 Task: Make a video documenting your progress on a personal goal or project, sharing the milestones and lessons learned along the way.
Action: Mouse moved to (95, 151)
Screenshot: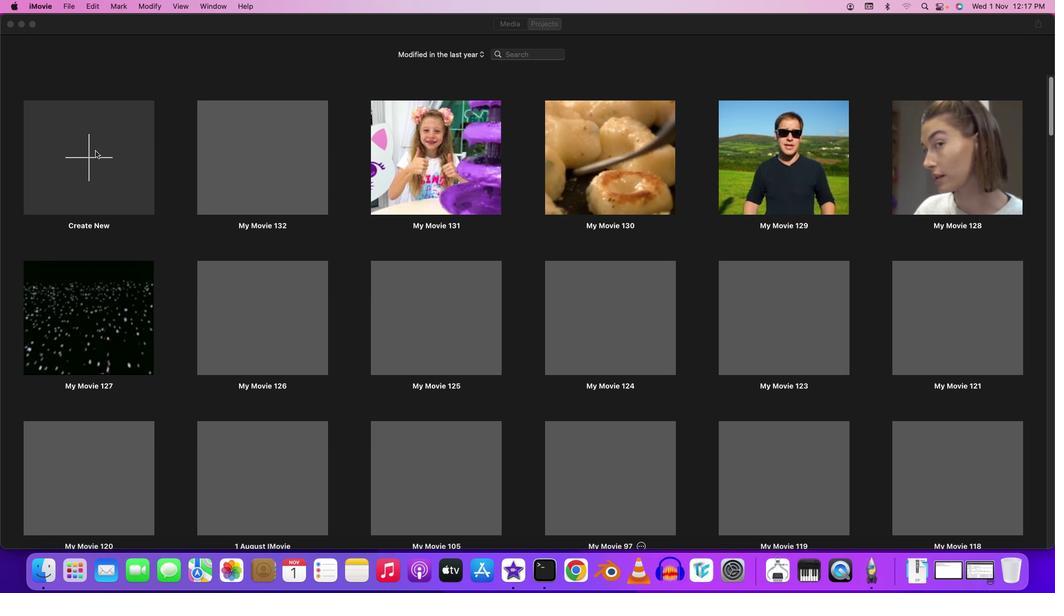 
Action: Mouse pressed left at (95, 151)
Screenshot: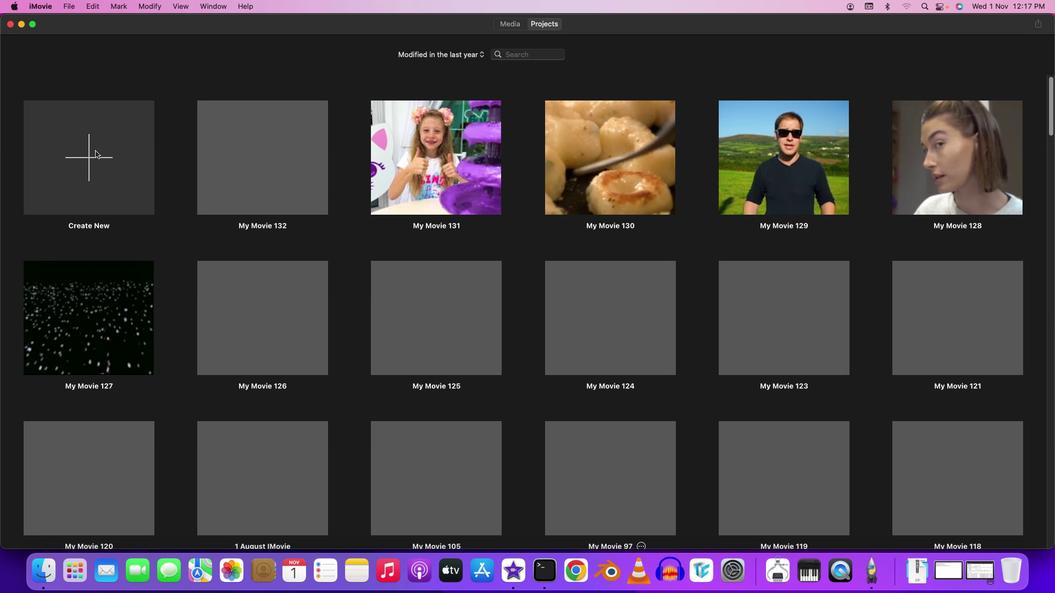 
Action: Mouse pressed left at (95, 151)
Screenshot: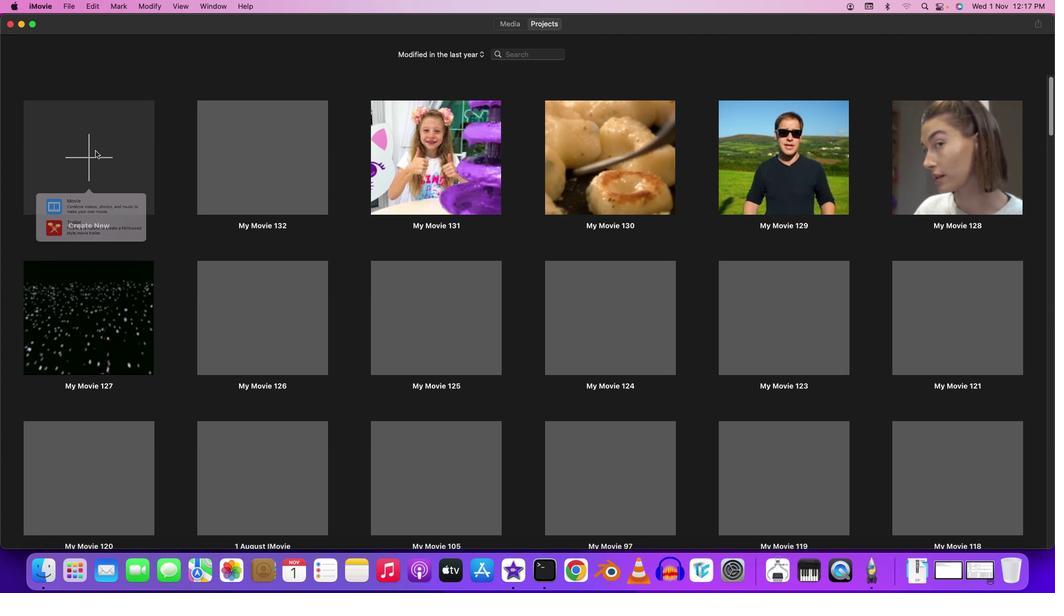 
Action: Mouse moved to (105, 215)
Screenshot: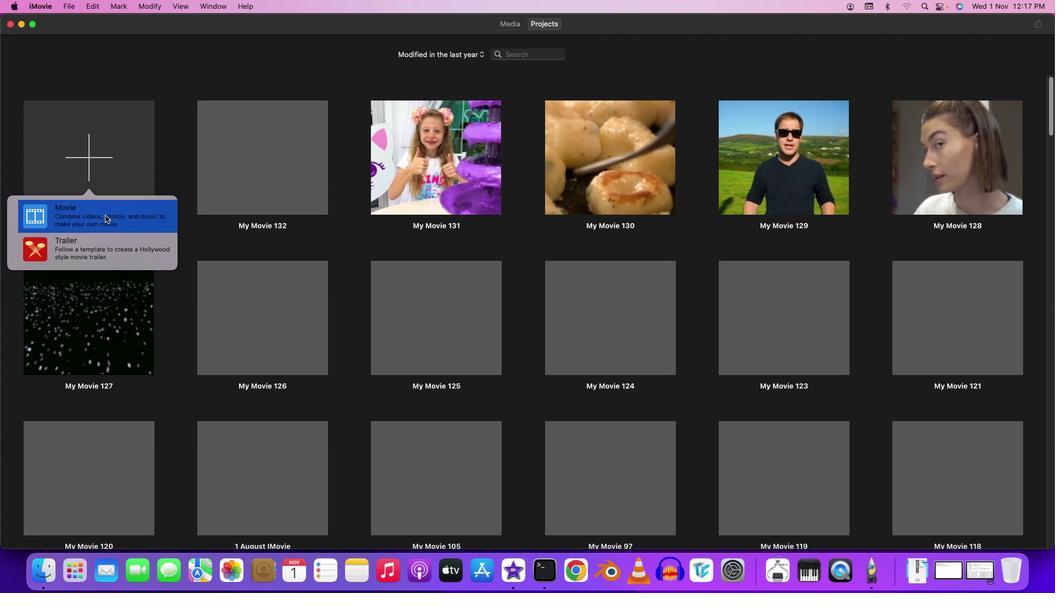 
Action: Mouse pressed left at (105, 215)
Screenshot: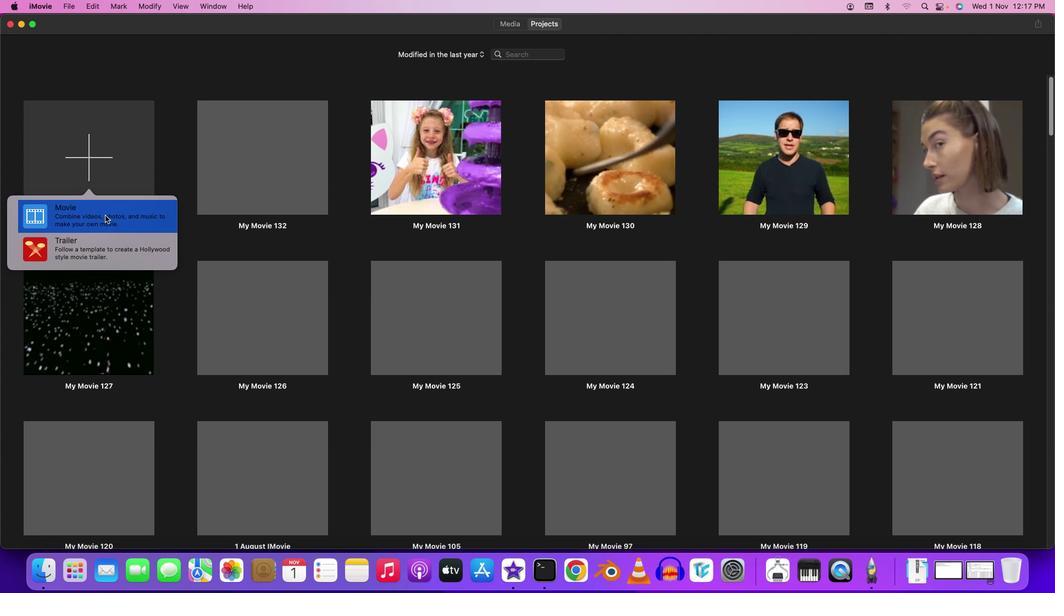 
Action: Mouse moved to (48, 80)
Screenshot: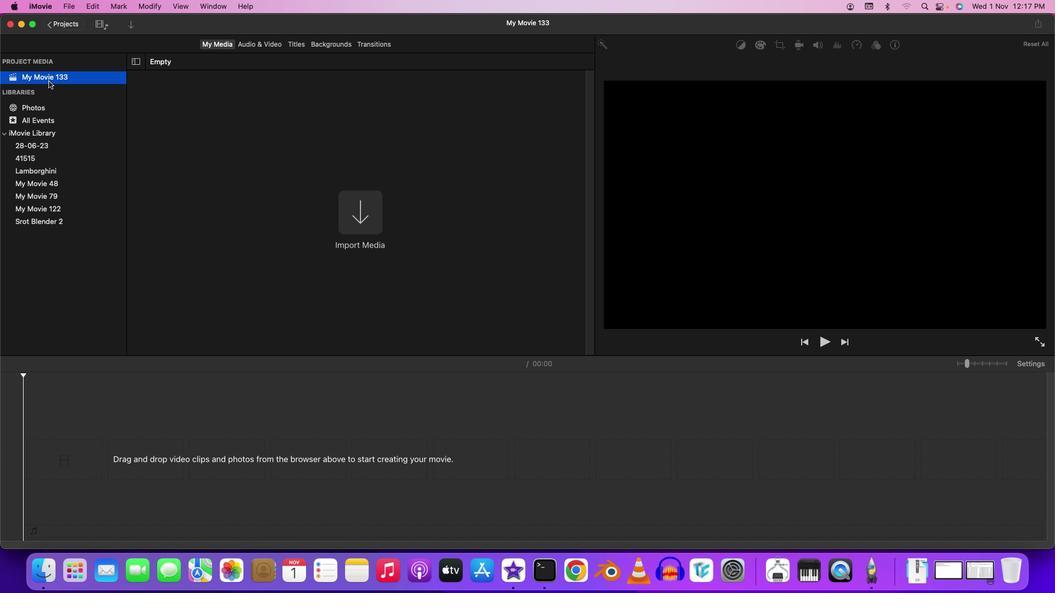 
Action: Mouse pressed left at (48, 80)
Screenshot: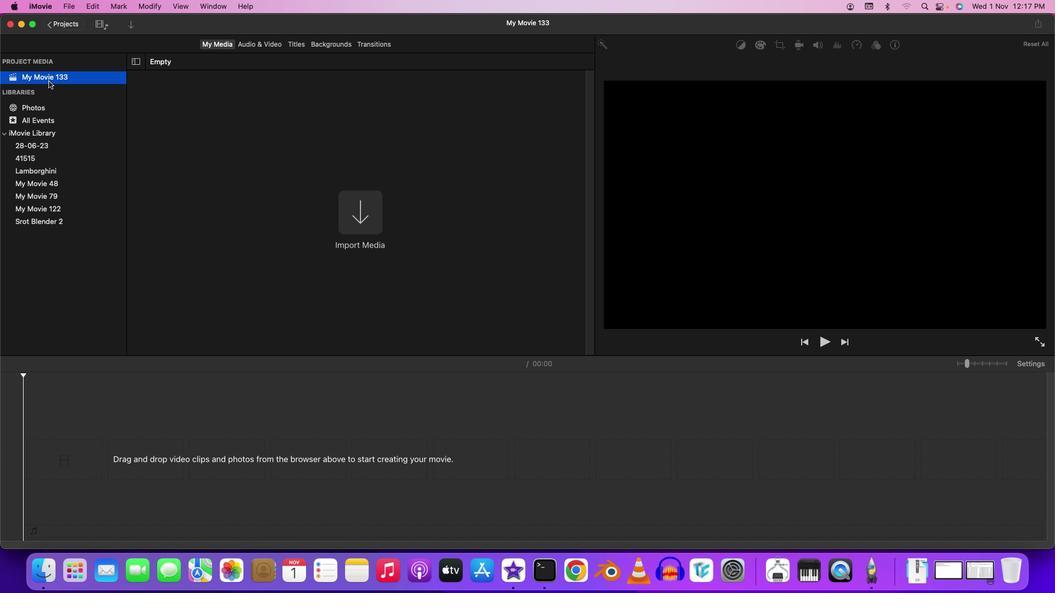 
Action: Mouse moved to (354, 223)
Screenshot: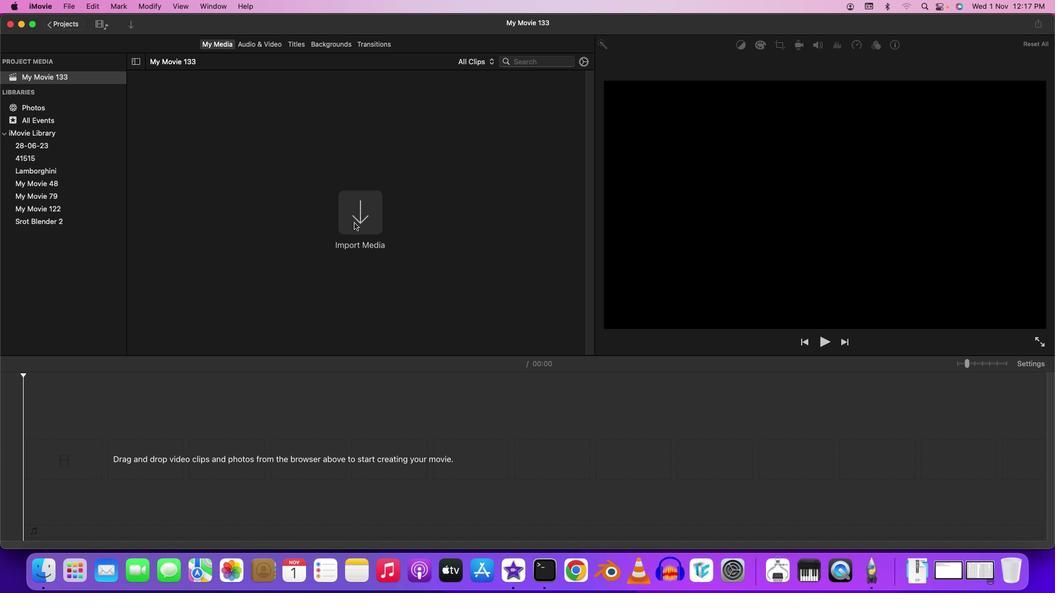 
Action: Mouse pressed left at (354, 223)
Screenshot: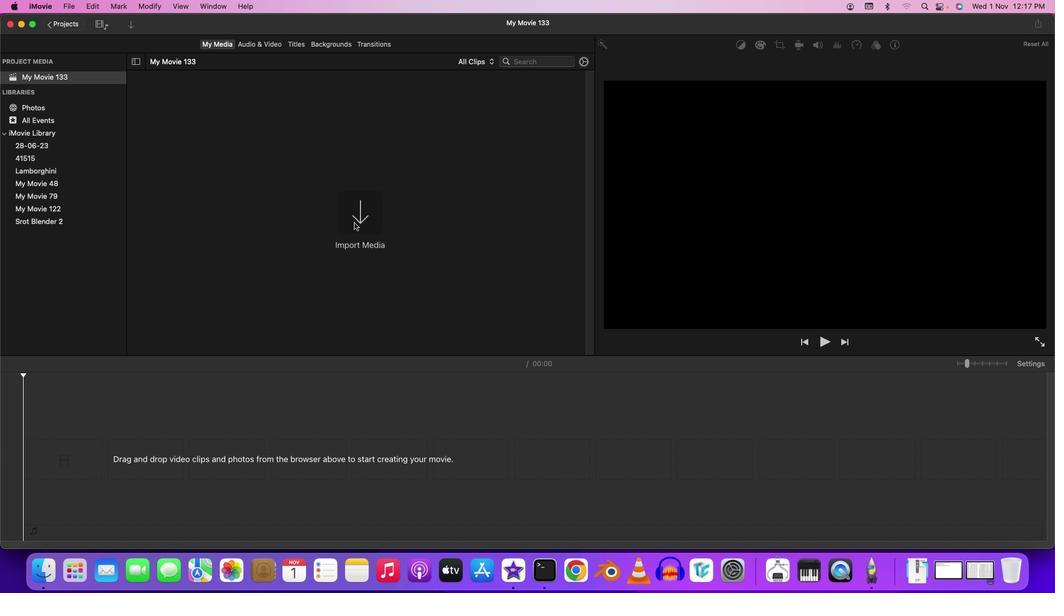 
Action: Mouse moved to (39, 155)
Screenshot: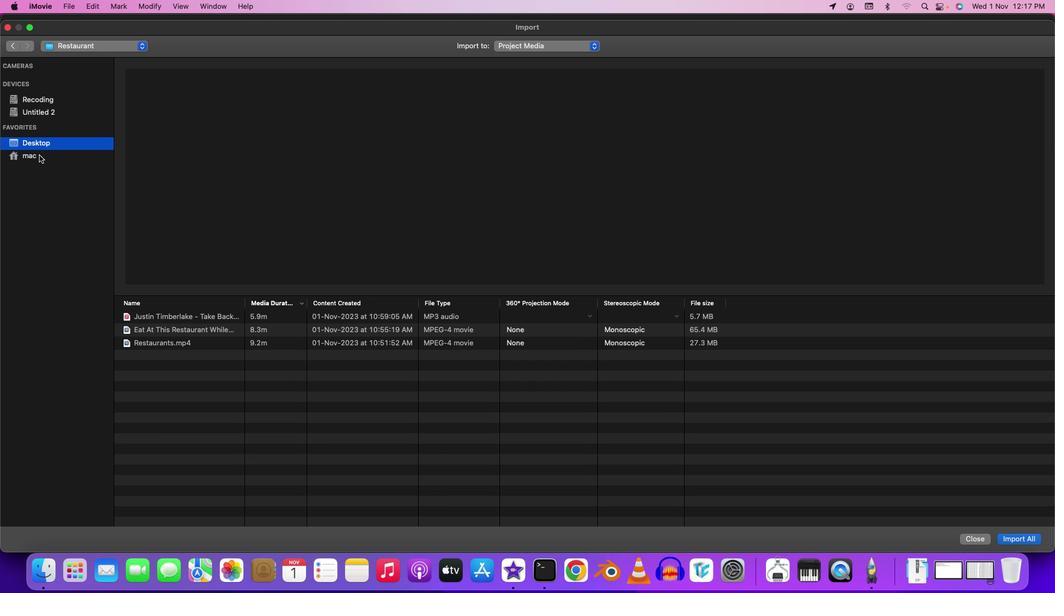
Action: Mouse pressed left at (39, 155)
Screenshot: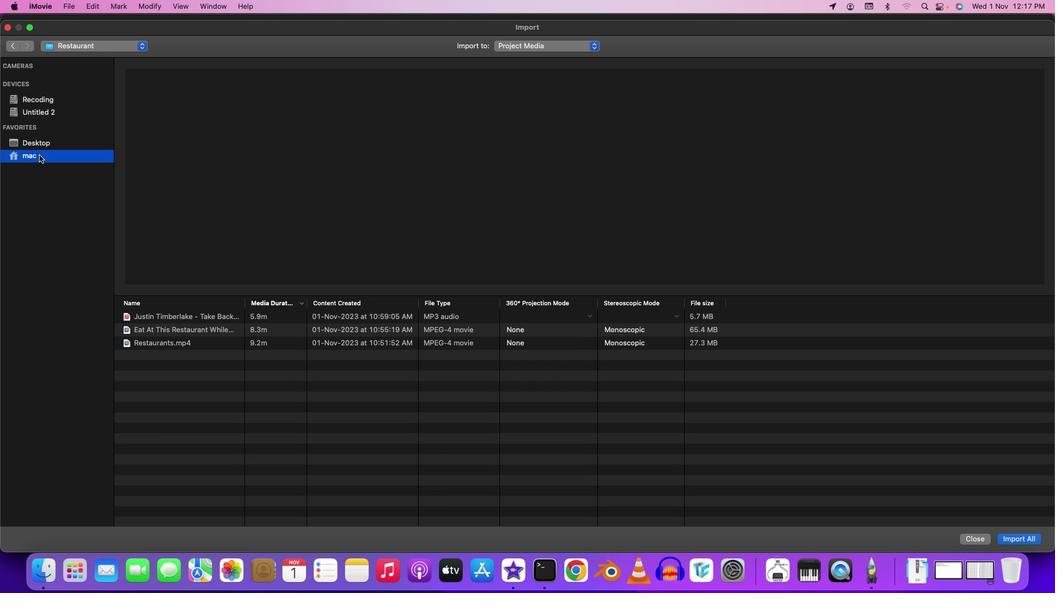
Action: Mouse moved to (40, 142)
Screenshot: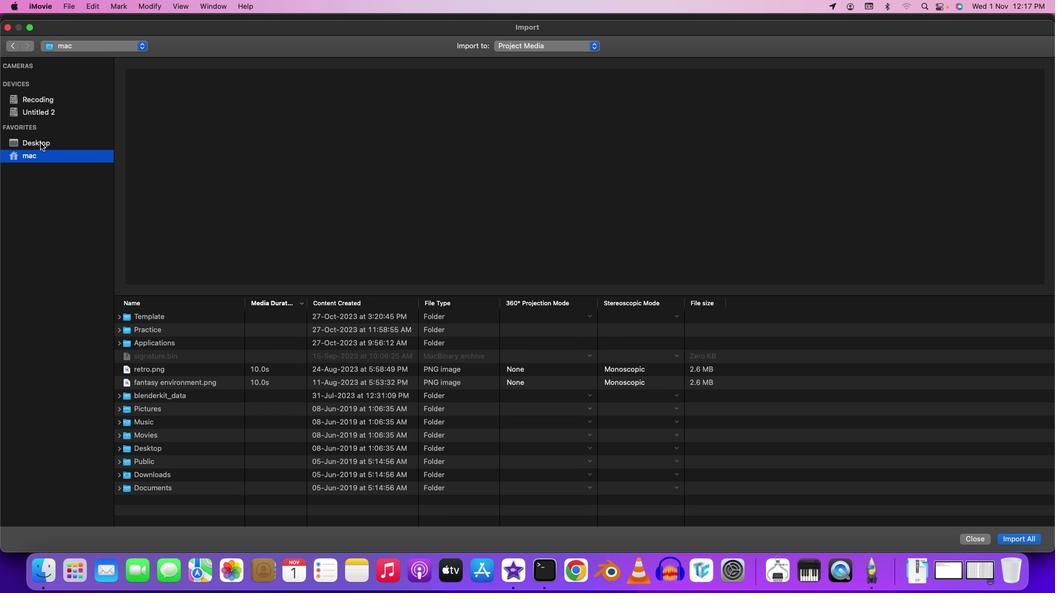 
Action: Mouse pressed left at (40, 142)
Screenshot: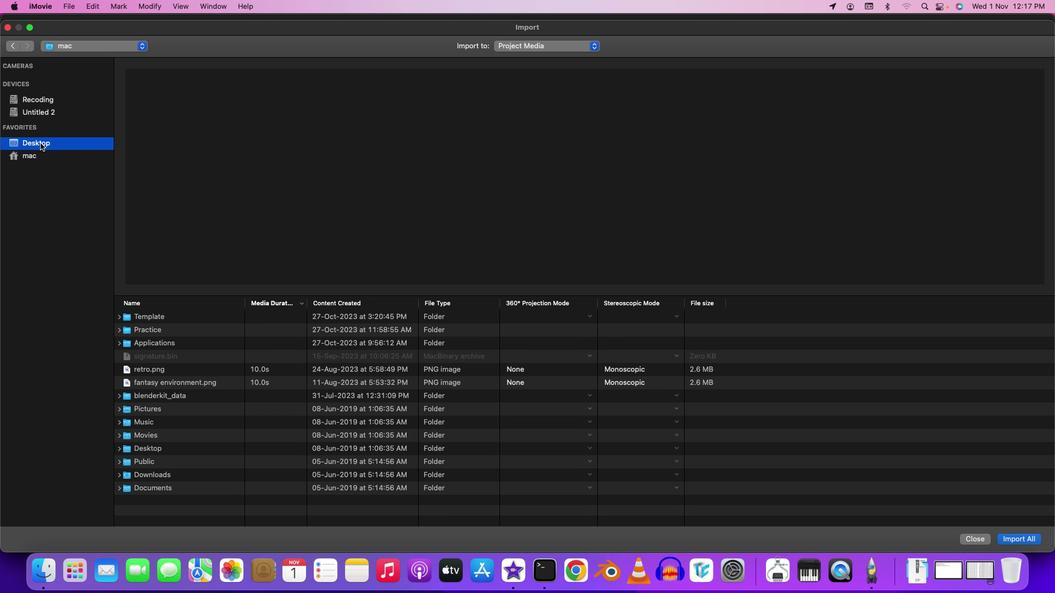 
Action: Mouse moved to (162, 327)
Screenshot: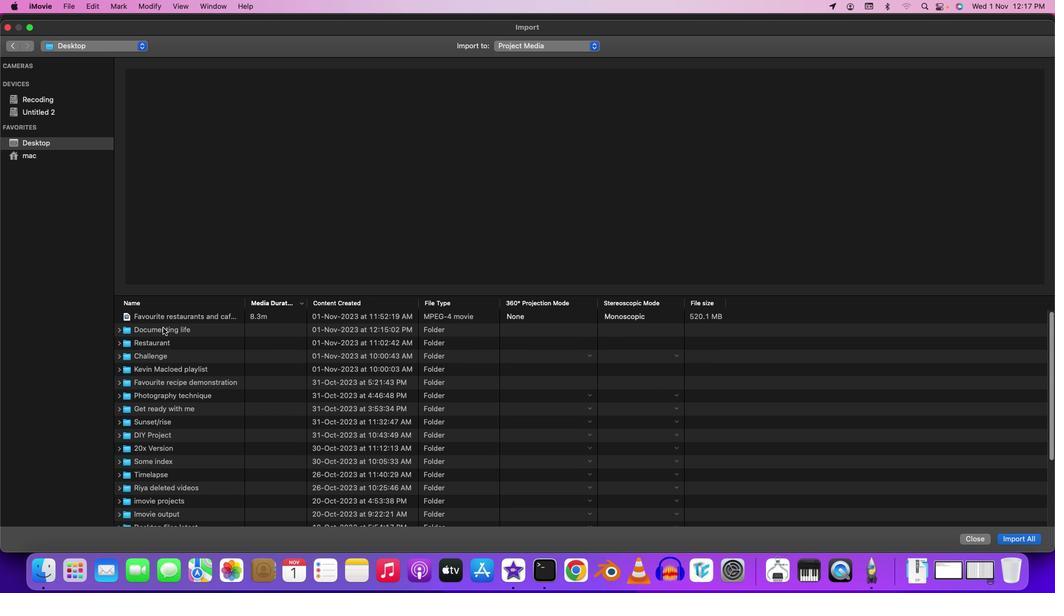 
Action: Mouse pressed left at (162, 327)
Screenshot: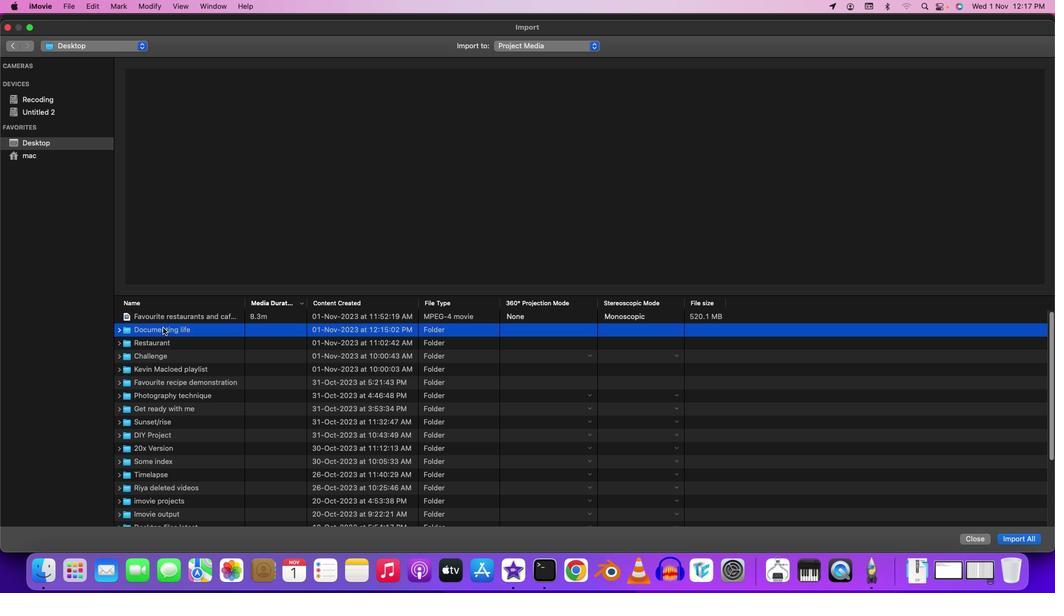 
Action: Mouse pressed left at (162, 327)
Screenshot: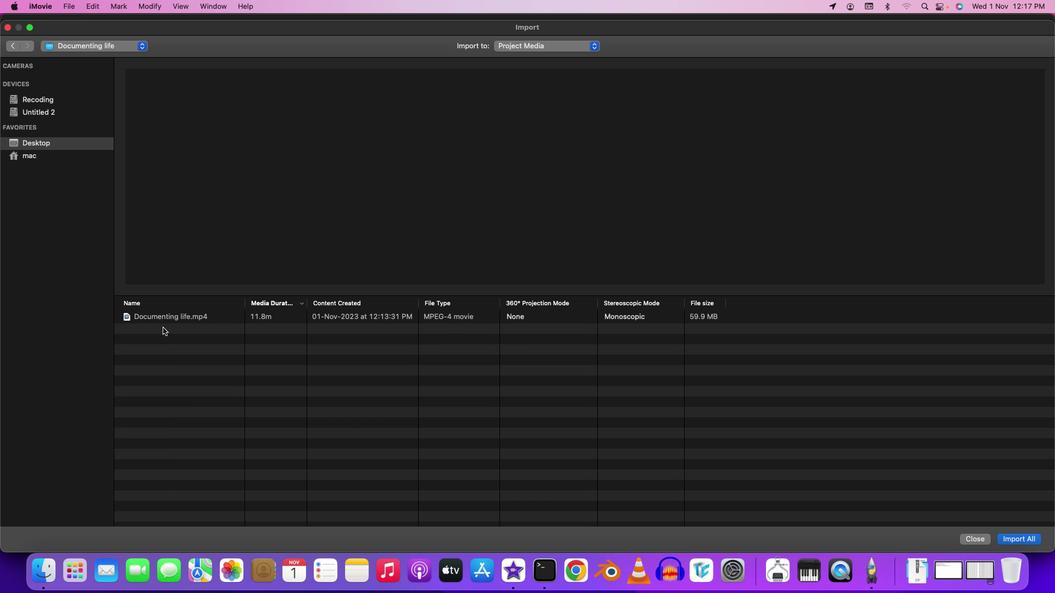 
Action: Mouse moved to (164, 319)
Screenshot: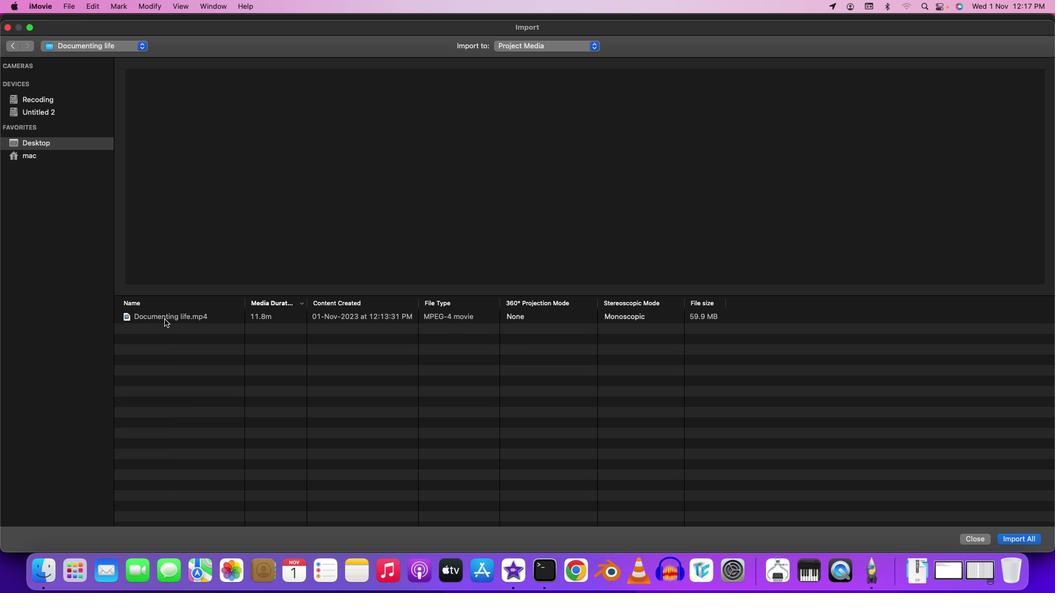 
Action: Mouse pressed left at (164, 319)
Screenshot: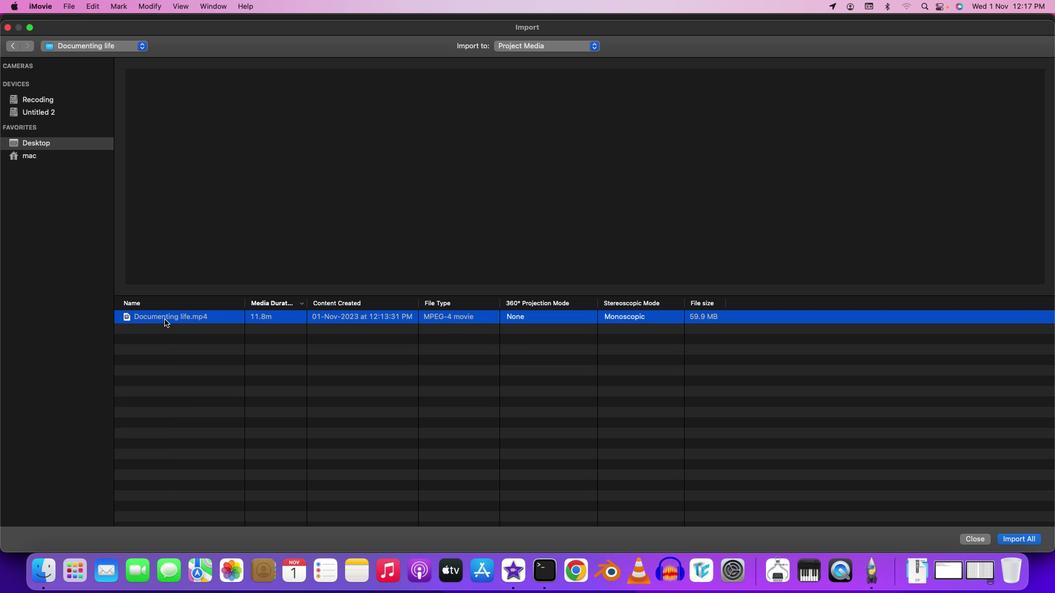 
Action: Mouse pressed left at (164, 319)
Screenshot: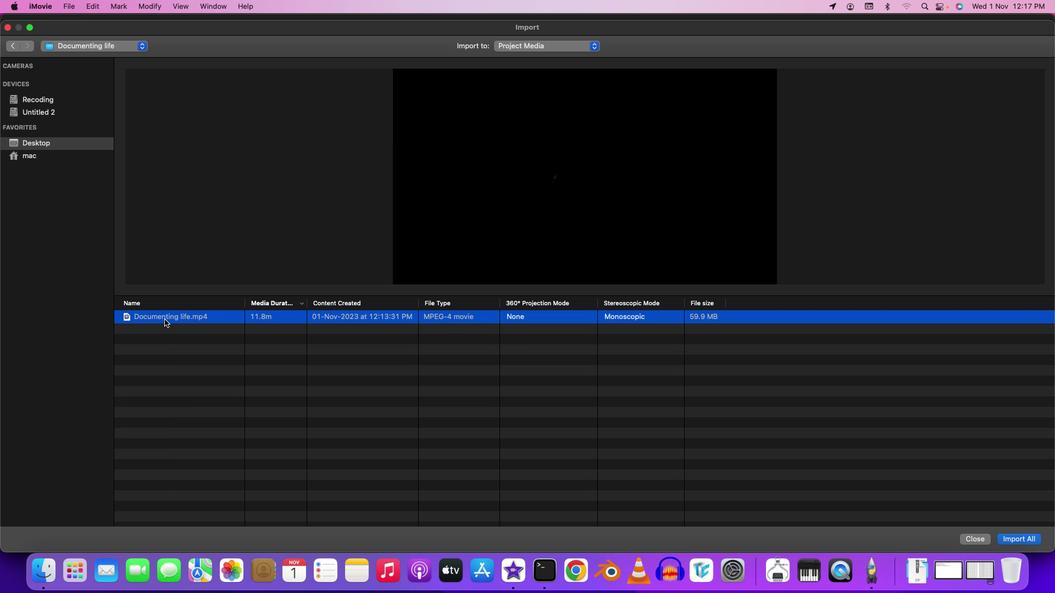 
Action: Mouse moved to (186, 105)
Screenshot: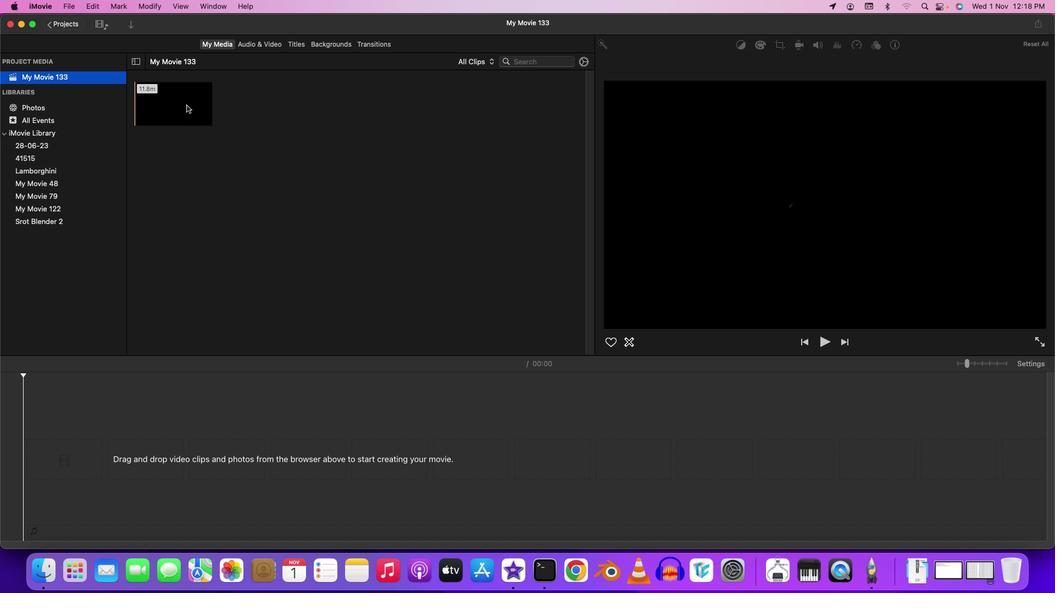 
Action: Mouse pressed left at (186, 105)
Screenshot: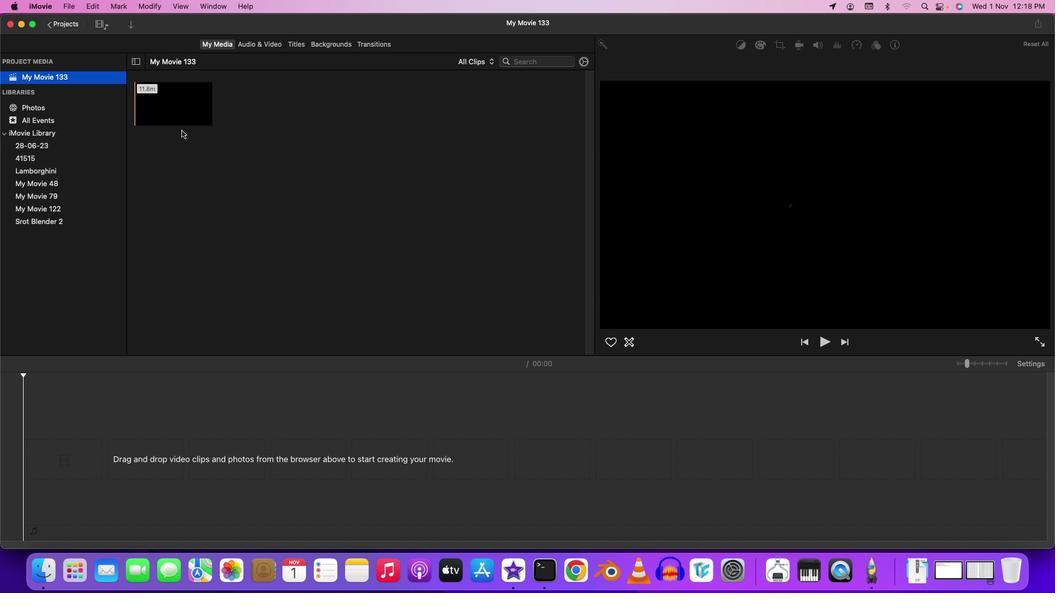 
Action: Mouse moved to (35, 415)
Screenshot: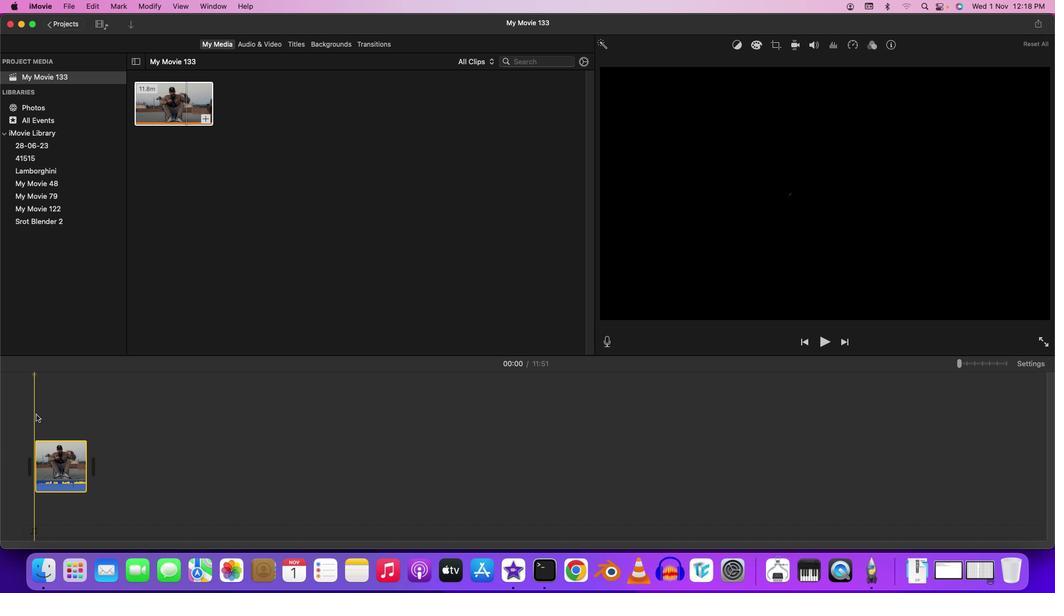 
Action: Mouse pressed left at (35, 415)
Screenshot: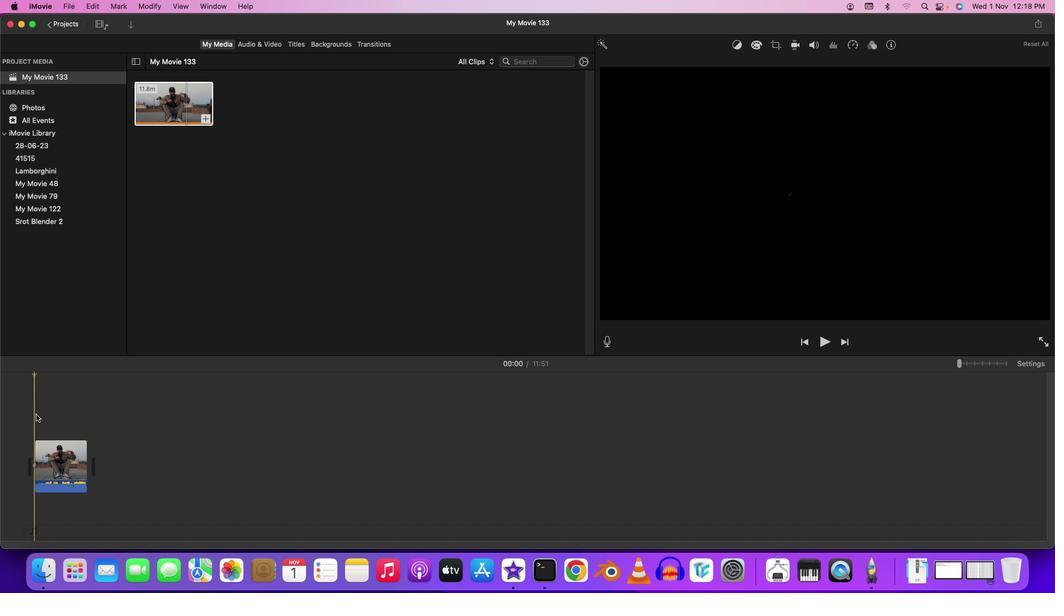 
Action: Key pressed Key.spaceKey.space
Screenshot: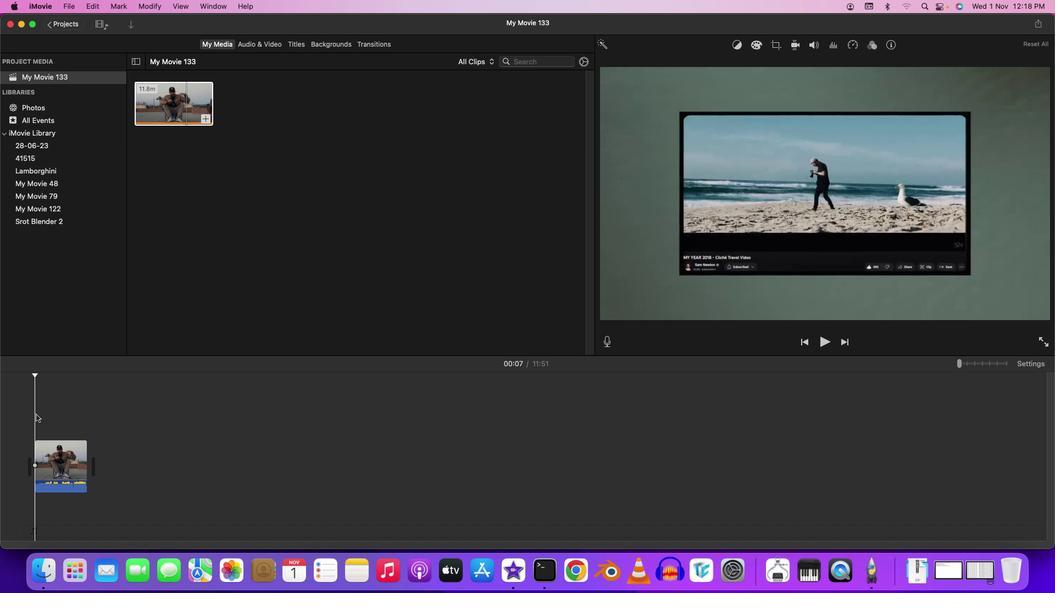 
Action: Mouse moved to (34, 429)
Screenshot: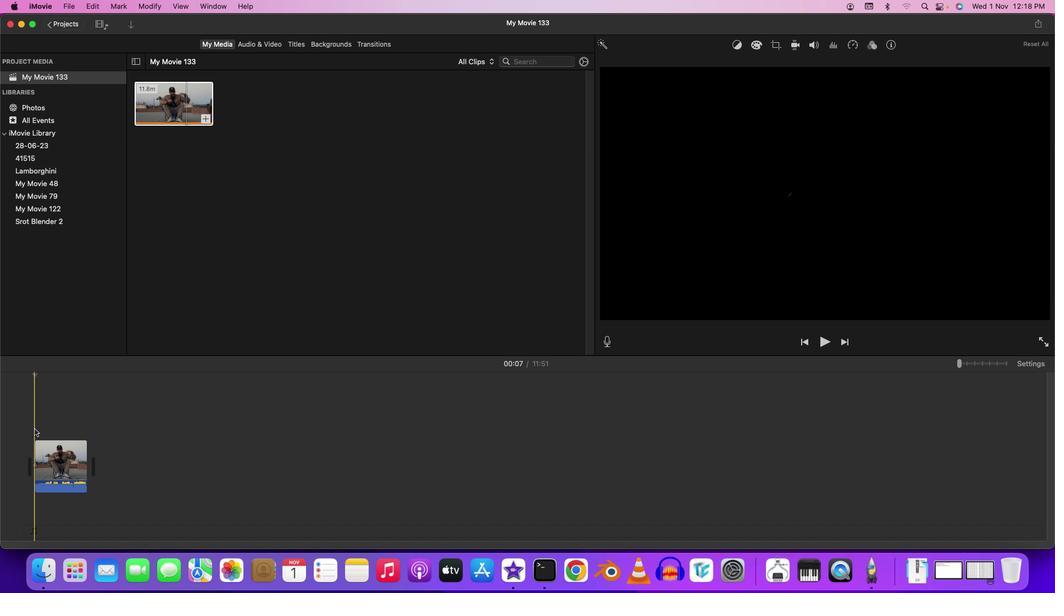 
Action: Mouse pressed left at (34, 429)
Screenshot: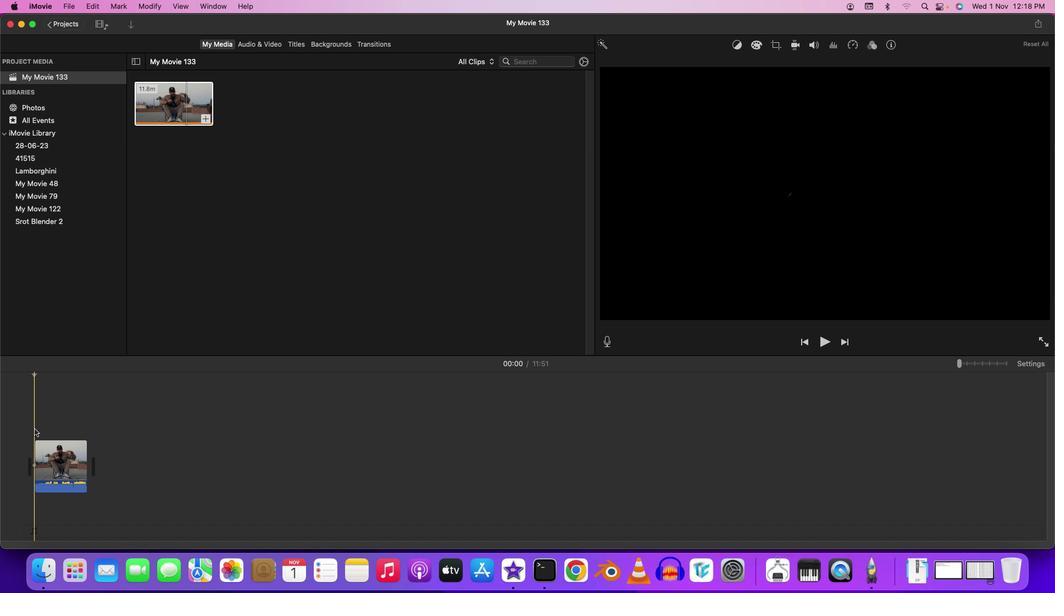 
Action: Mouse moved to (963, 364)
Screenshot: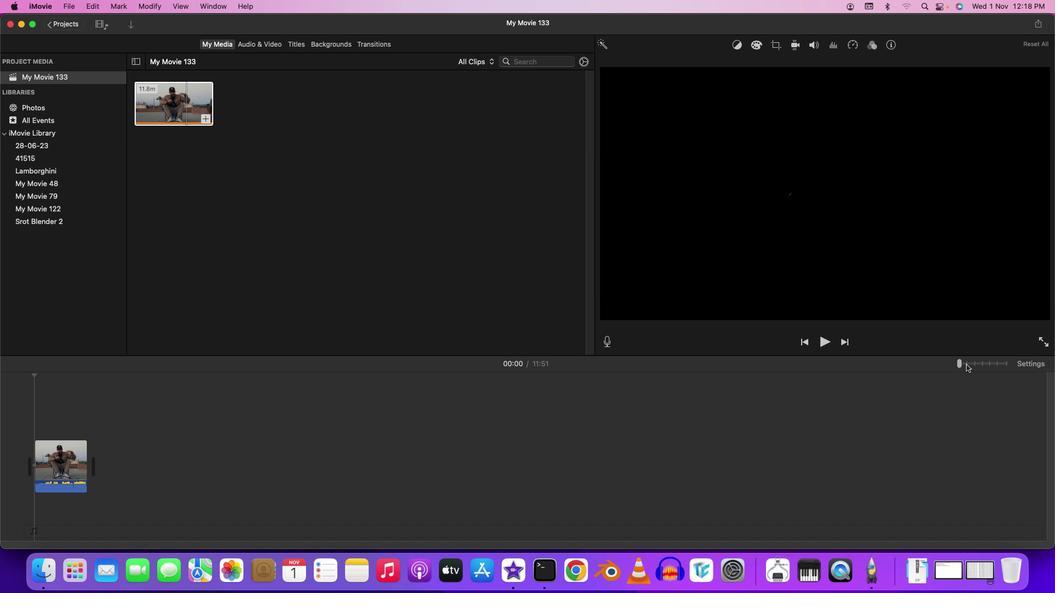 
Action: Mouse pressed left at (963, 364)
Screenshot: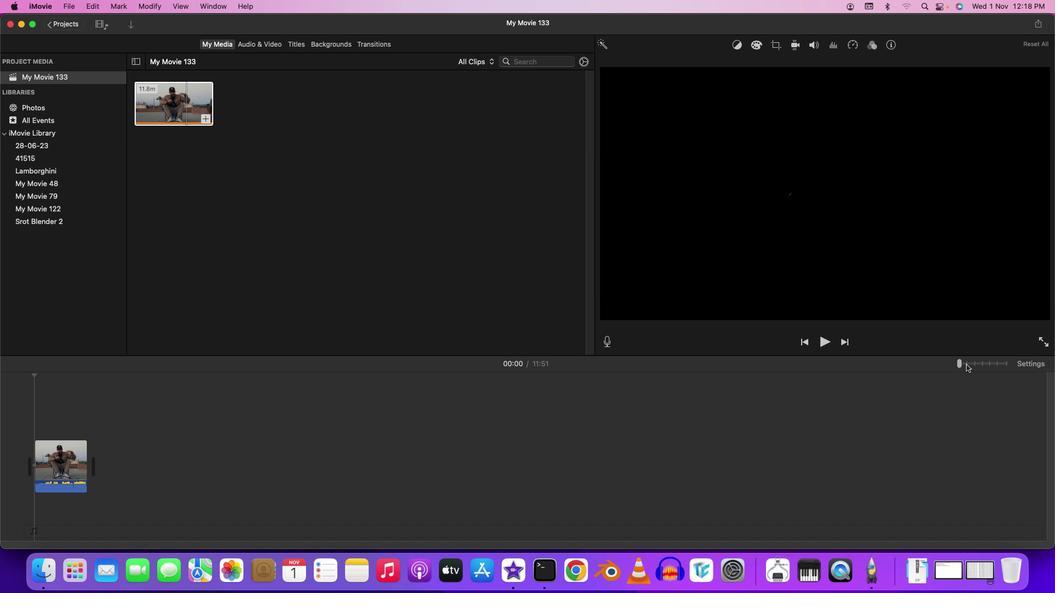 
Action: Mouse moved to (351, 44)
Screenshot: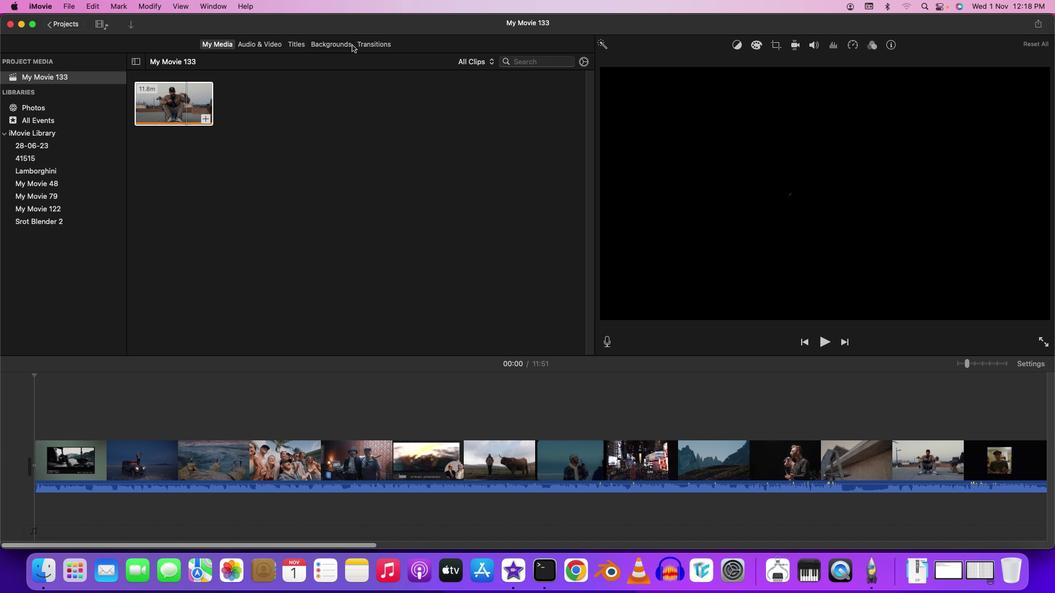 
Action: Mouse pressed left at (351, 44)
Screenshot: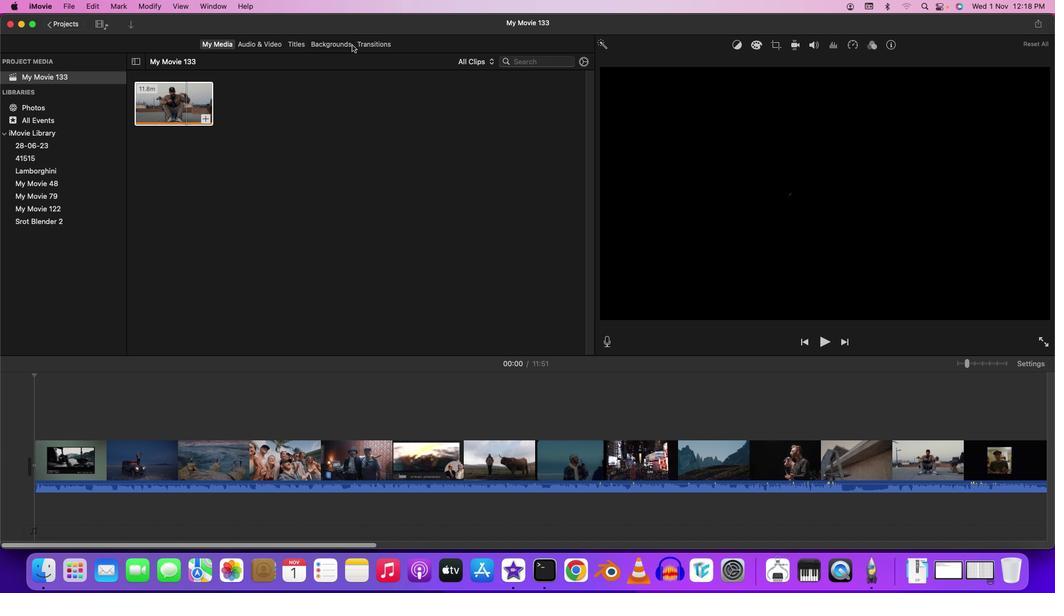 
Action: Mouse moved to (293, 98)
Screenshot: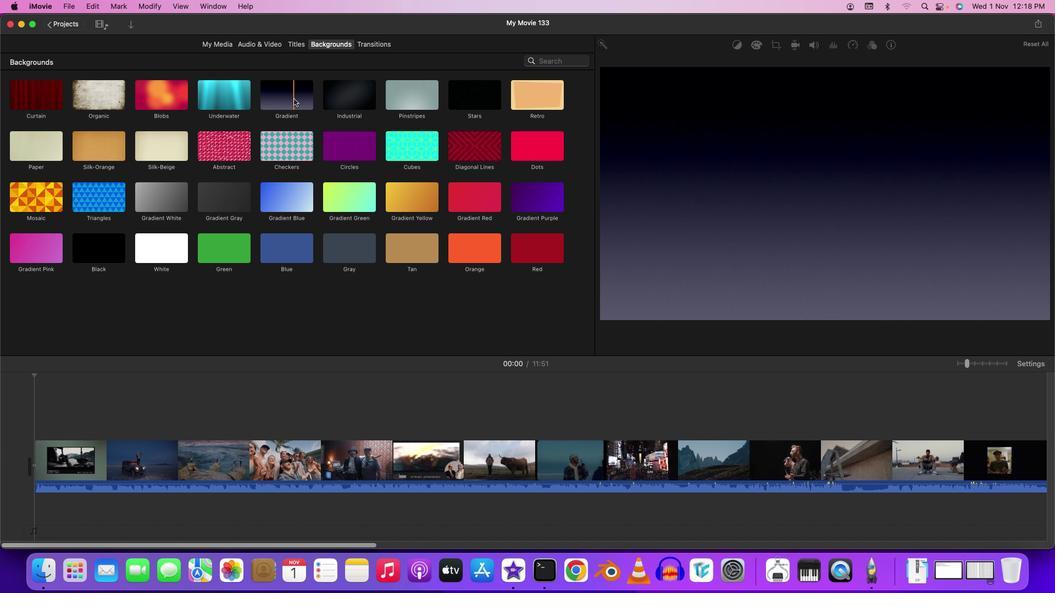 
Action: Mouse pressed left at (293, 98)
Screenshot: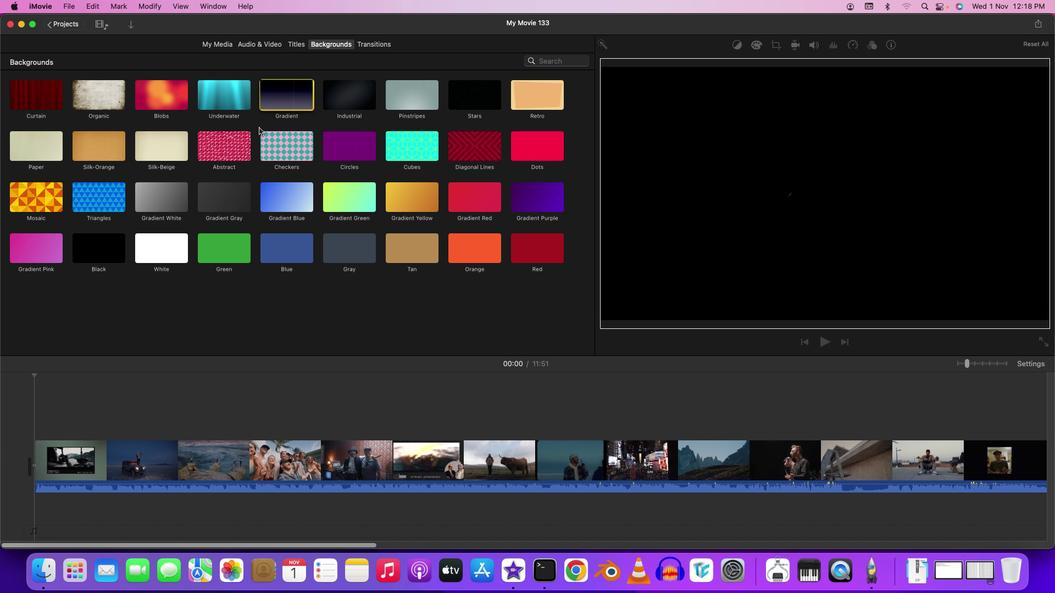 
Action: Mouse moved to (300, 44)
Screenshot: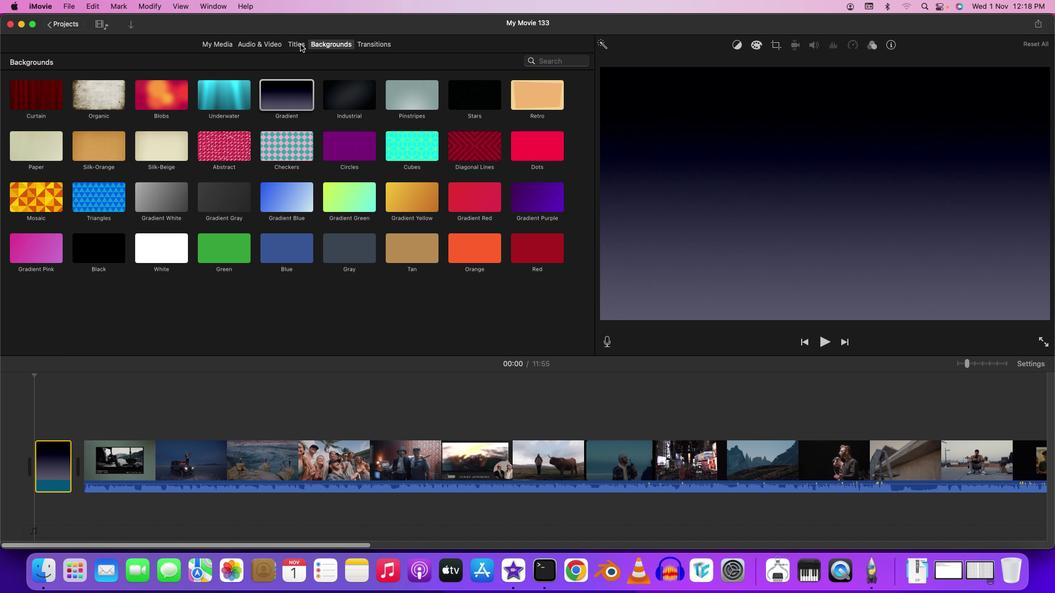 
Action: Mouse pressed left at (300, 44)
Screenshot: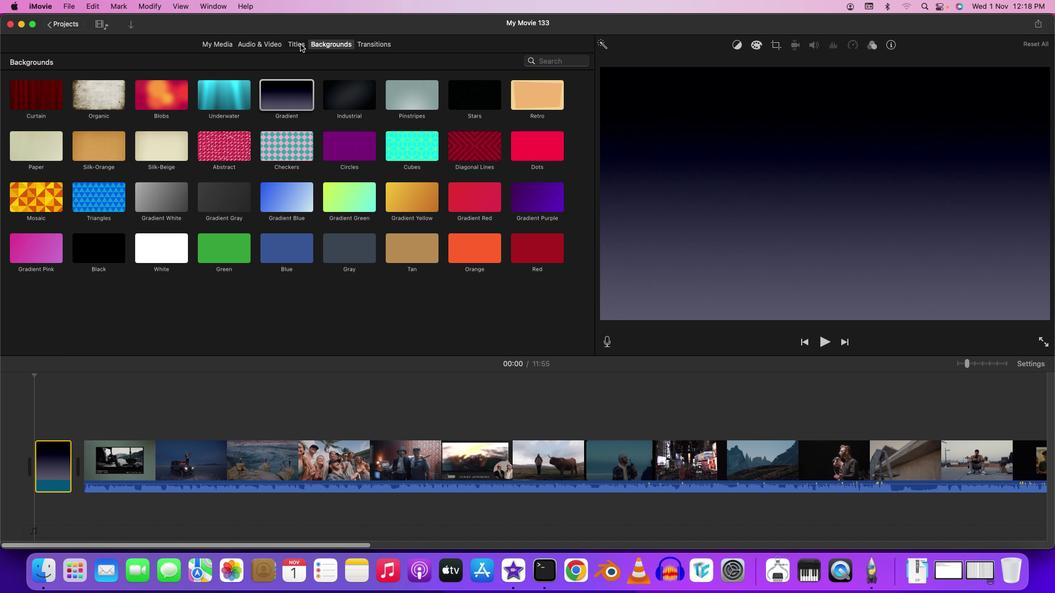 
Action: Mouse moved to (540, 125)
Screenshot: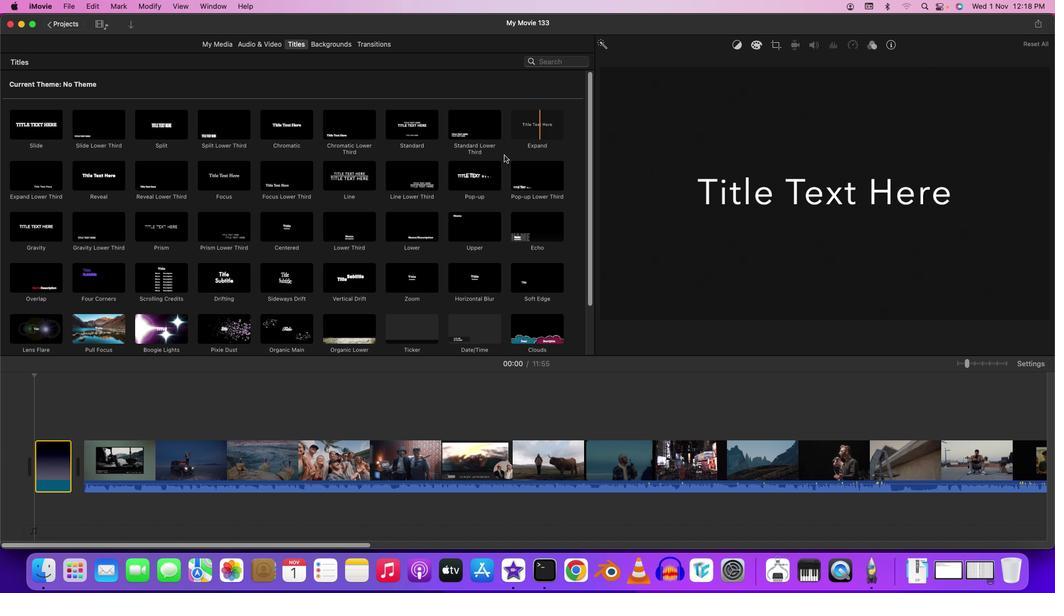 
Action: Mouse pressed left at (540, 125)
Screenshot: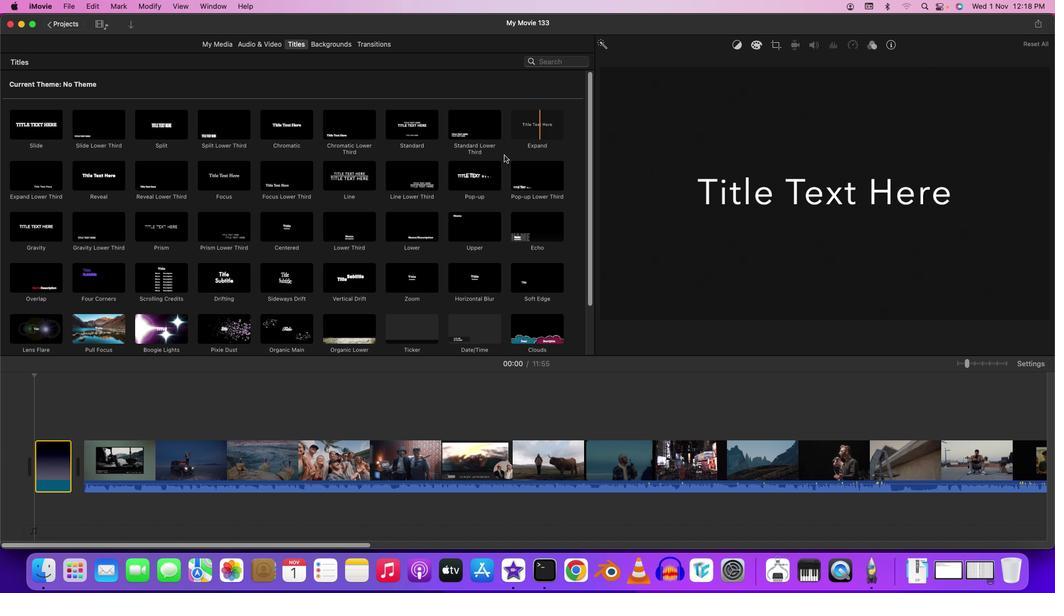 
Action: Mouse moved to (70, 431)
Screenshot: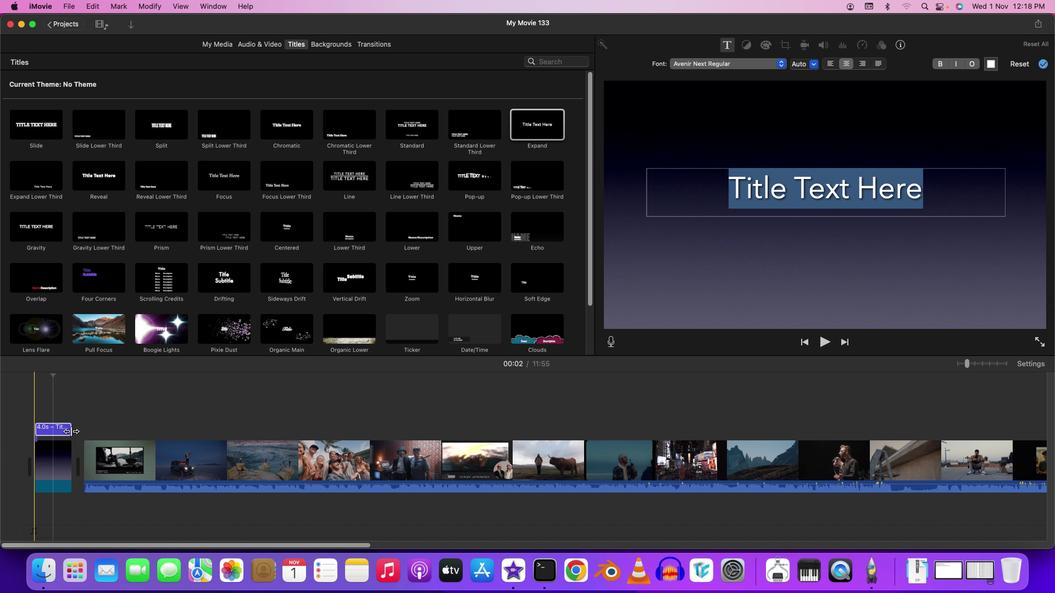 
Action: Mouse pressed left at (70, 431)
Screenshot: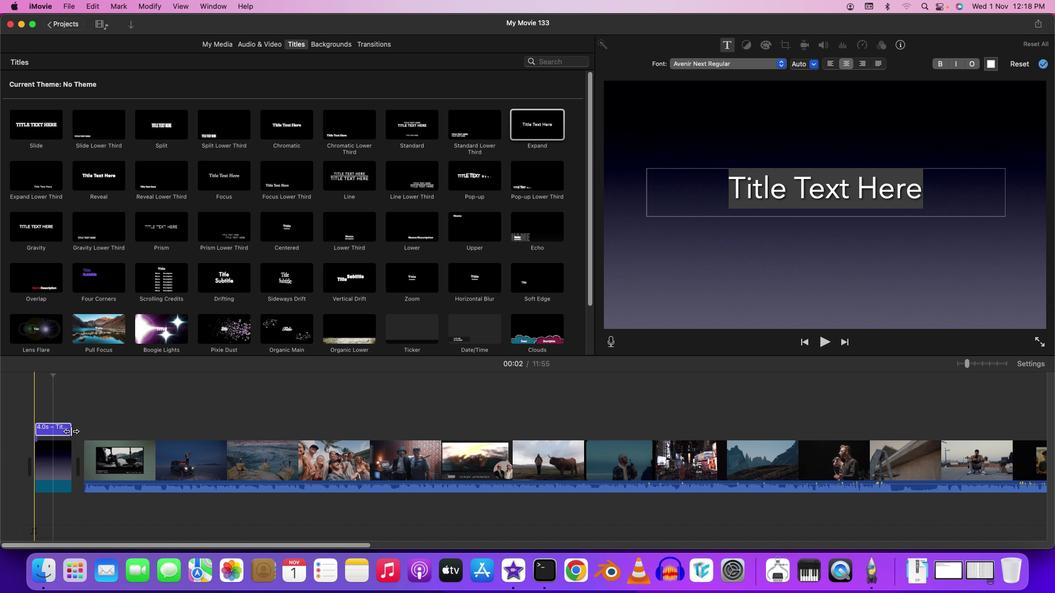 
Action: Mouse moved to (931, 191)
Screenshot: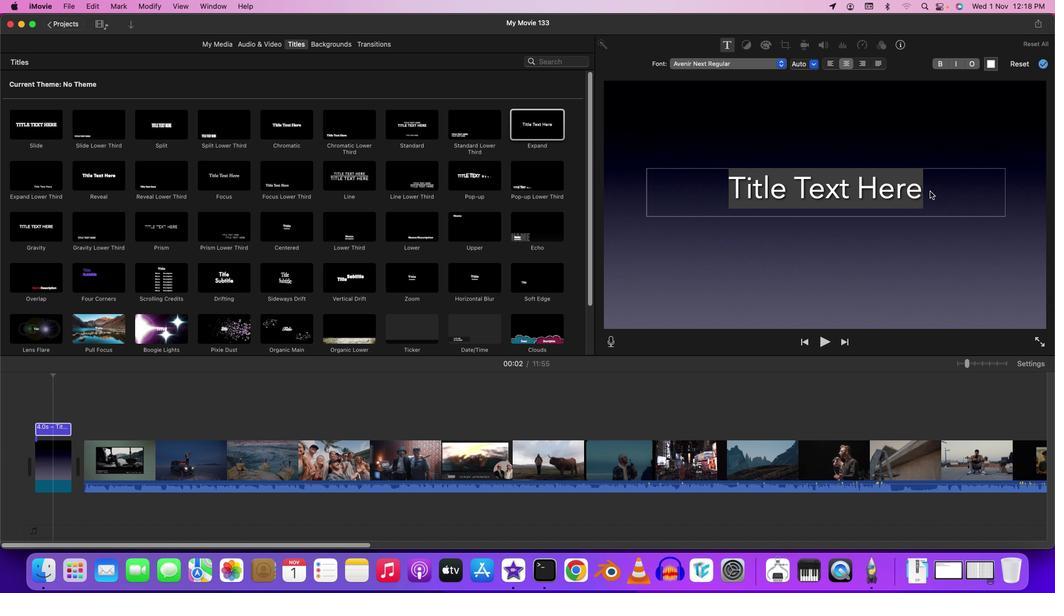 
Action: Key pressed Key.backspace
Screenshot: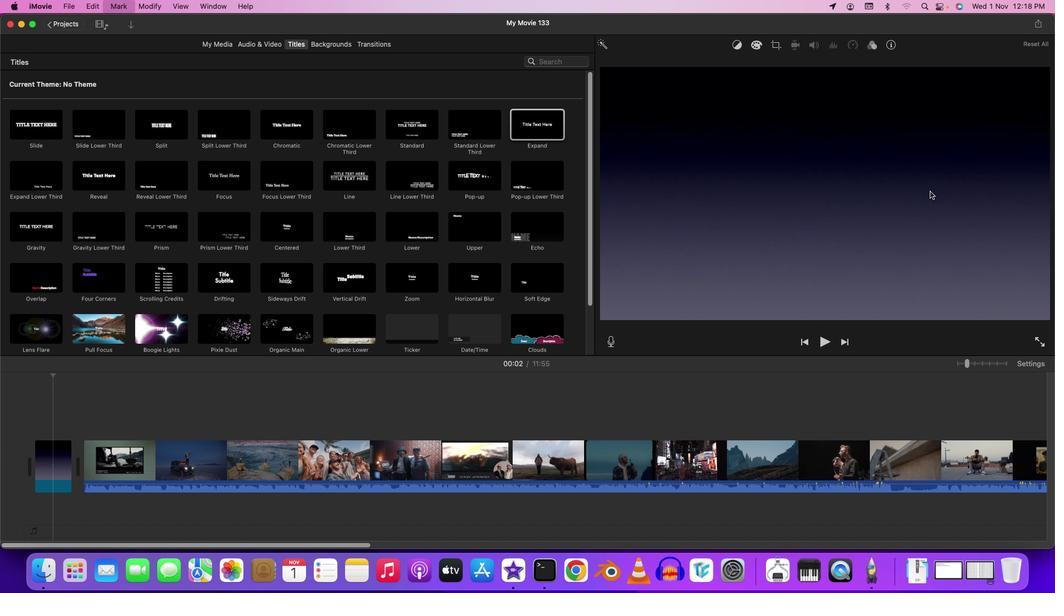 
Action: Mouse moved to (545, 121)
Screenshot: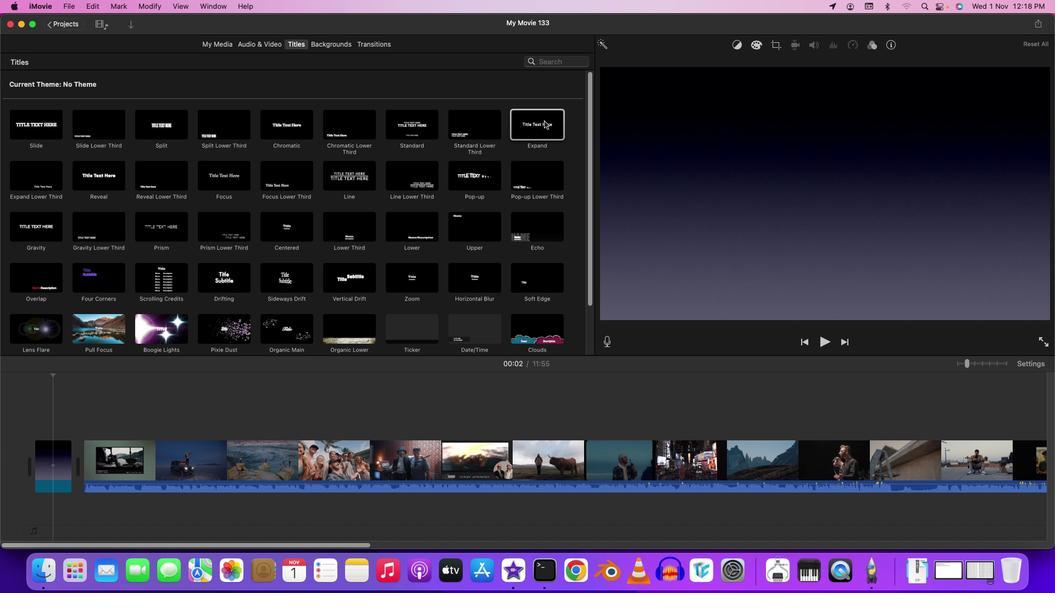 
Action: Mouse pressed left at (545, 121)
Screenshot: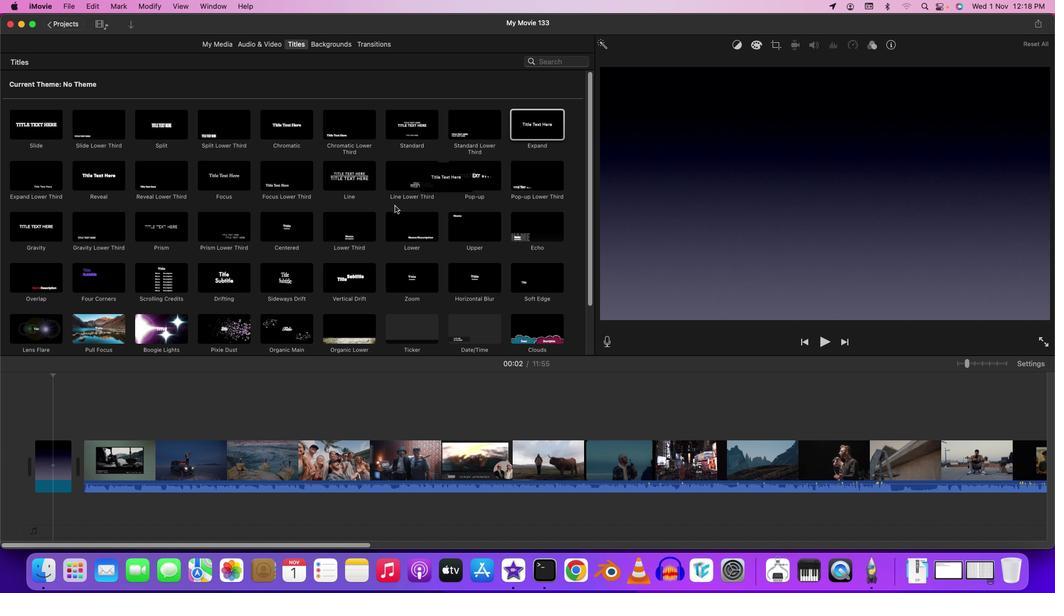 
Action: Mouse moved to (65, 430)
Screenshot: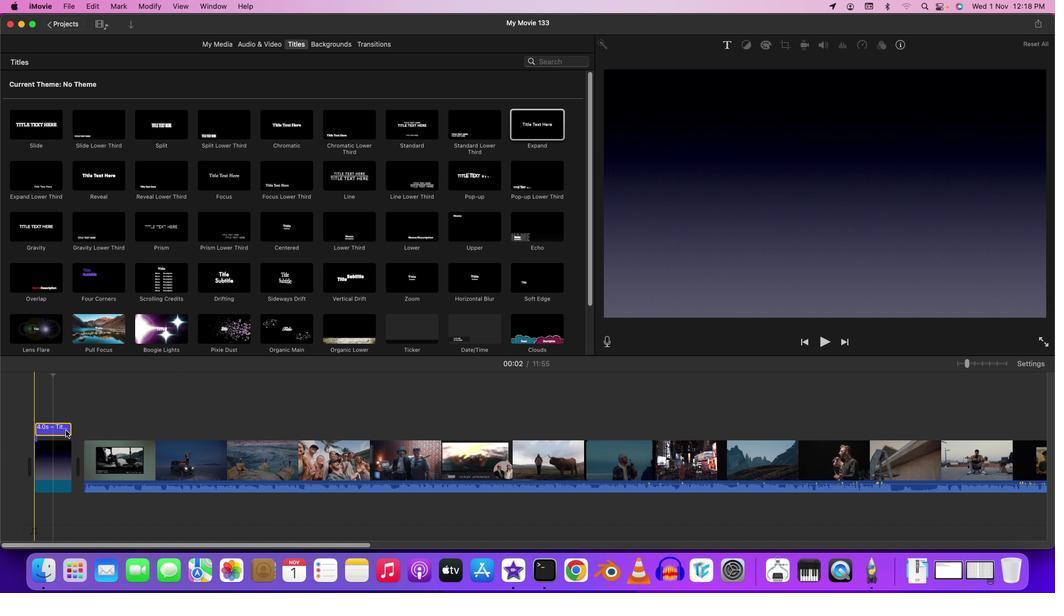 
Action: Mouse pressed left at (65, 430)
Screenshot: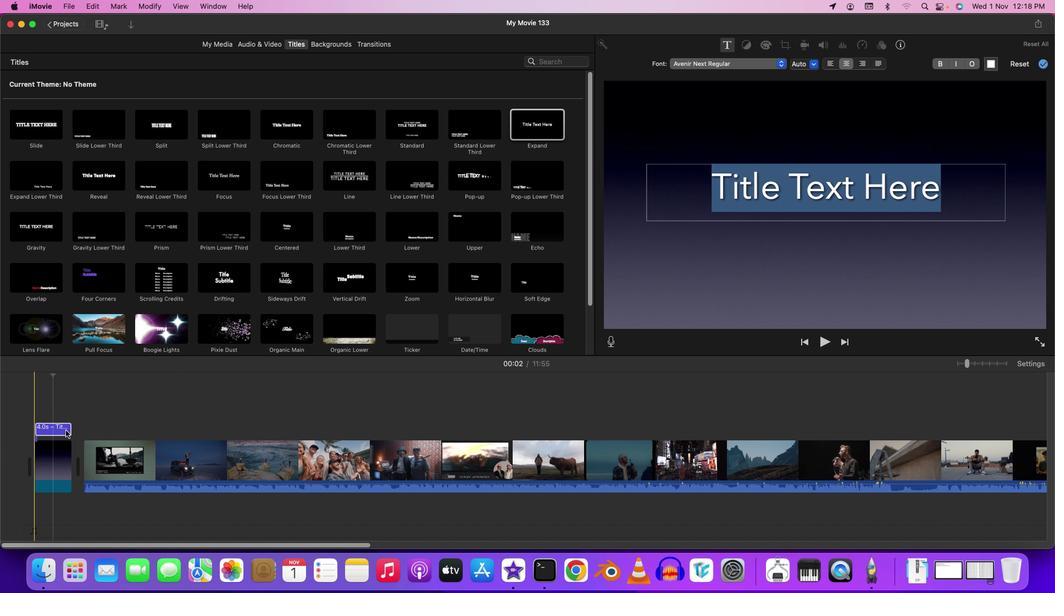 
Action: Mouse pressed left at (65, 430)
Screenshot: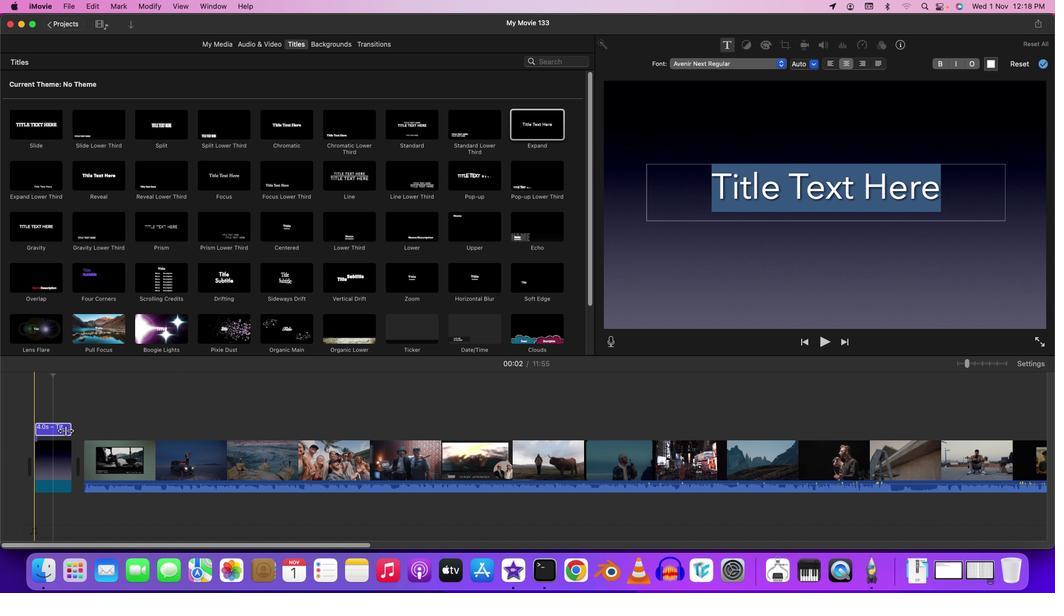 
Action: Mouse moved to (952, 172)
Screenshot: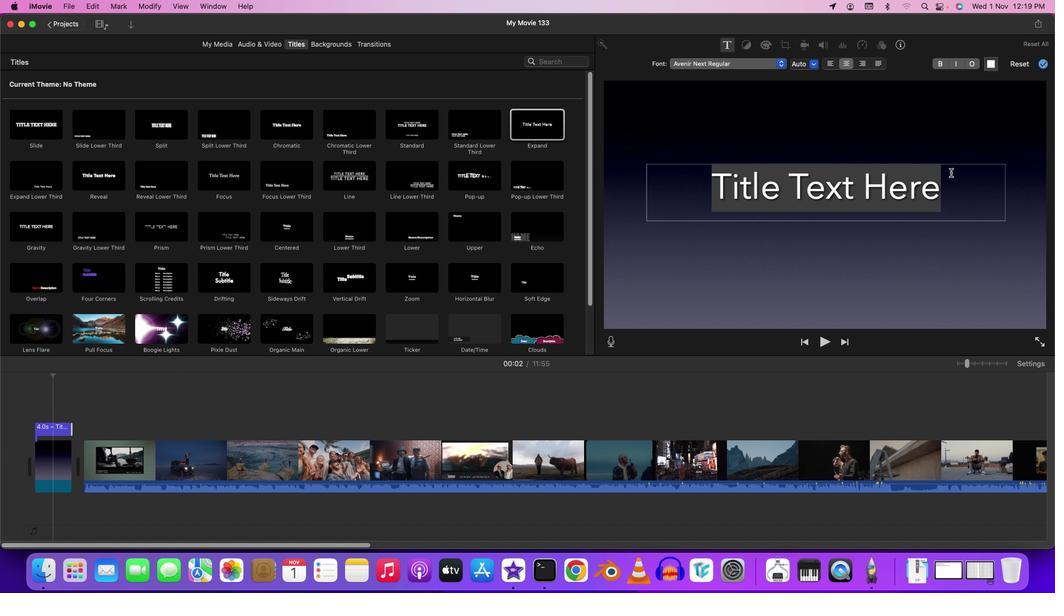 
Action: Mouse pressed left at (952, 172)
Screenshot: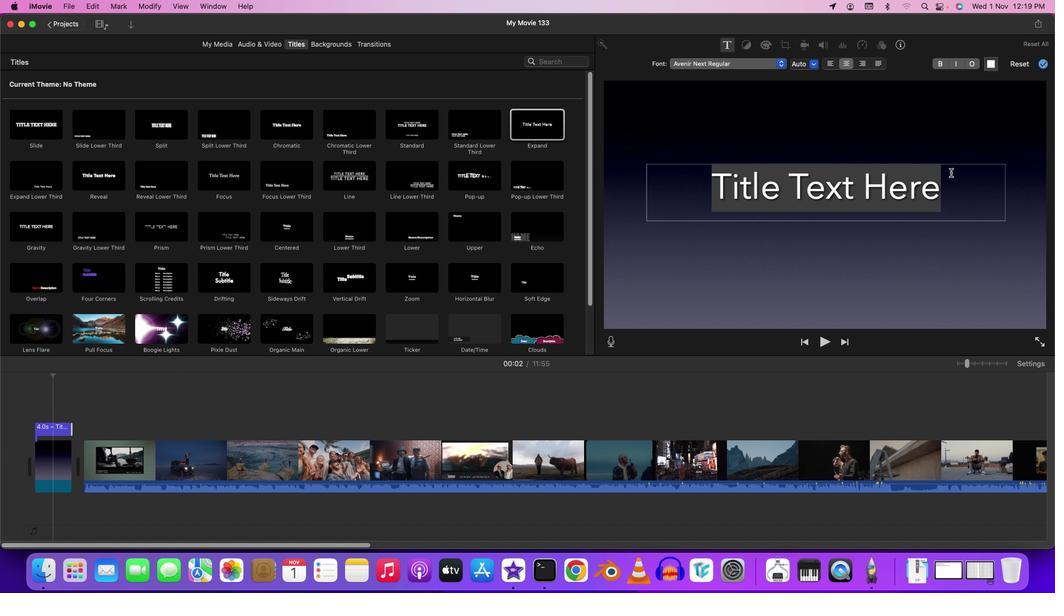 
Action: Mouse moved to (951, 180)
Screenshot: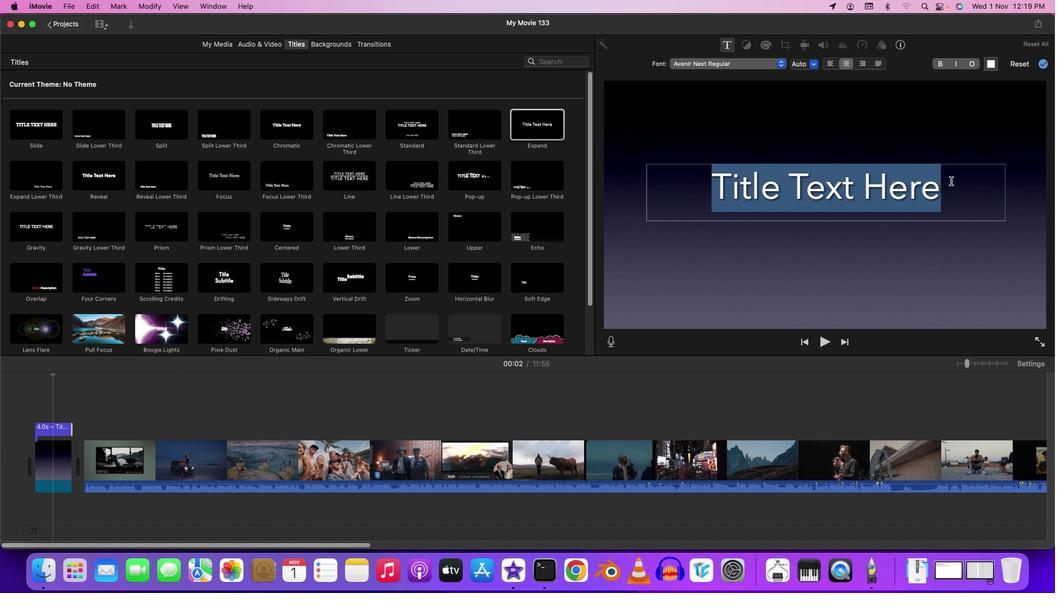 
Action: Key pressed Key.backspaceKey.shift'D''o''c''u''m''e''n''t''i''n''g'Key.spaceKey.shift'P''e''r''s''o''n''a''l'Key.space'g''o'Key.backspaceKey.backspace'l''i''f''e''/''g''o''a''l'Key.leftKey.leftKey.leftKey.leftKey.leftKey.leftKey.leftKey.leftKey.leftKey.leftKey.enter
Screenshot: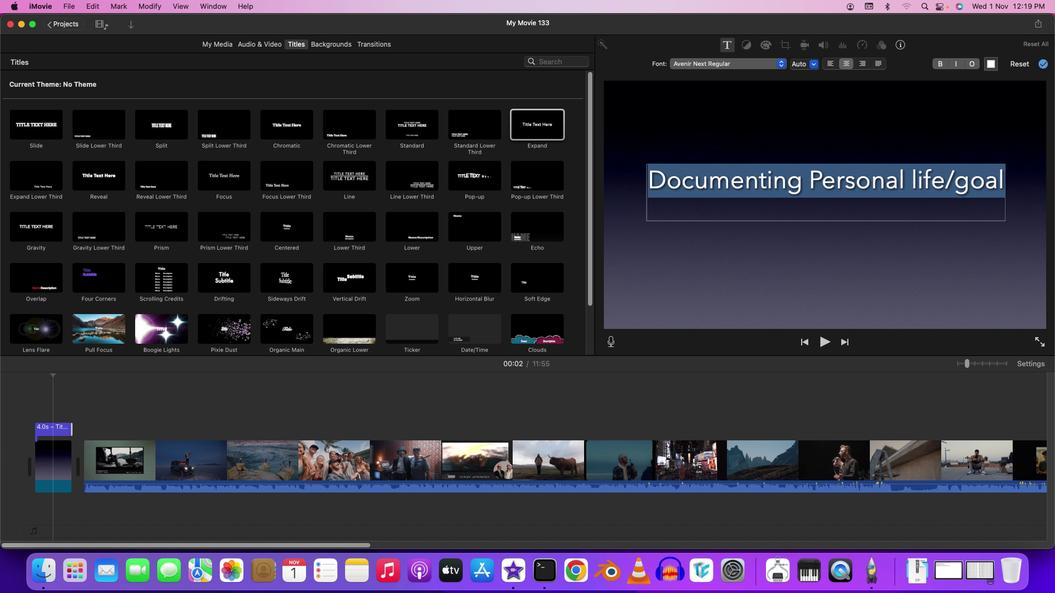 
Action: Mouse moved to (994, 210)
Screenshot: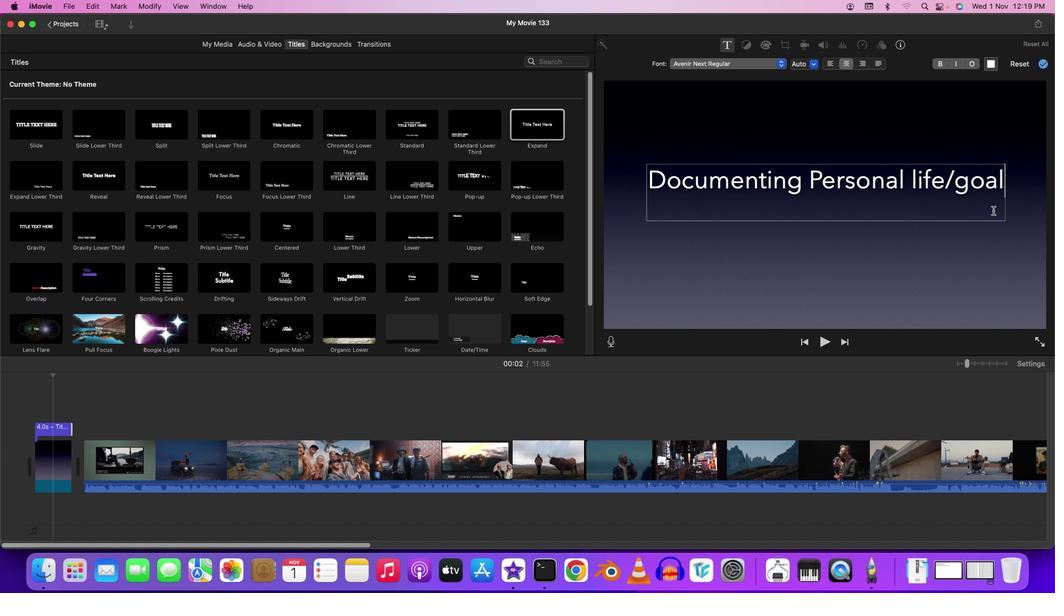 
Action: Mouse pressed left at (994, 210)
Screenshot: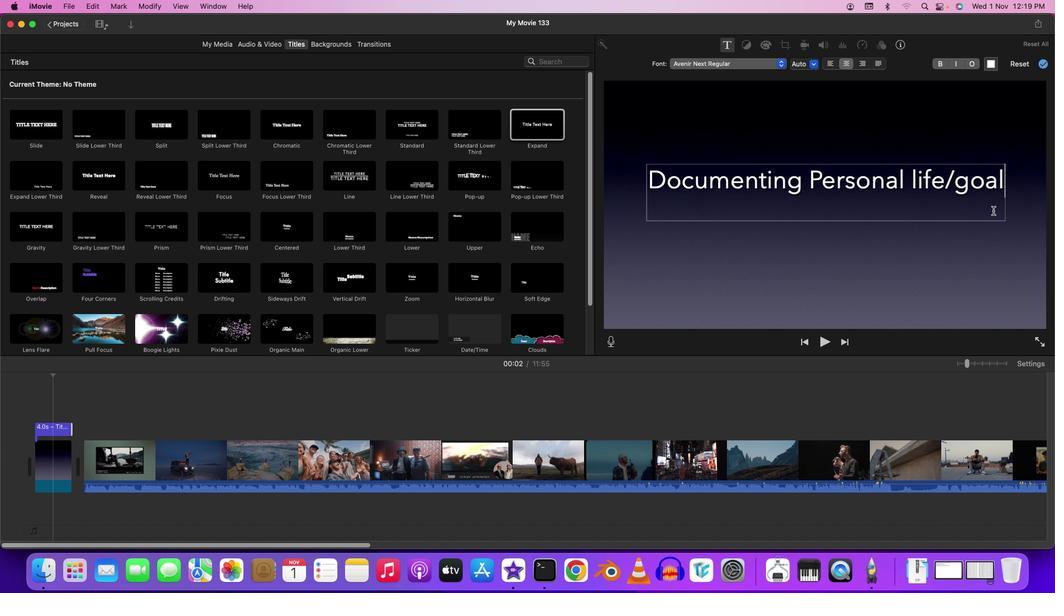 
Action: Mouse moved to (991, 67)
Screenshot: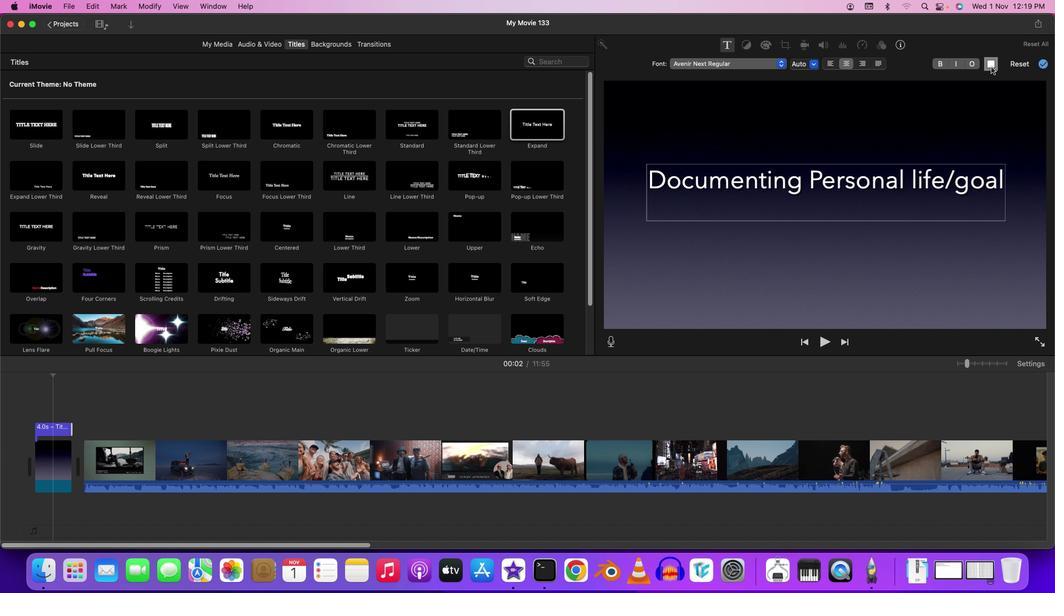 
Action: Mouse pressed left at (991, 67)
Screenshot: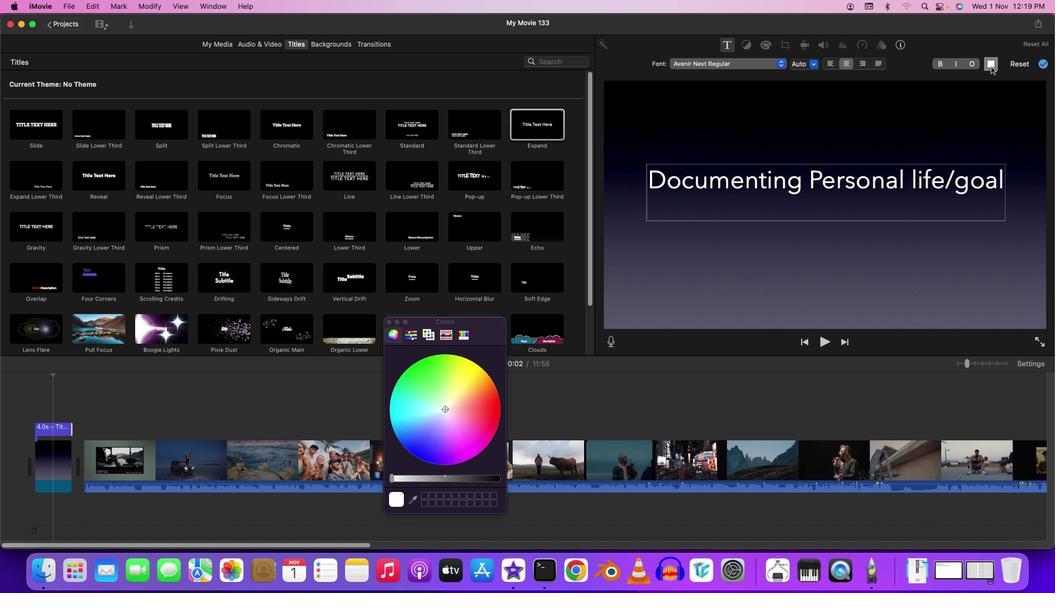 
Action: Mouse moved to (447, 410)
Screenshot: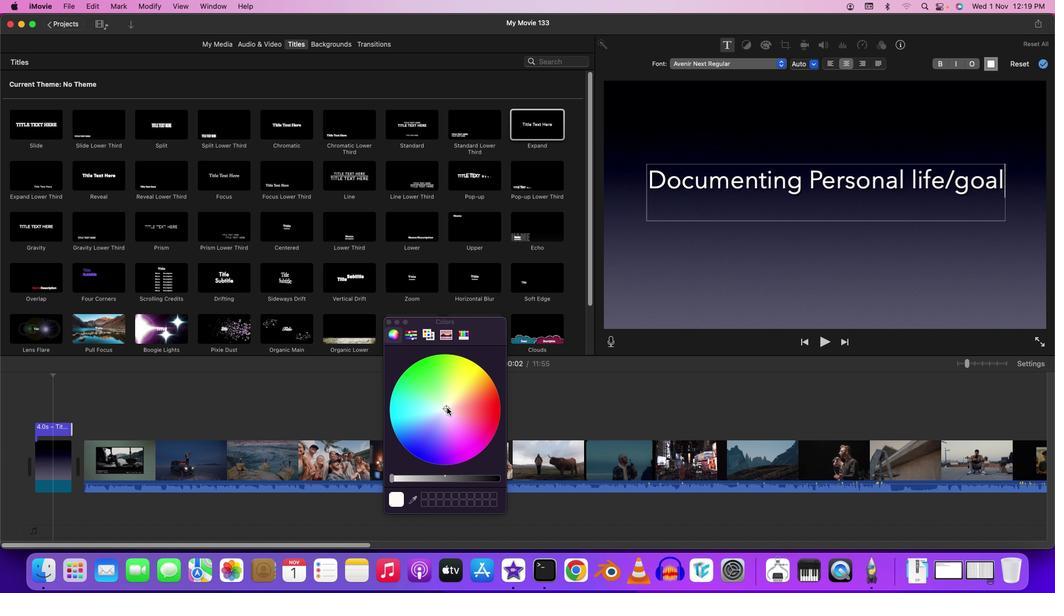 
Action: Mouse pressed left at (447, 410)
Screenshot: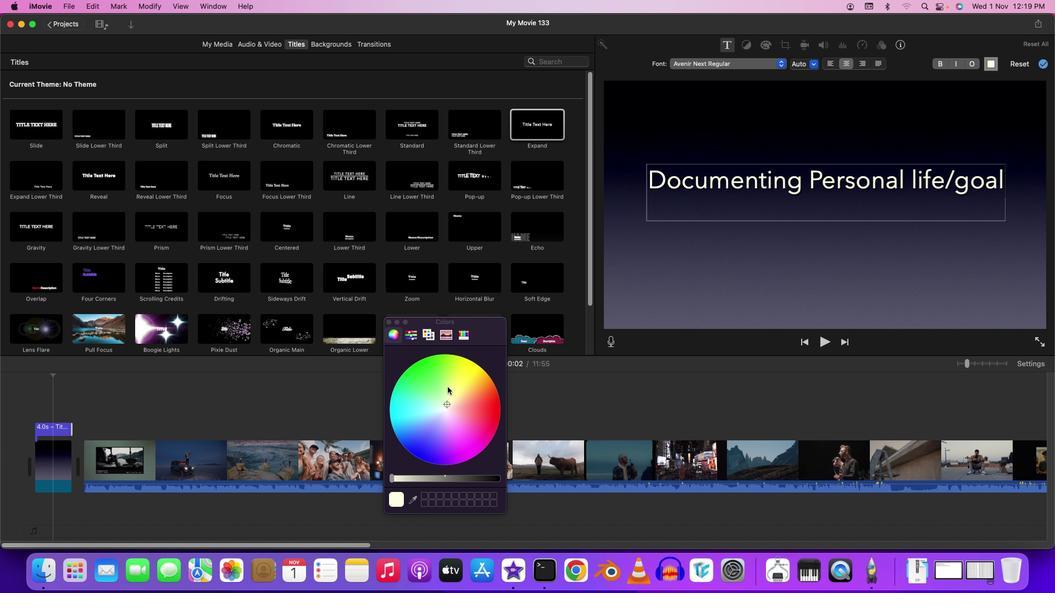 
Action: Mouse moved to (388, 323)
Screenshot: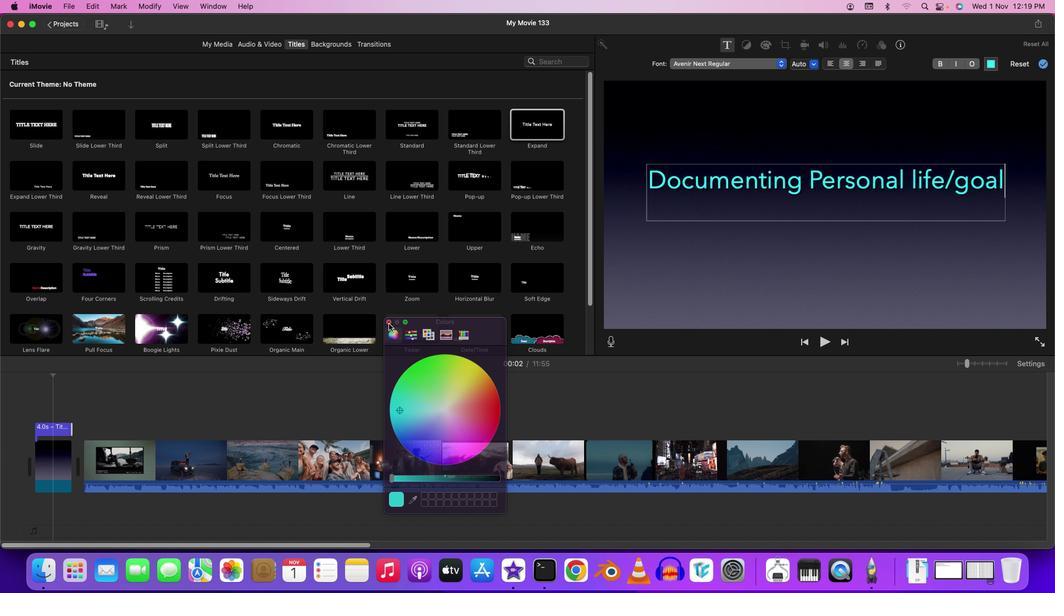 
Action: Mouse pressed left at (388, 323)
Screenshot: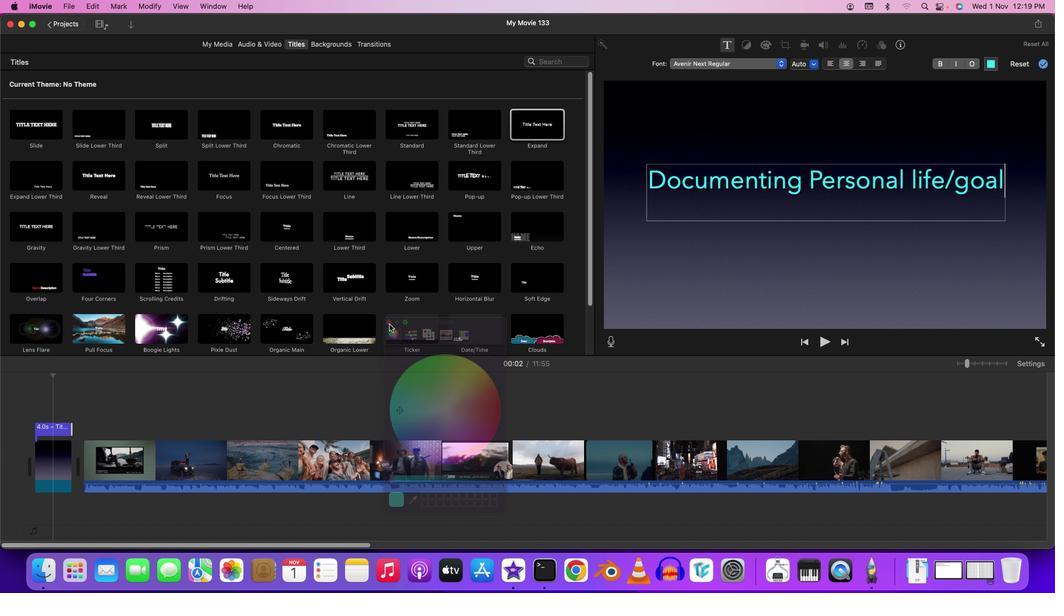 
Action: Mouse moved to (917, 177)
Screenshot: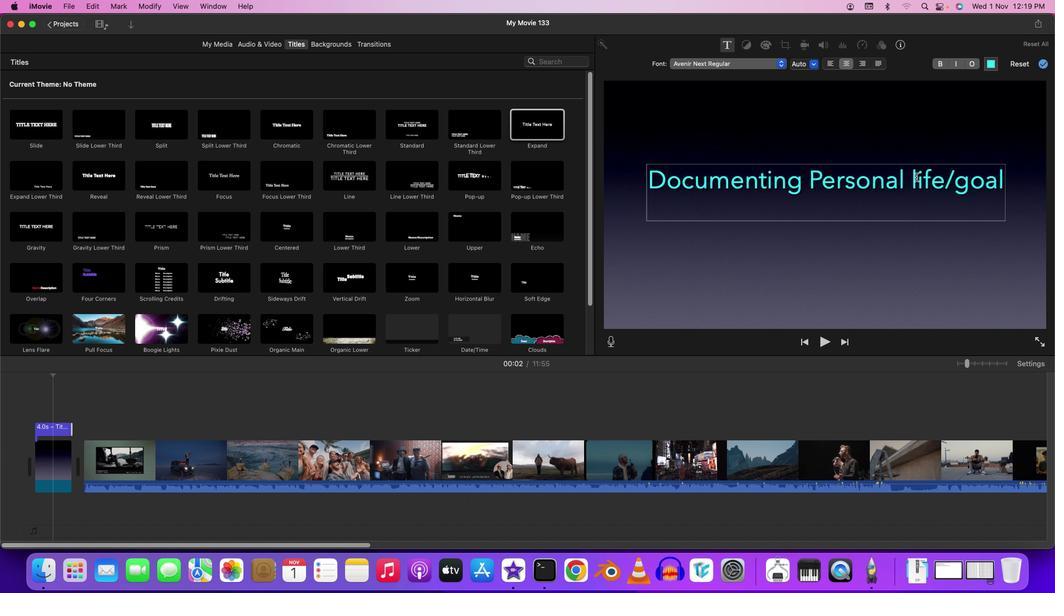 
Action: Mouse pressed left at (917, 177)
Screenshot: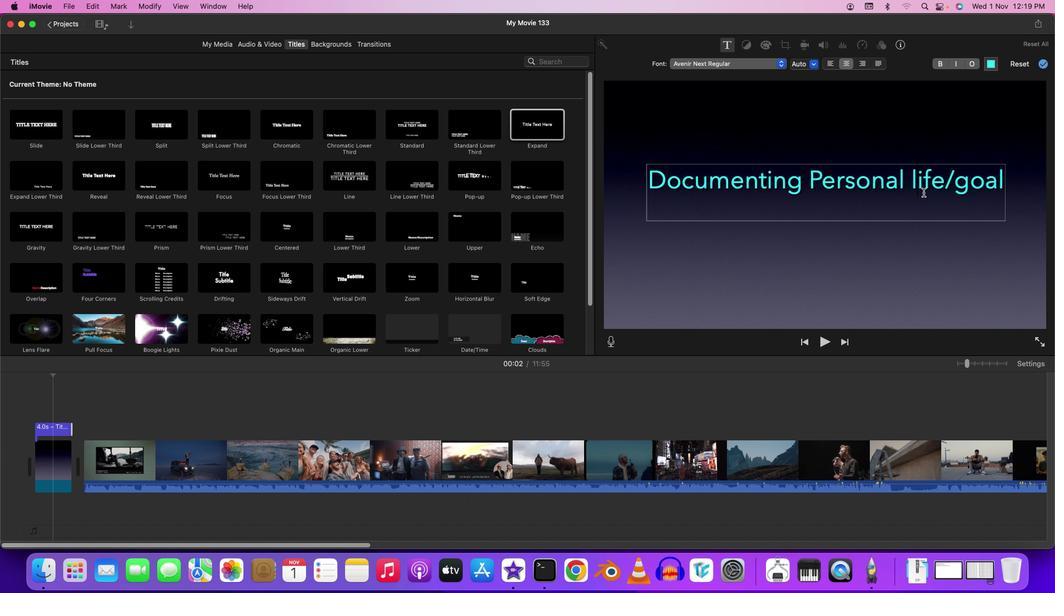 
Action: Mouse moved to (925, 195)
Screenshot: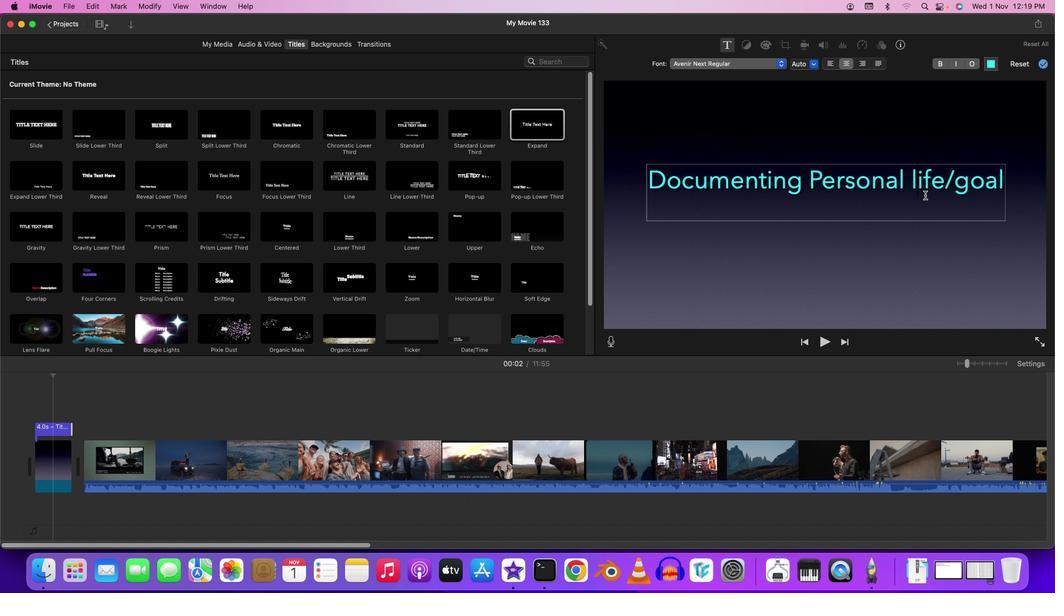
Action: Key pressed Key.backspaceKey.shift'L'
Screenshot: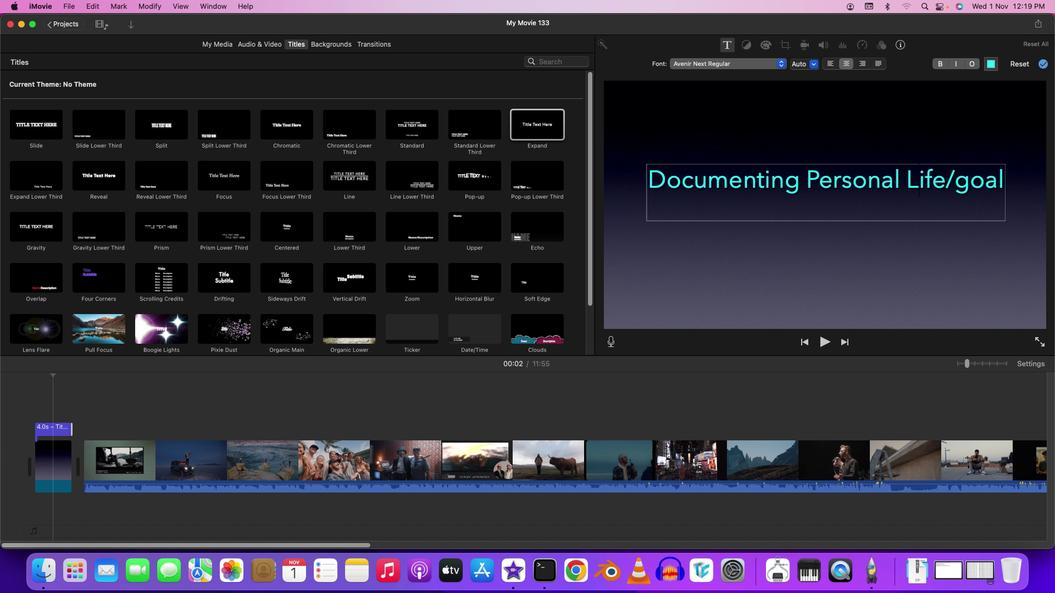 
Action: Mouse moved to (970, 187)
Screenshot: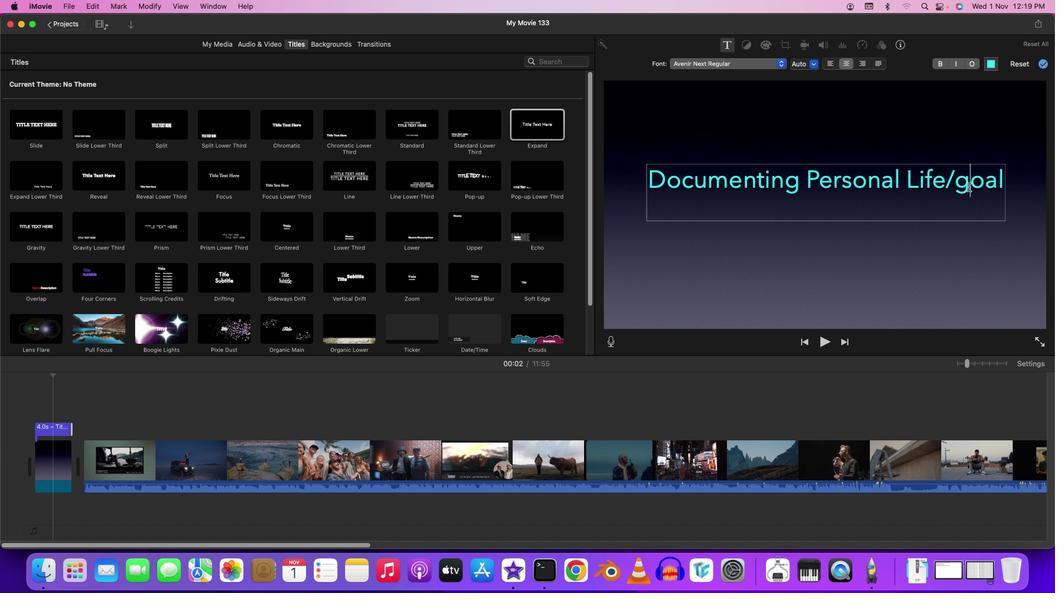 
Action: Mouse pressed left at (970, 187)
Screenshot: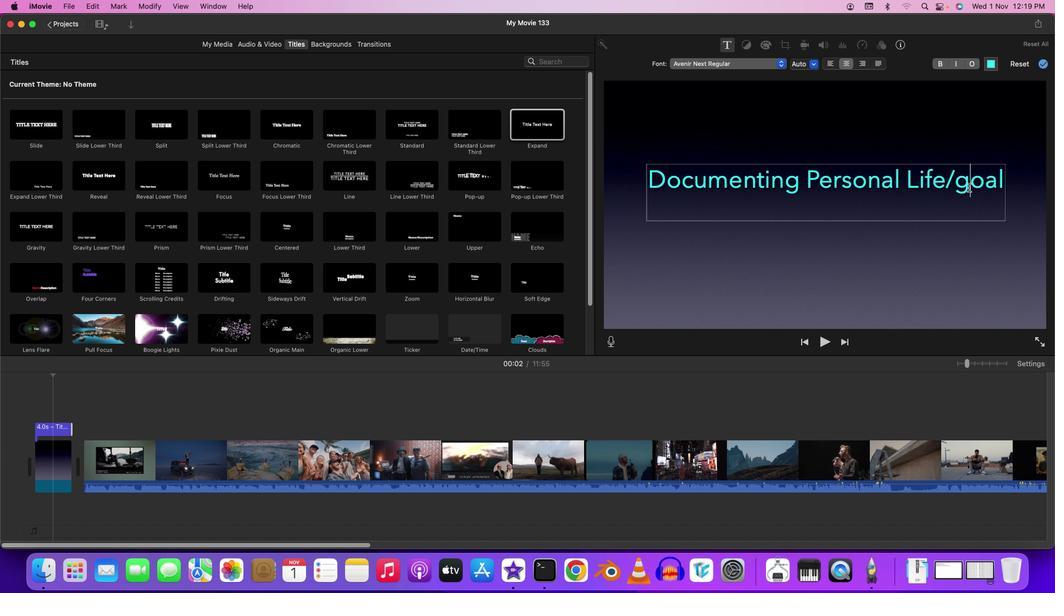 
Action: Mouse moved to (969, 189)
Screenshot: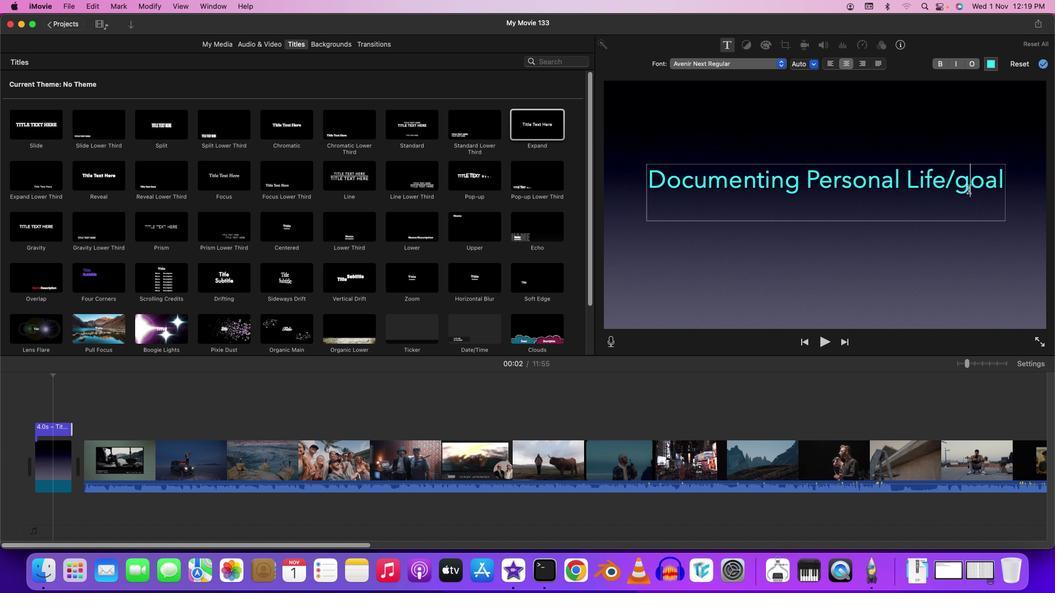 
Action: Key pressed Key.backspaceKey.shift'G'
Screenshot: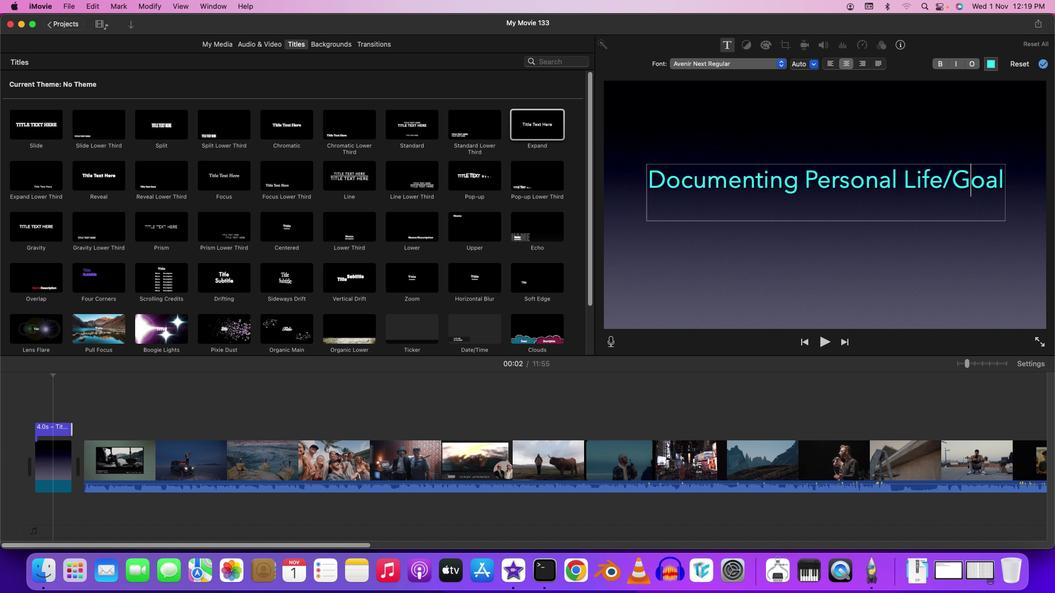 
Action: Mouse moved to (972, 229)
Screenshot: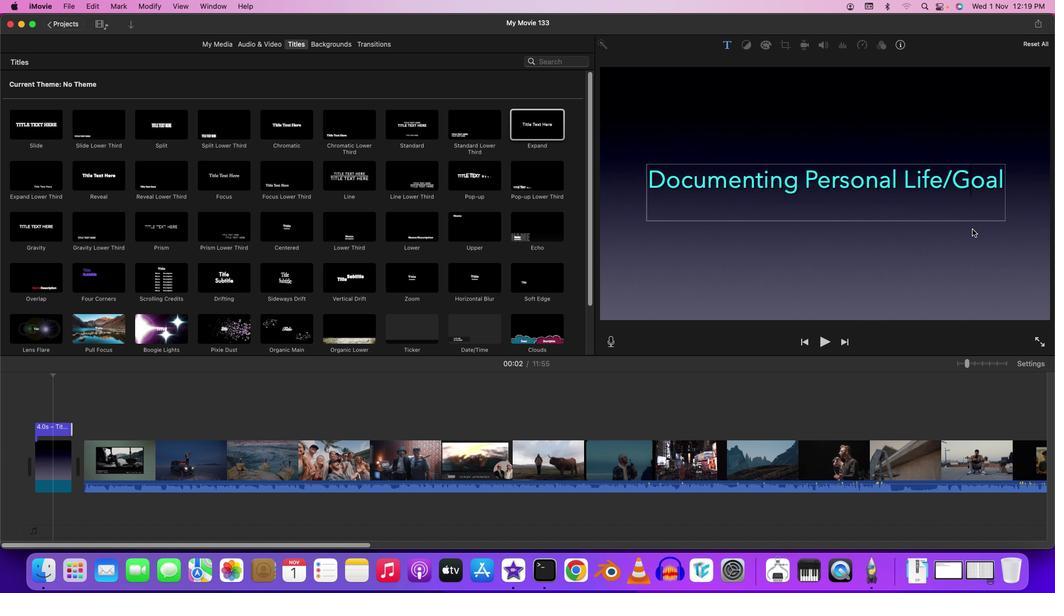 
Action: Mouse pressed left at (972, 229)
Screenshot: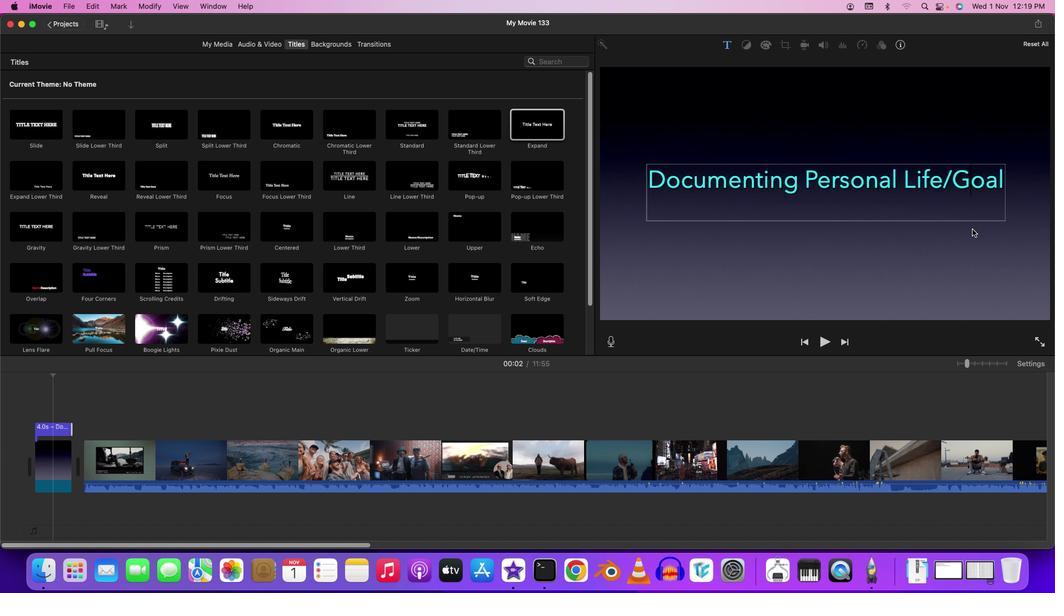 
Action: Mouse moved to (972, 230)
Screenshot: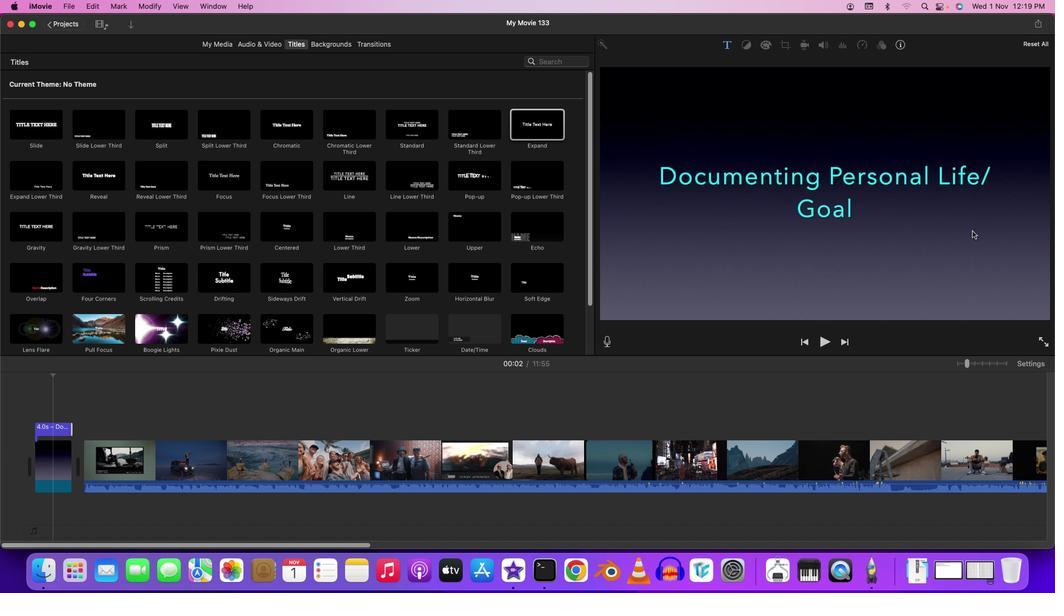 
Action: Mouse pressed left at (972, 230)
Screenshot: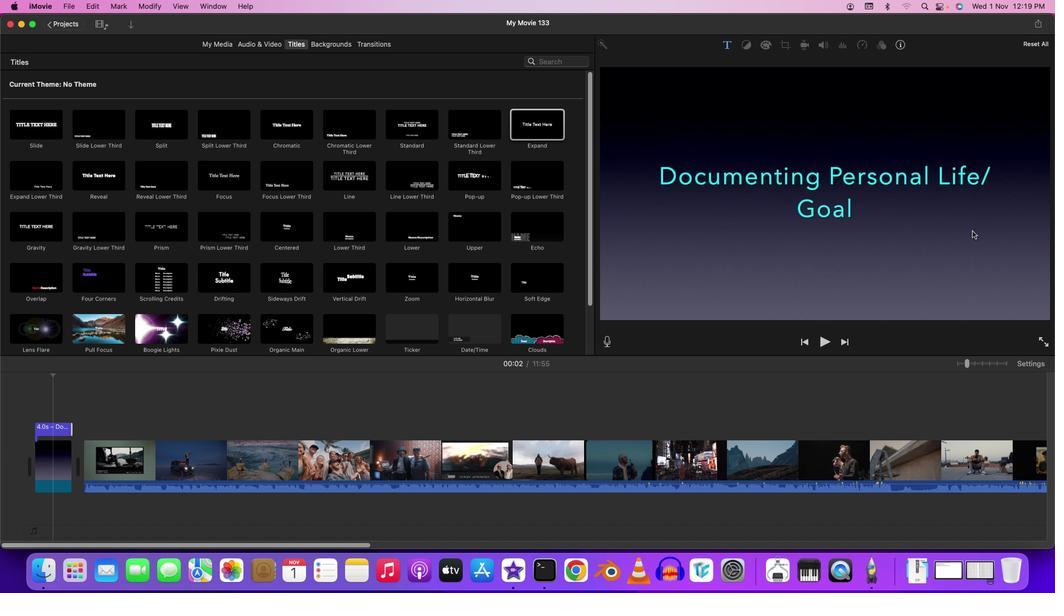 
Action: Mouse moved to (51, 376)
Screenshot: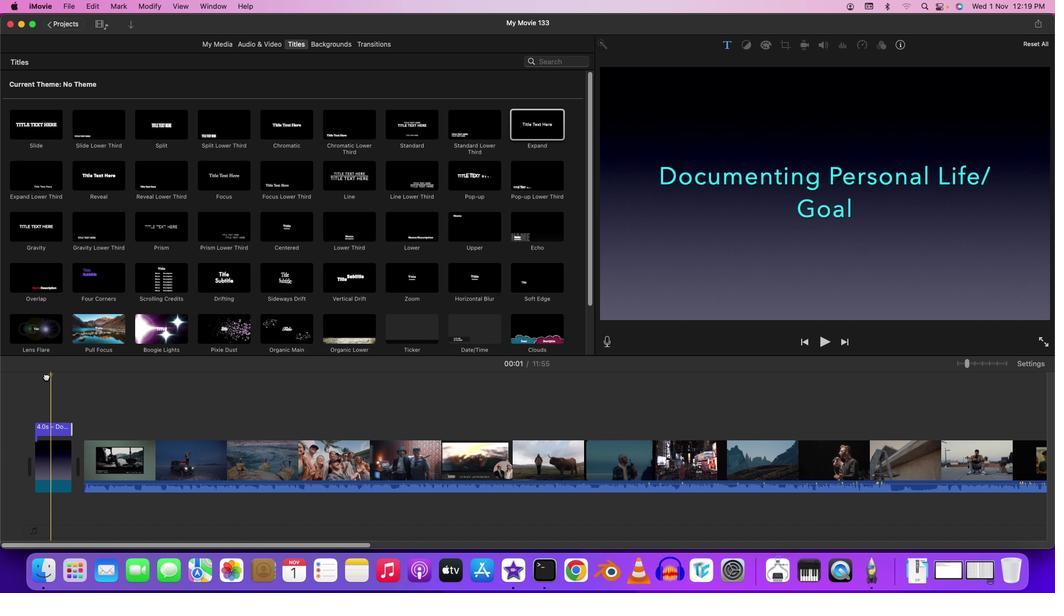 
Action: Mouse pressed left at (51, 376)
Screenshot: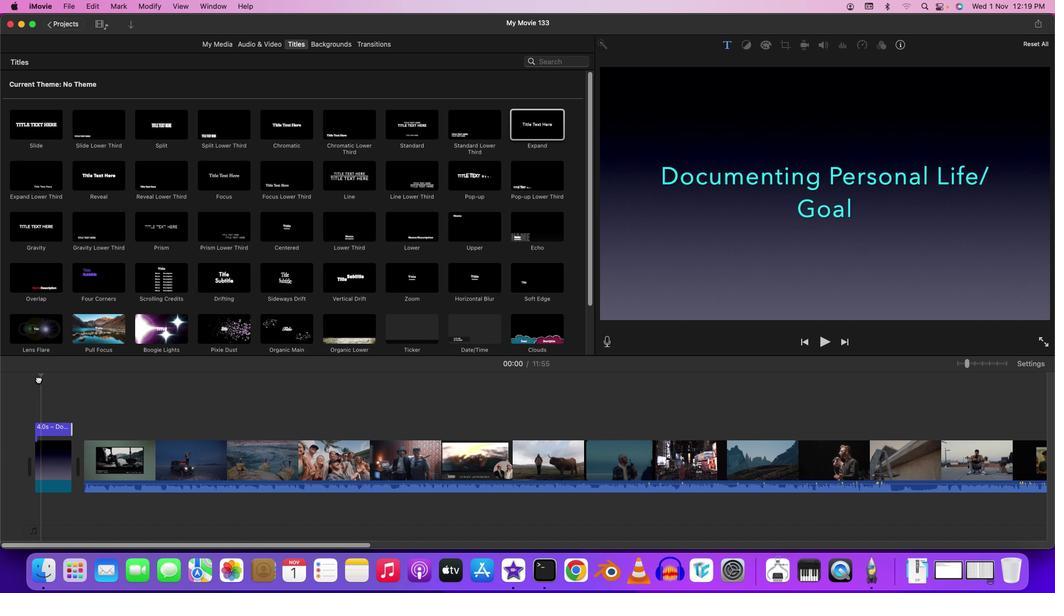 
Action: Mouse moved to (32, 381)
Screenshot: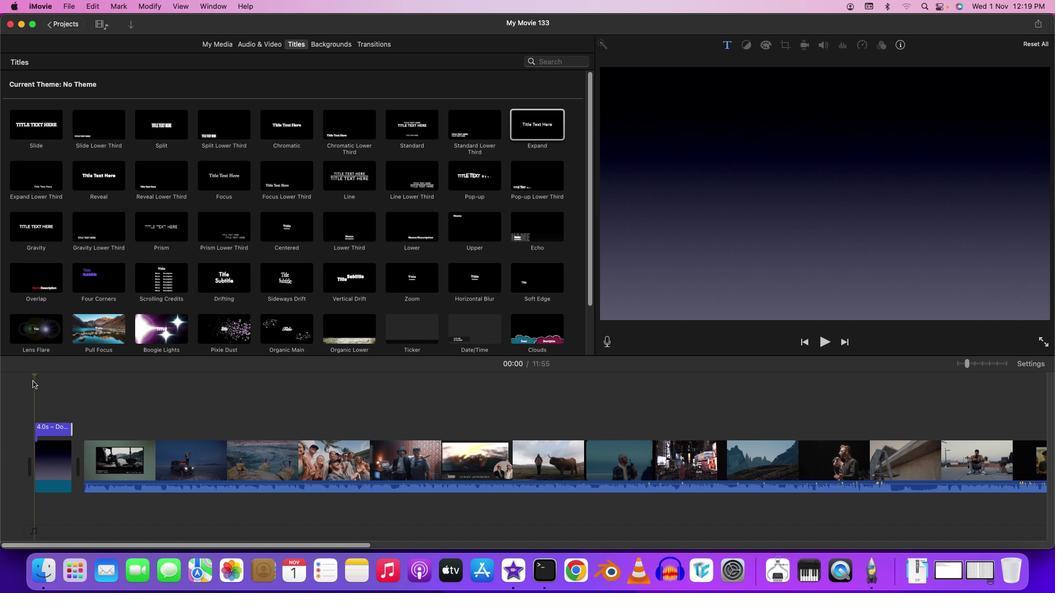 
Action: Key pressed Key.spaceKey.space
Screenshot: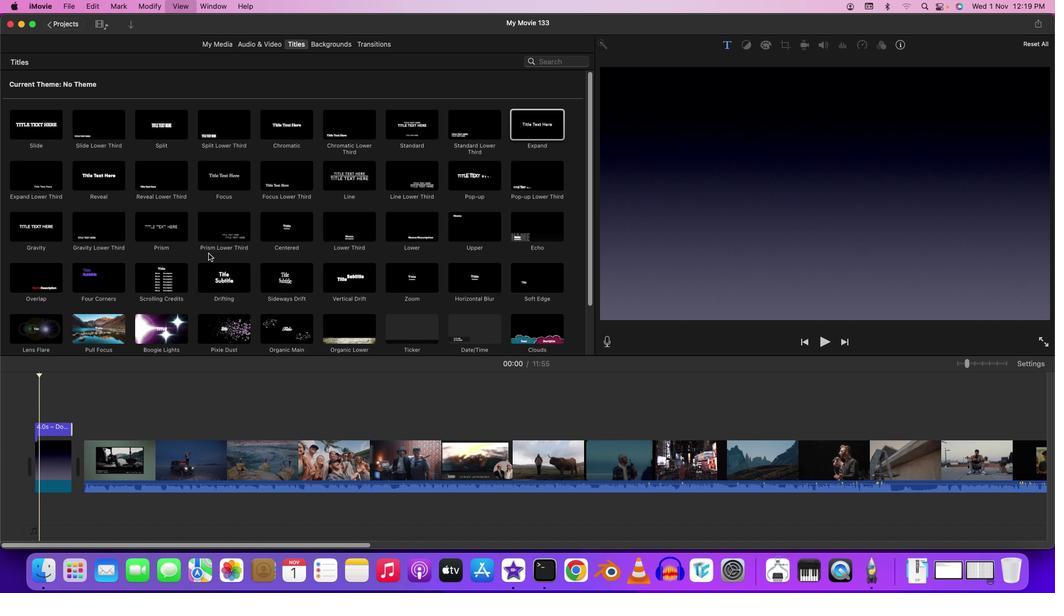 
Action: Mouse moved to (370, 43)
Screenshot: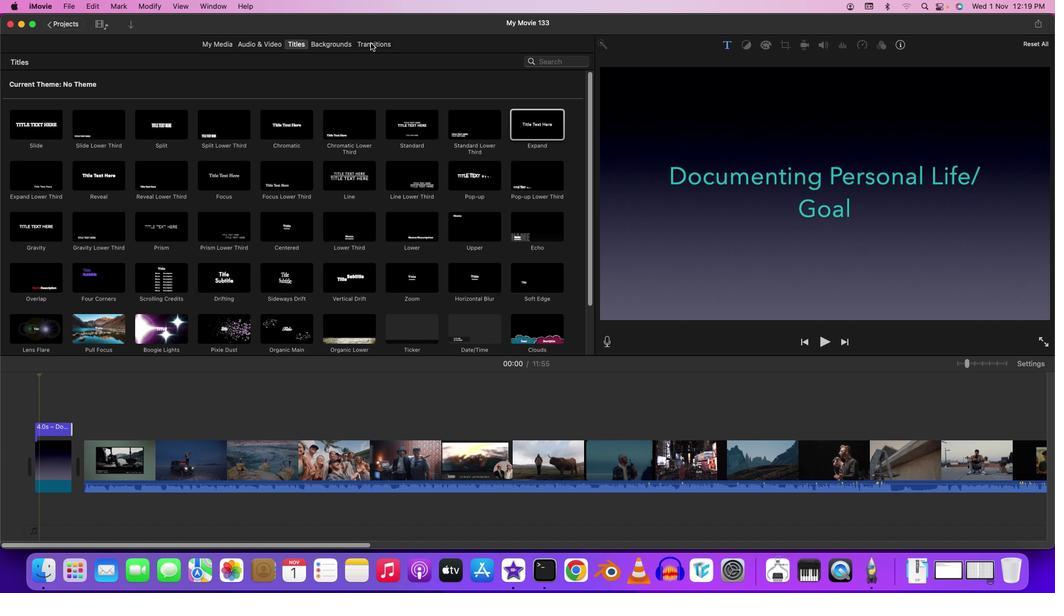 
Action: Mouse pressed left at (370, 43)
Screenshot: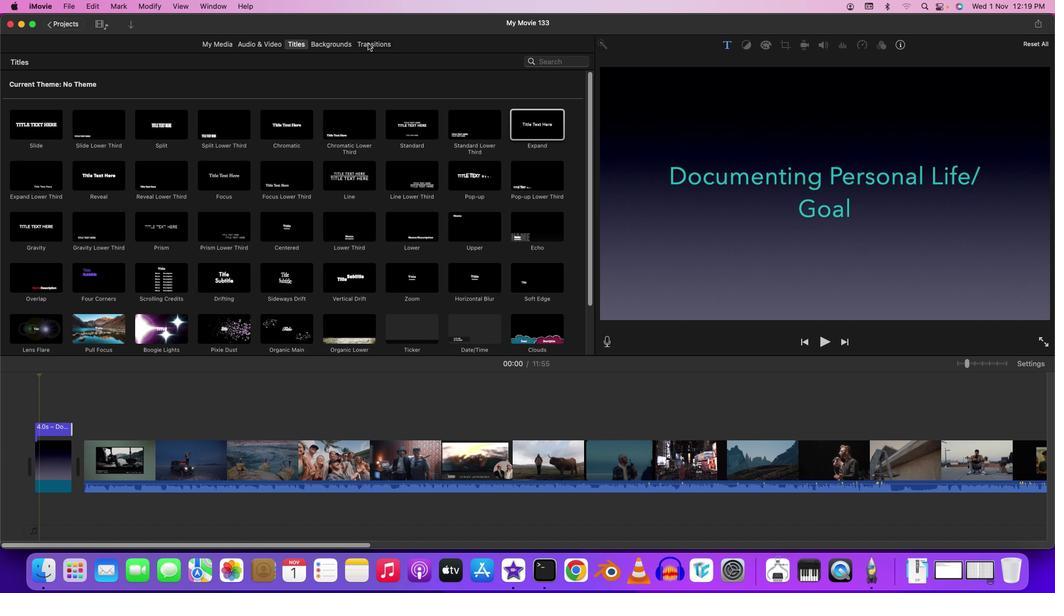 
Action: Mouse moved to (101, 127)
Screenshot: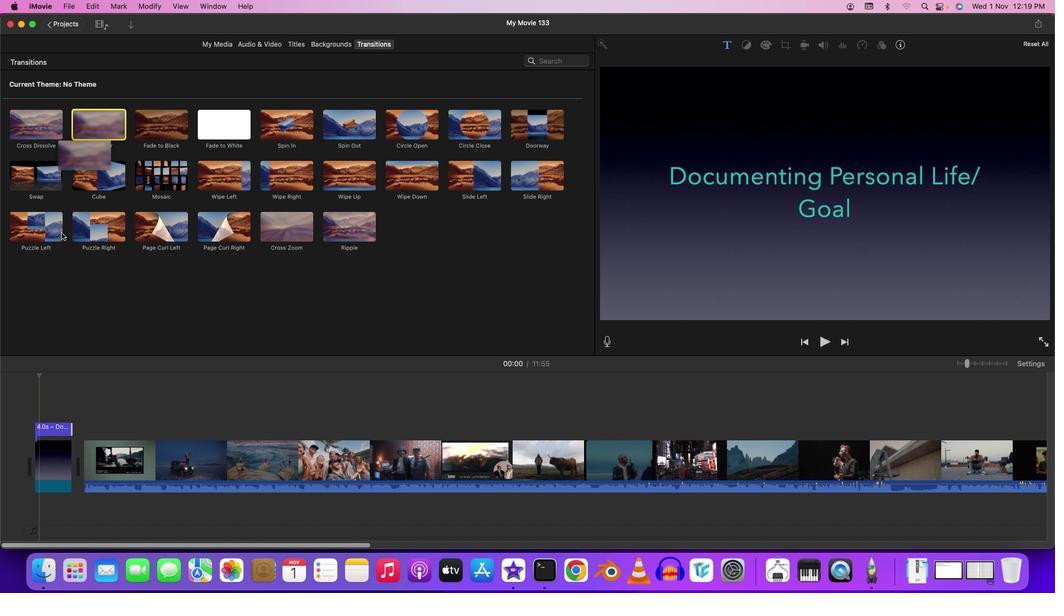 
Action: Mouse pressed left at (101, 127)
Screenshot: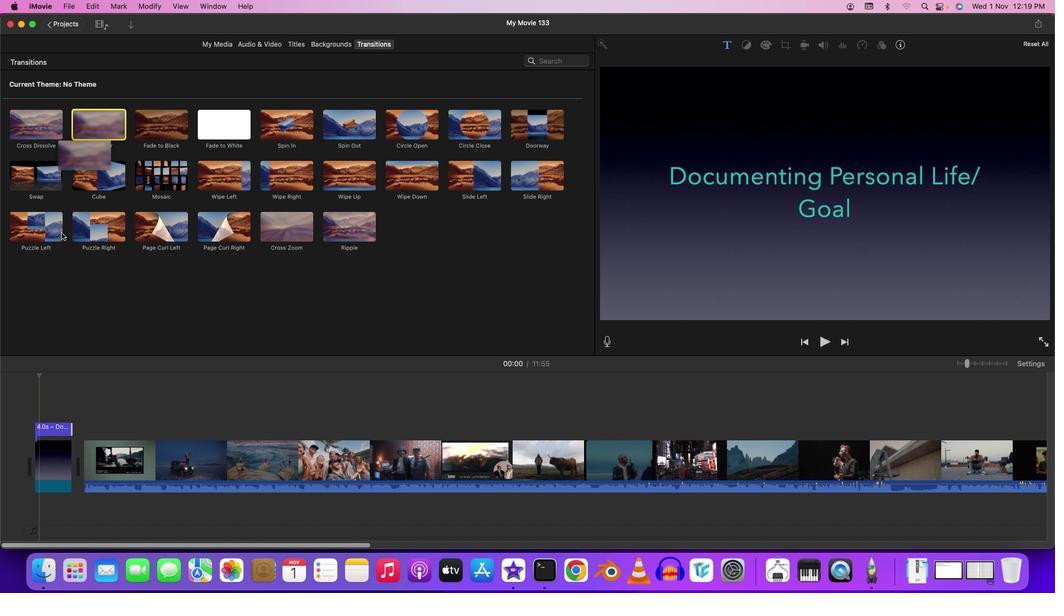 
Action: Mouse moved to (20, 404)
Screenshot: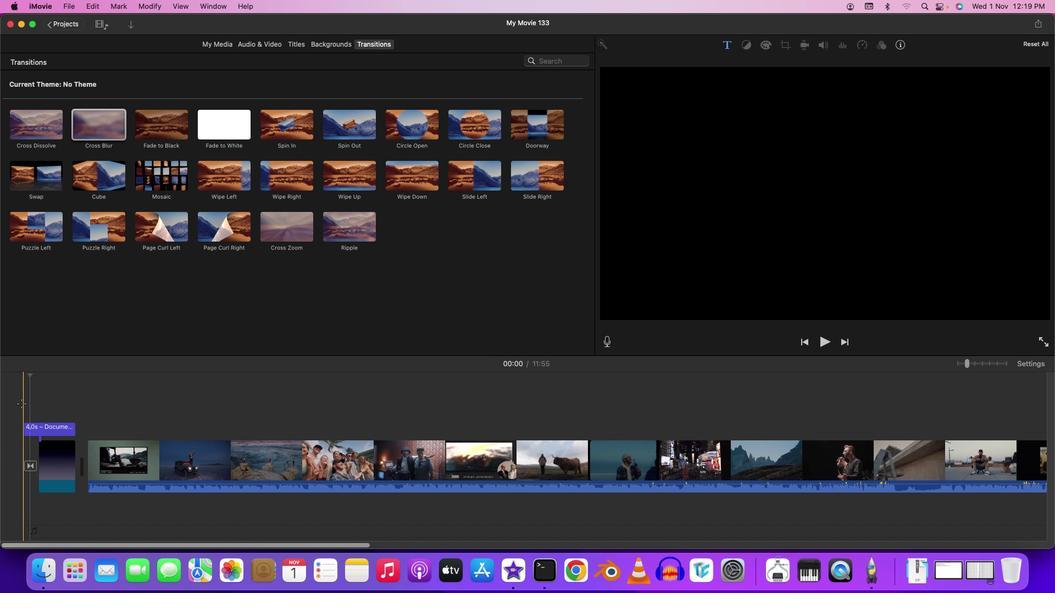
Action: Mouse pressed left at (20, 404)
Screenshot: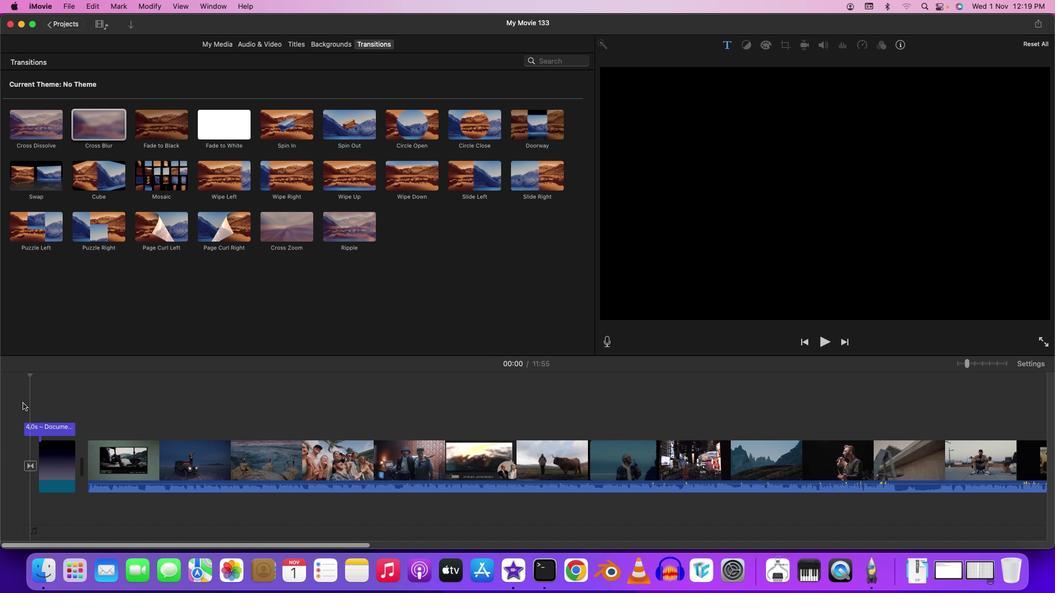 
Action: Mouse moved to (23, 403)
Screenshot: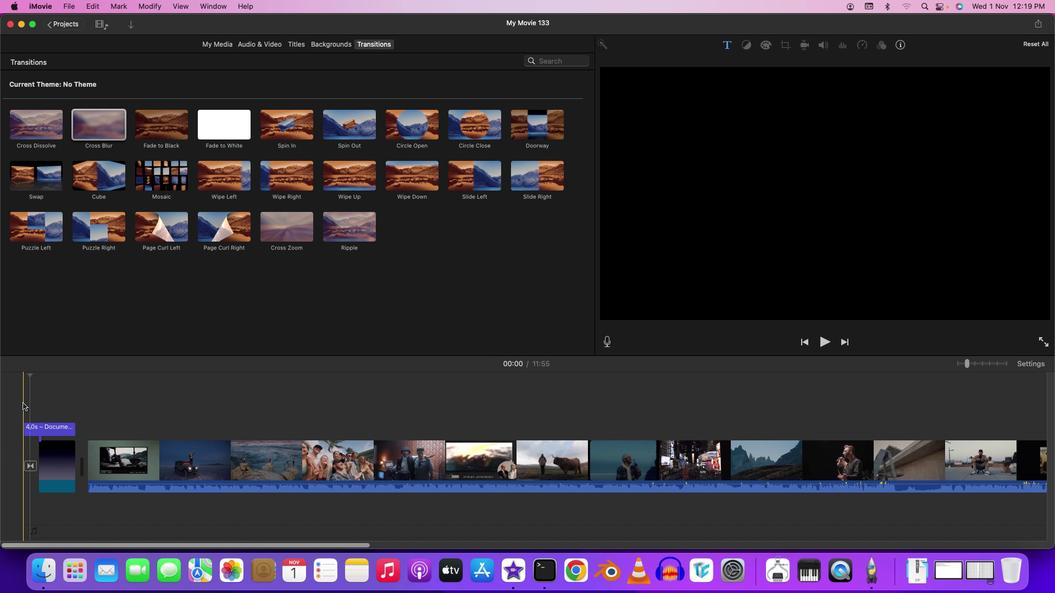 
Action: Key pressed Key.spaceKey.space
Screenshot: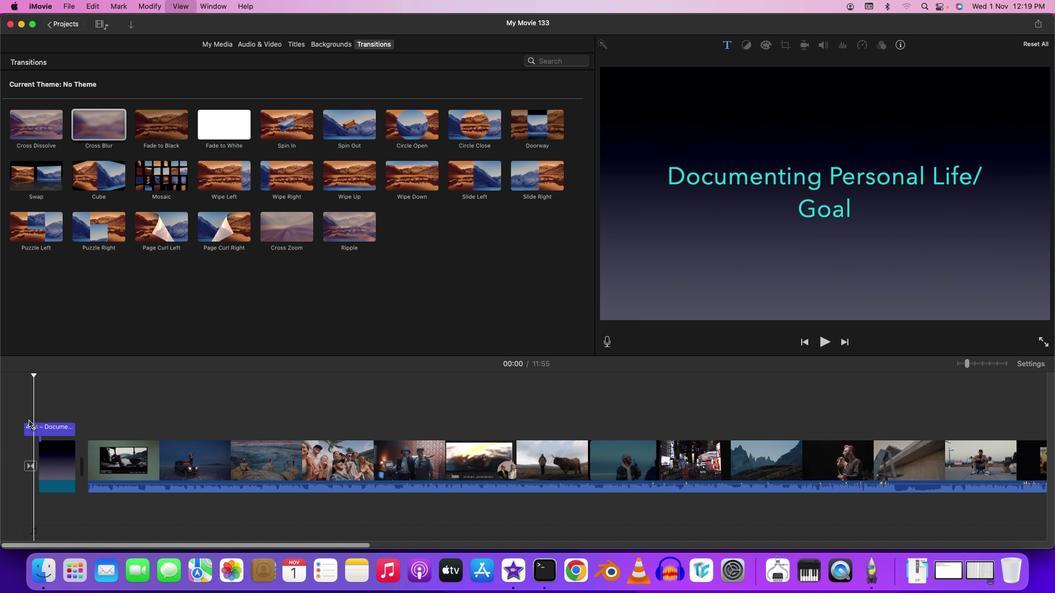 
Action: Mouse moved to (42, 433)
Screenshot: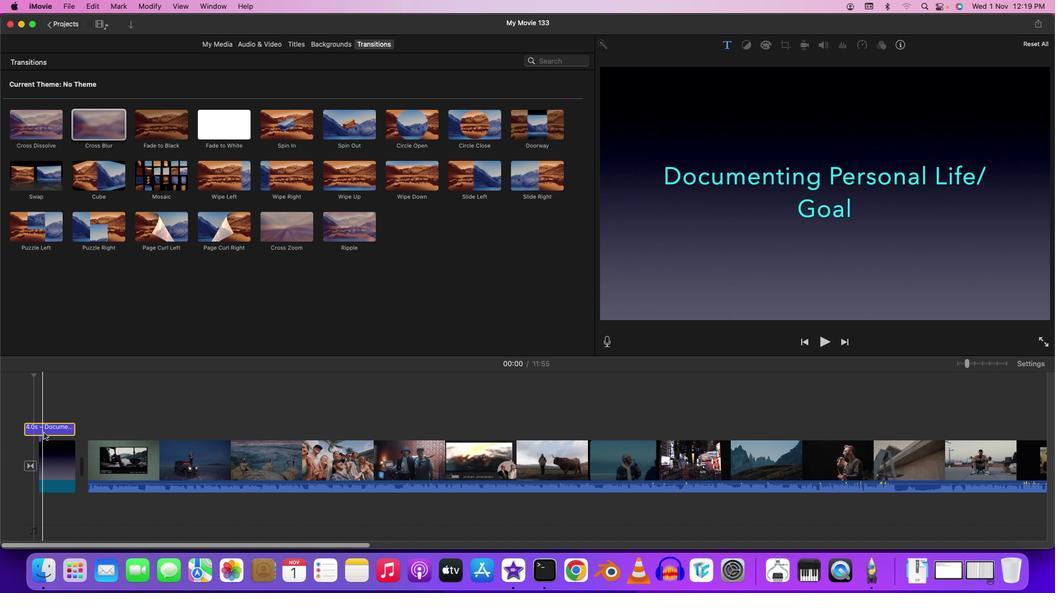 
Action: Mouse pressed left at (42, 433)
Screenshot: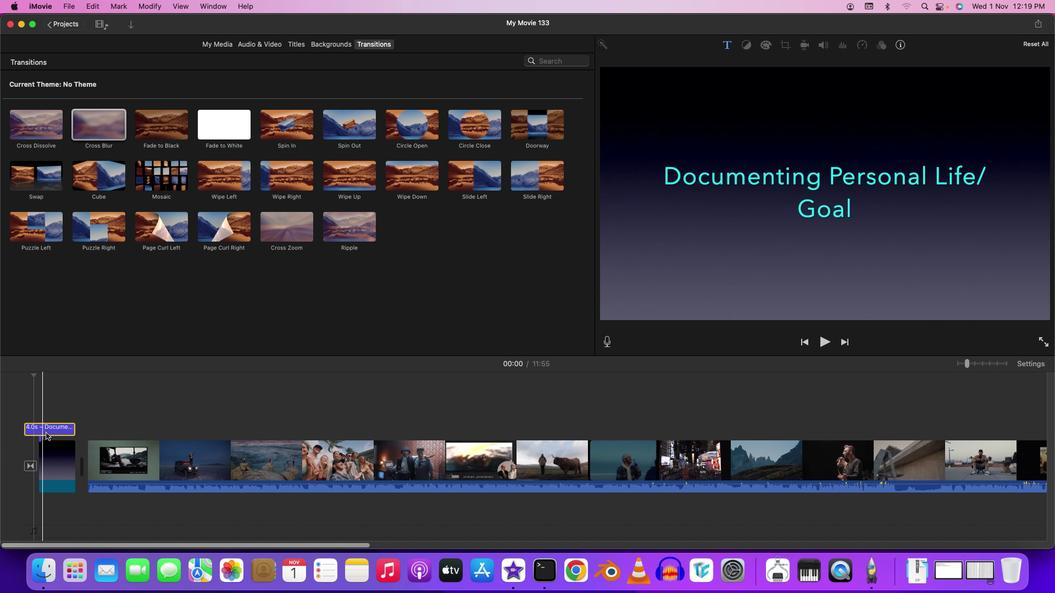 
Action: Mouse moved to (34, 430)
Screenshot: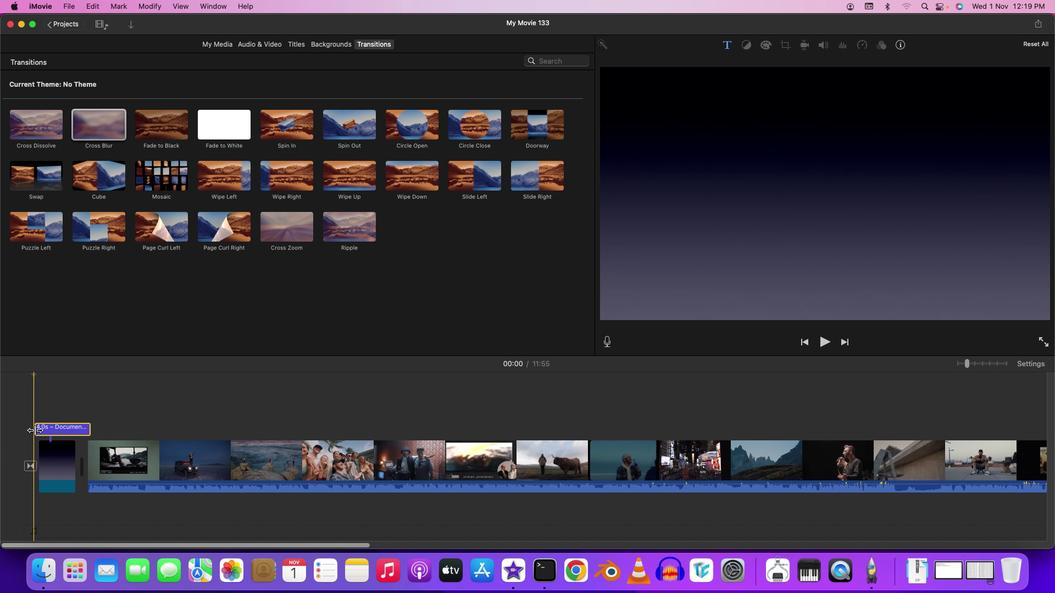 
Action: Mouse pressed left at (34, 430)
Screenshot: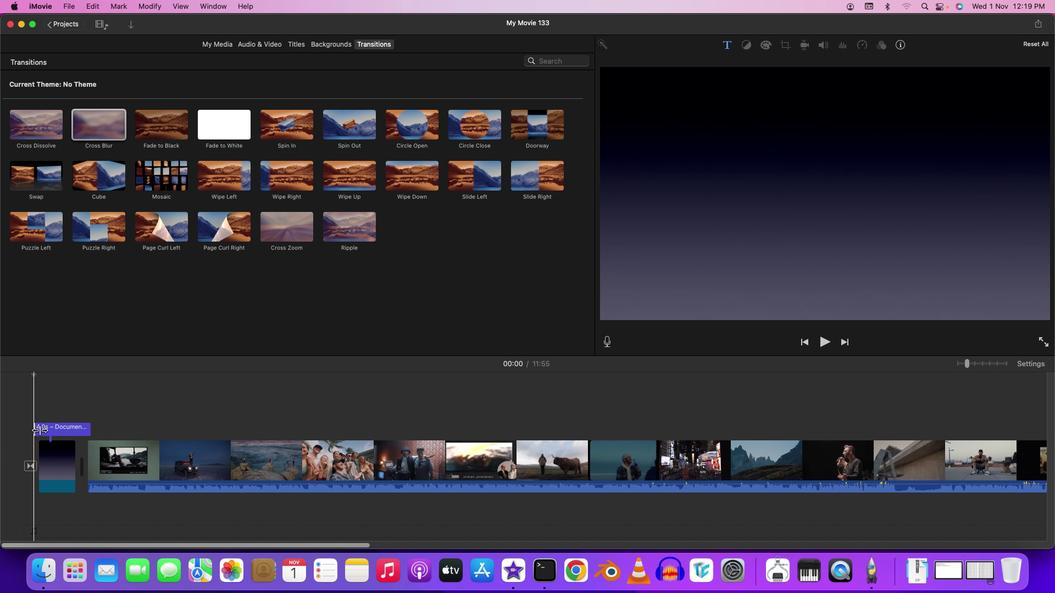 
Action: Mouse moved to (63, 431)
Screenshot: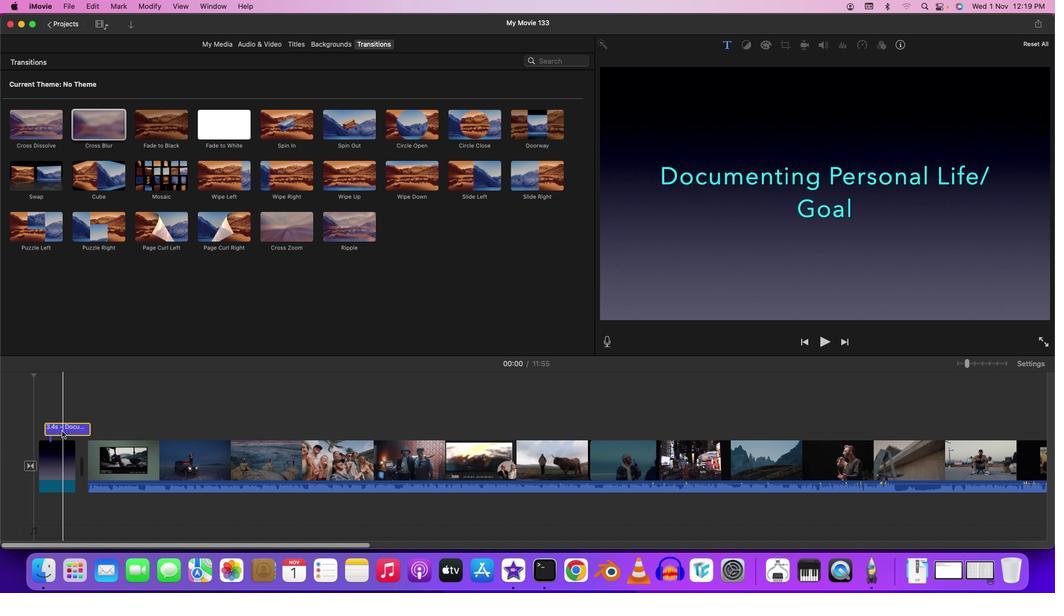 
Action: Mouse pressed left at (63, 431)
Screenshot: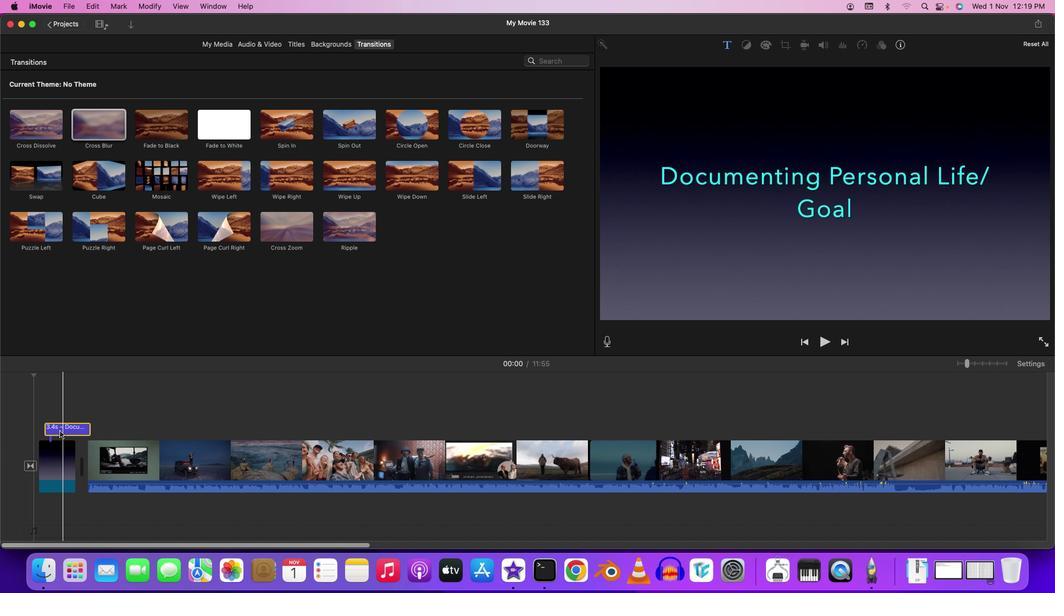 
Action: Mouse moved to (29, 415)
Screenshot: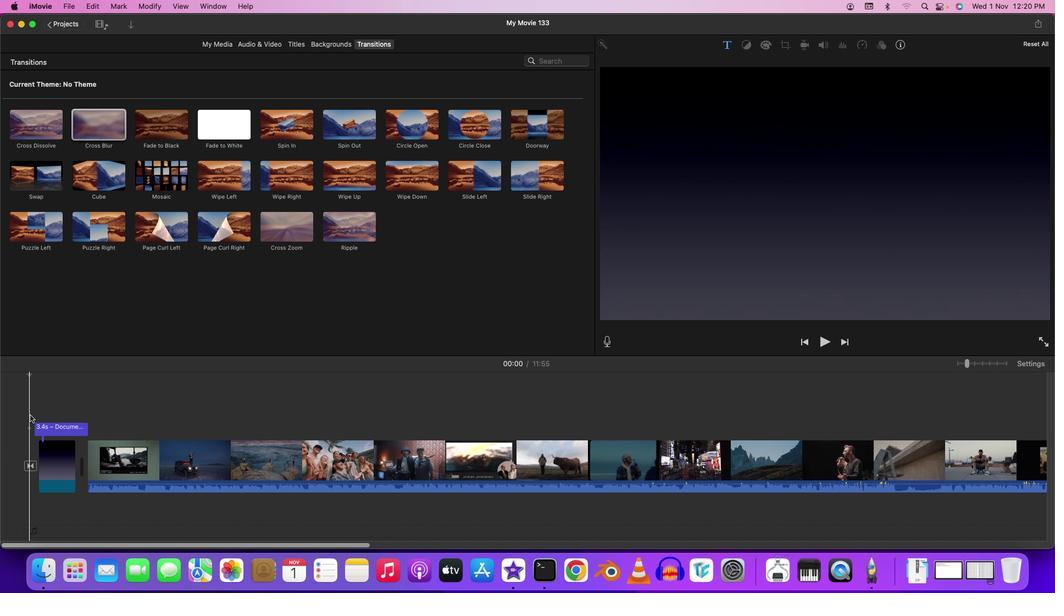 
Action: Mouse pressed left at (29, 415)
Screenshot: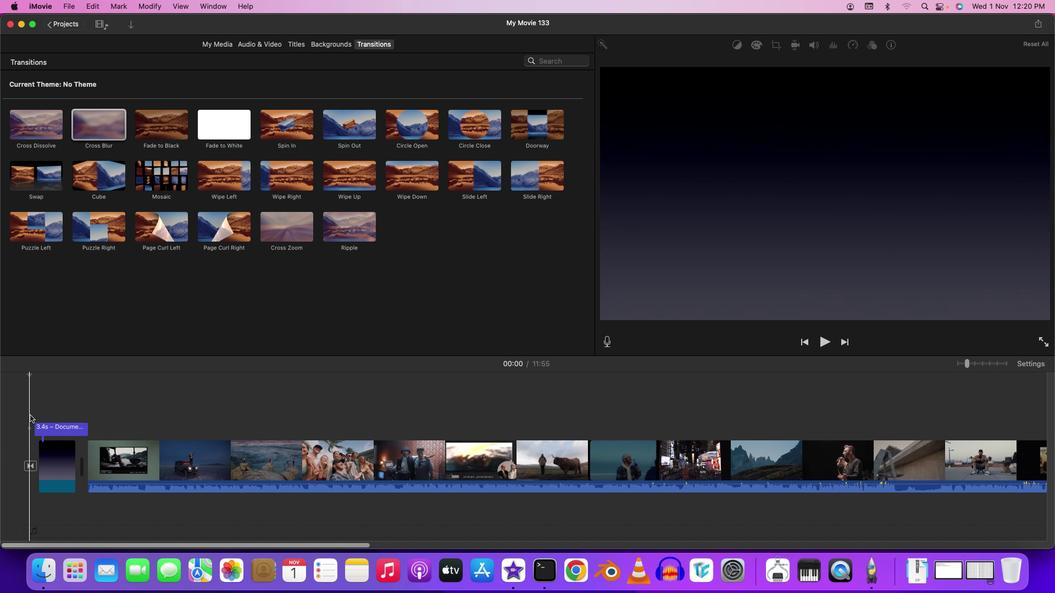 
Action: Key pressed Key.spaceKey.space
Screenshot: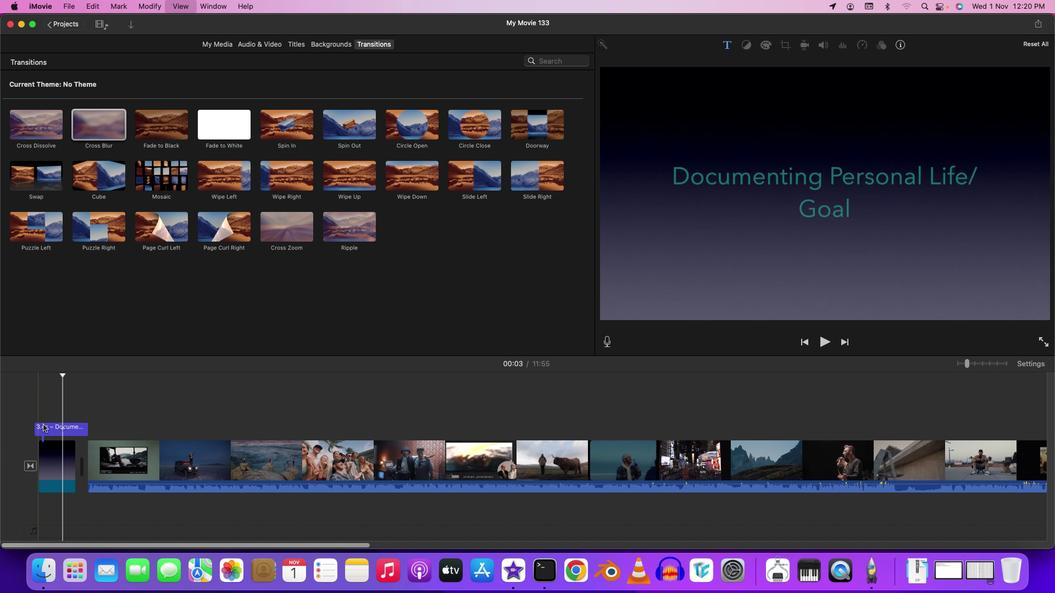 
Action: Mouse moved to (51, 430)
Screenshot: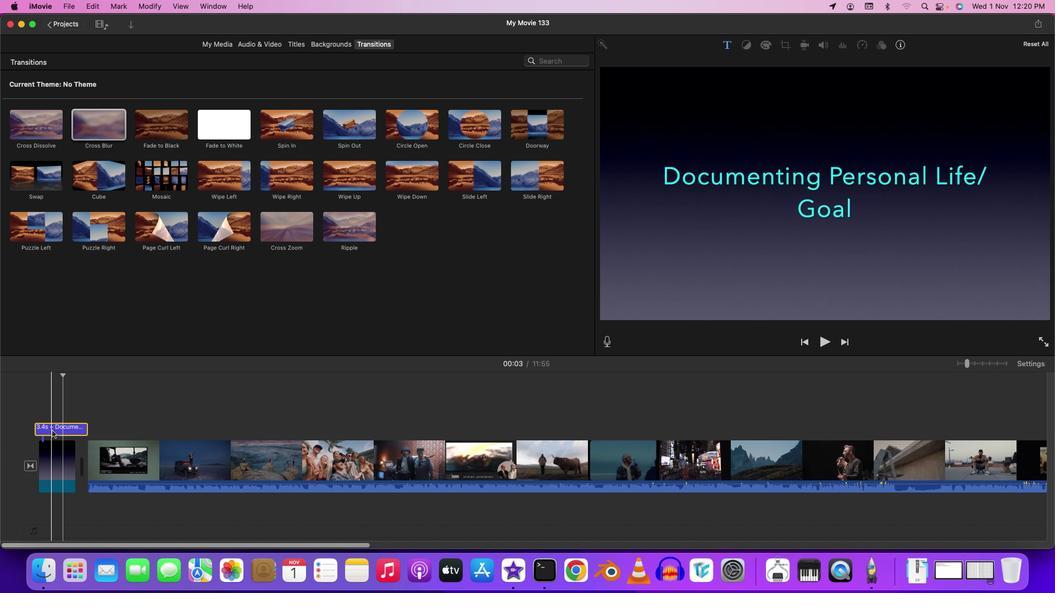 
Action: Mouse pressed left at (51, 430)
Screenshot: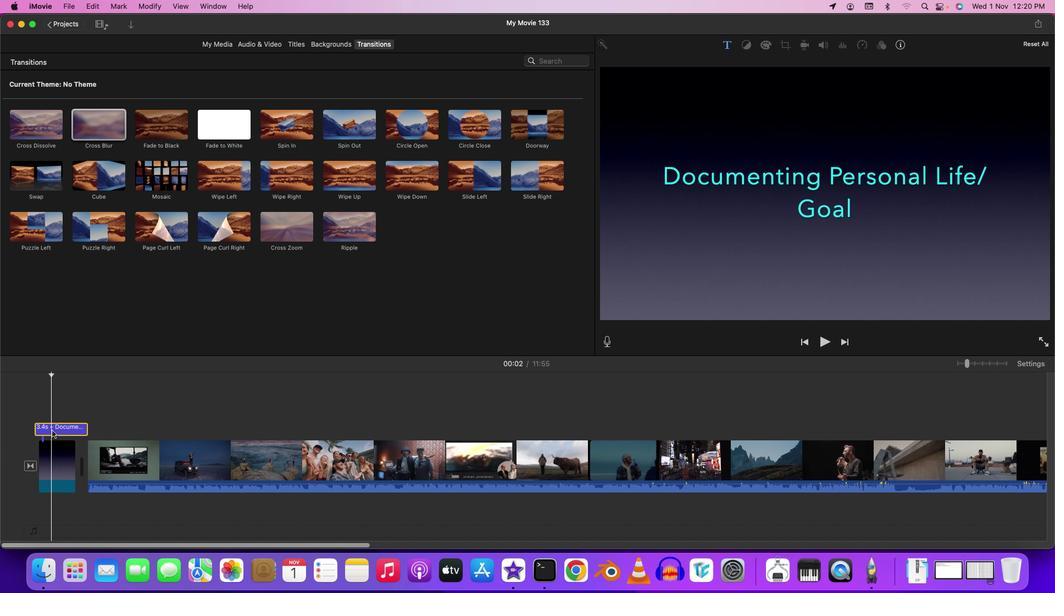 
Action: Mouse moved to (33, 406)
Screenshot: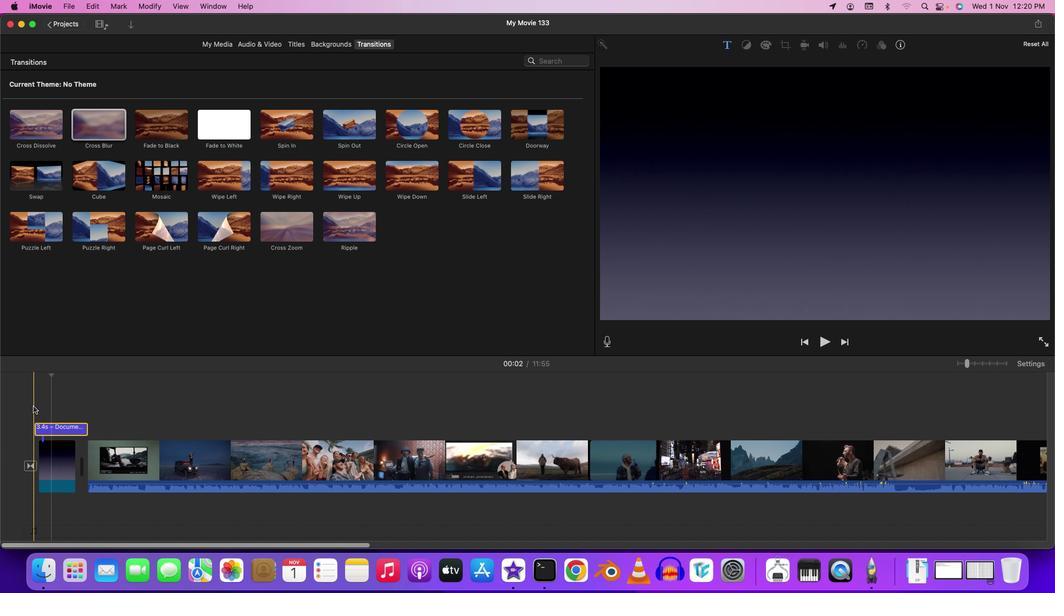 
Action: Mouse pressed left at (33, 406)
Screenshot: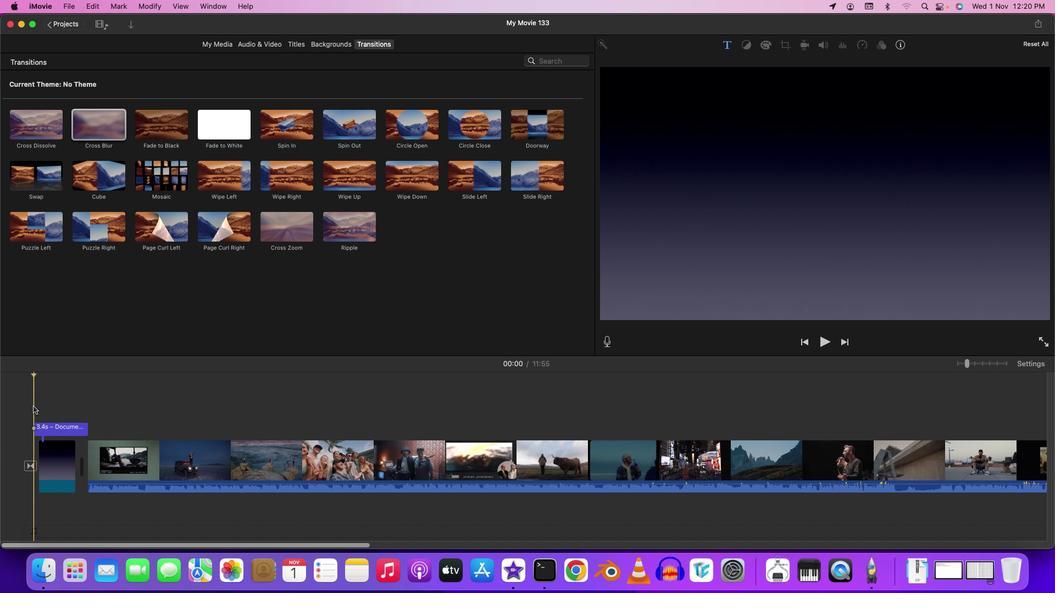 
Action: Key pressed Key.spaceKey.space
Screenshot: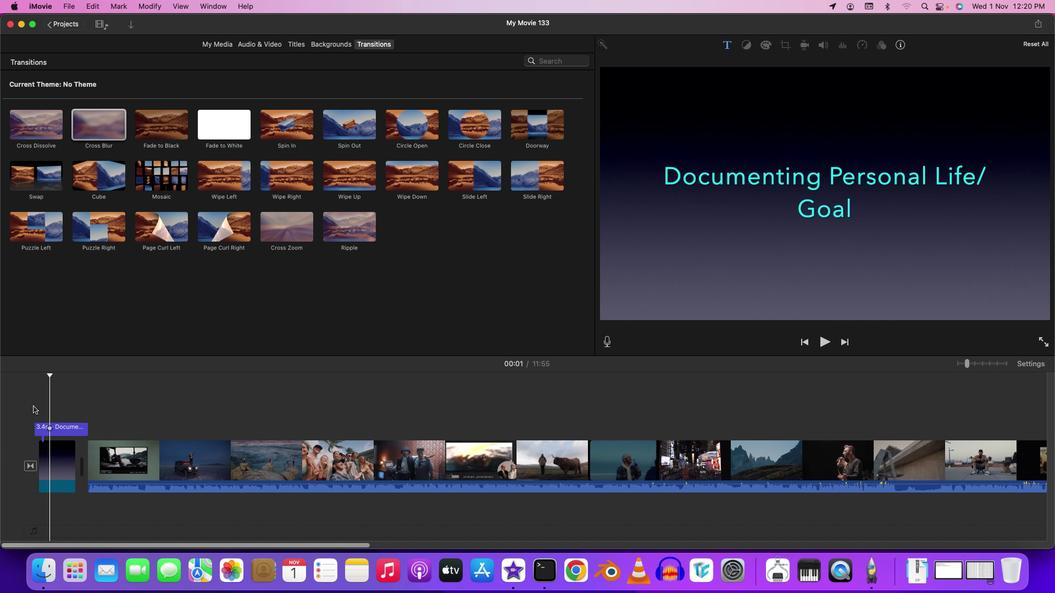 
Action: Mouse moved to (35, 412)
Screenshot: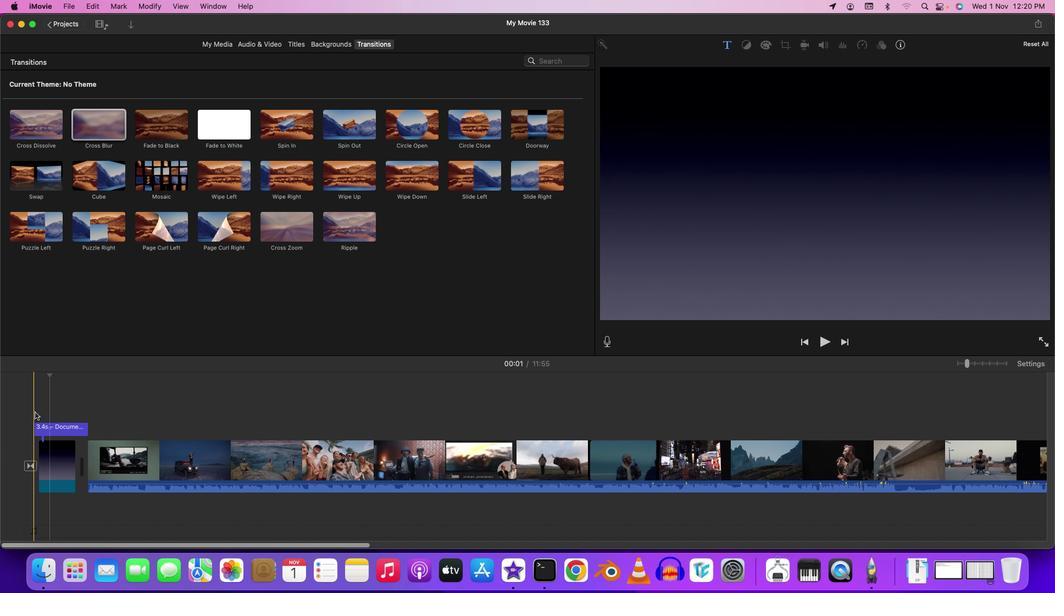 
Action: Mouse pressed left at (35, 412)
Screenshot: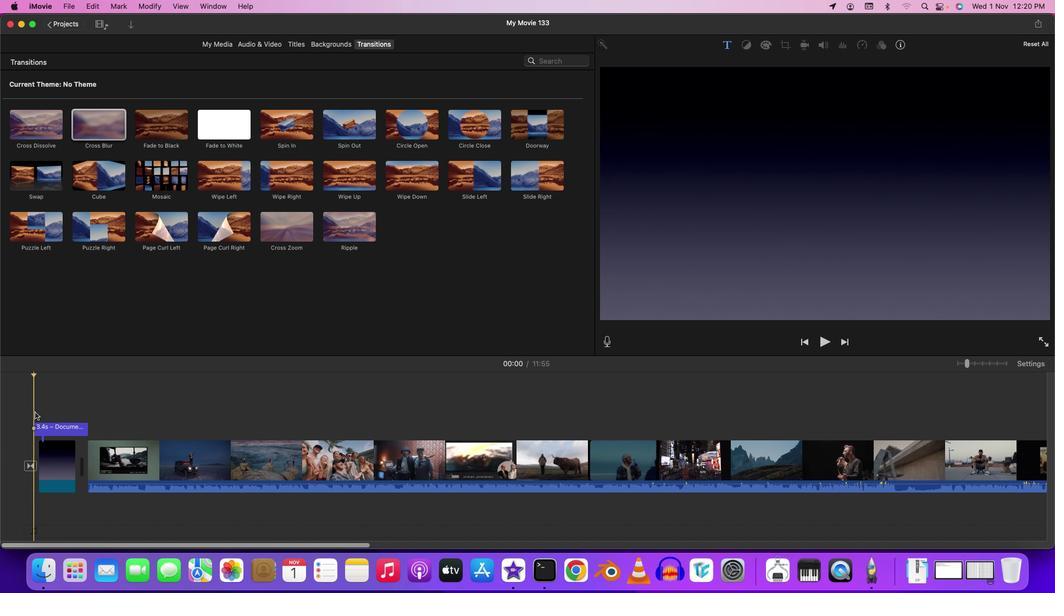 
Action: Mouse moved to (34, 412)
Screenshot: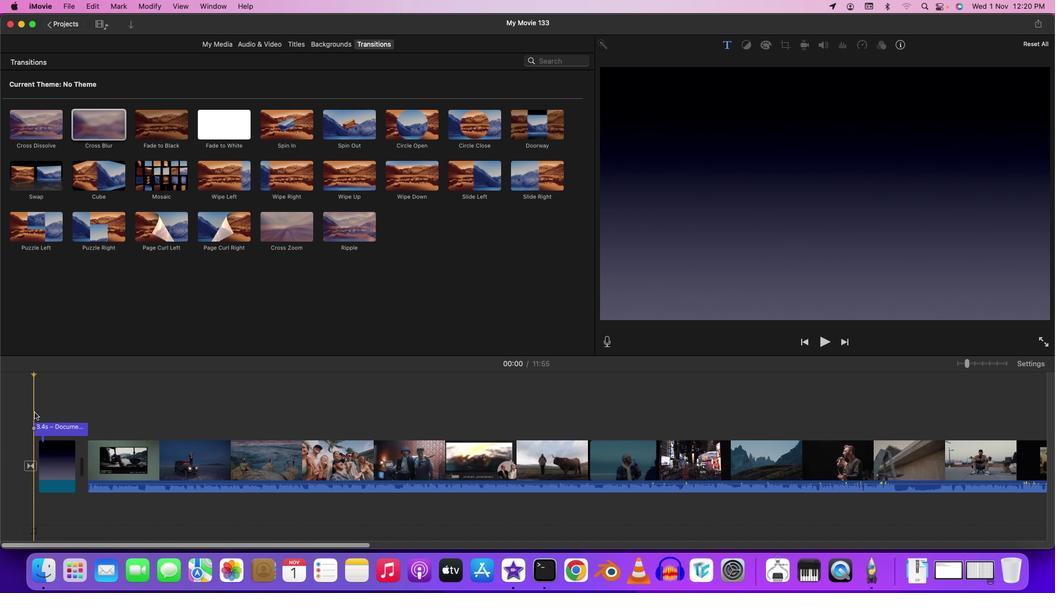 
Action: Key pressed Key.space
Screenshot: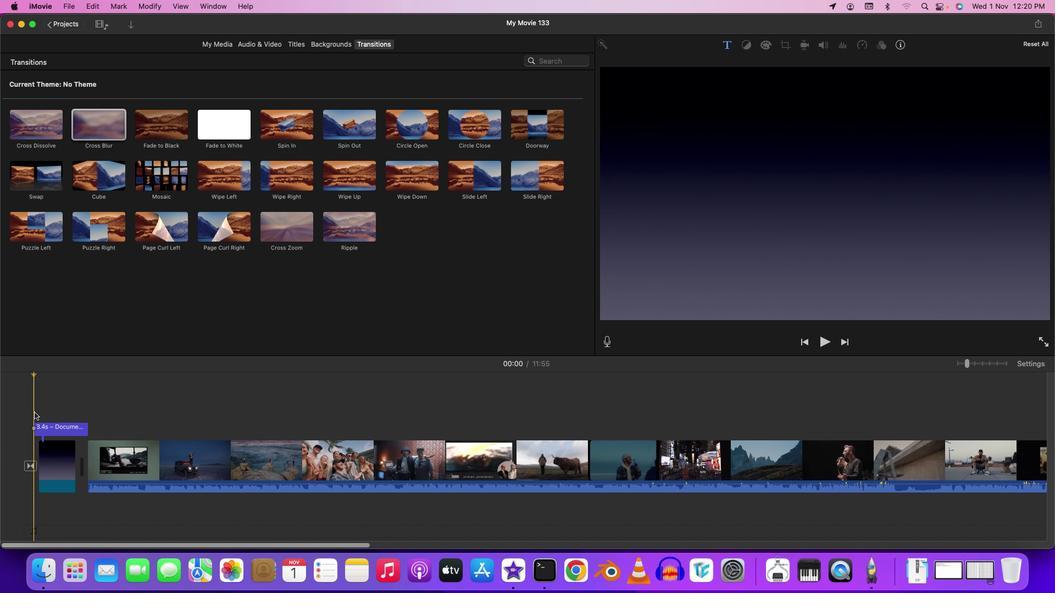 
Action: Mouse moved to (119, 321)
Screenshot: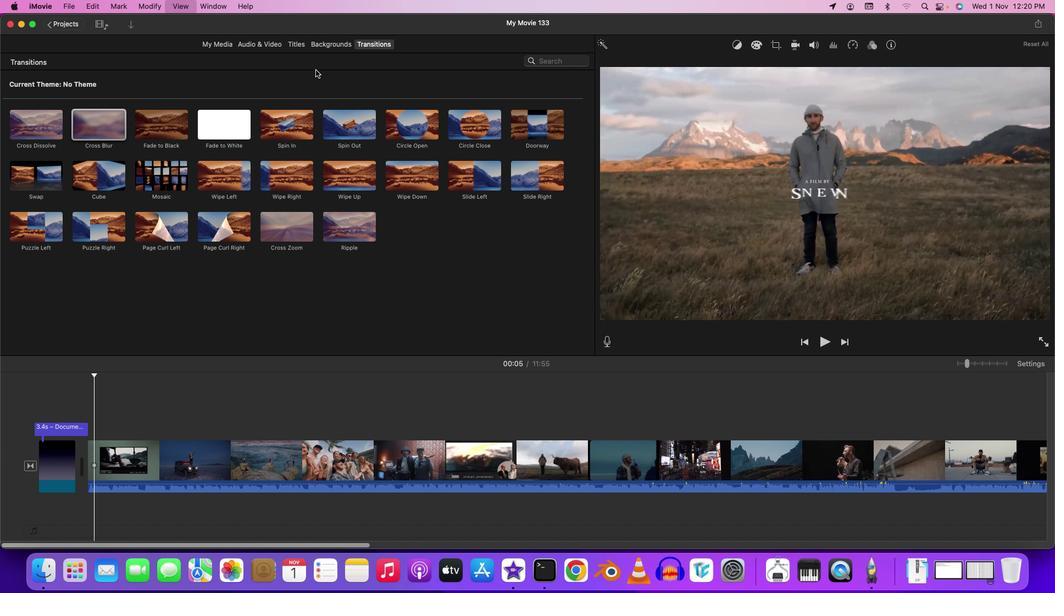 
Action: Key pressed Key.space
Screenshot: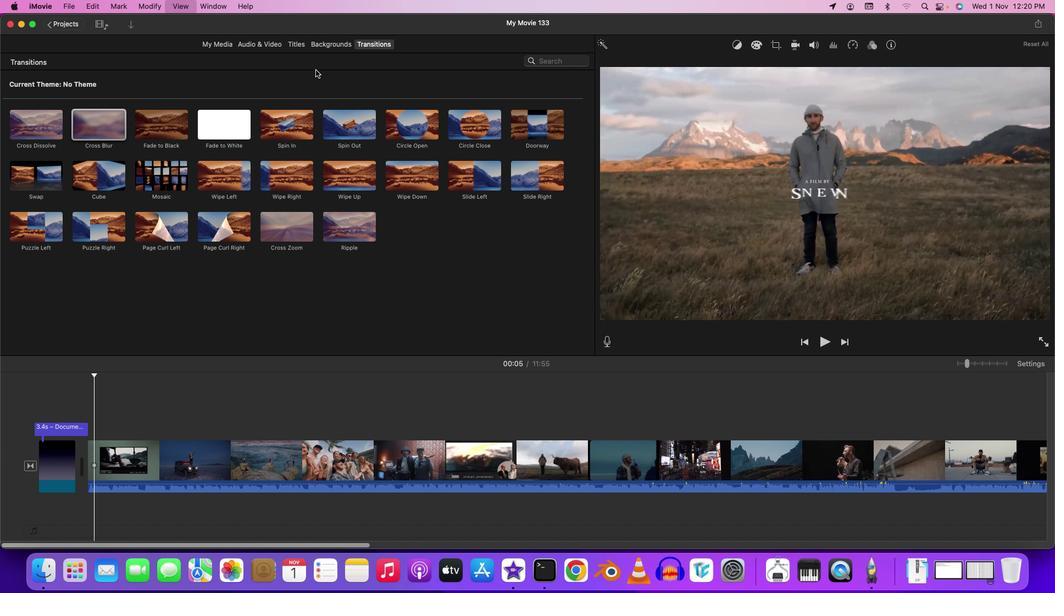 
Action: Mouse moved to (105, 122)
Screenshot: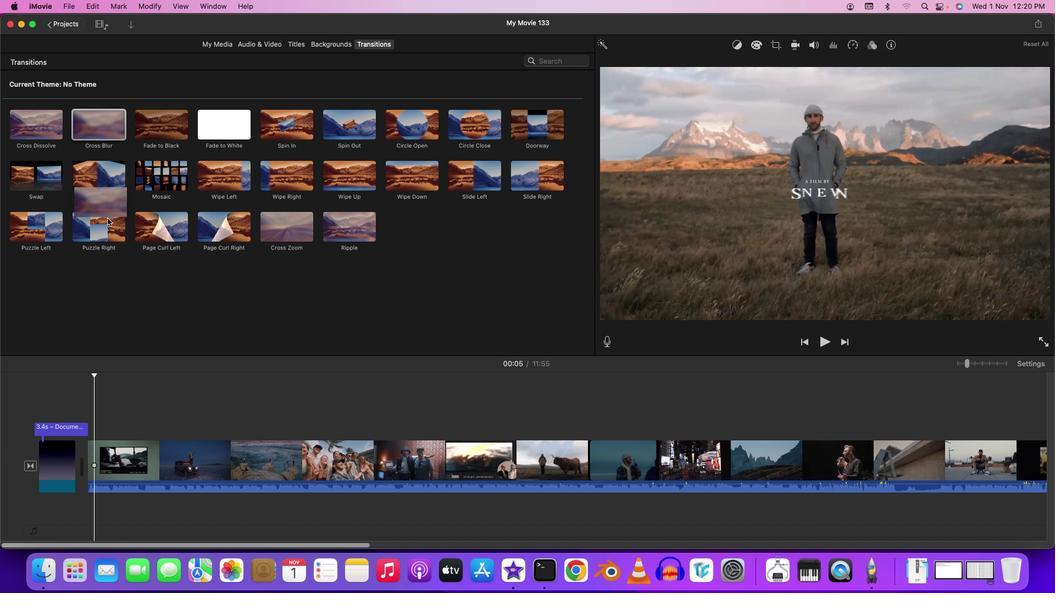 
Action: Mouse pressed left at (105, 122)
Screenshot: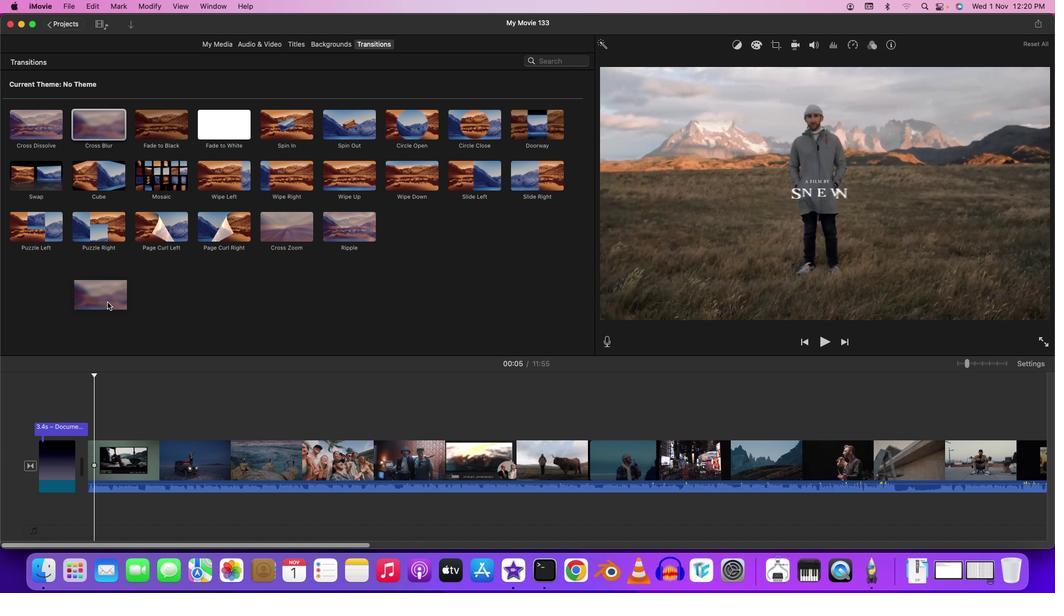 
Action: Mouse moved to (69, 406)
Screenshot: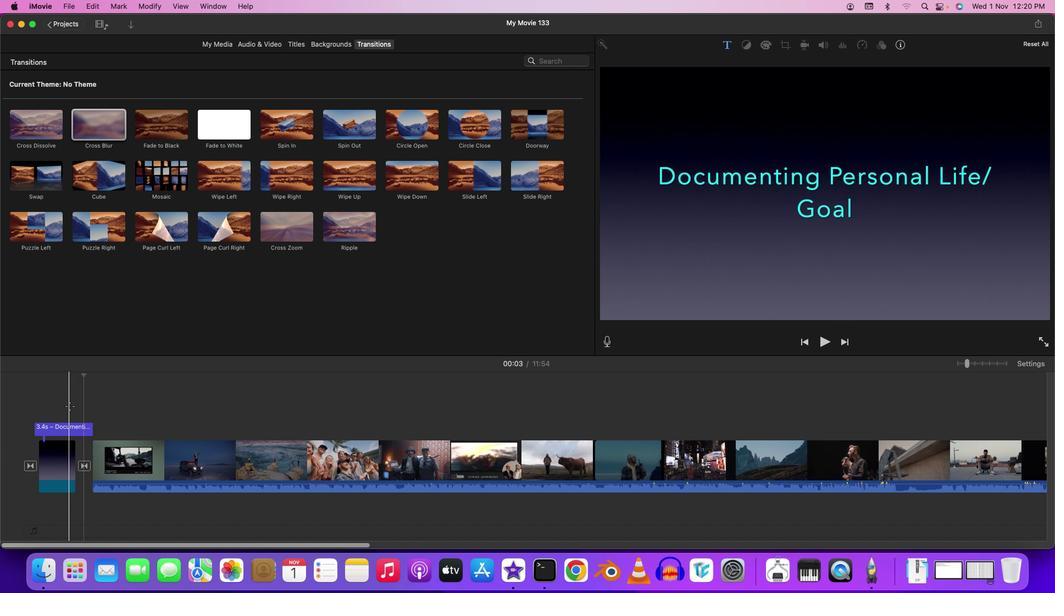 
Action: Mouse pressed left at (69, 406)
Screenshot: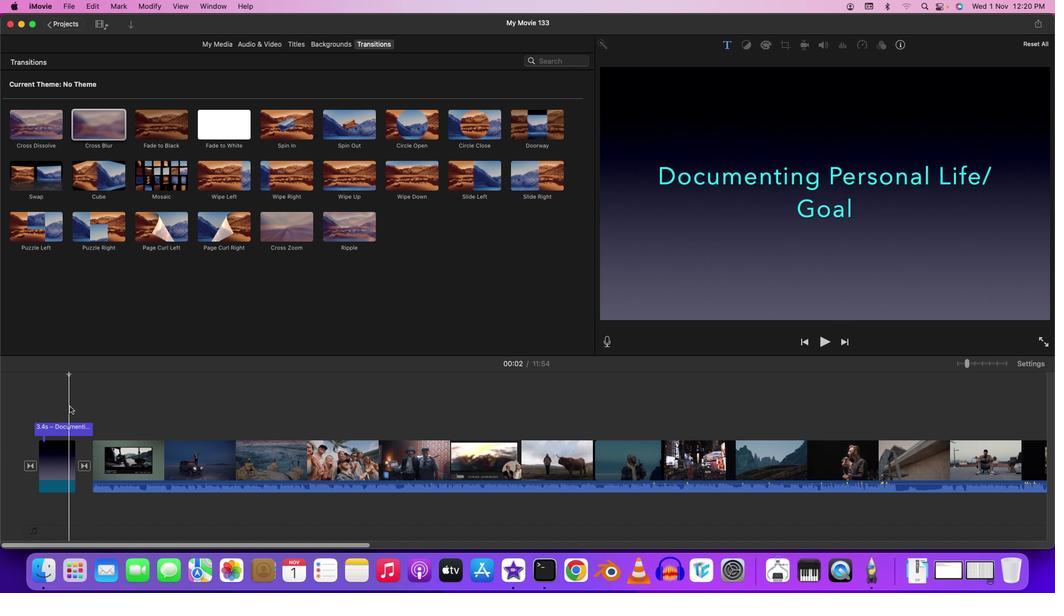 
Action: Key pressed Key.space
Screenshot: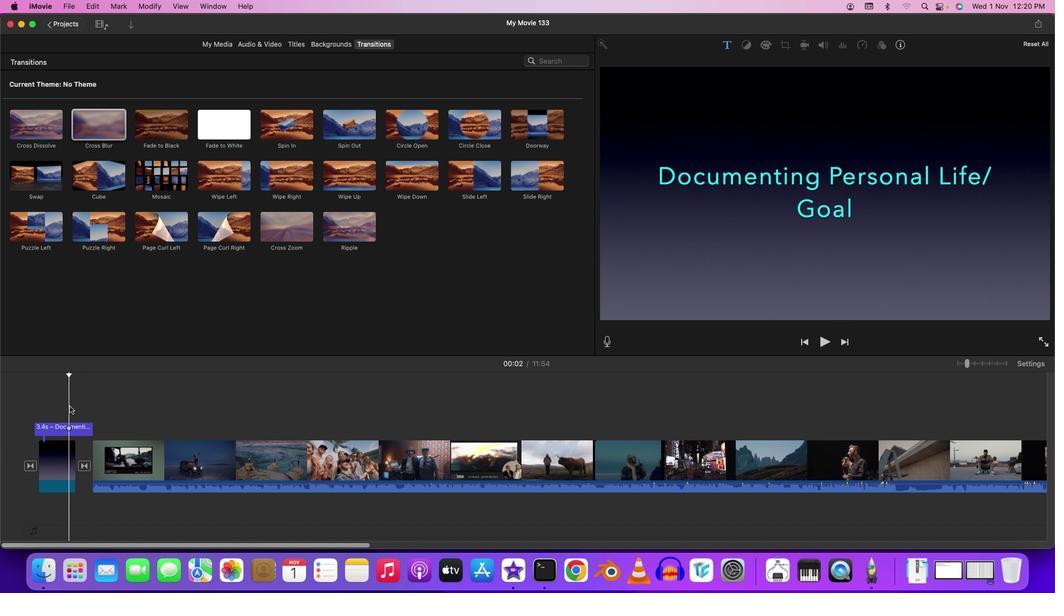 
Action: Mouse moved to (68, 406)
Screenshot: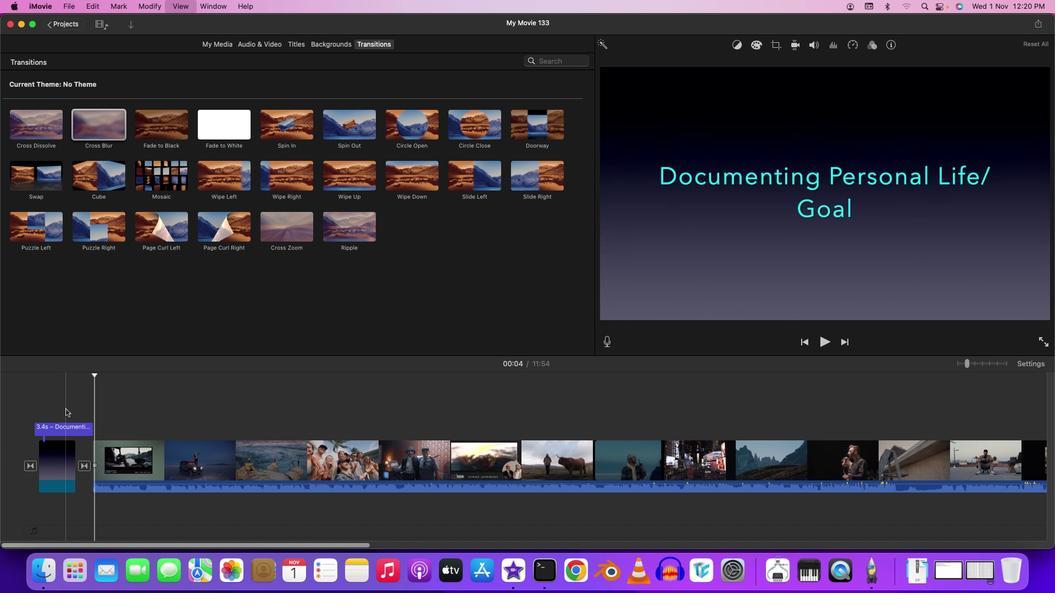 
Action: Key pressed Key.space
Screenshot: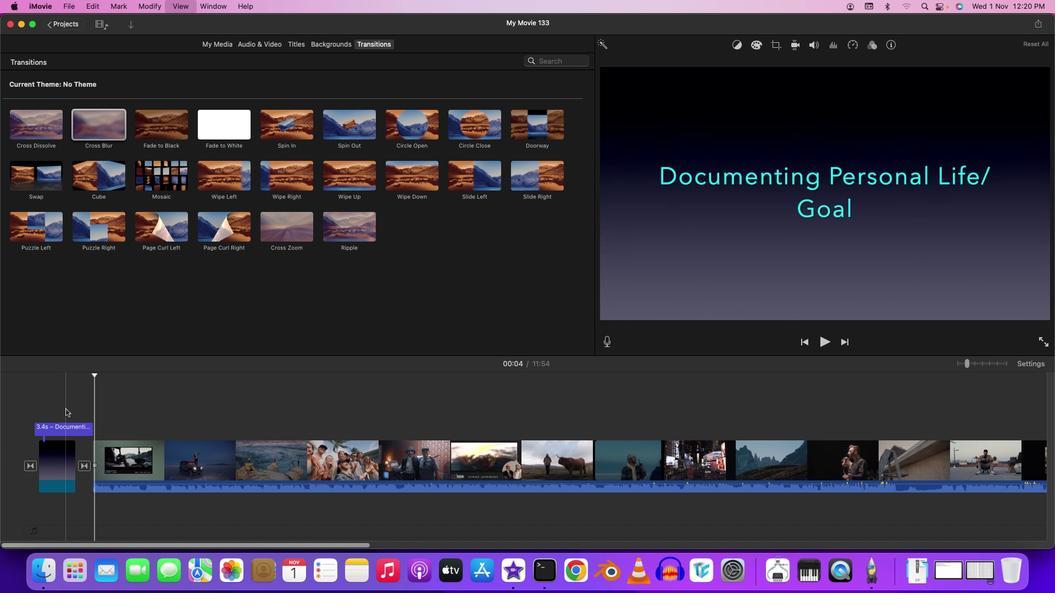 
Action: Mouse moved to (90, 430)
Screenshot: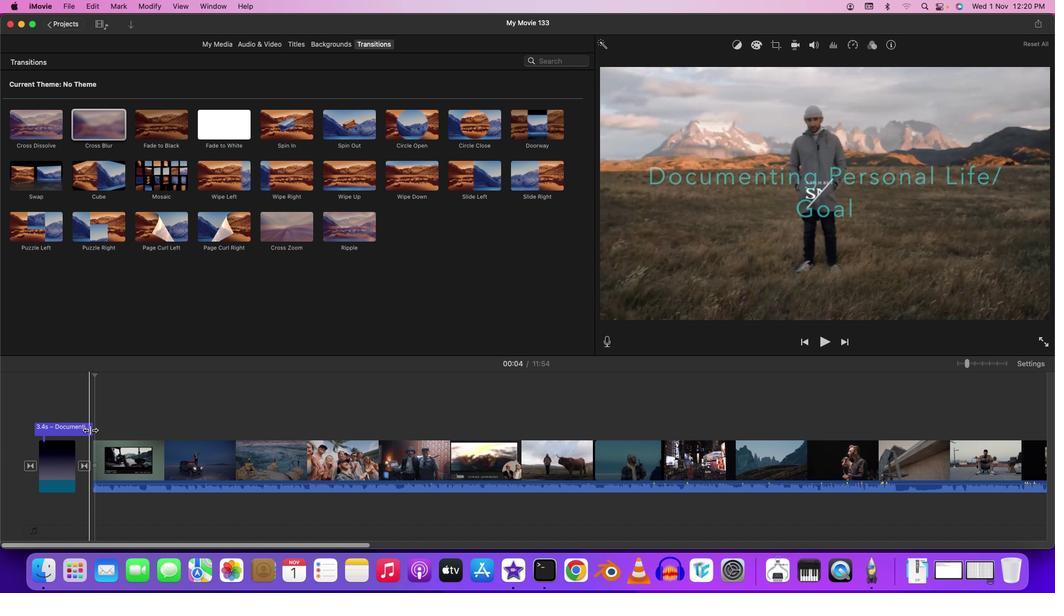 
Action: Mouse pressed left at (90, 430)
Screenshot: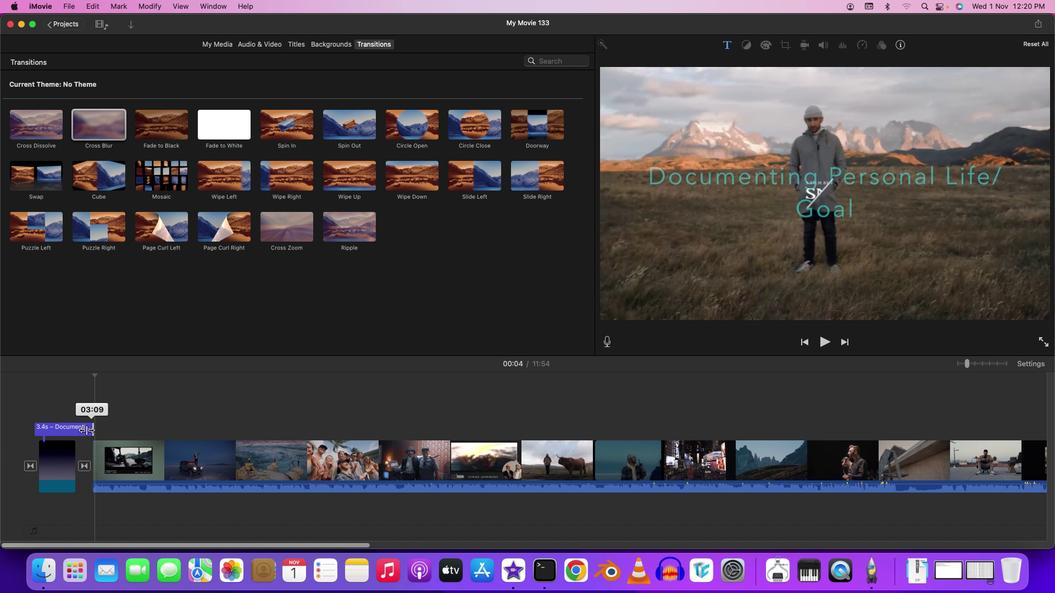
Action: Mouse moved to (21, 406)
Screenshot: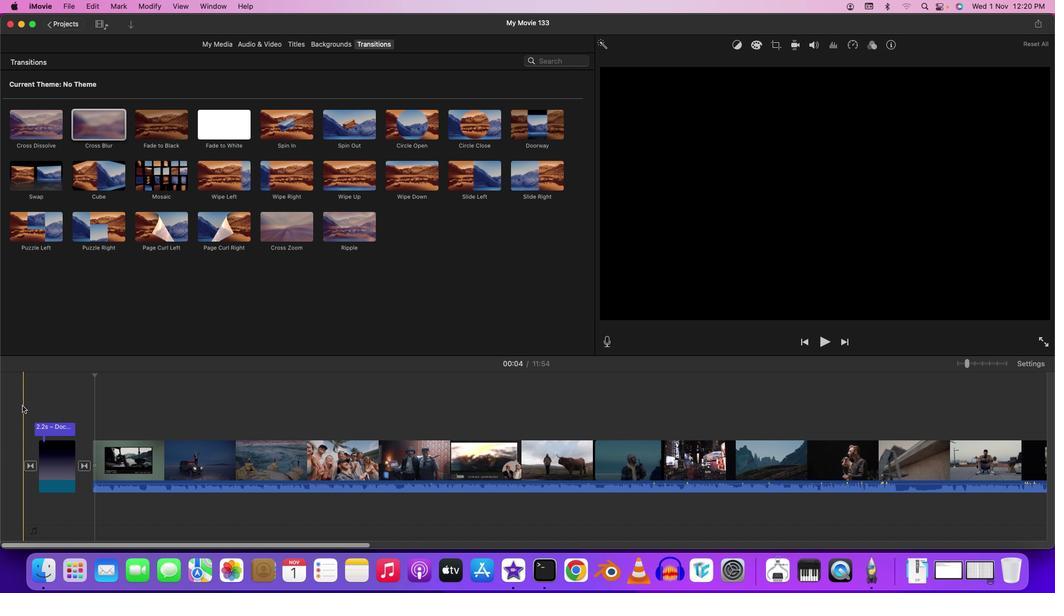 
Action: Mouse pressed left at (21, 406)
Screenshot: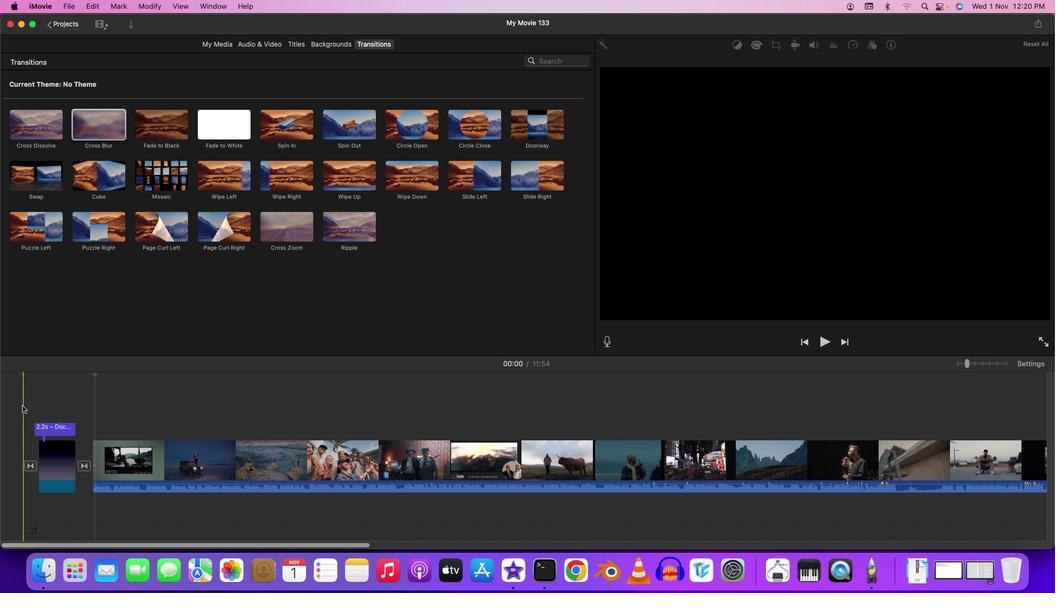 
Action: Mouse moved to (22, 406)
Screenshot: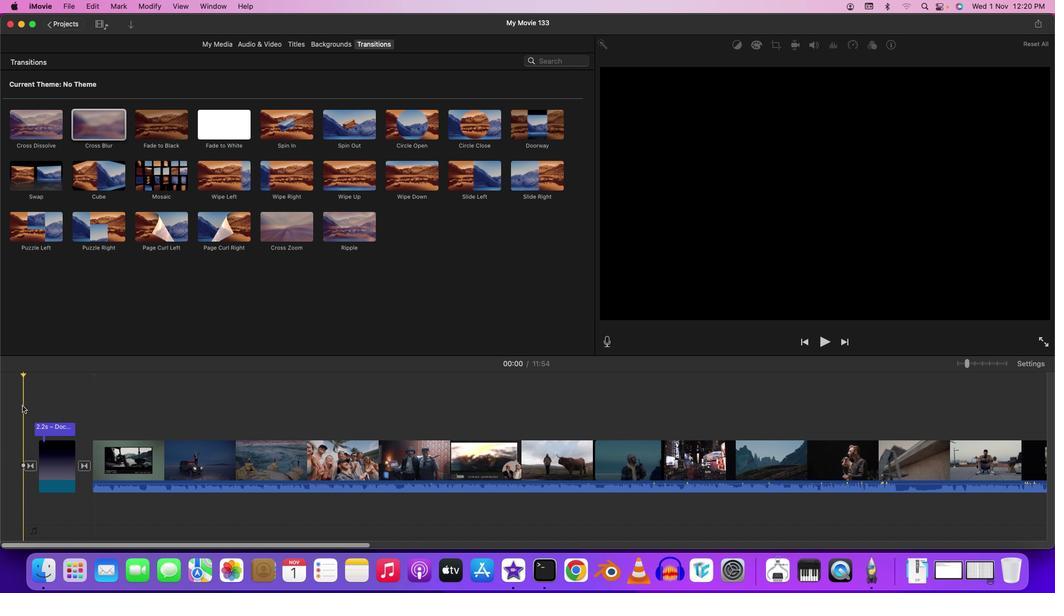 
Action: Key pressed Key.spaceKey.space
Screenshot: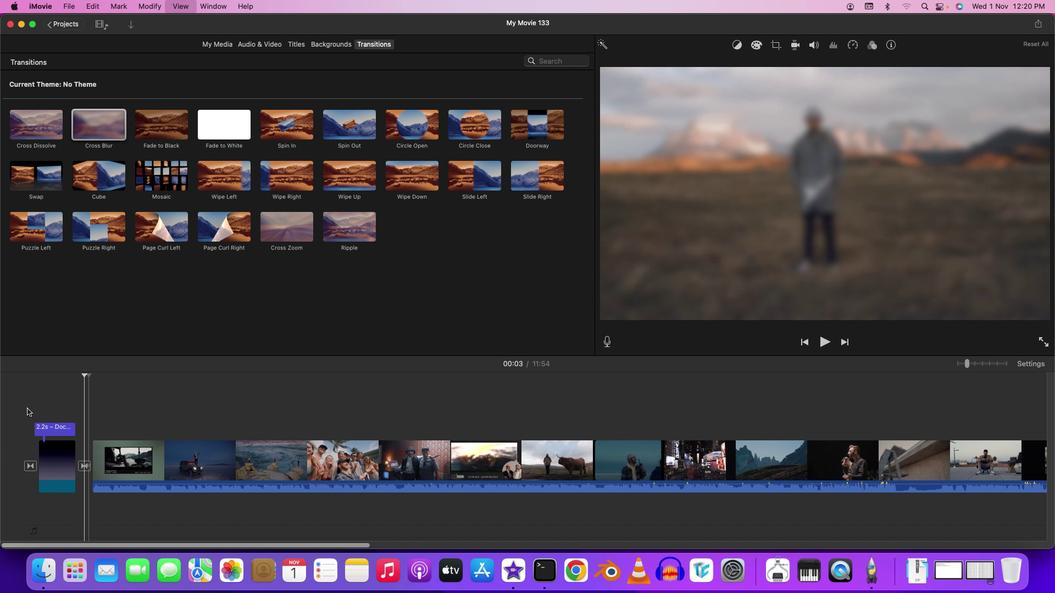 
Action: Mouse moved to (58, 428)
Screenshot: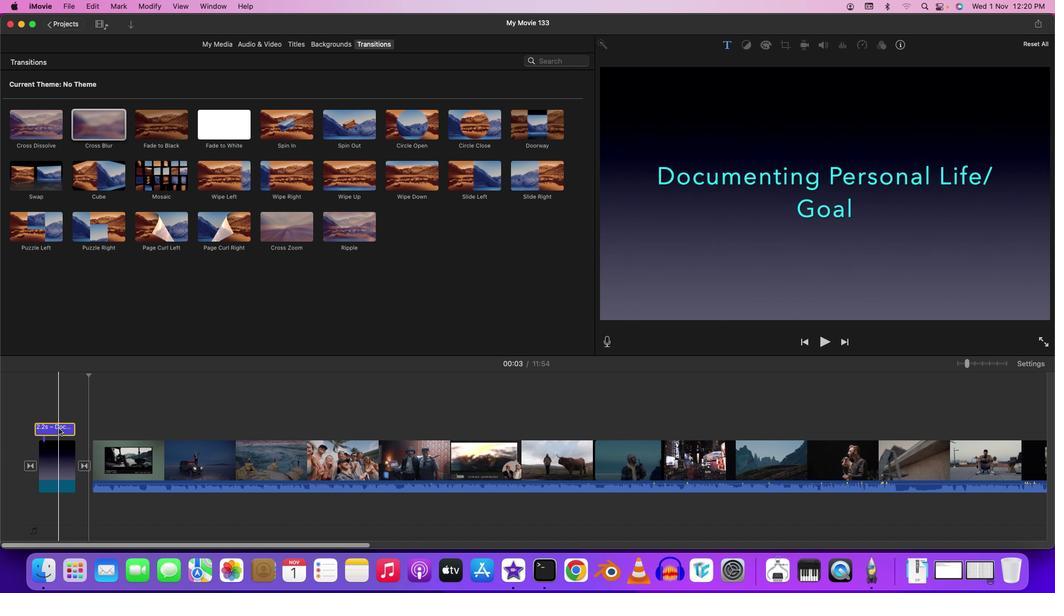 
Action: Mouse pressed left at (58, 428)
Screenshot: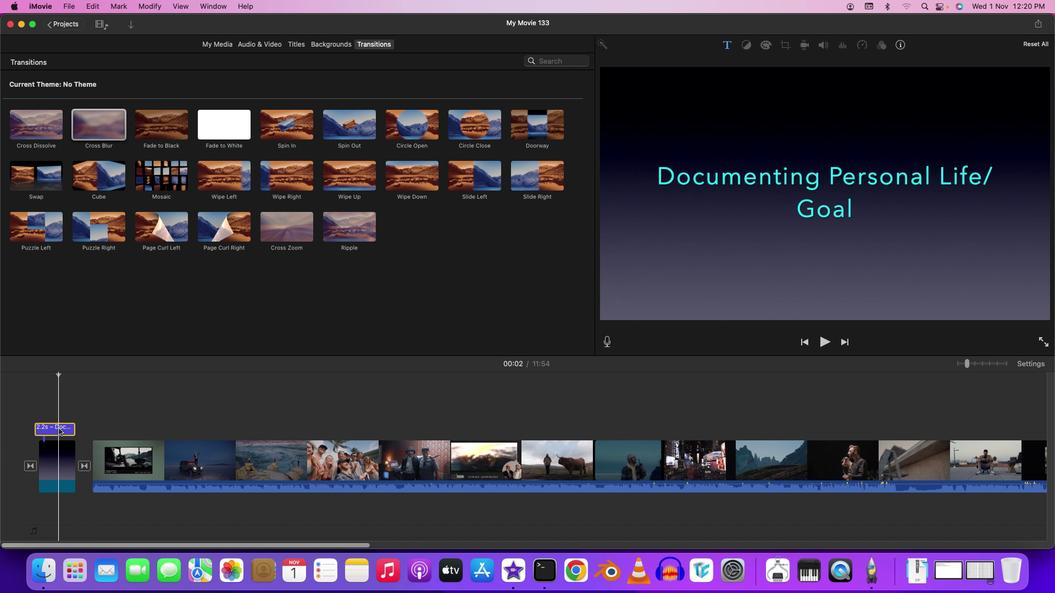
Action: Mouse moved to (60, 426)
Screenshot: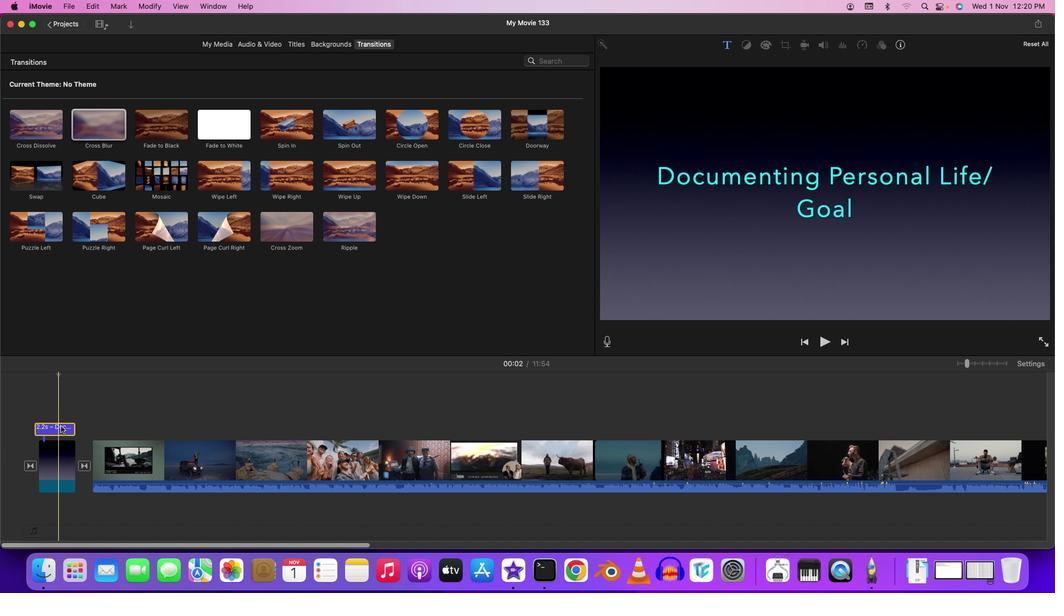 
Action: Mouse pressed left at (60, 426)
Screenshot: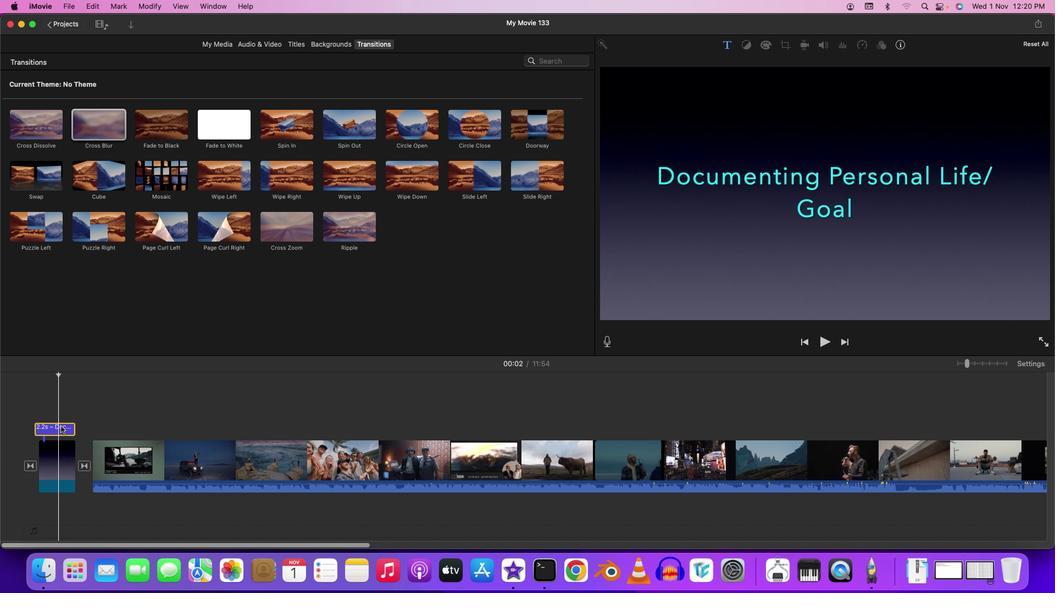 
Action: Mouse pressed left at (60, 426)
Screenshot: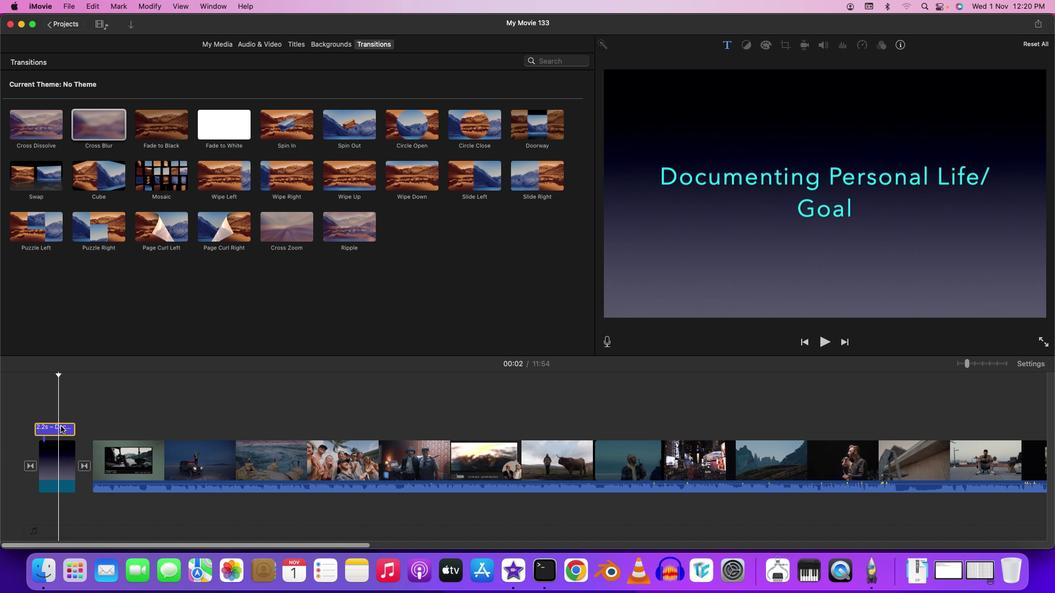 
Action: Mouse moved to (898, 181)
Screenshot: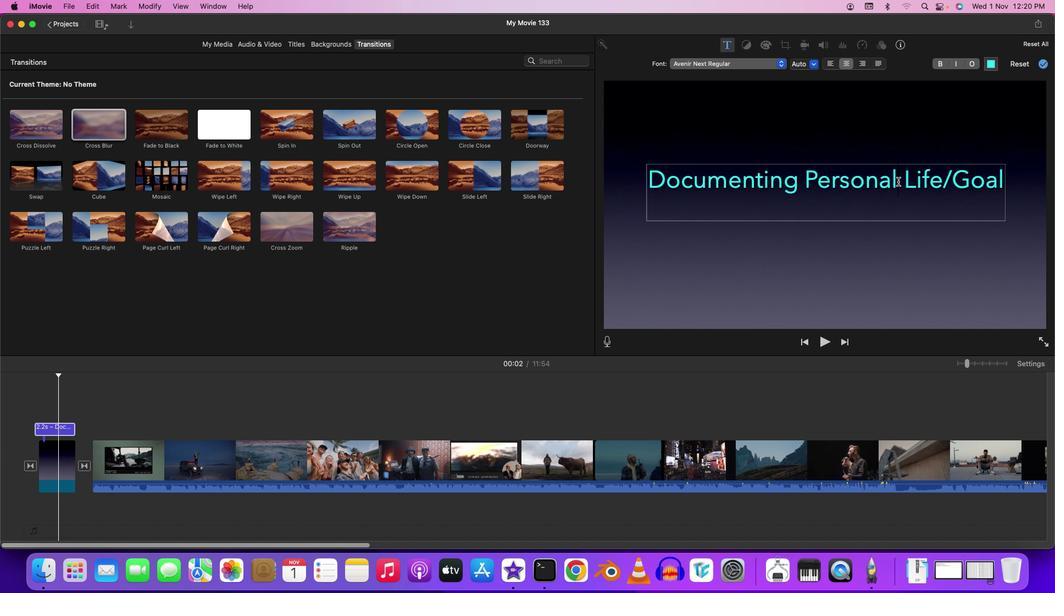 
Action: Mouse pressed left at (898, 181)
Screenshot: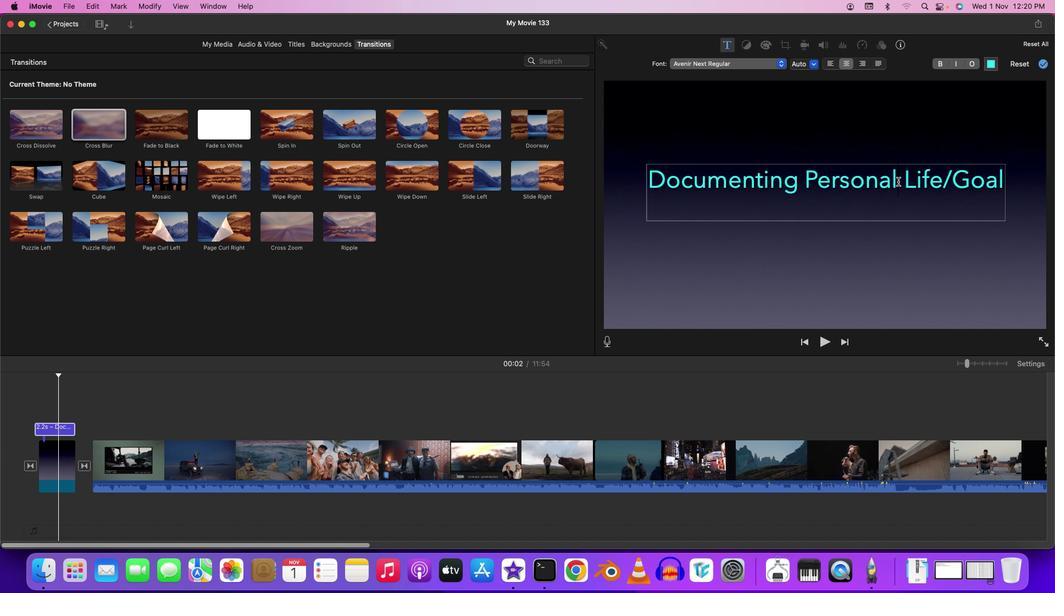 
Action: Key pressed Key.backspaceKey.backspaceKey.backspaceKey.backspaceKey.backspaceKey.backspaceKey.backspaceKey.backspaceKey.backspaceKey.backspace'g'
Screenshot: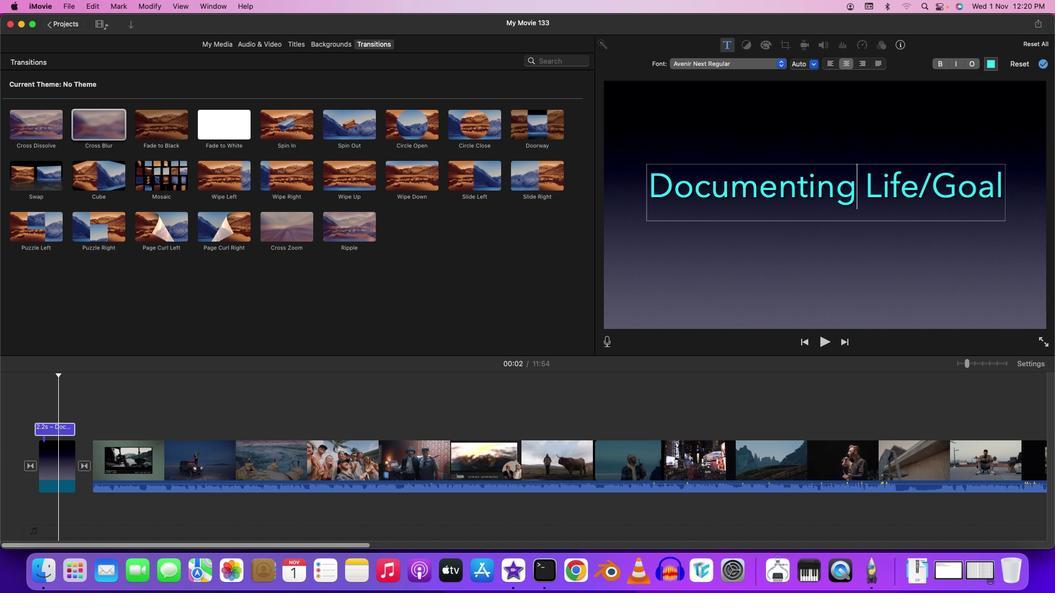 
Action: Mouse moved to (815, 61)
Screenshot: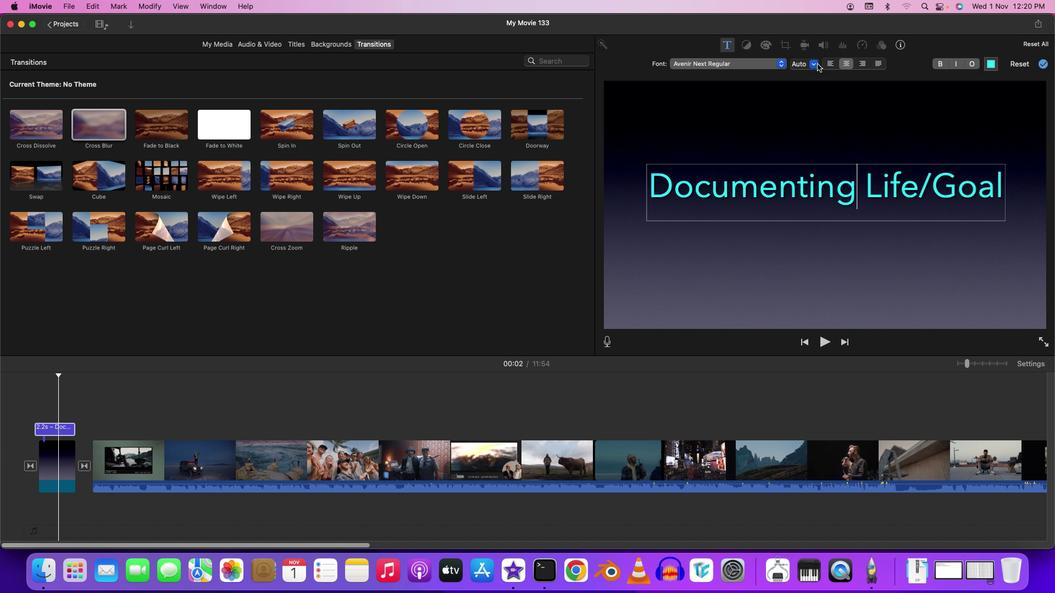 
Action: Mouse pressed left at (815, 61)
Screenshot: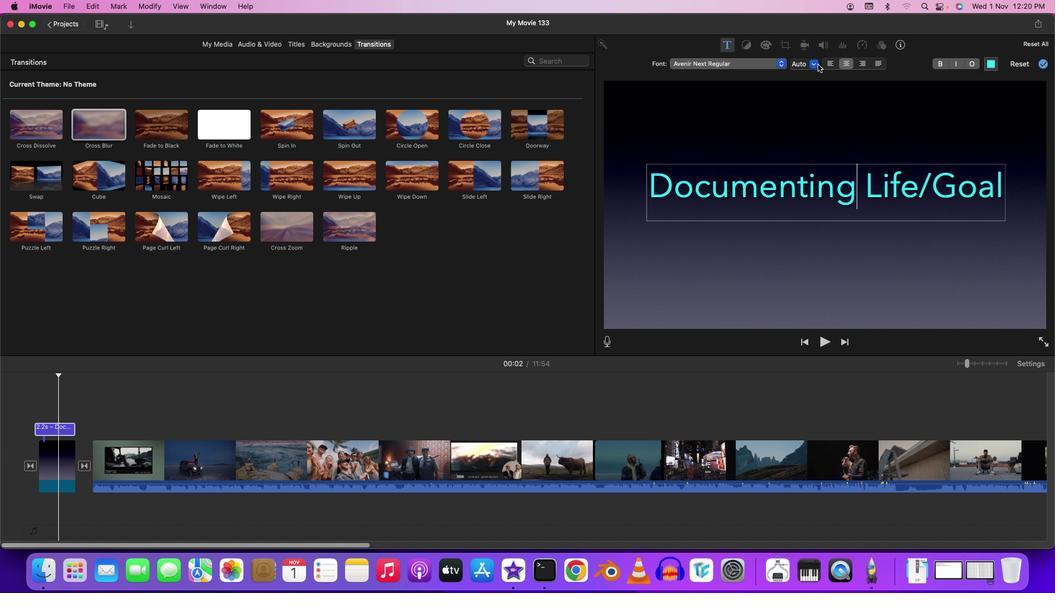 
Action: Mouse moved to (802, 102)
Screenshot: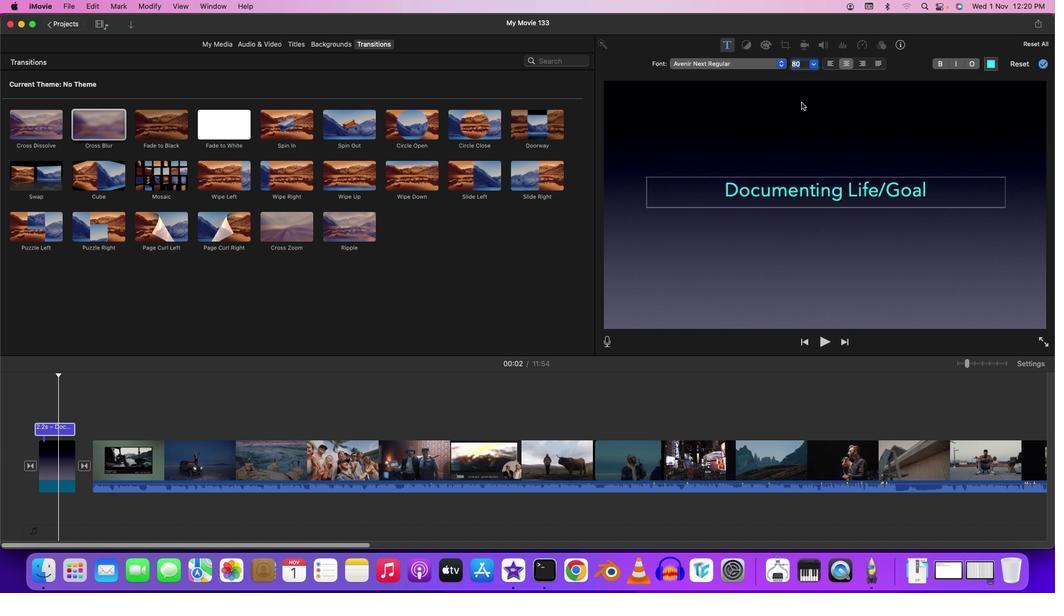 
Action: Mouse pressed left at (802, 102)
Screenshot: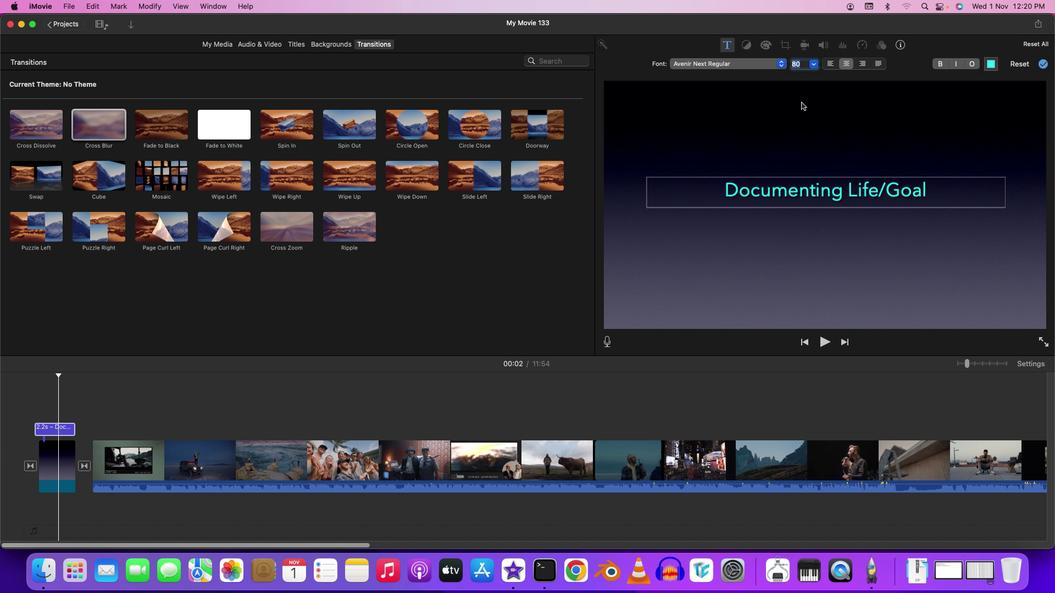 
Action: Mouse moved to (812, 65)
Screenshot: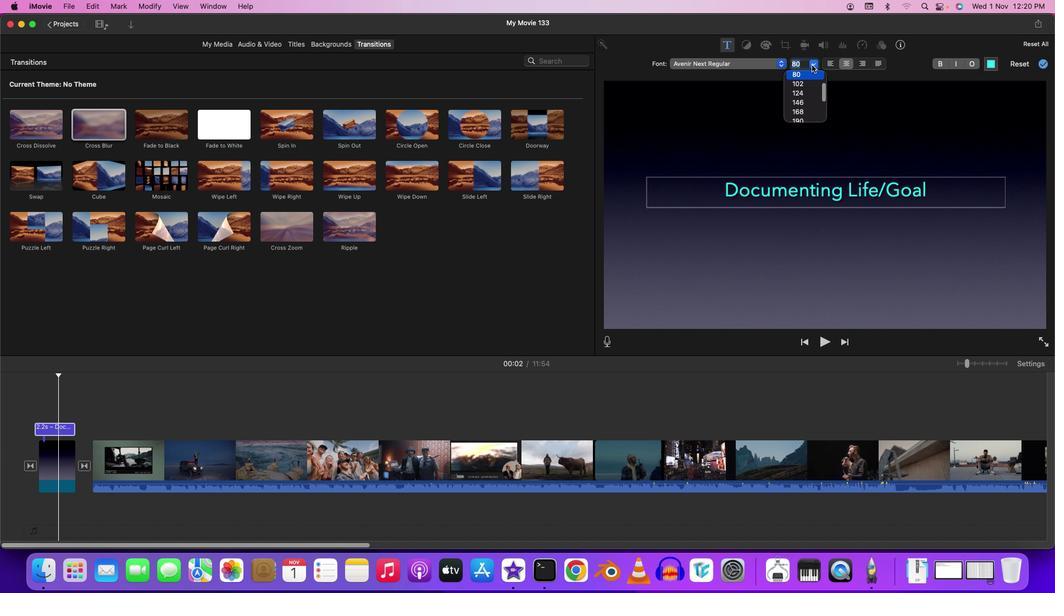 
Action: Mouse pressed left at (812, 65)
Screenshot: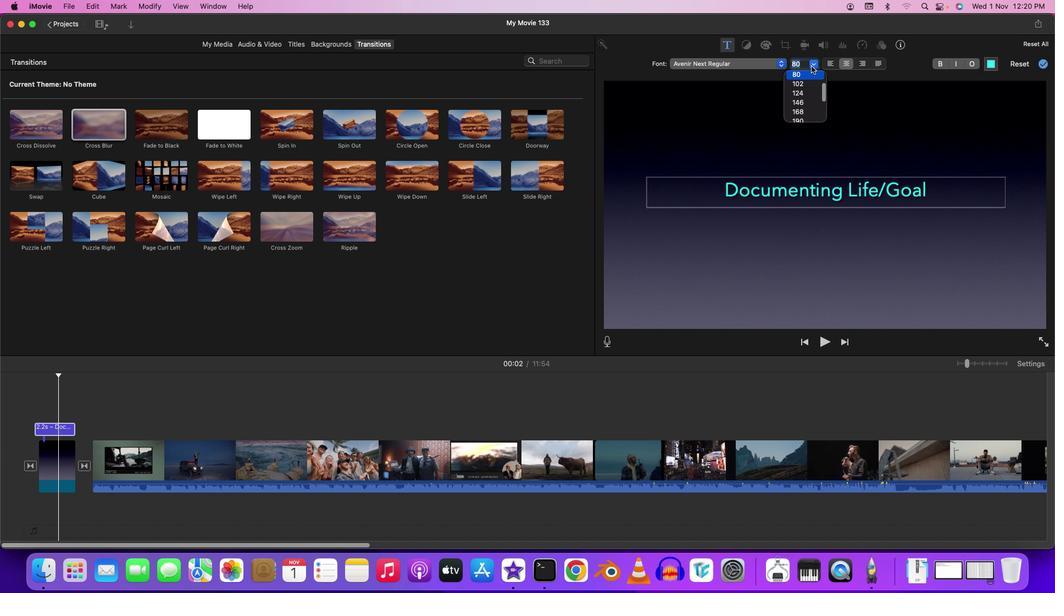 
Action: Mouse moved to (803, 84)
Screenshot: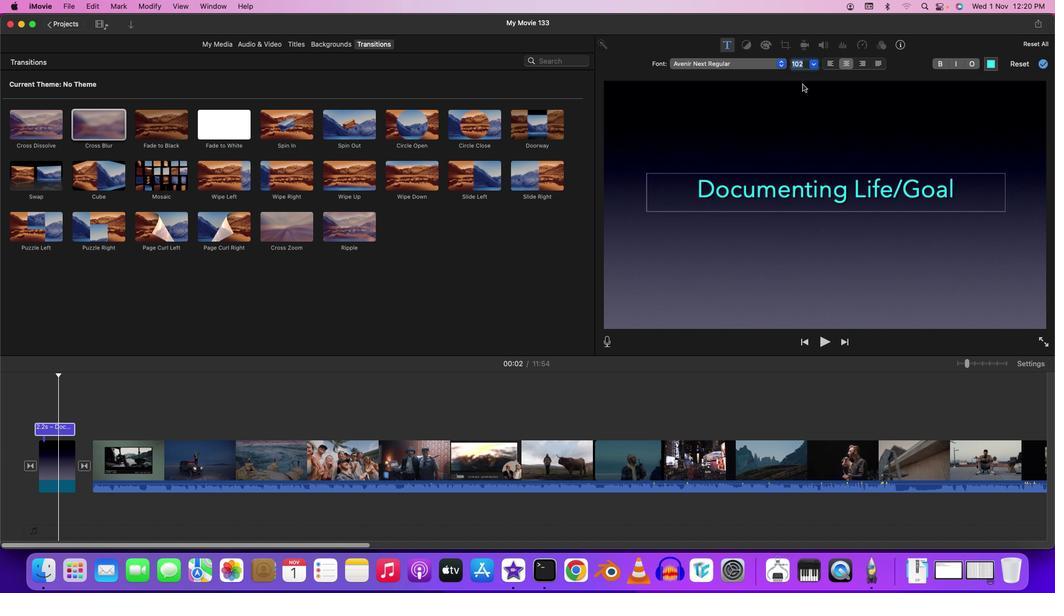 
Action: Mouse pressed left at (803, 84)
Screenshot: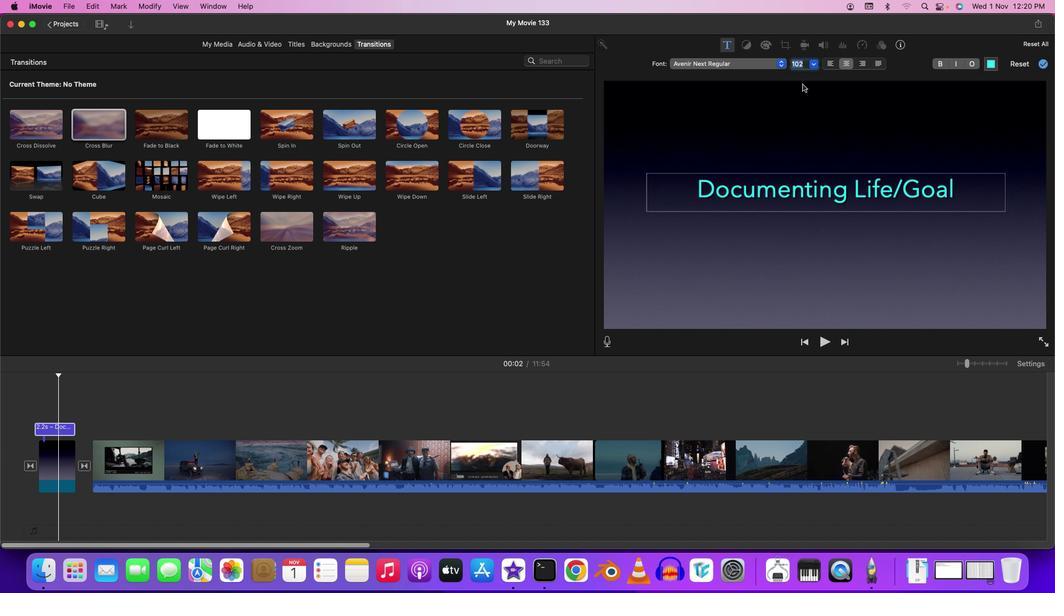 
Action: Mouse moved to (818, 240)
Screenshot: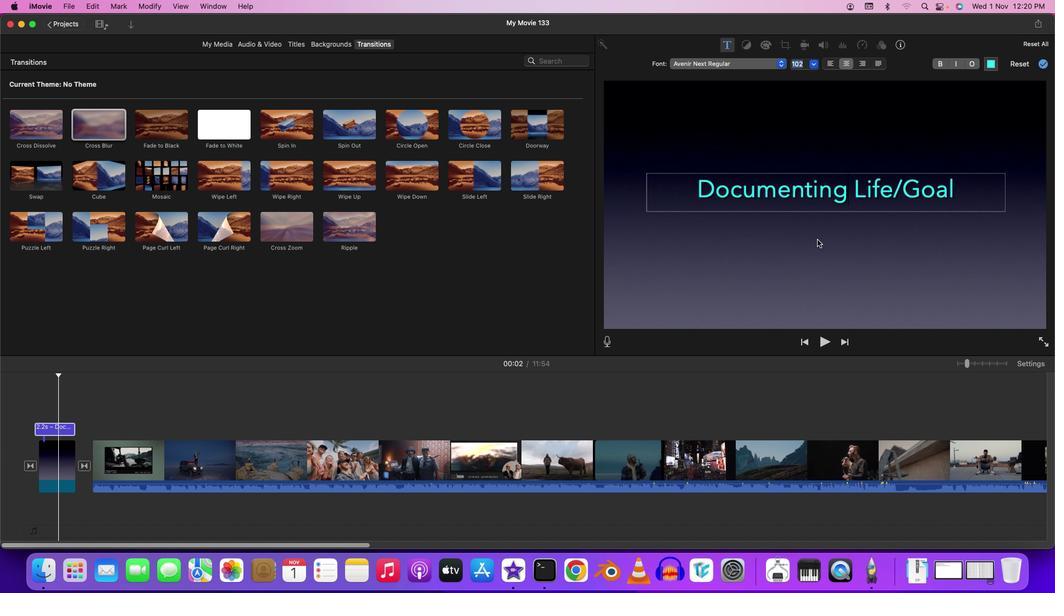 
Action: Mouse pressed left at (818, 240)
Screenshot: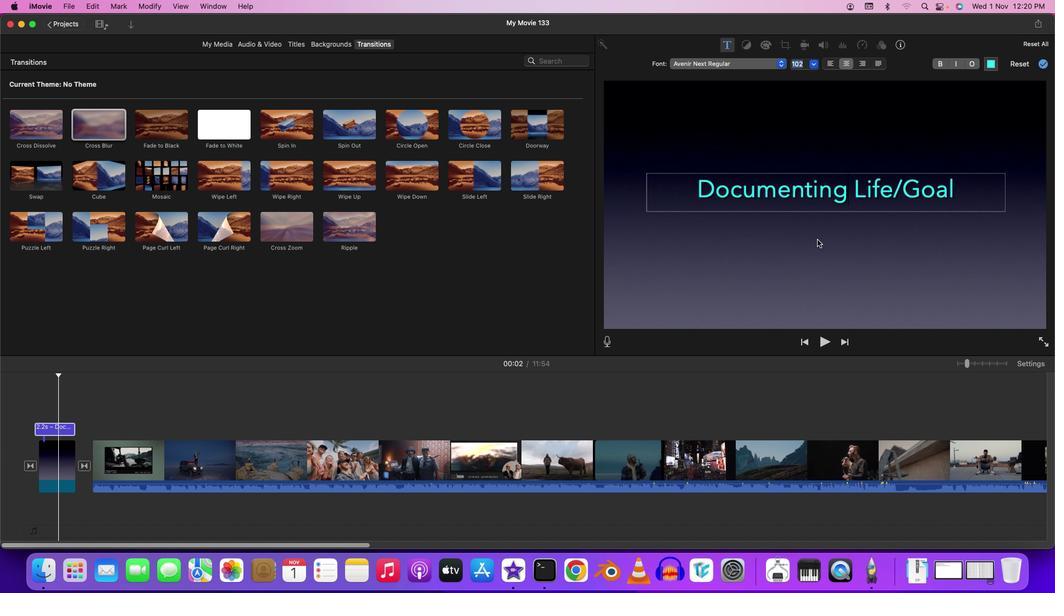 
Action: Mouse moved to (823, 239)
Screenshot: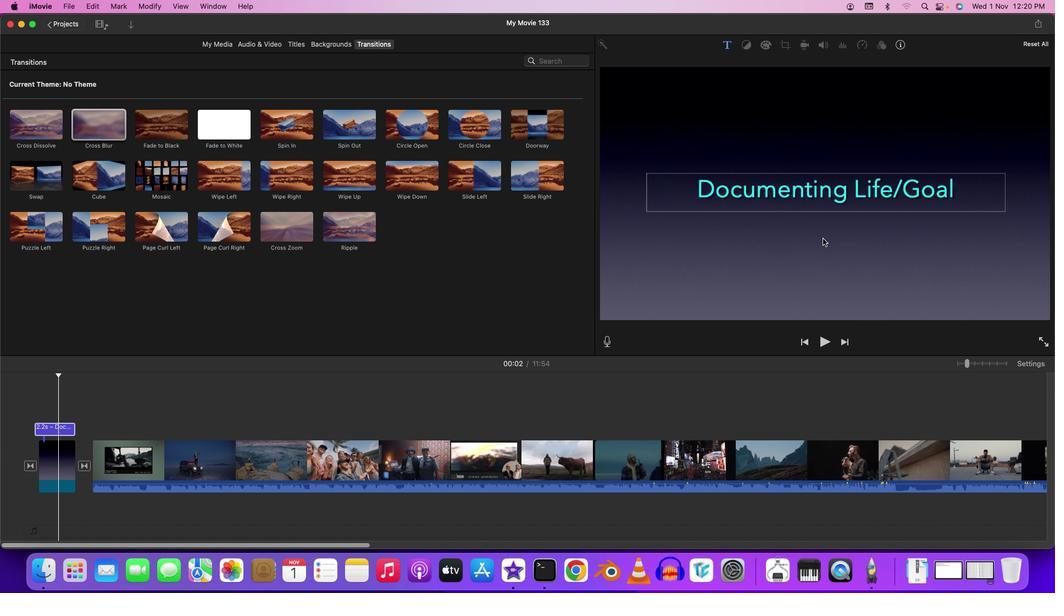 
Action: Mouse pressed left at (823, 239)
Screenshot: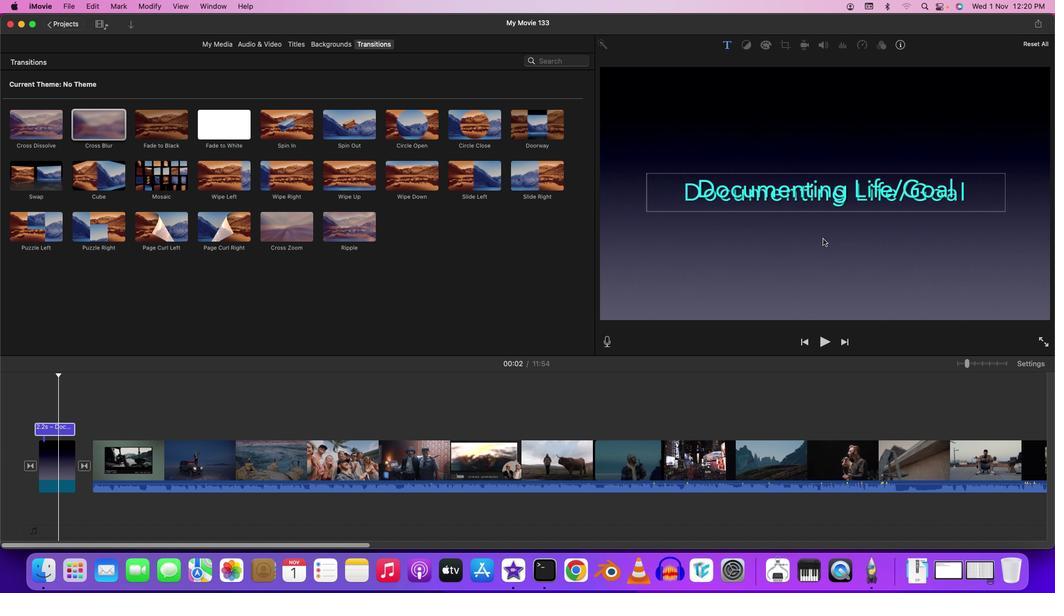 
Action: Mouse moved to (57, 376)
Screenshot: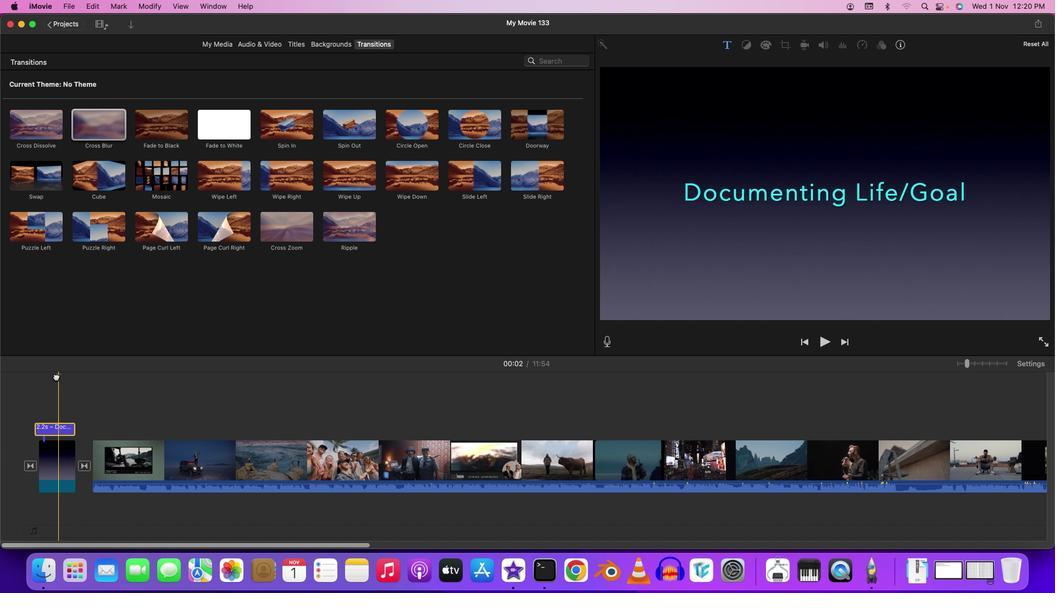 
Action: Mouse pressed left at (57, 376)
Screenshot: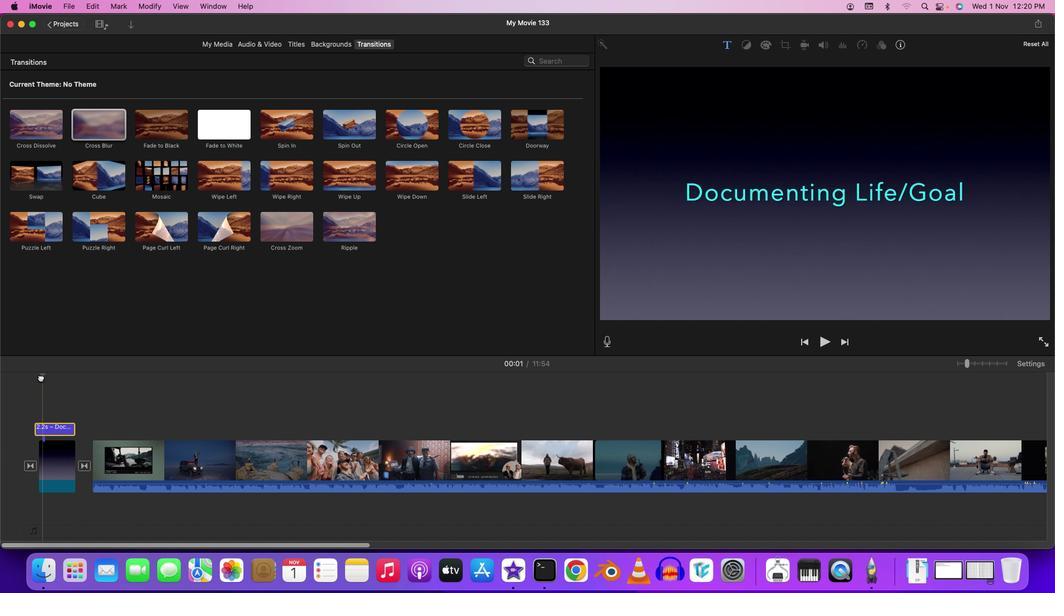 
Action: Mouse moved to (31, 379)
Screenshot: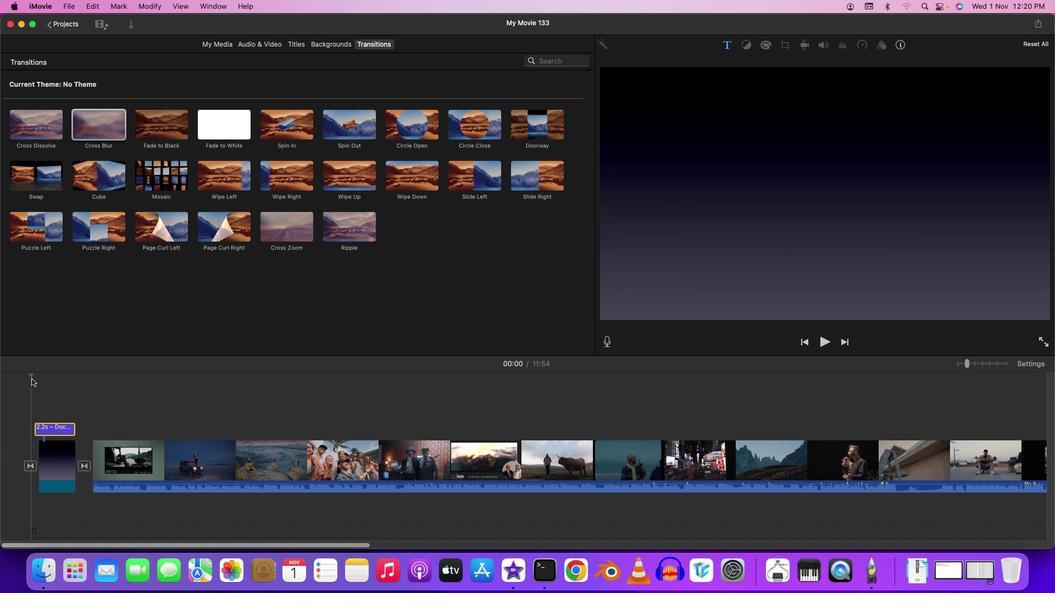 
Action: Mouse pressed left at (31, 379)
Screenshot: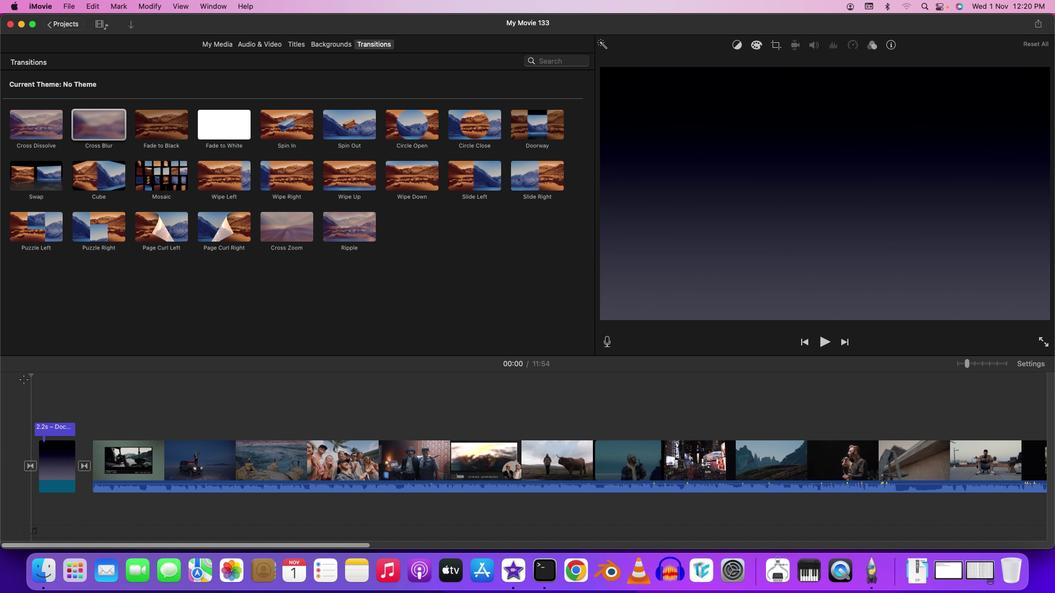 
Action: Mouse moved to (29, 375)
Screenshot: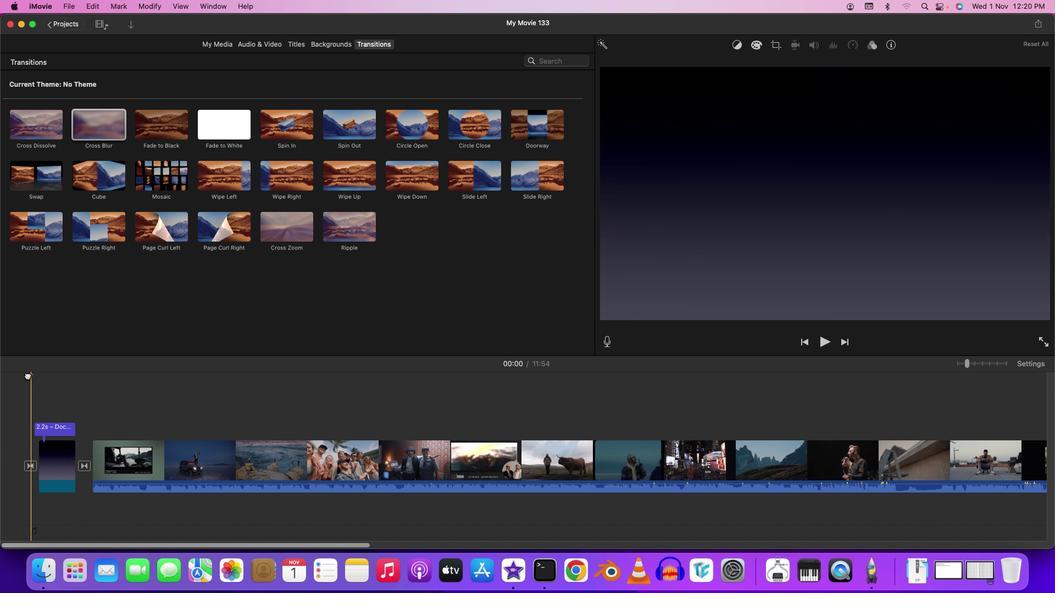 
Action: Mouse pressed left at (29, 375)
Screenshot: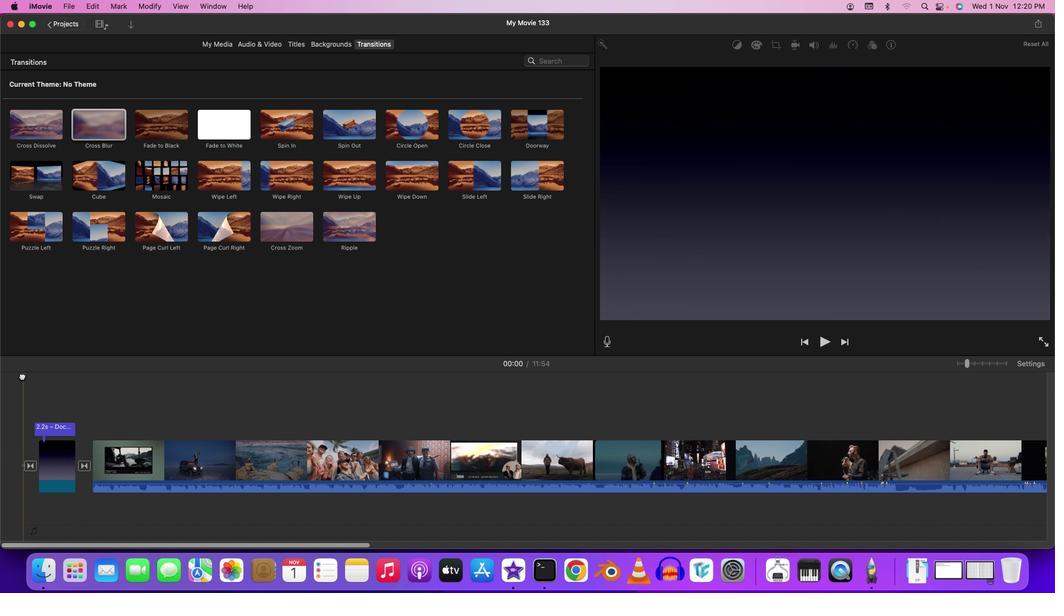 
Action: Mouse moved to (21, 376)
Screenshot: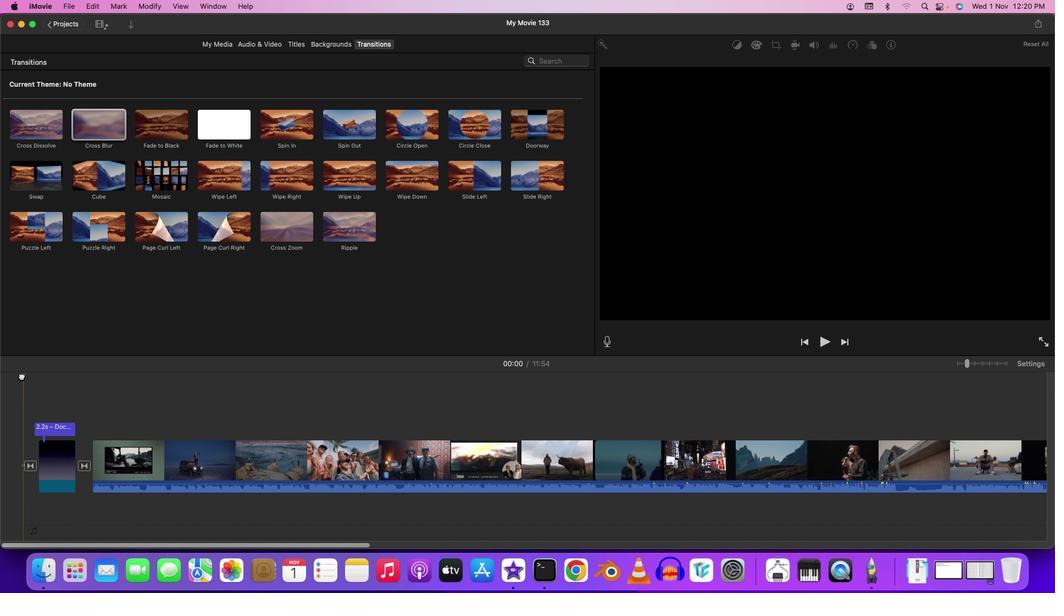 
Action: Key pressed Key.space
Screenshot: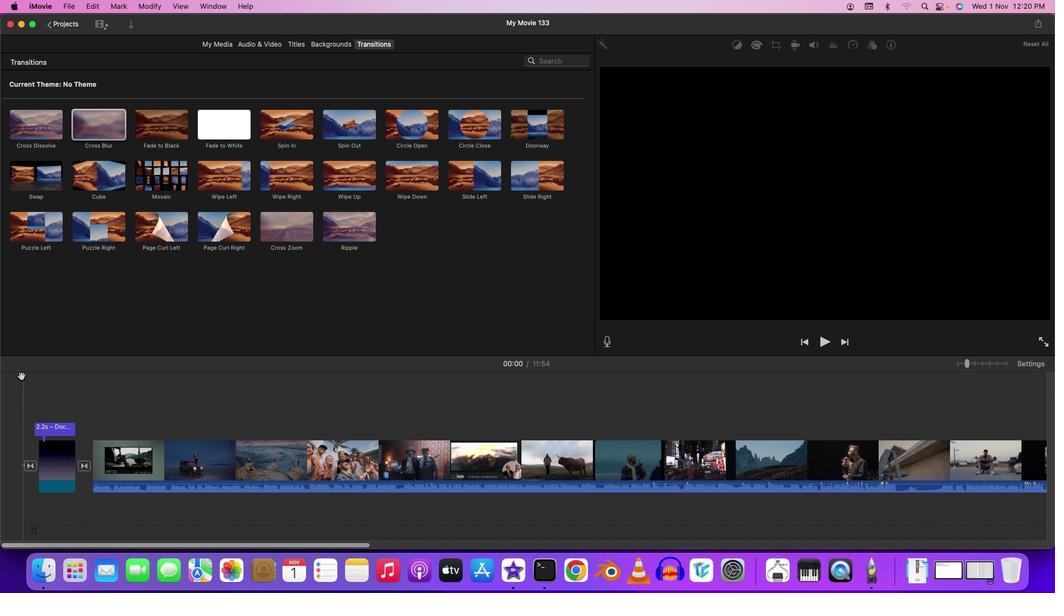 
Action: Mouse moved to (287, 545)
Screenshot: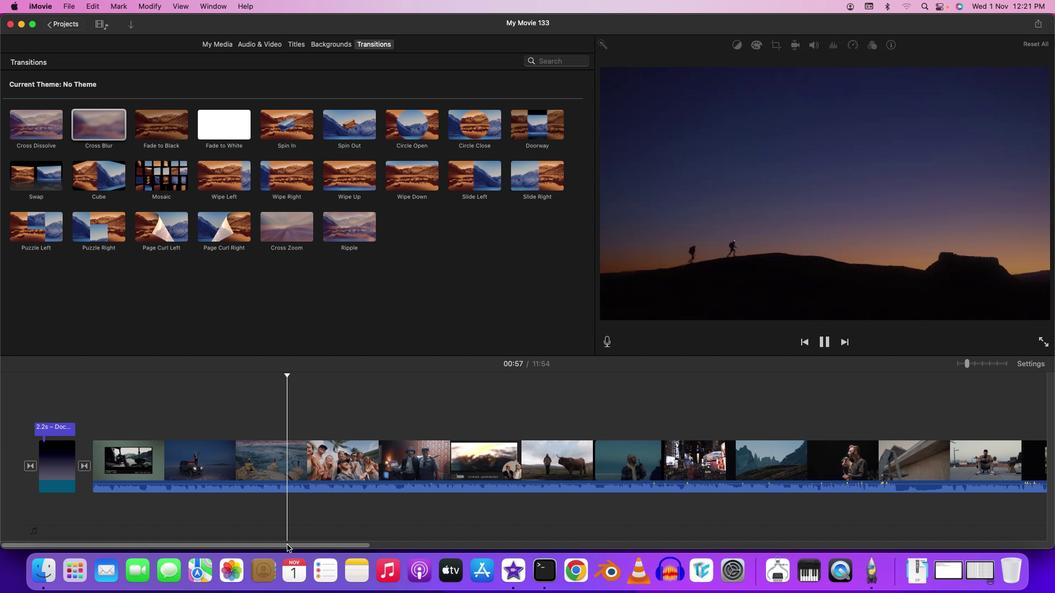 
Action: Mouse pressed left at (287, 545)
Screenshot: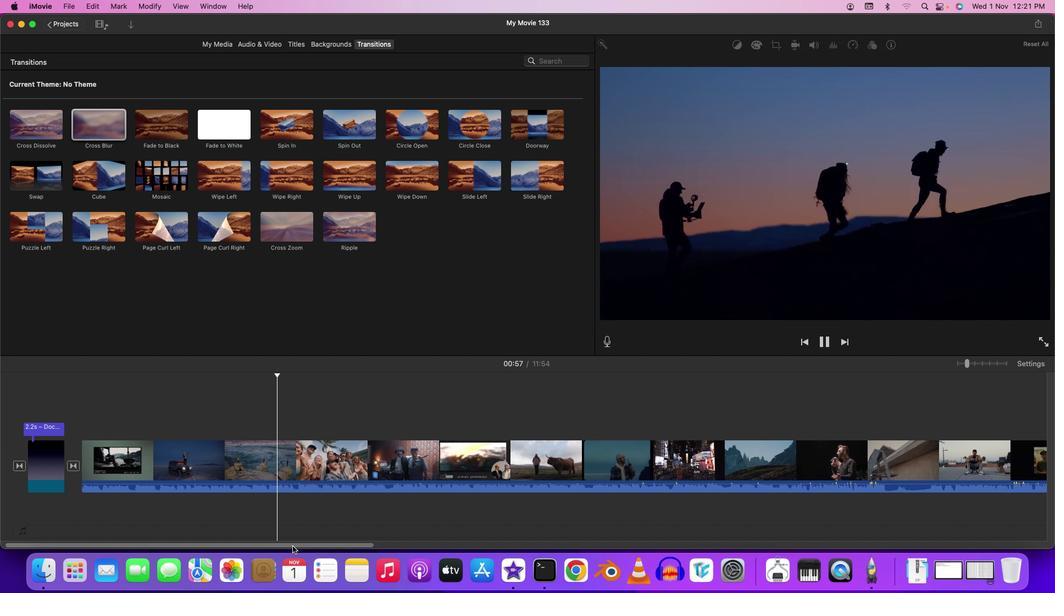
Action: Mouse moved to (321, 414)
Screenshot: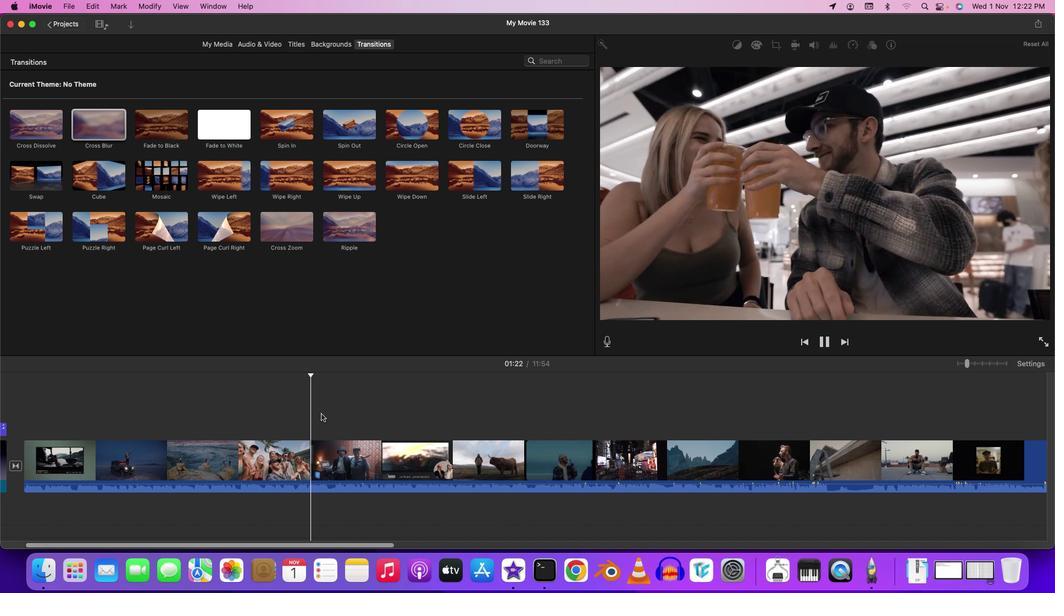 
Action: Mouse pressed left at (321, 414)
Screenshot: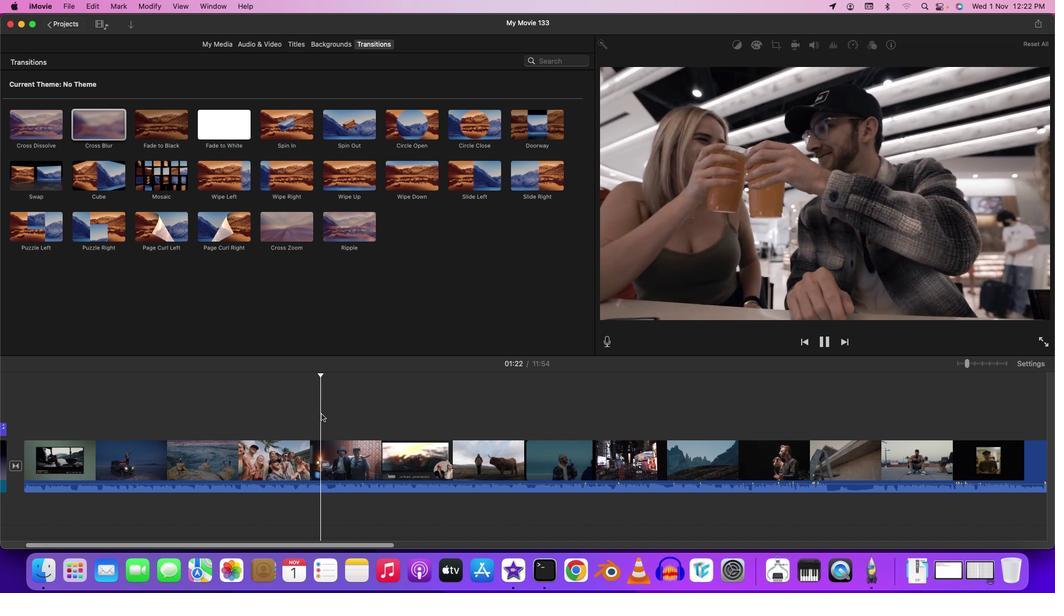 
Action: Mouse moved to (412, 418)
Screenshot: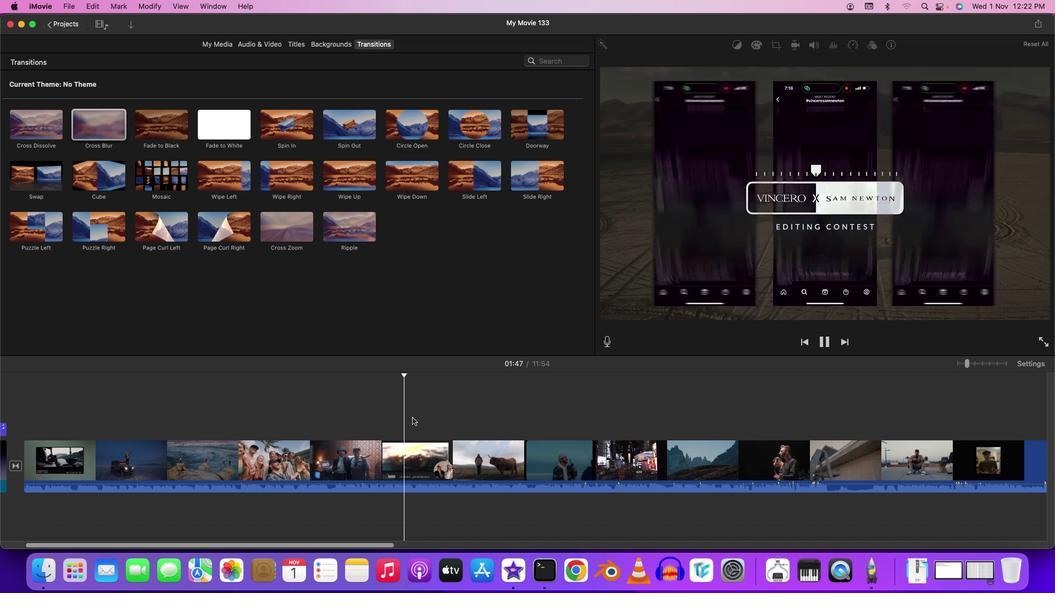 
Action: Mouse pressed left at (412, 418)
Screenshot: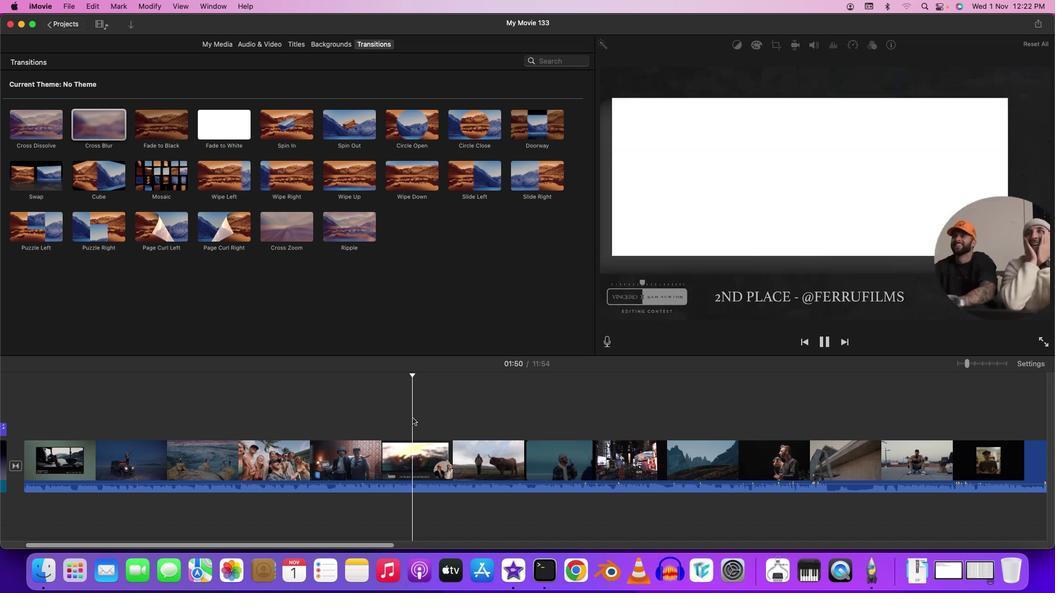
Action: Mouse moved to (425, 419)
Screenshot: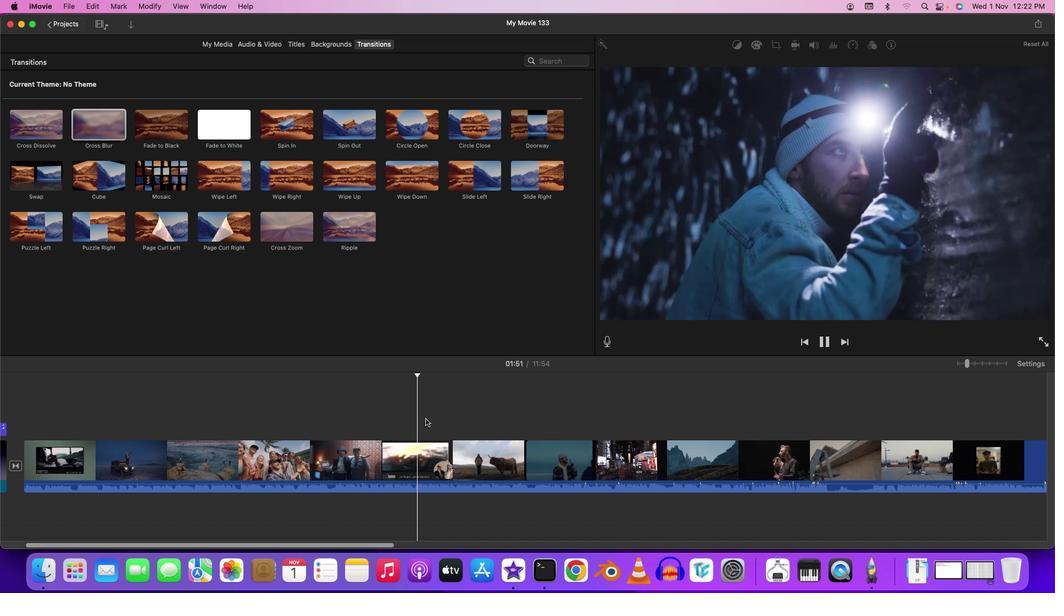 
Action: Mouse pressed left at (425, 419)
Screenshot: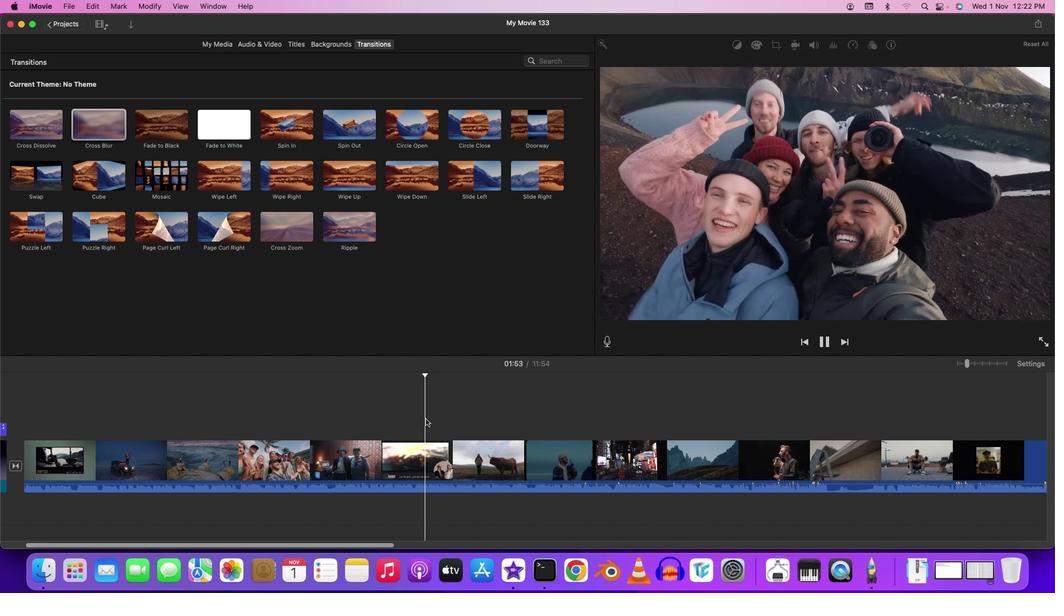
Action: Mouse moved to (434, 419)
Screenshot: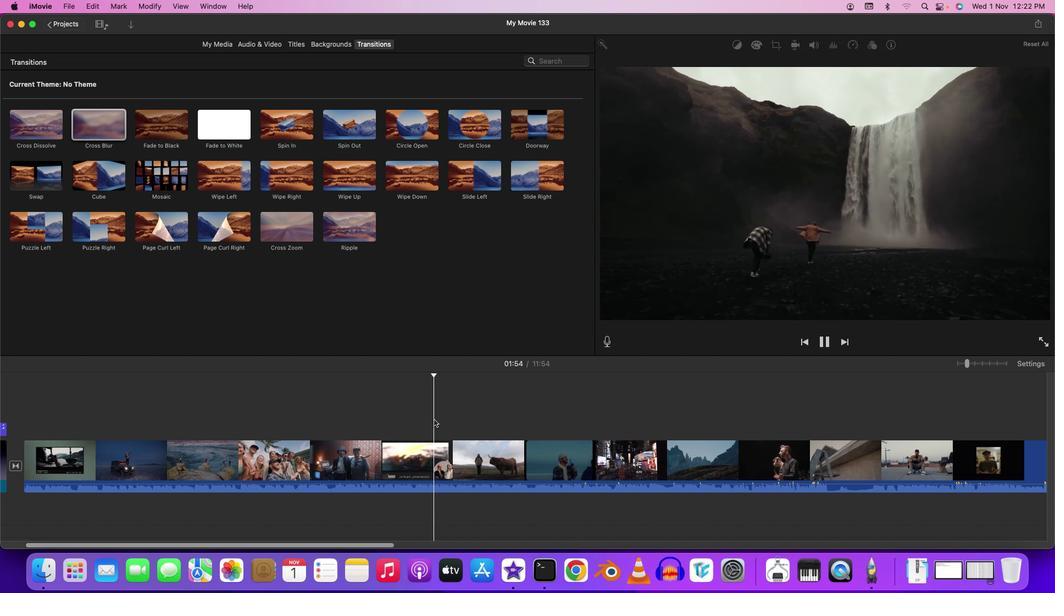 
Action: Mouse pressed left at (434, 419)
Screenshot: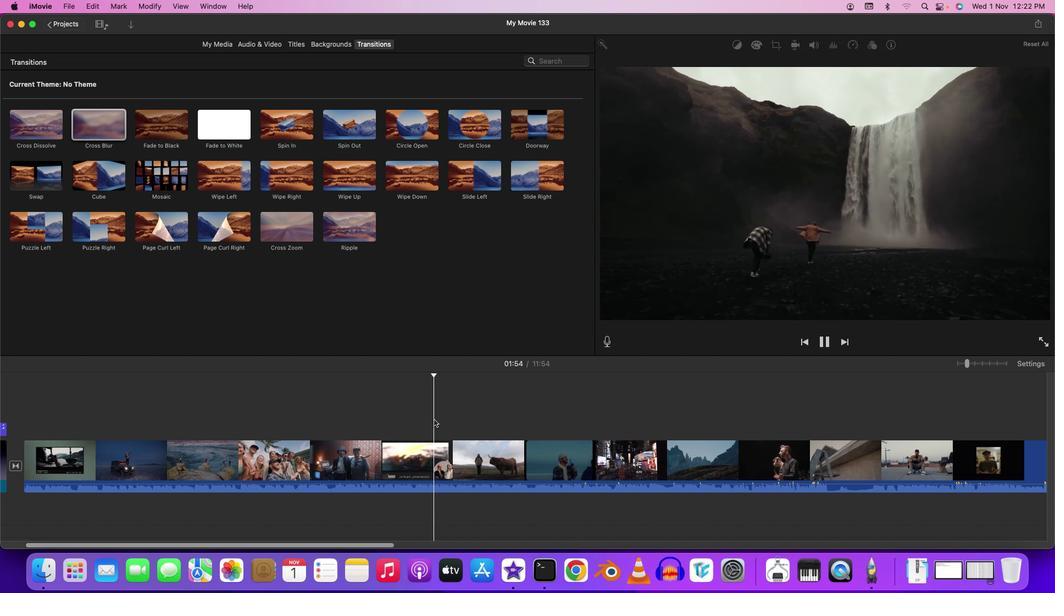 
Action: Mouse moved to (446, 418)
Screenshot: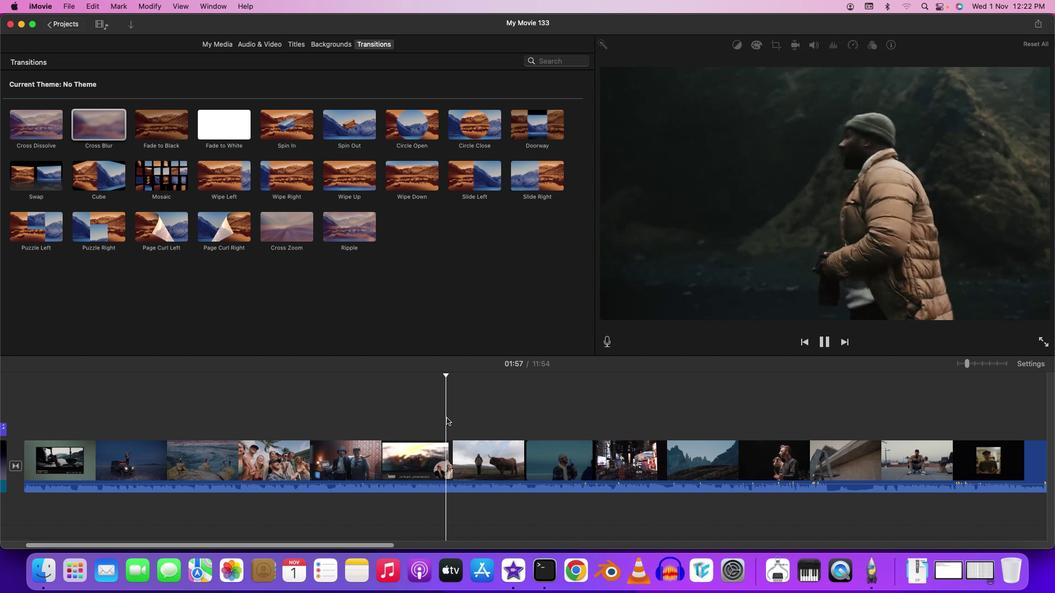 
Action: Mouse pressed left at (446, 418)
Screenshot: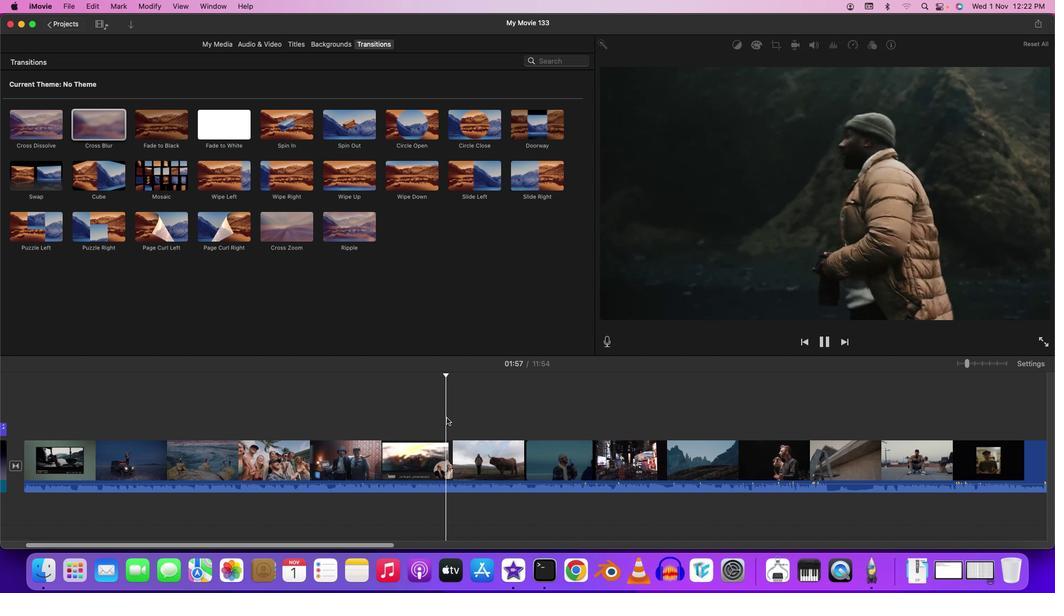 
Action: Mouse moved to (521, 416)
Screenshot: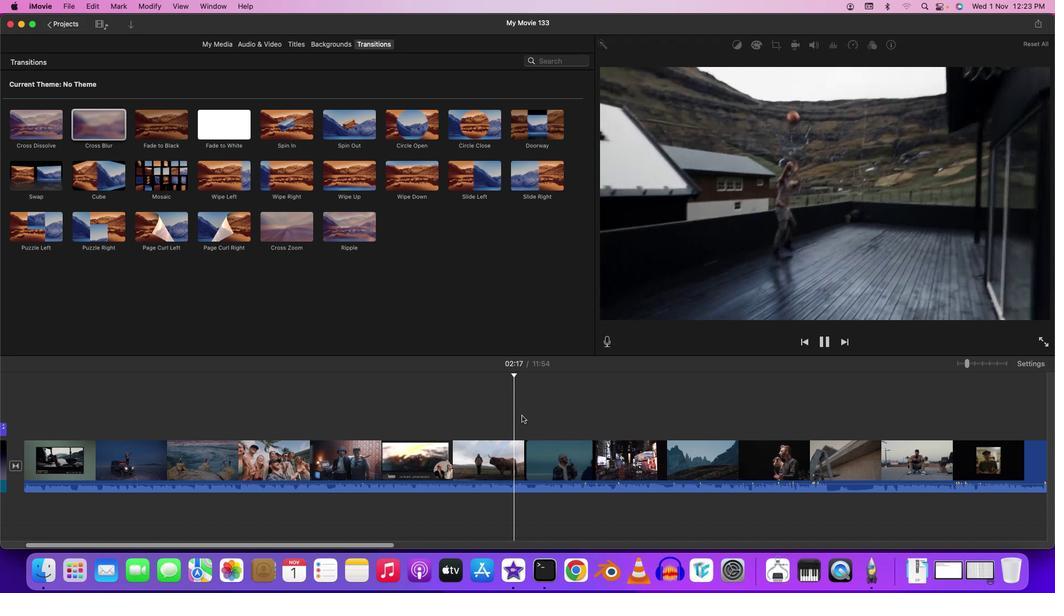 
Action: Mouse pressed left at (521, 416)
Screenshot: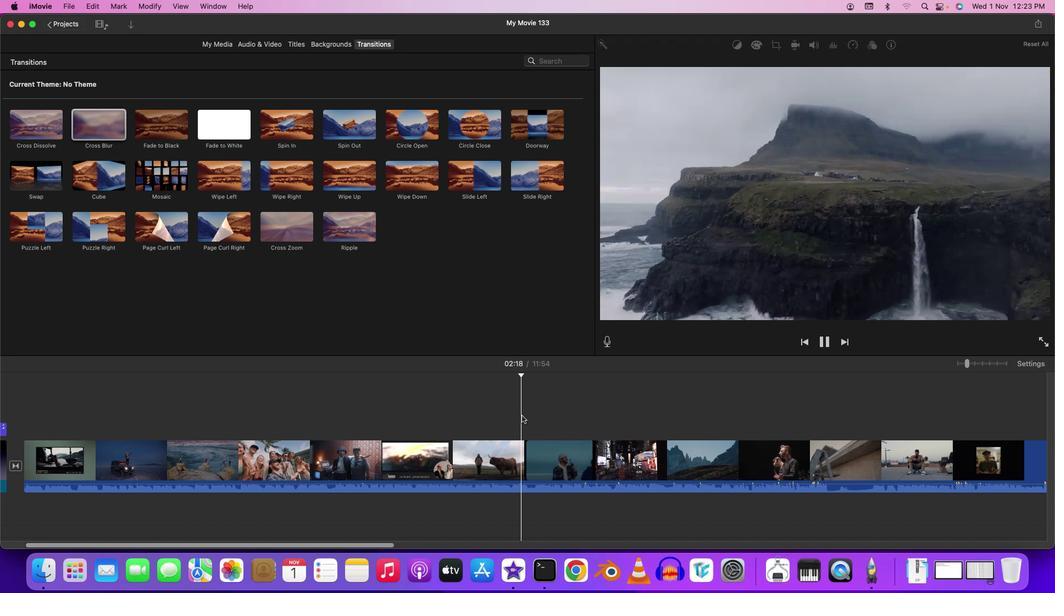 
Action: Mouse moved to (529, 418)
Screenshot: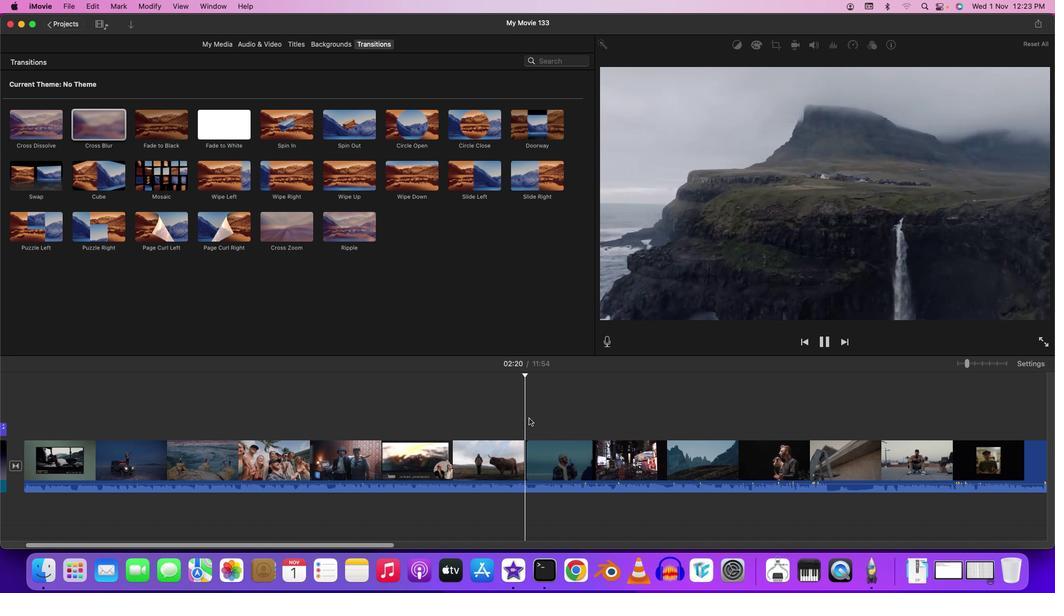 
Action: Mouse pressed left at (529, 418)
Screenshot: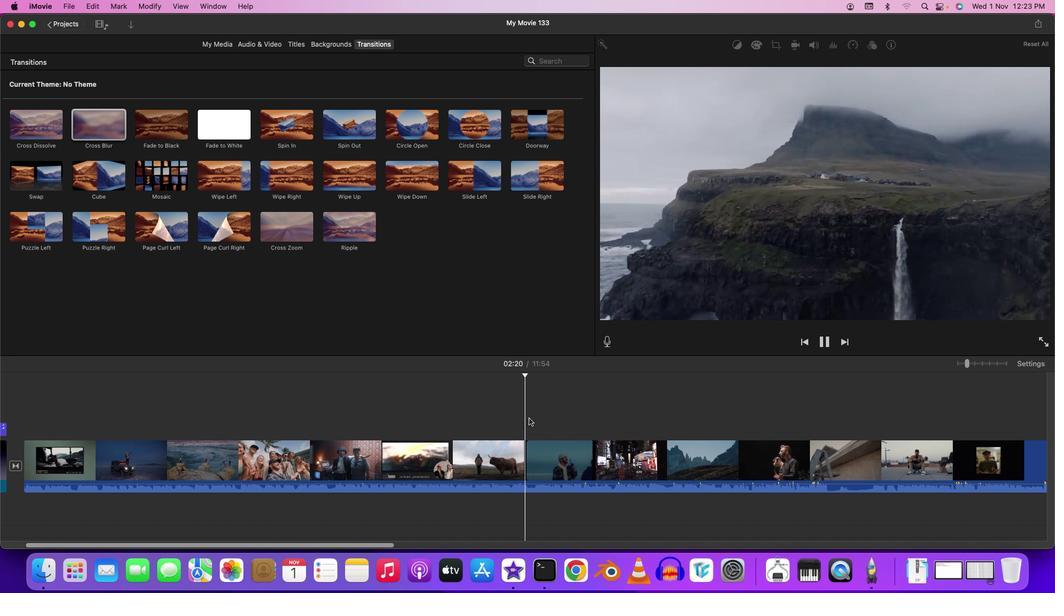 
Action: Mouse moved to (535, 417)
Screenshot: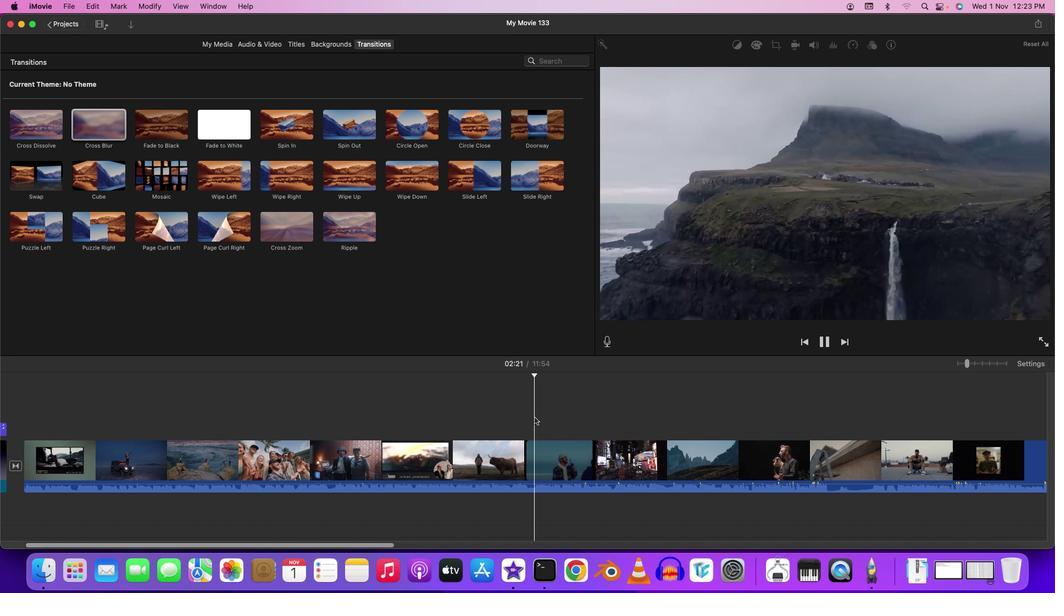 
Action: Mouse pressed left at (535, 417)
Screenshot: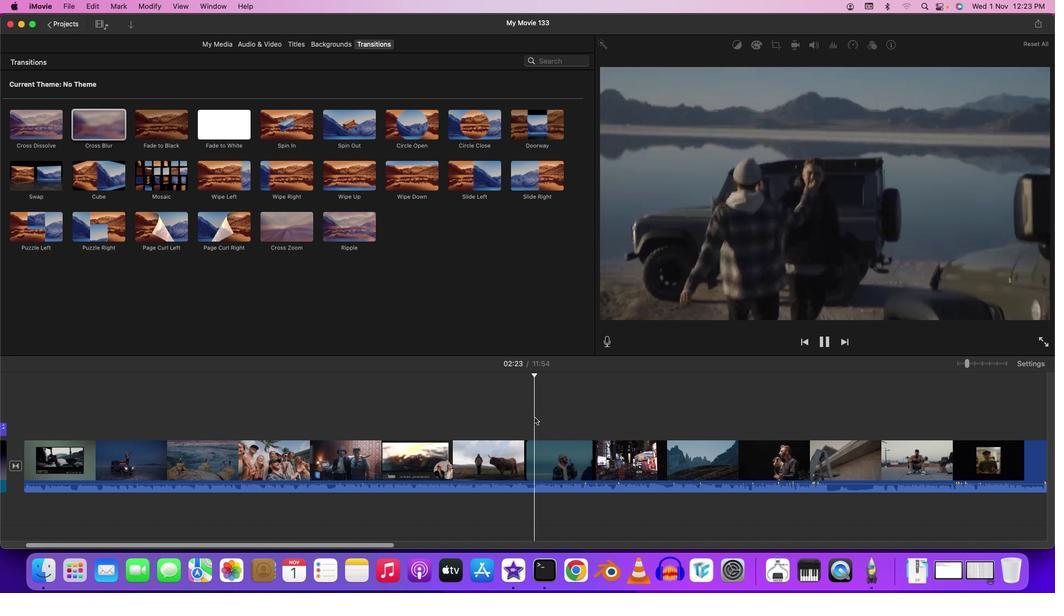 
Action: Mouse moved to (545, 416)
Screenshot: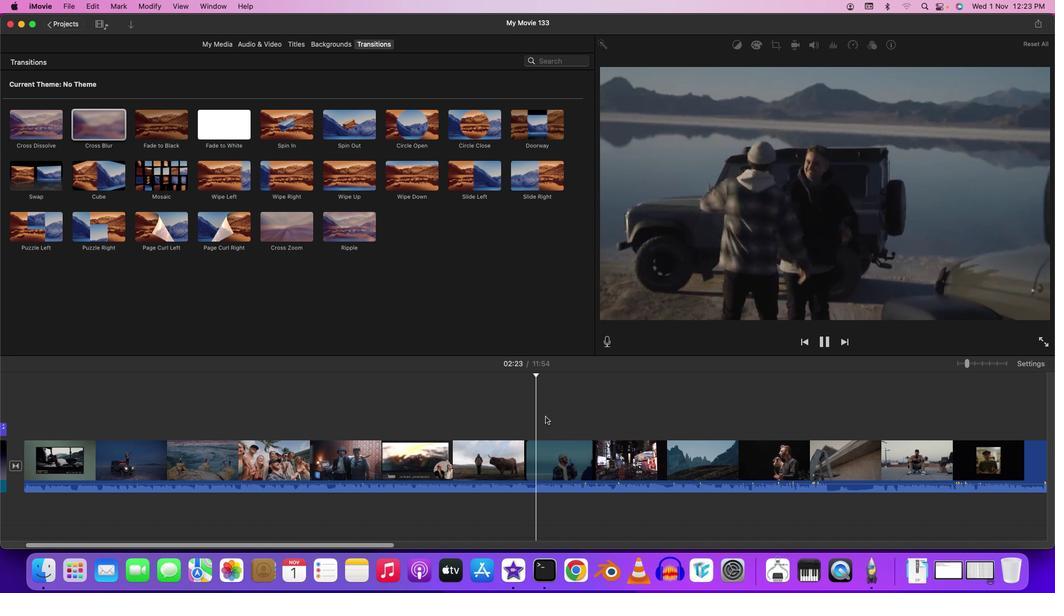 
Action: Mouse pressed left at (545, 416)
Screenshot: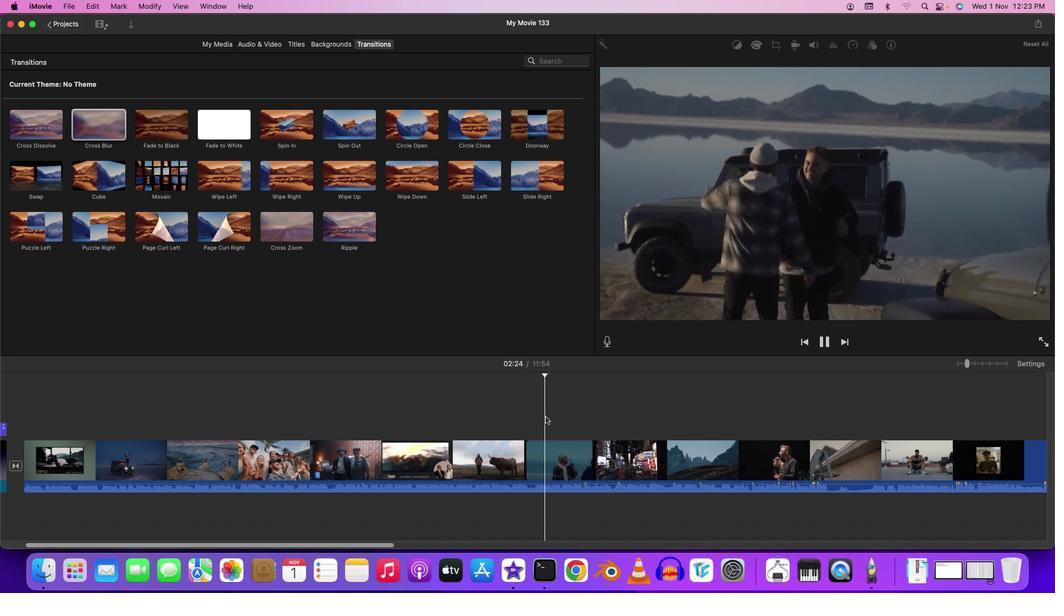 
Action: Mouse moved to (552, 416)
Screenshot: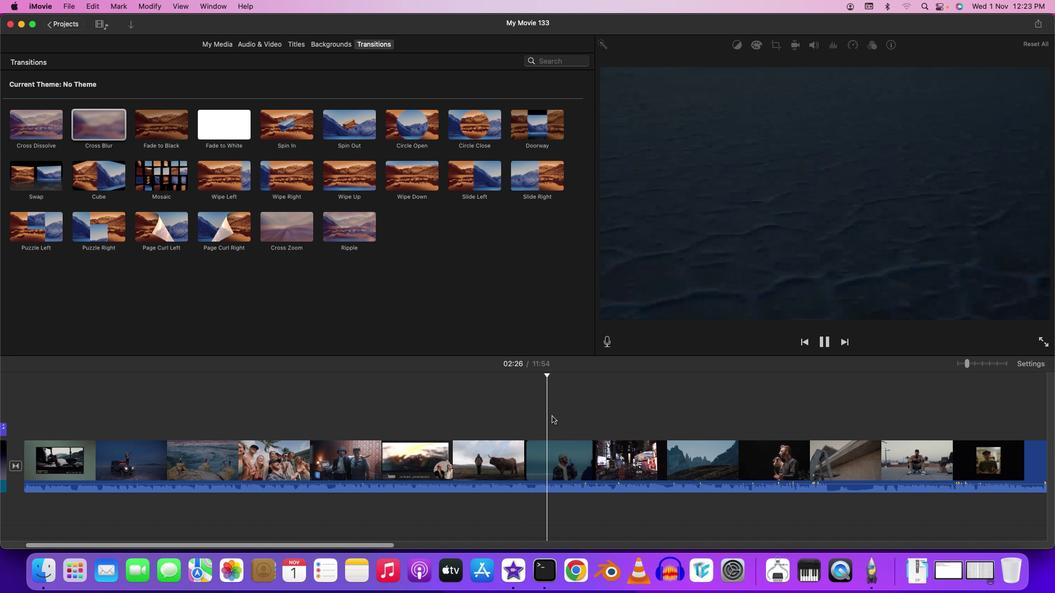 
Action: Mouse pressed left at (552, 416)
Screenshot: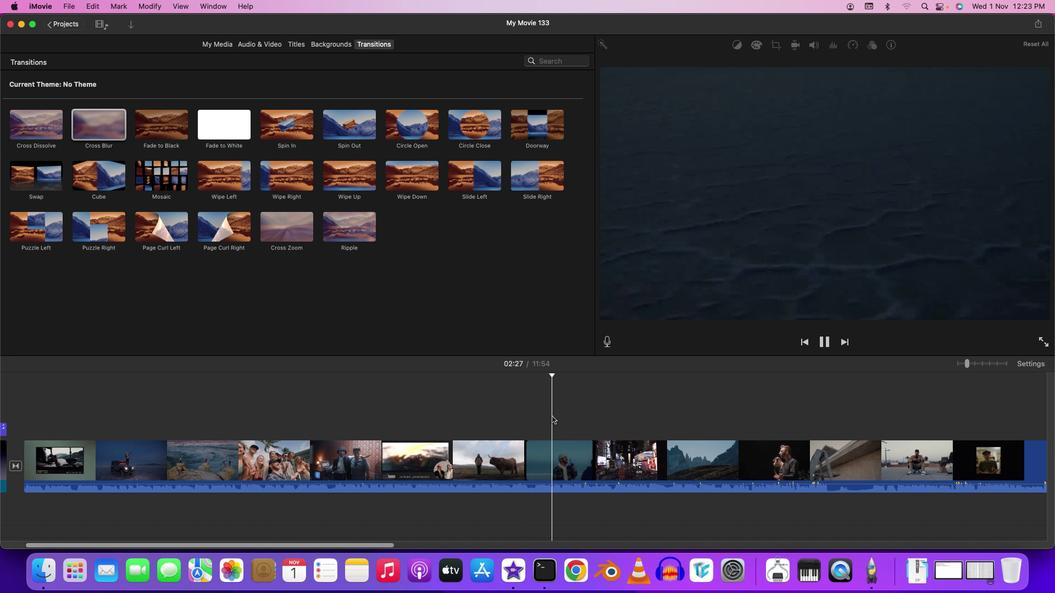 
Action: Mouse moved to (375, 545)
Screenshot: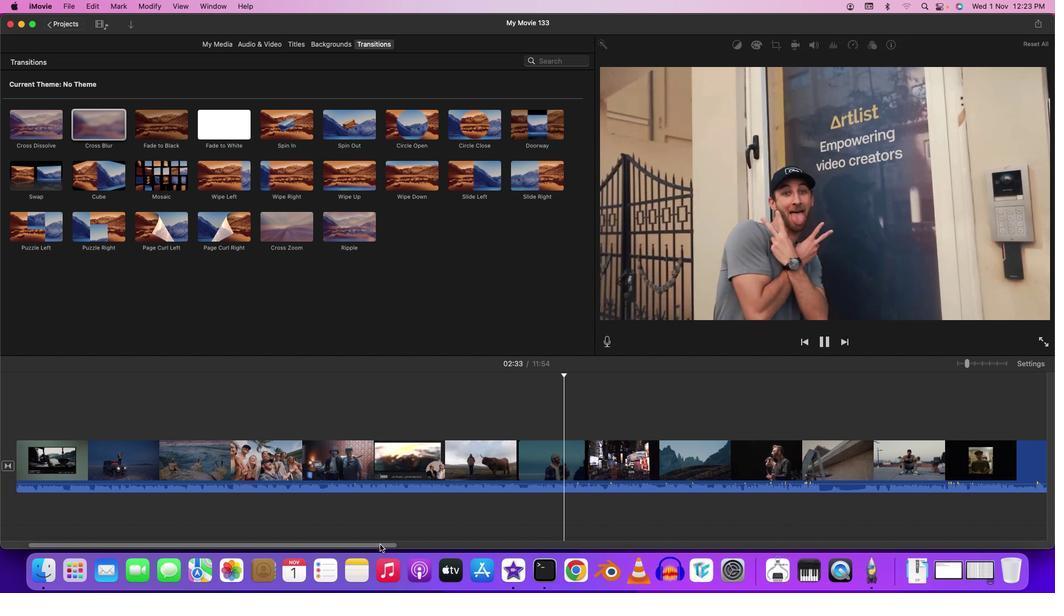 
Action: Mouse pressed left at (375, 545)
Screenshot: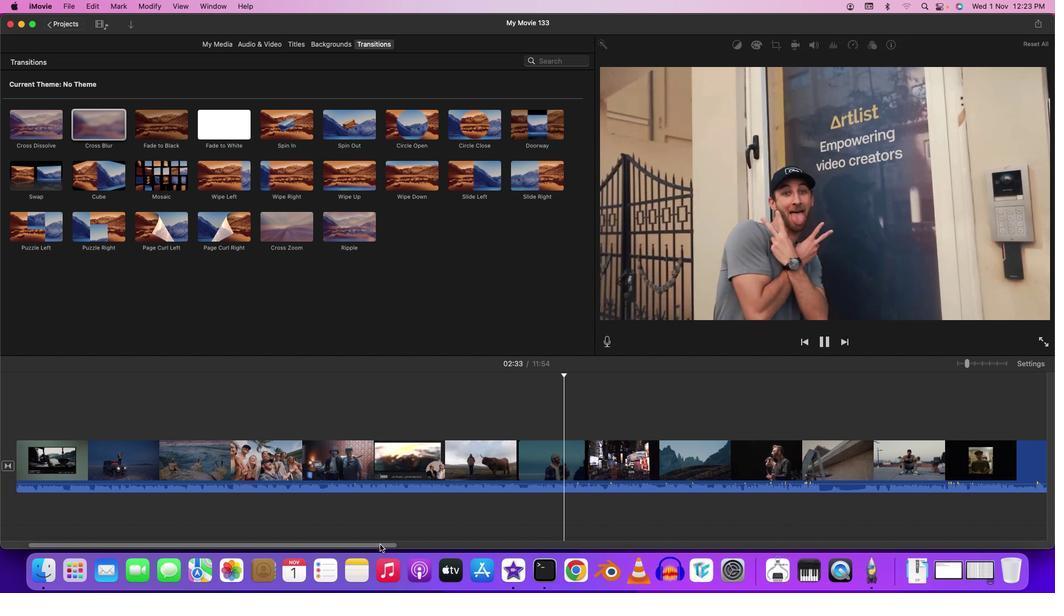 
Action: Mouse moved to (348, 405)
Screenshot: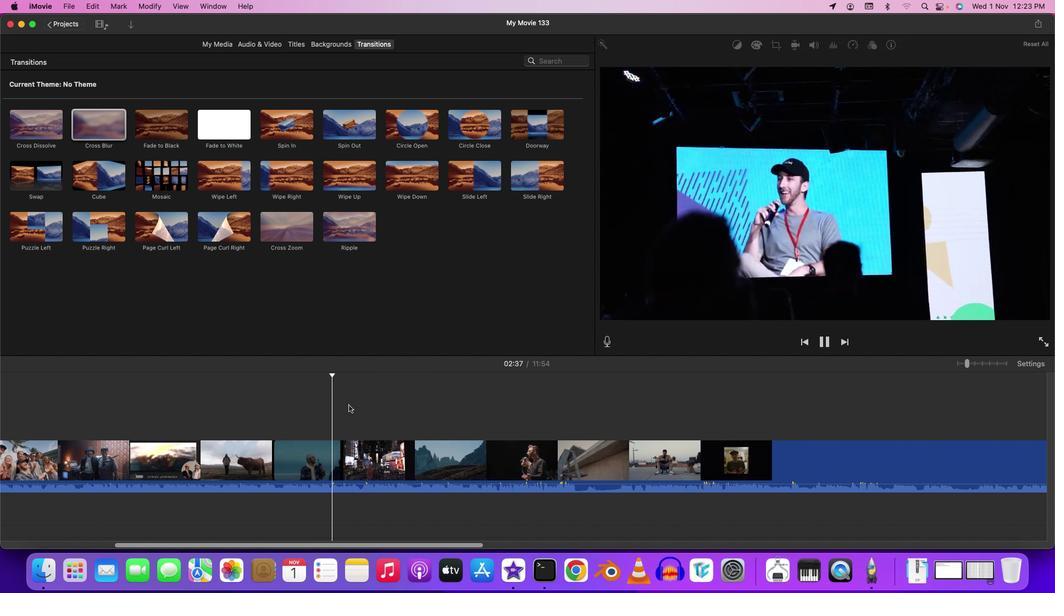 
Action: Mouse pressed left at (348, 405)
Screenshot: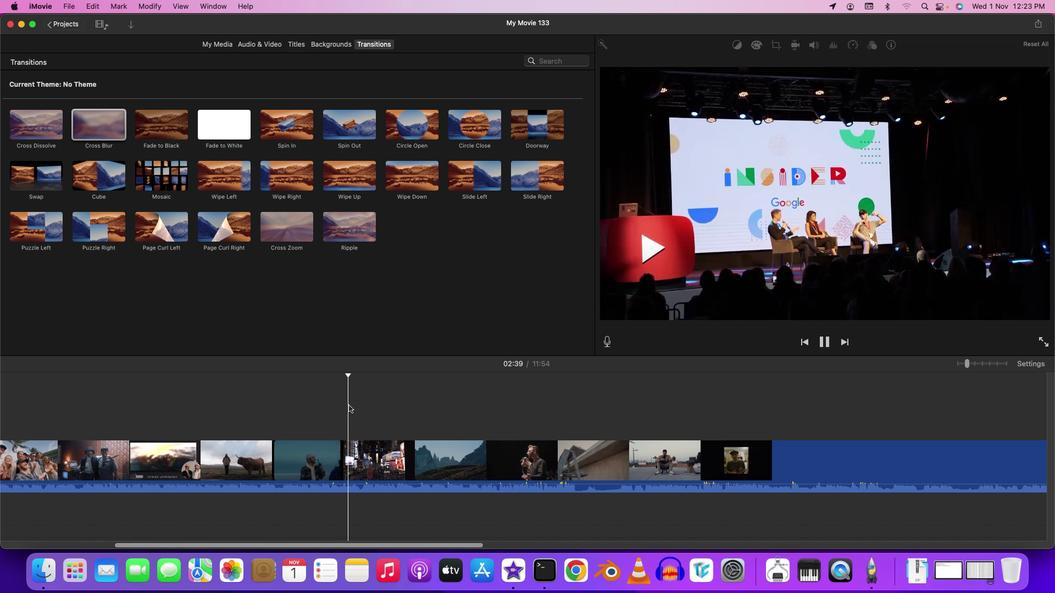 
Action: Mouse moved to (393, 542)
Screenshot: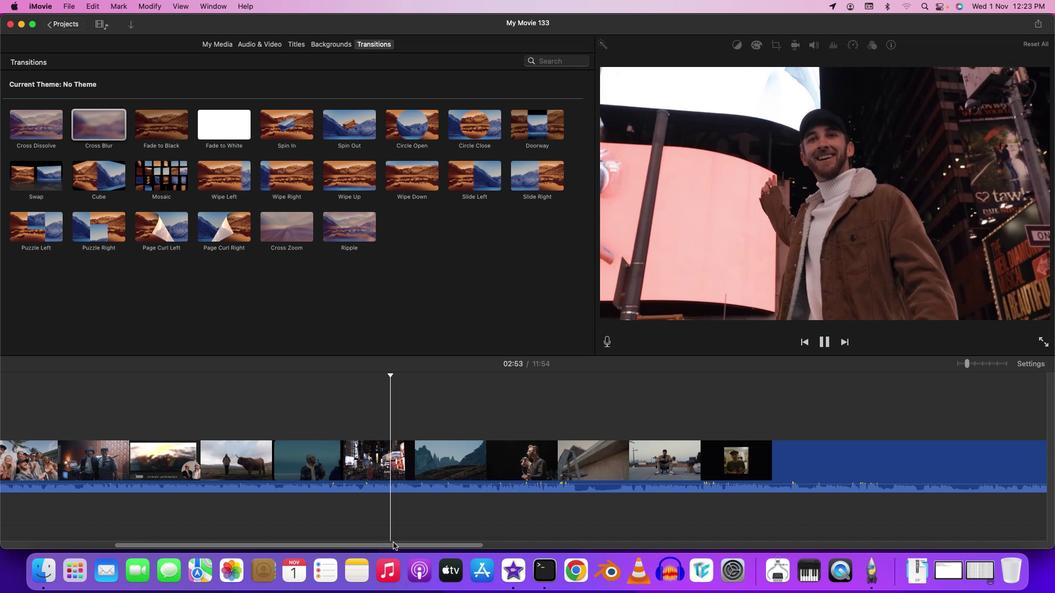 
Action: Mouse pressed left at (393, 542)
Screenshot: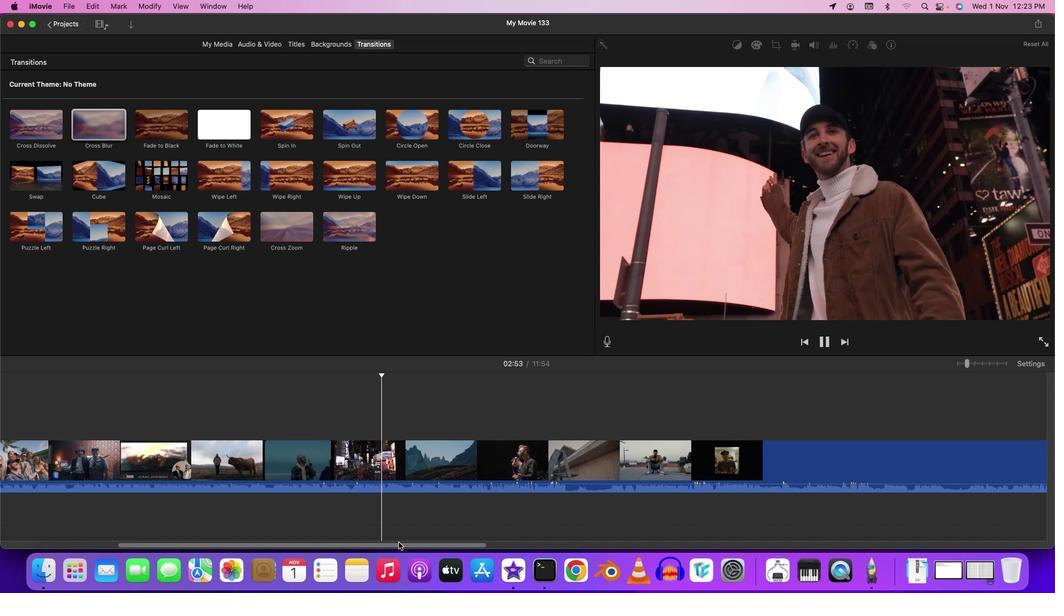
Action: Mouse moved to (320, 402)
Screenshot: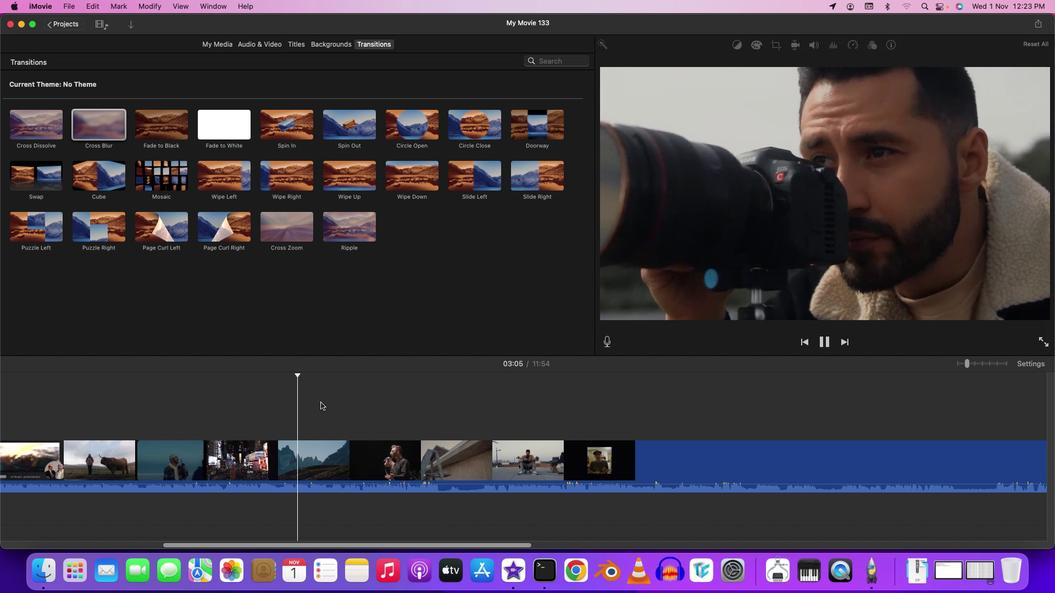 
Action: Mouse pressed left at (320, 402)
Screenshot: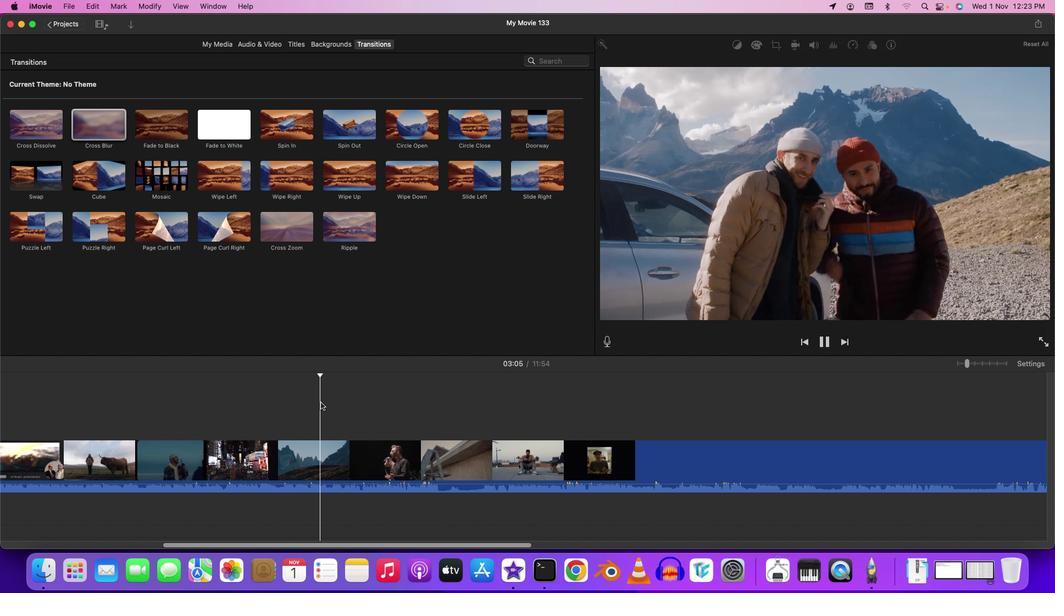 
Action: Mouse moved to (359, 400)
Screenshot: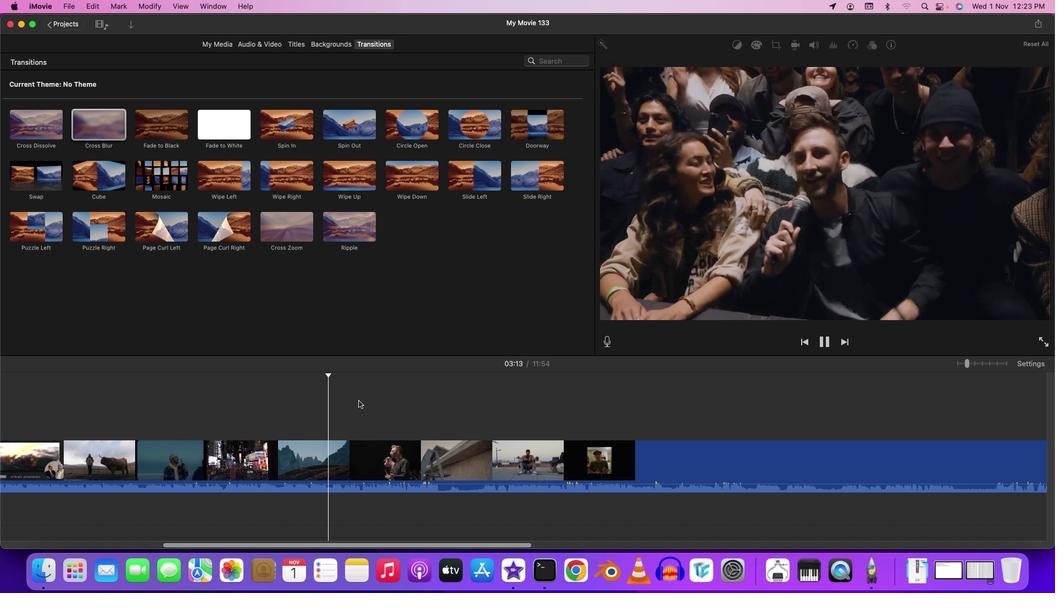 
Action: Mouse pressed left at (359, 400)
Screenshot: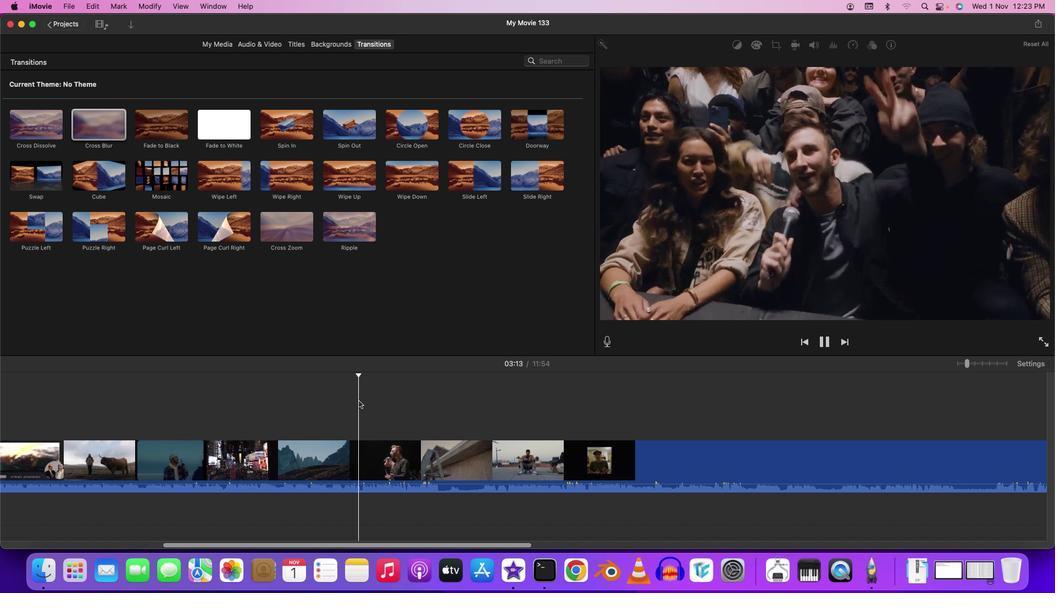 
Action: Mouse moved to (393, 402)
Screenshot: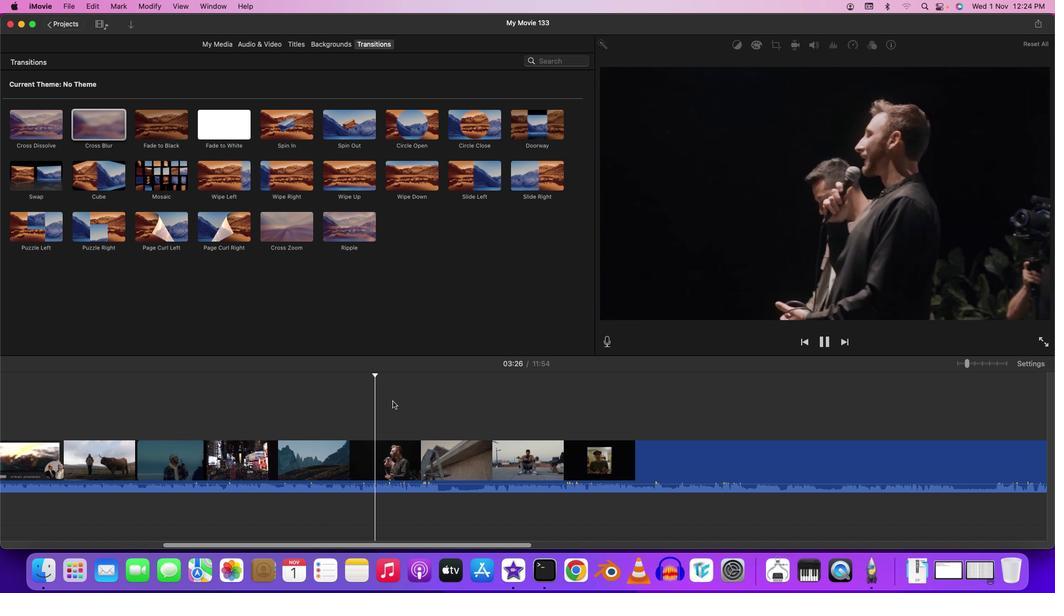 
Action: Mouse pressed left at (393, 402)
Screenshot: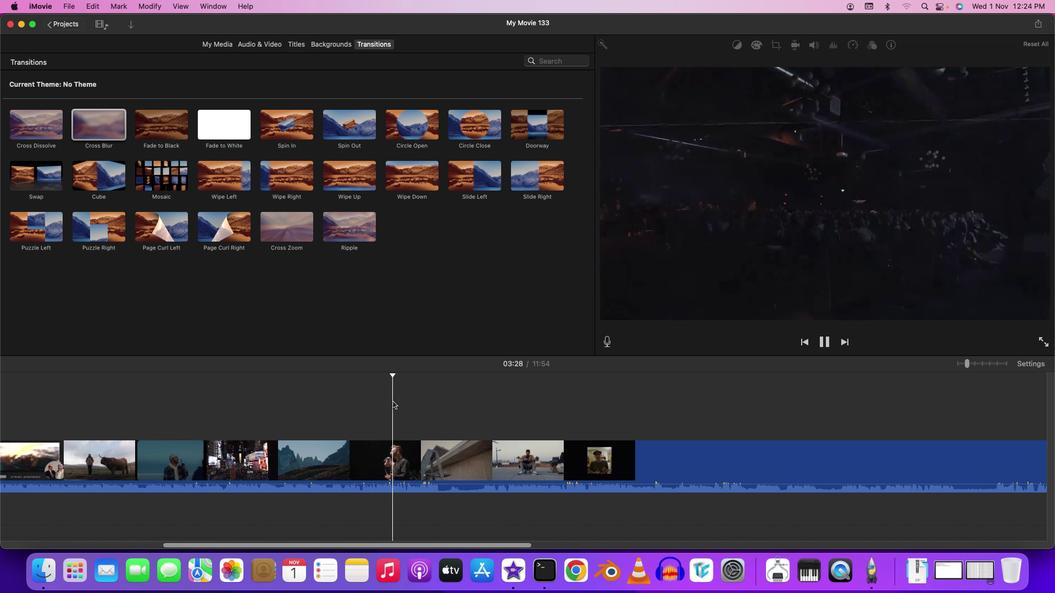 
Action: Mouse moved to (412, 403)
Screenshot: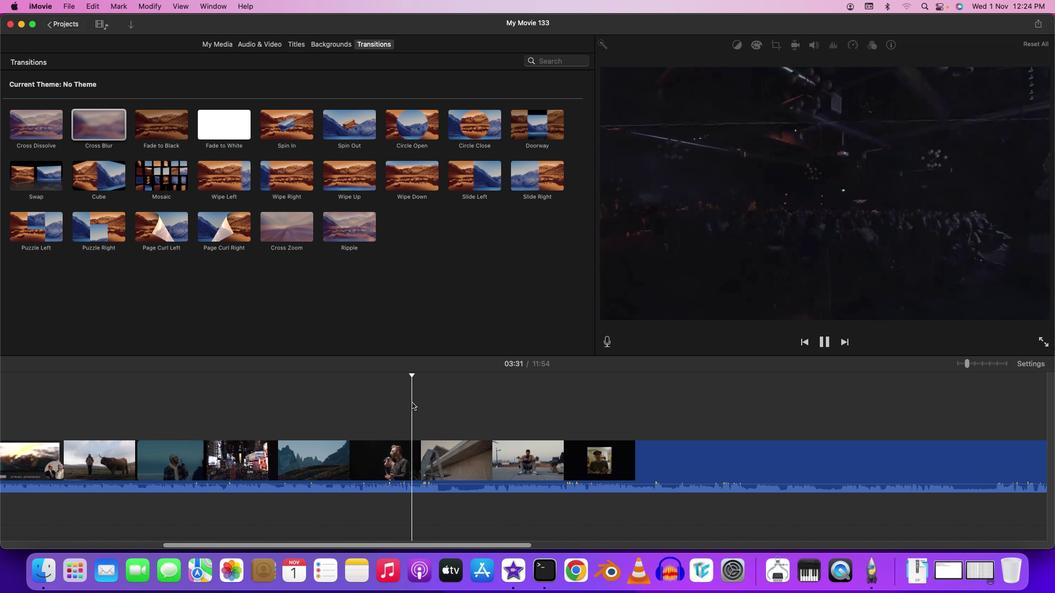 
Action: Mouse pressed left at (412, 403)
Screenshot: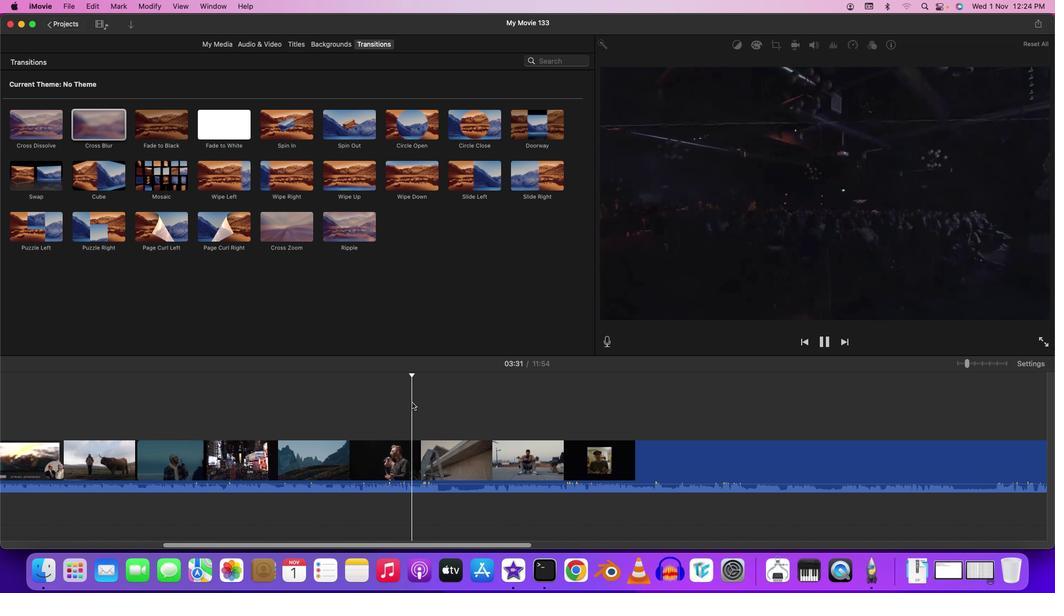 
Action: Mouse moved to (440, 400)
Screenshot: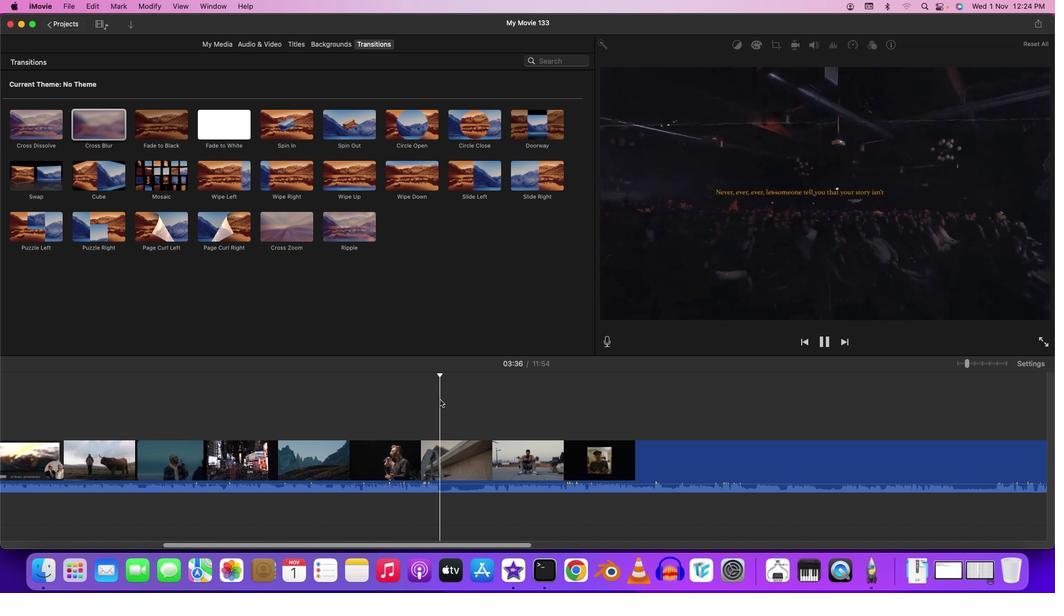 
Action: Mouse pressed left at (440, 400)
Screenshot: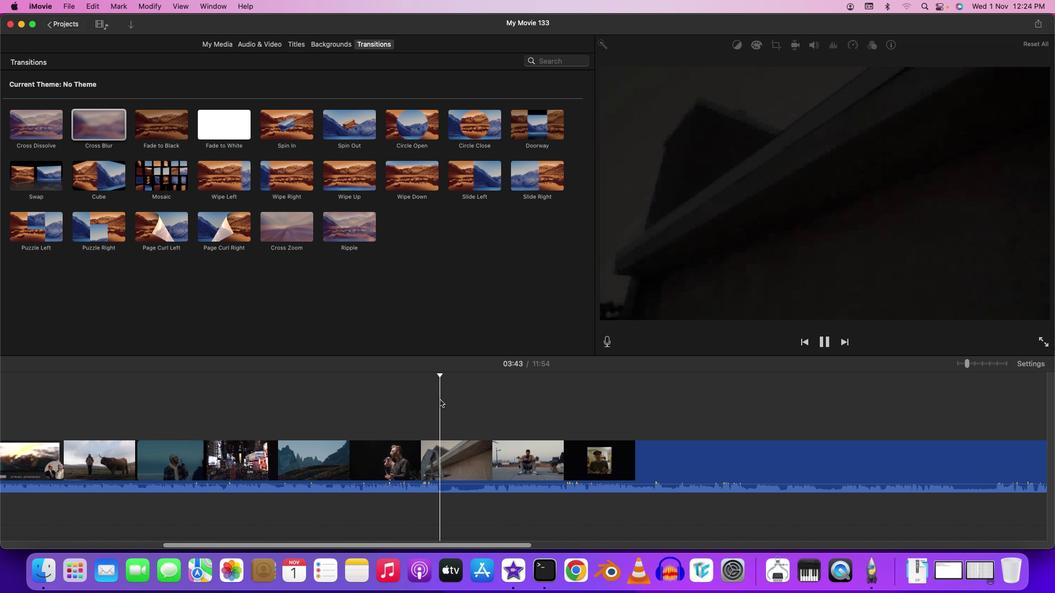 
Action: Mouse moved to (438, 400)
Screenshot: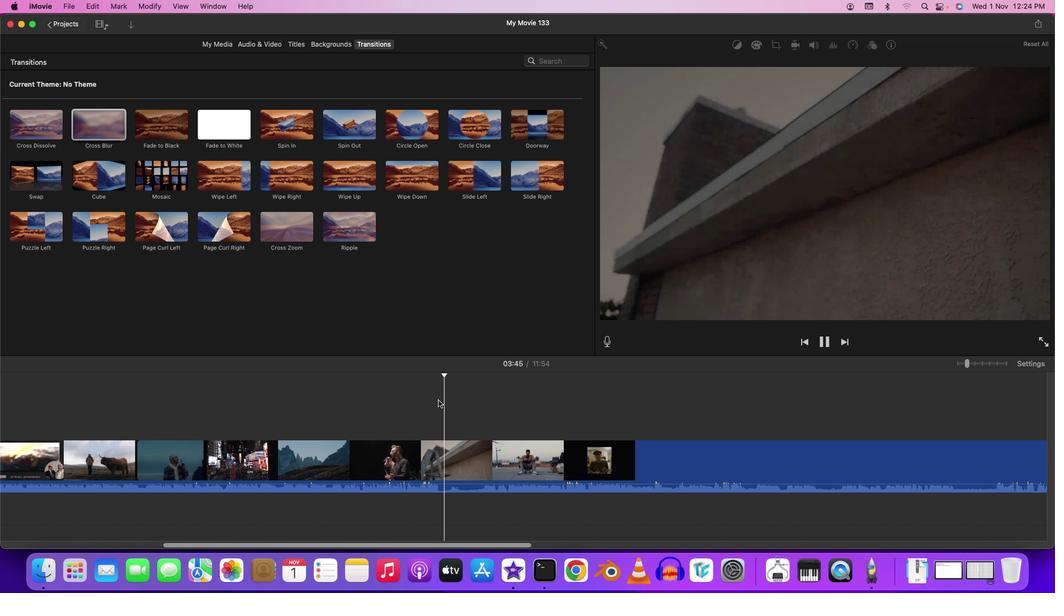 
Action: Mouse pressed left at (438, 400)
Screenshot: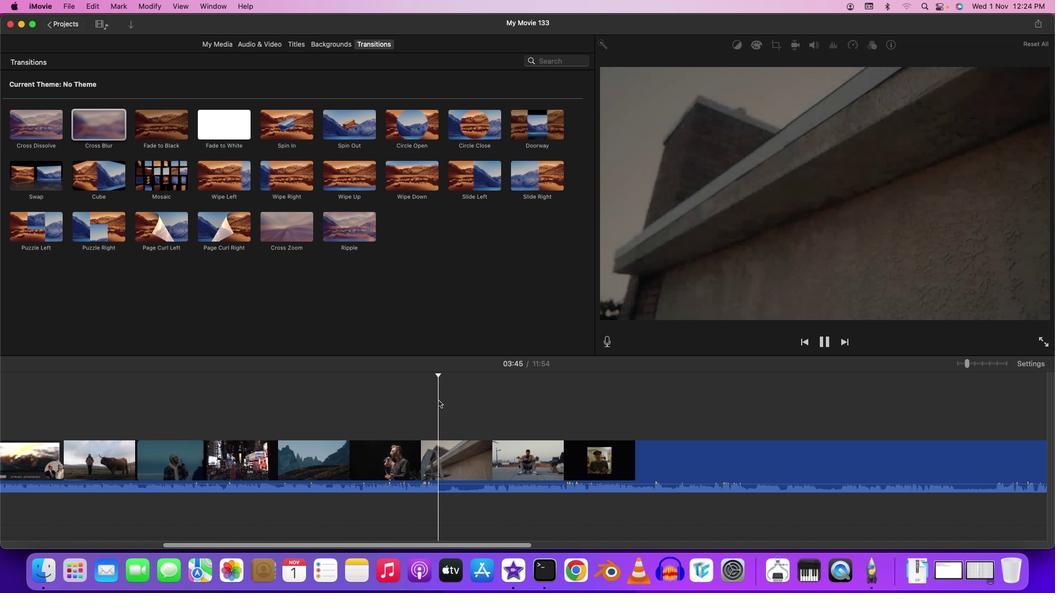 
Action: Mouse moved to (432, 400)
Screenshot: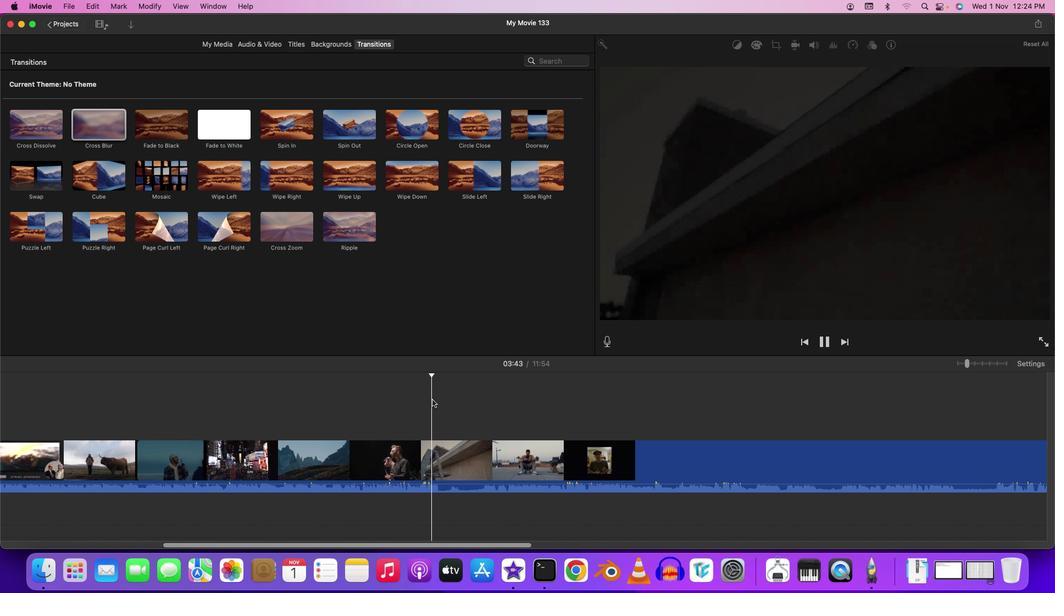 
Action: Mouse pressed left at (432, 400)
Screenshot: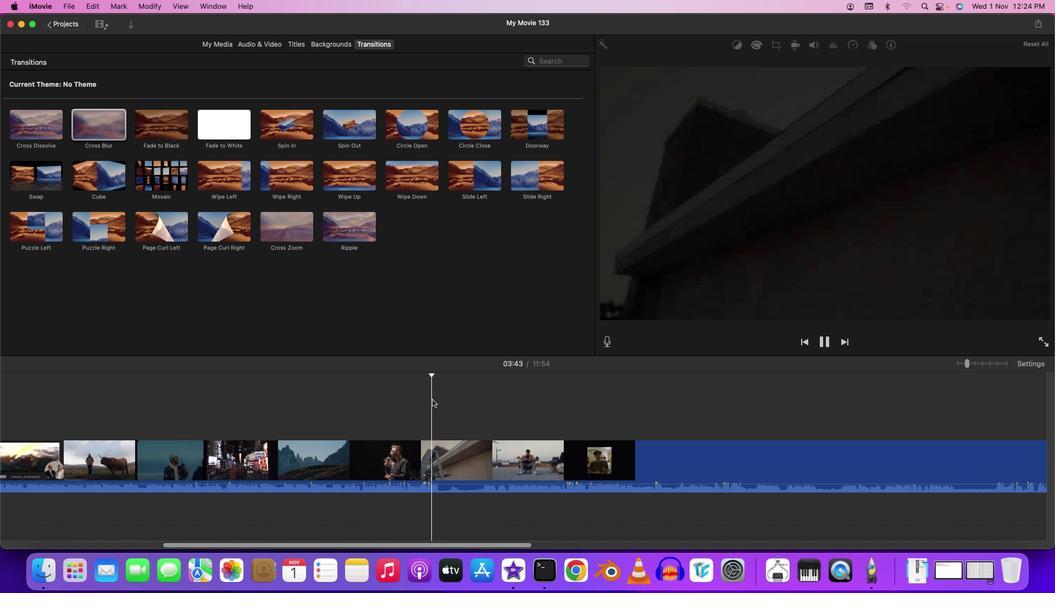 
Action: Key pressed Key.spaceKey.spaceKey.space
Screenshot: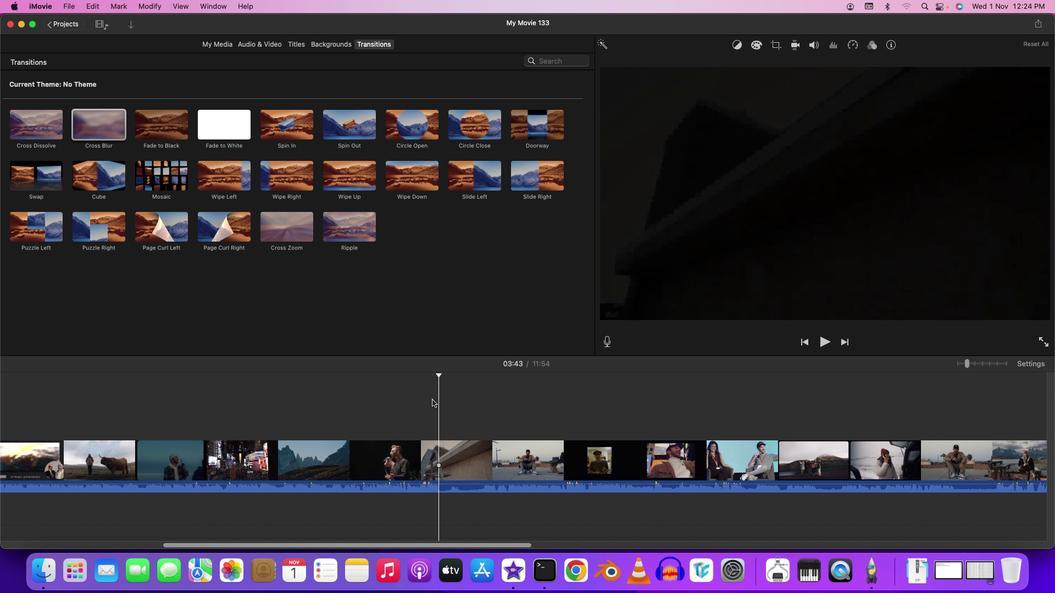 
Action: Mouse moved to (438, 443)
Screenshot: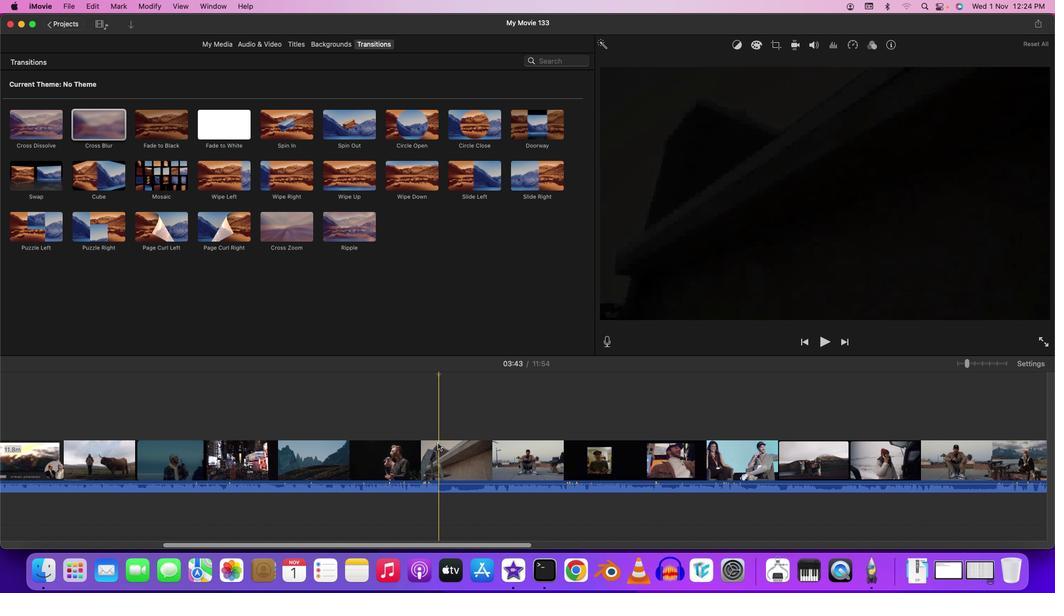 
Action: Key pressed Key.leftKey.left
Screenshot: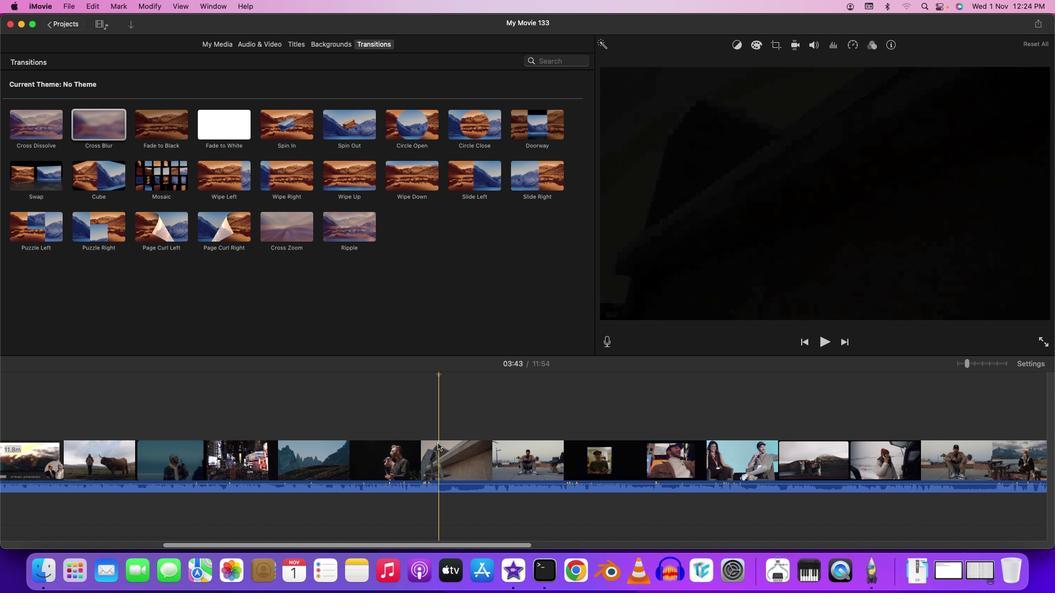 
Action: Mouse moved to (437, 455)
Screenshot: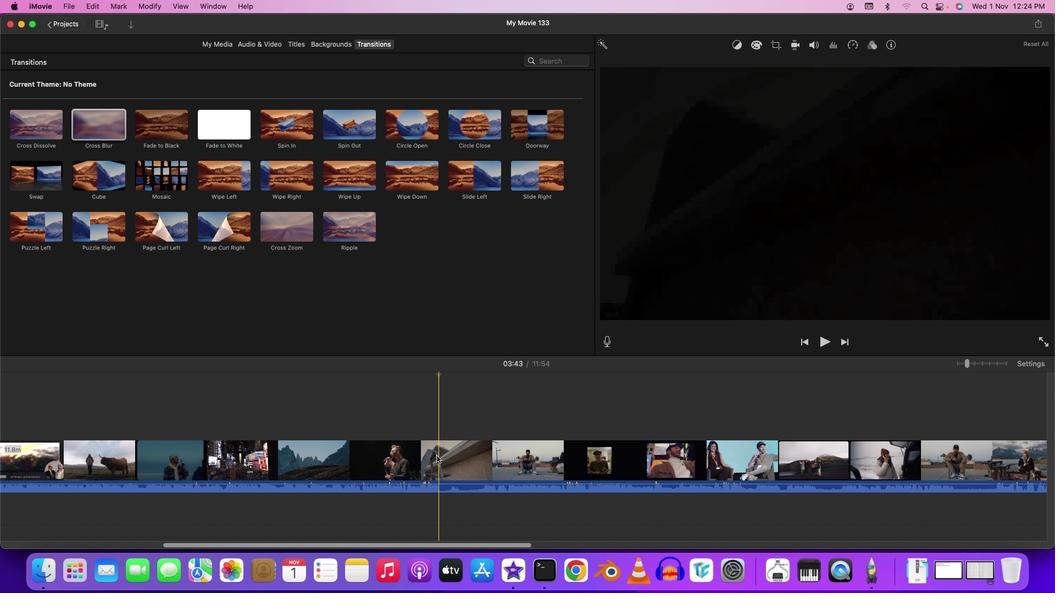
Action: Mouse pressed left at (437, 455)
Screenshot: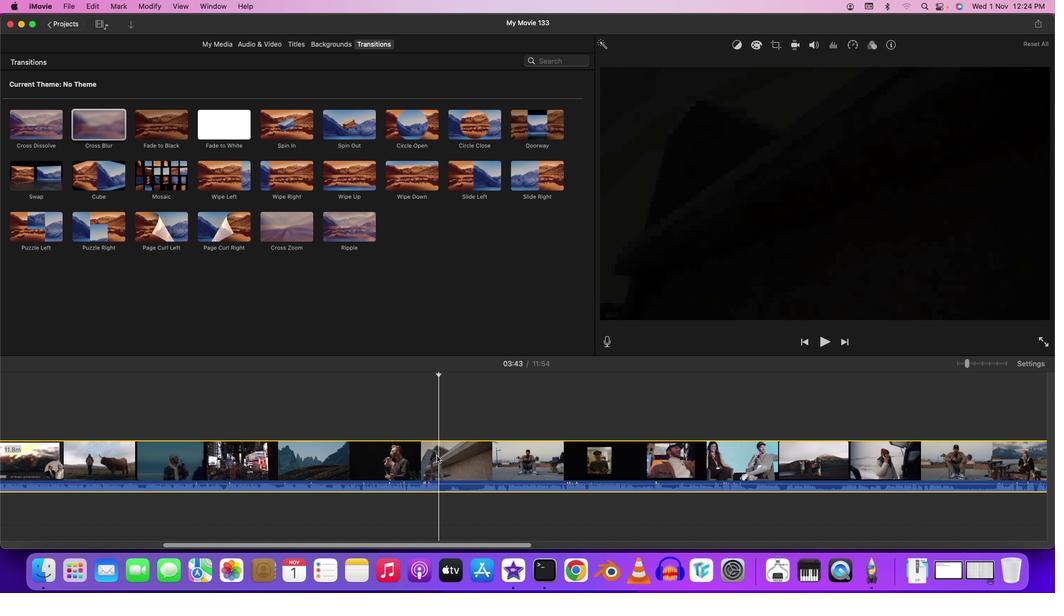 
Action: Key pressed Key.cmd'b'
Screenshot: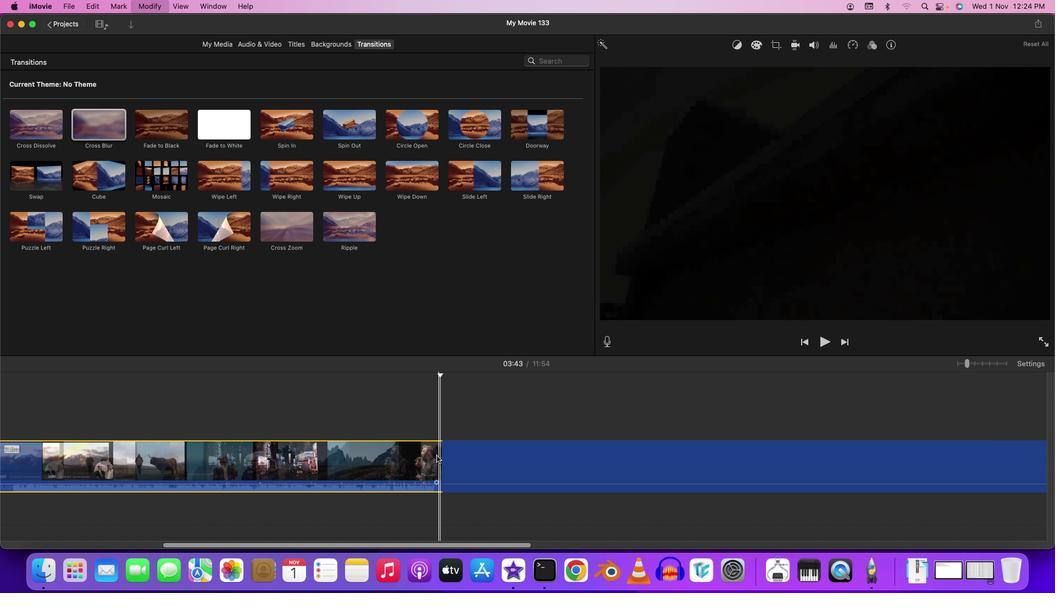 
Action: Mouse moved to (92, 128)
Screenshot: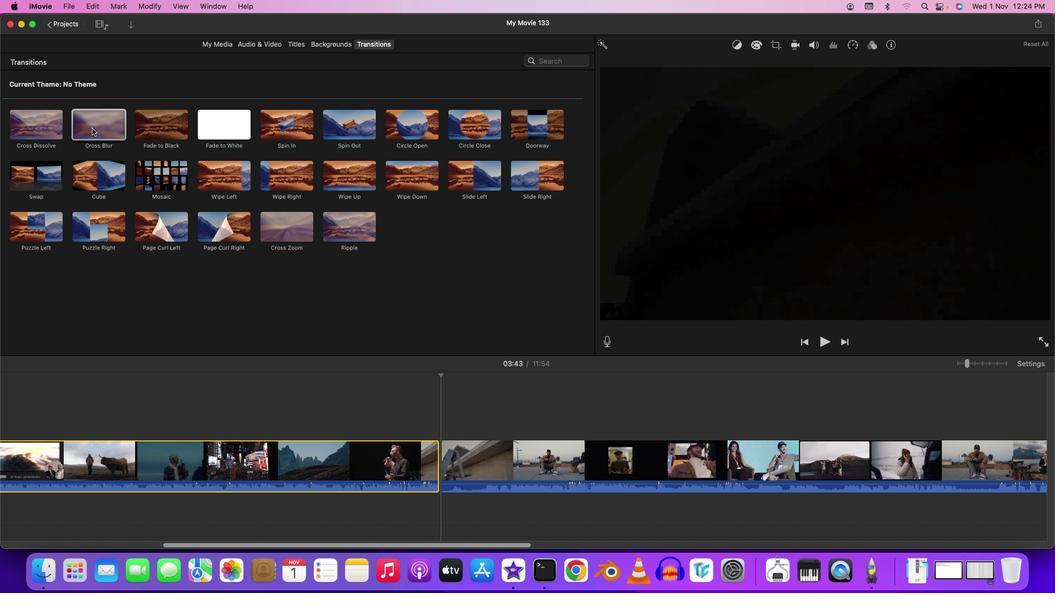 
Action: Mouse pressed left at (92, 128)
Screenshot: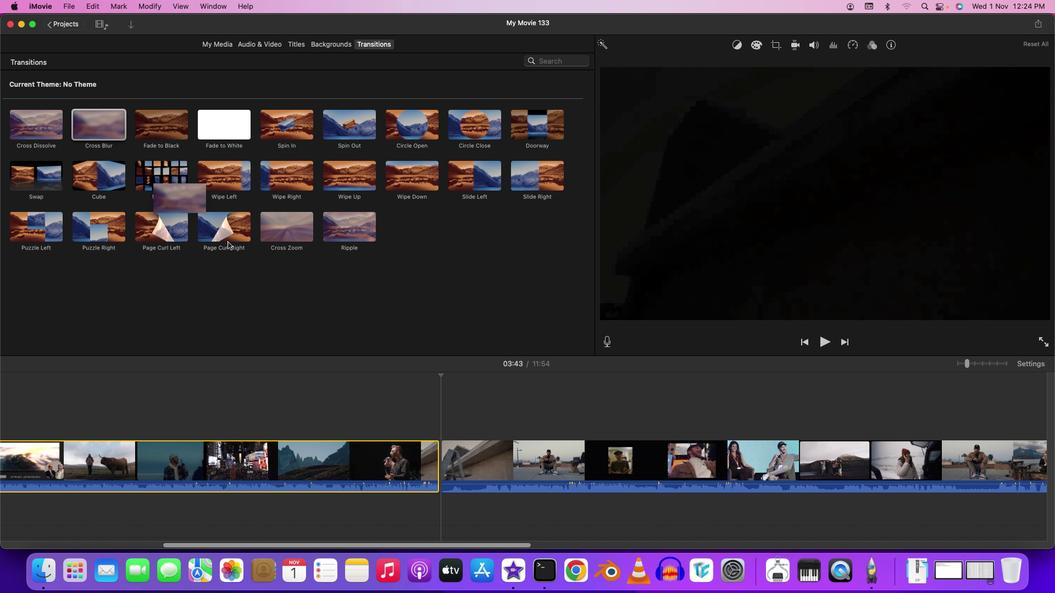 
Action: Mouse moved to (433, 423)
Screenshot: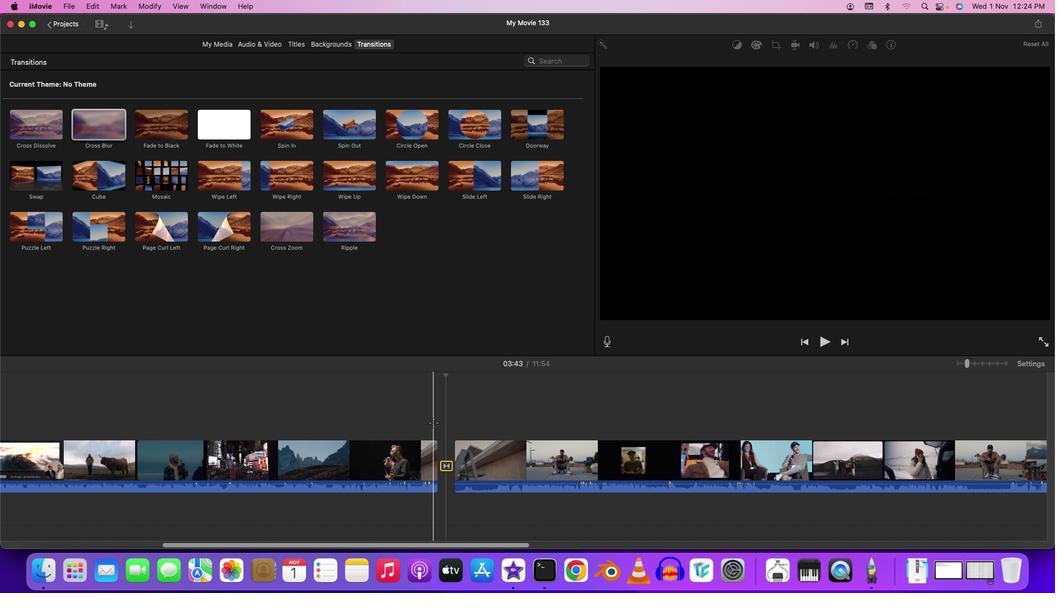 
Action: Mouse pressed left at (433, 423)
Screenshot: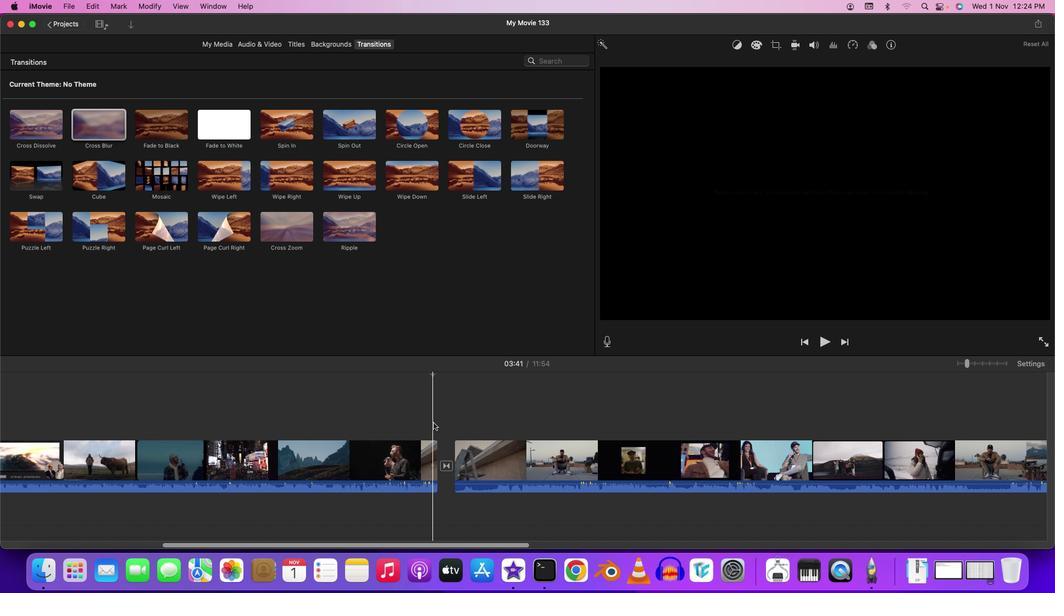 
Action: Key pressed Key.space
Screenshot: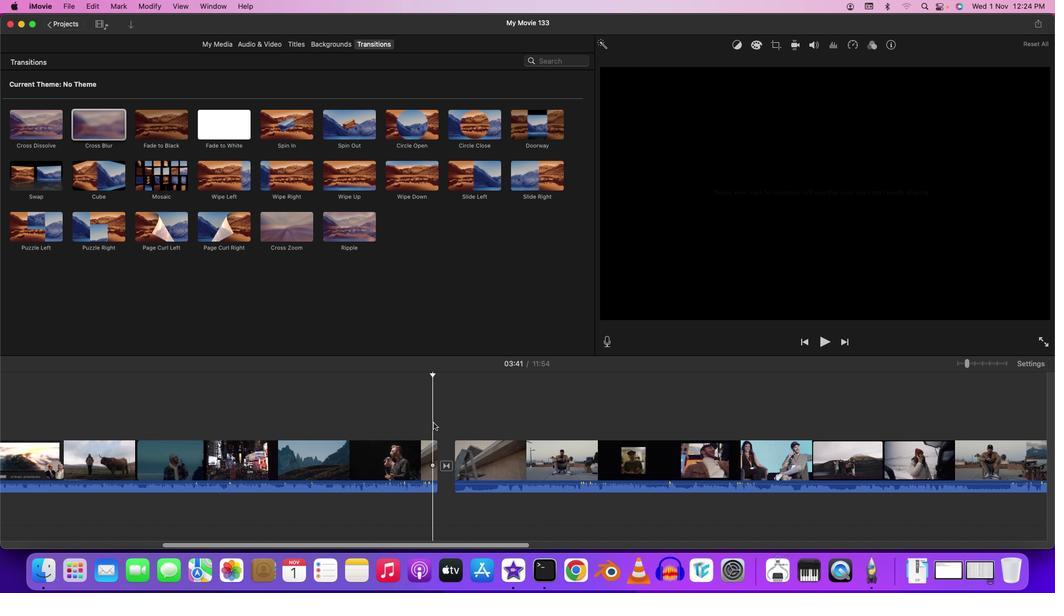 
Action: Mouse moved to (438, 543)
Screenshot: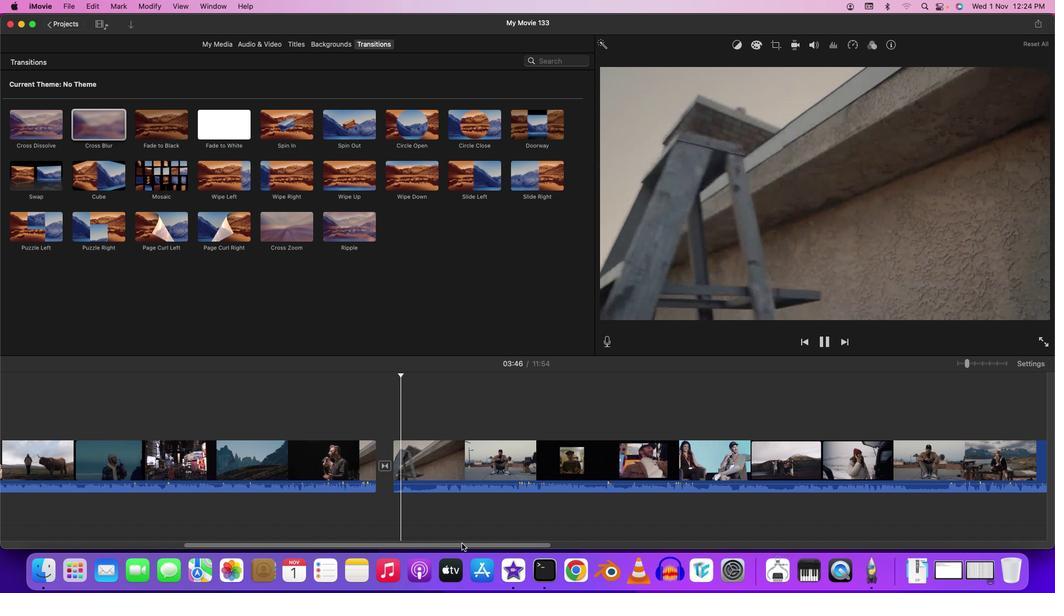 
Action: Mouse pressed left at (438, 543)
Screenshot: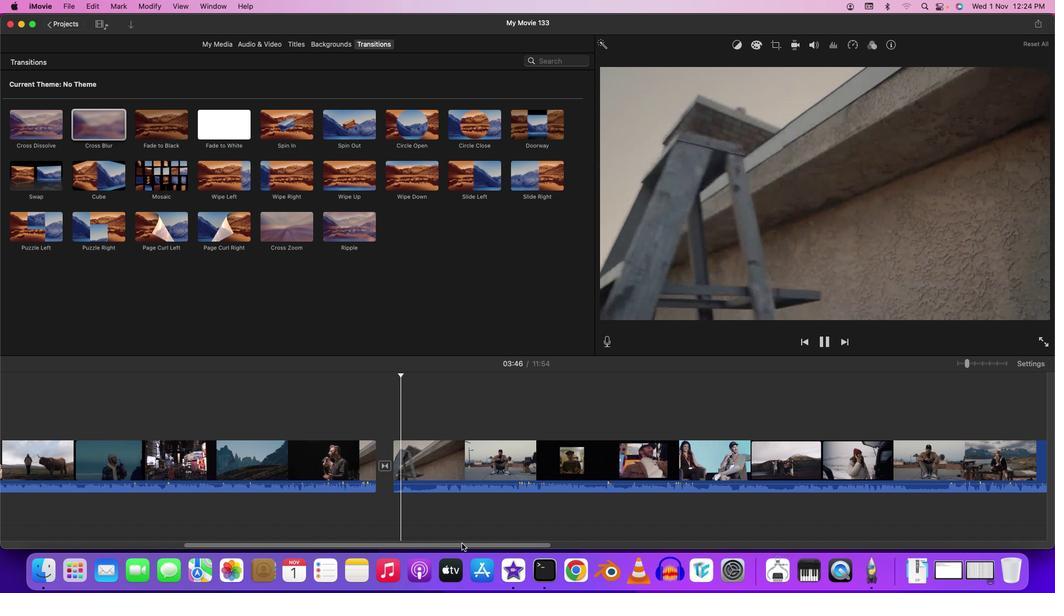 
Action: Mouse moved to (349, 544)
Screenshot: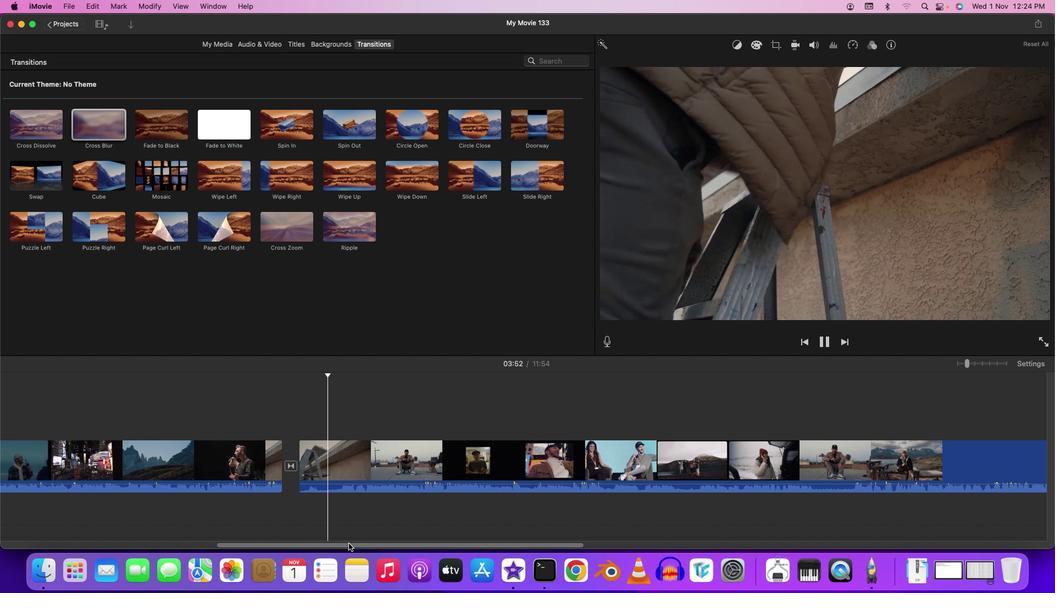 
Action: Mouse pressed left at (349, 544)
Screenshot: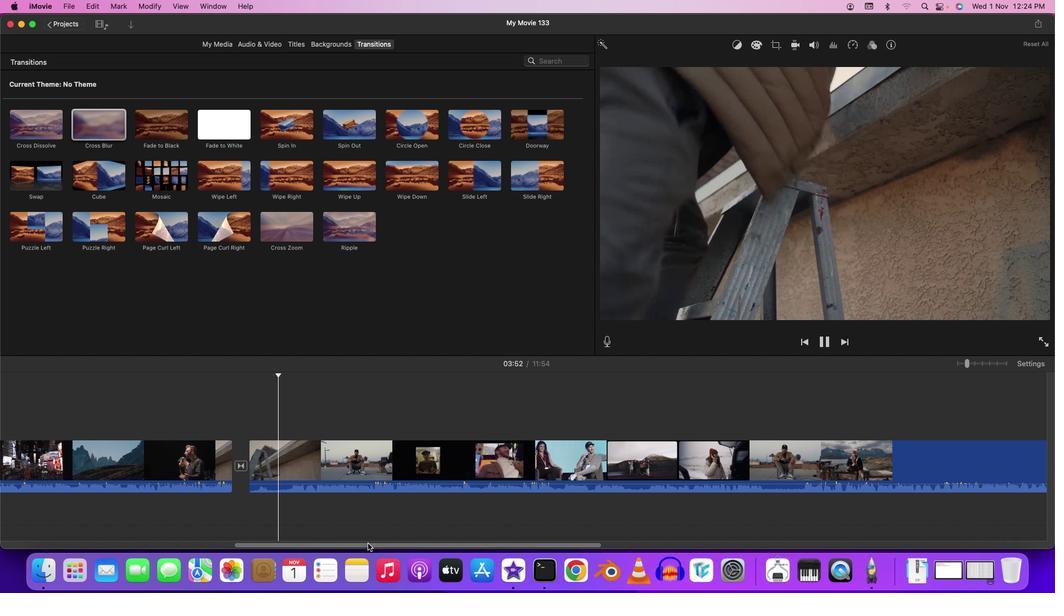 
Action: Mouse moved to (282, 408)
Screenshot: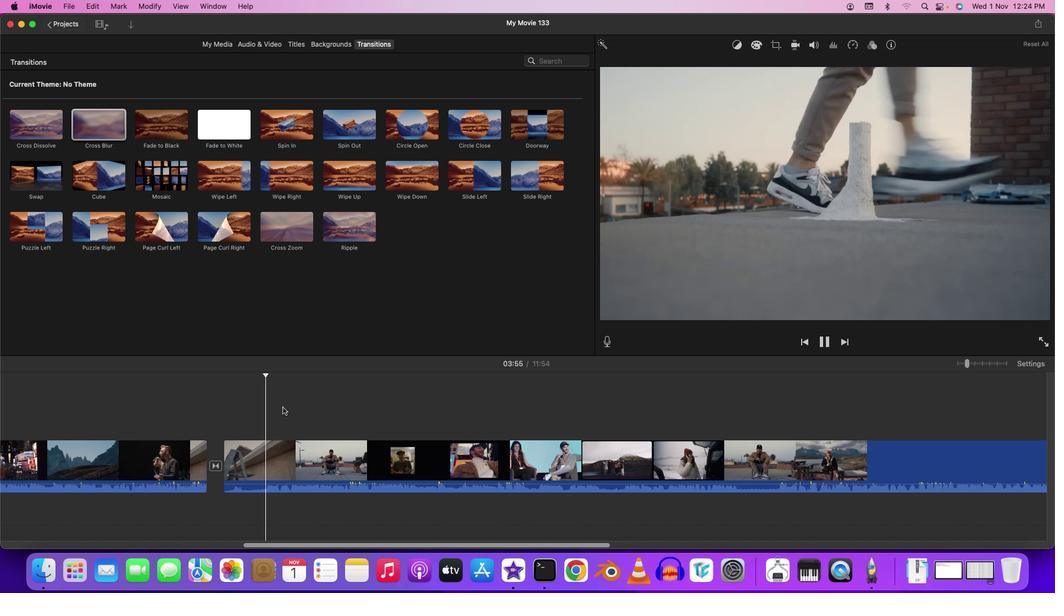 
Action: Mouse pressed left at (282, 408)
Screenshot: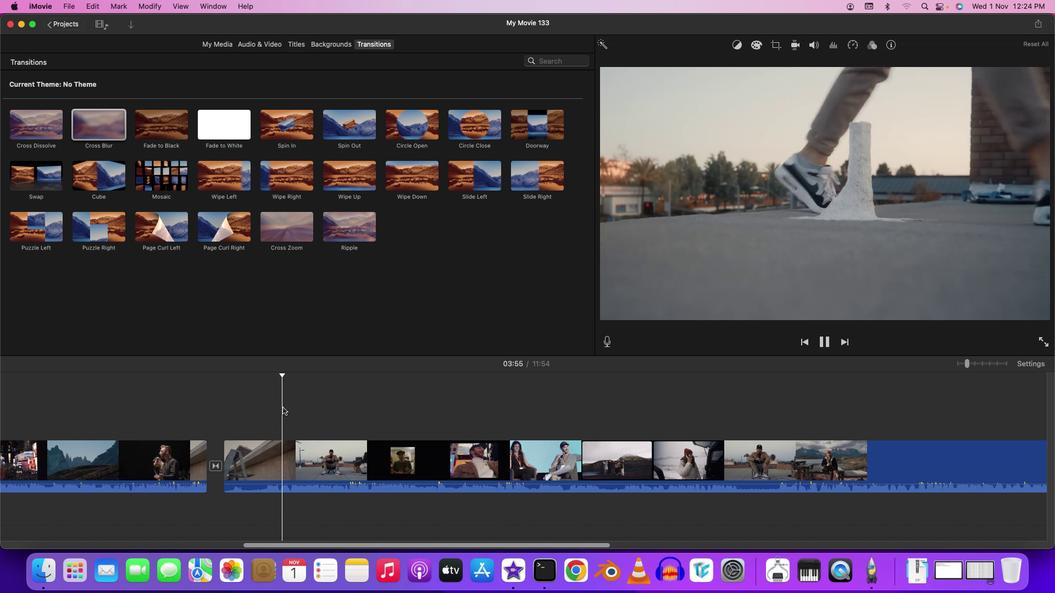 
Action: Mouse moved to (270, 406)
Screenshot: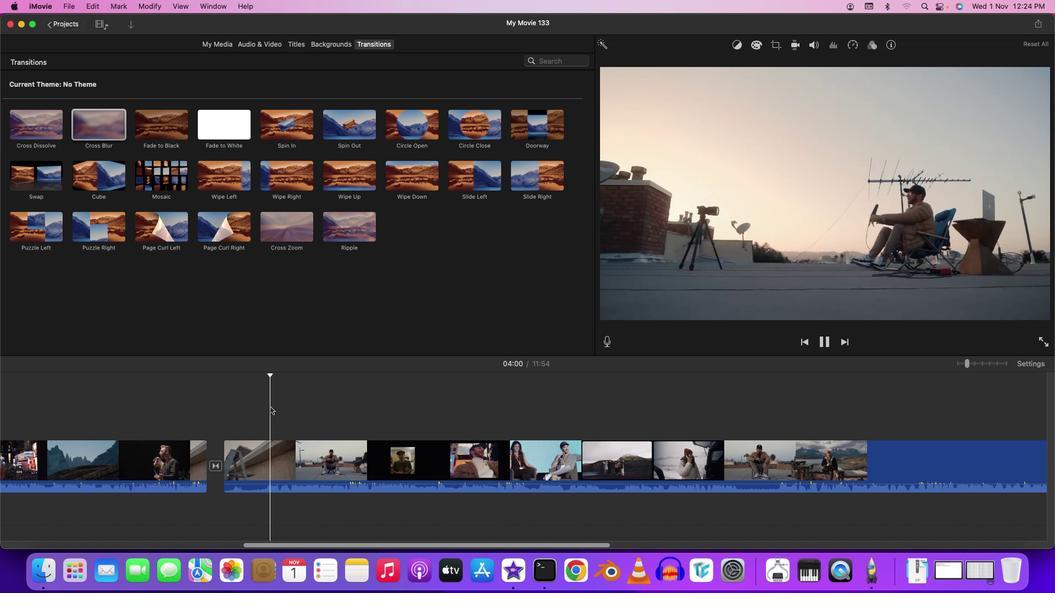 
Action: Mouse pressed left at (270, 406)
Screenshot: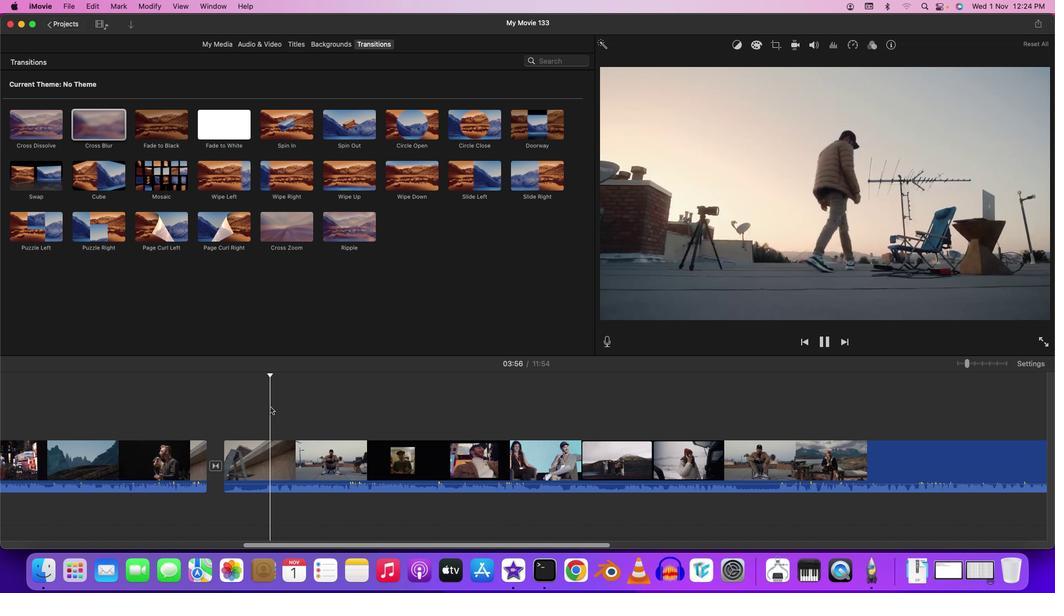 
Action: Mouse moved to (288, 409)
Screenshot: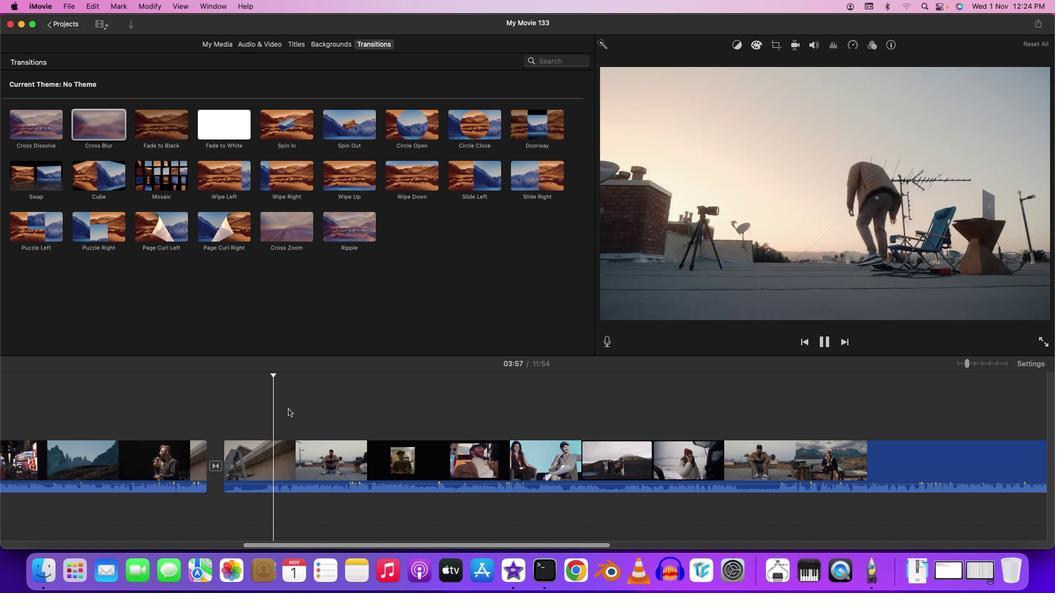 
Action: Key pressed Key.spaceKey.leftKey.leftKey.leftKey.leftKey.leftKey.leftKey.leftKey.leftKey.leftKey.leftKey.leftKey.leftKey.leftKey.leftKey.leftKey.leftKey.leftKey.rightKey.rightKey.rightKey.rightKey.rightKey.rightKey.rightKey.rightKey.leftKey.right
Screenshot: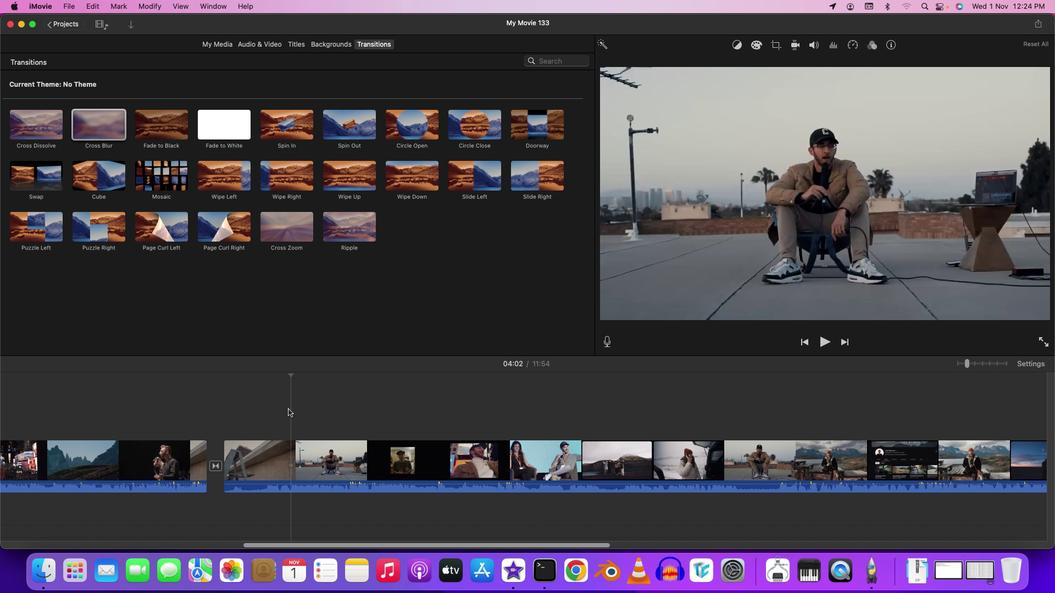 
Action: Mouse moved to (293, 469)
Screenshot: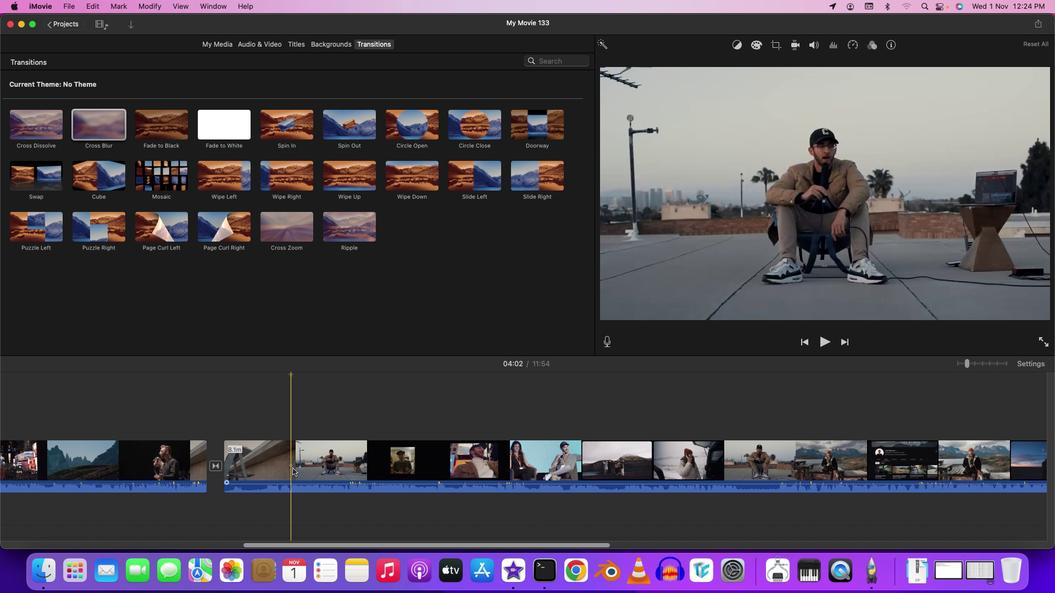 
Action: Mouse pressed left at (293, 469)
Screenshot: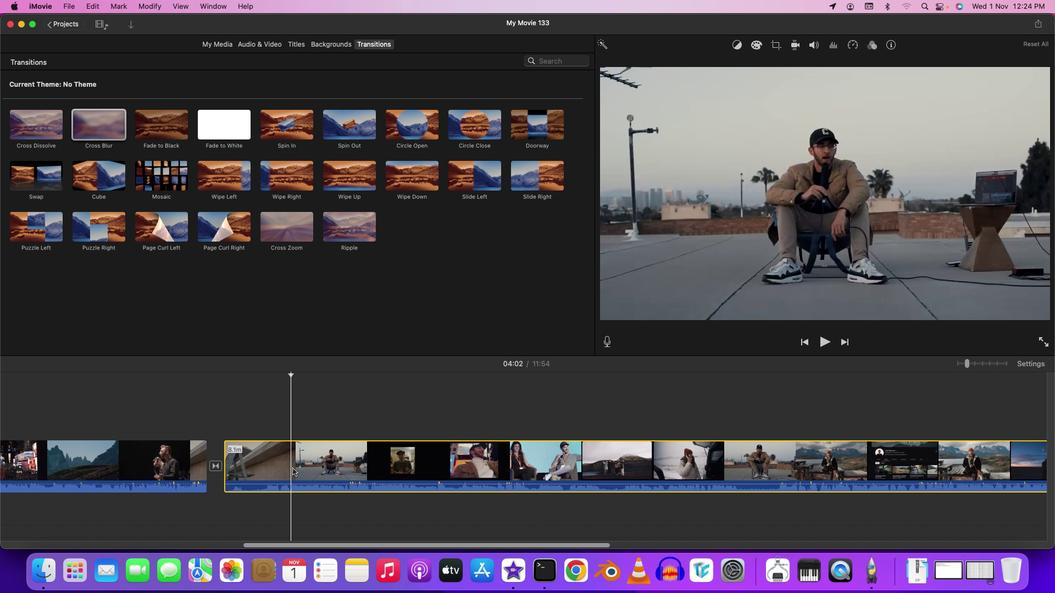 
Action: Key pressed Key.cmd'b'
Screenshot: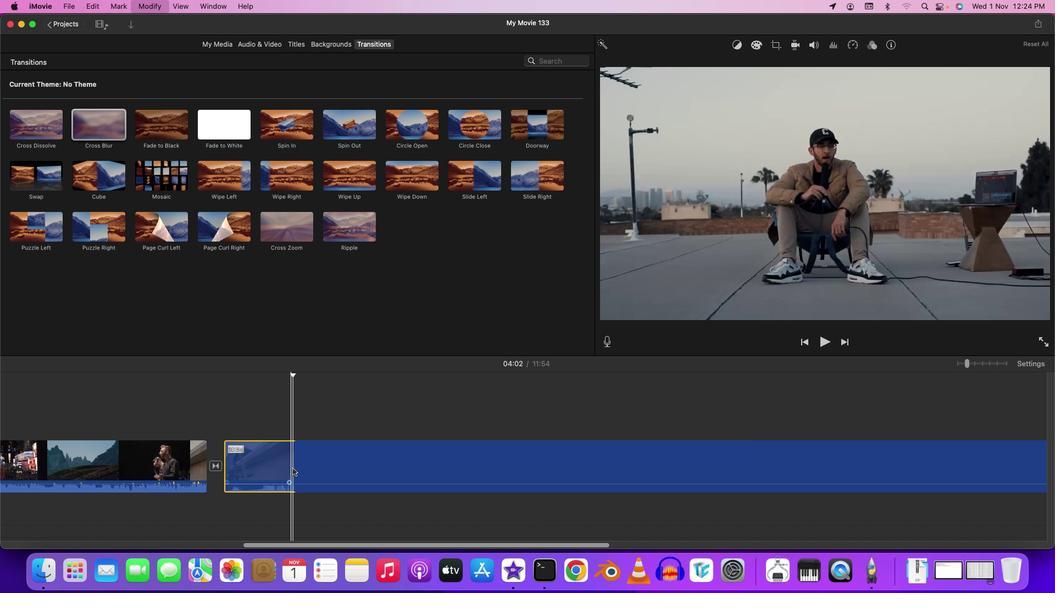 
Action: Mouse moved to (290, 229)
Screenshot: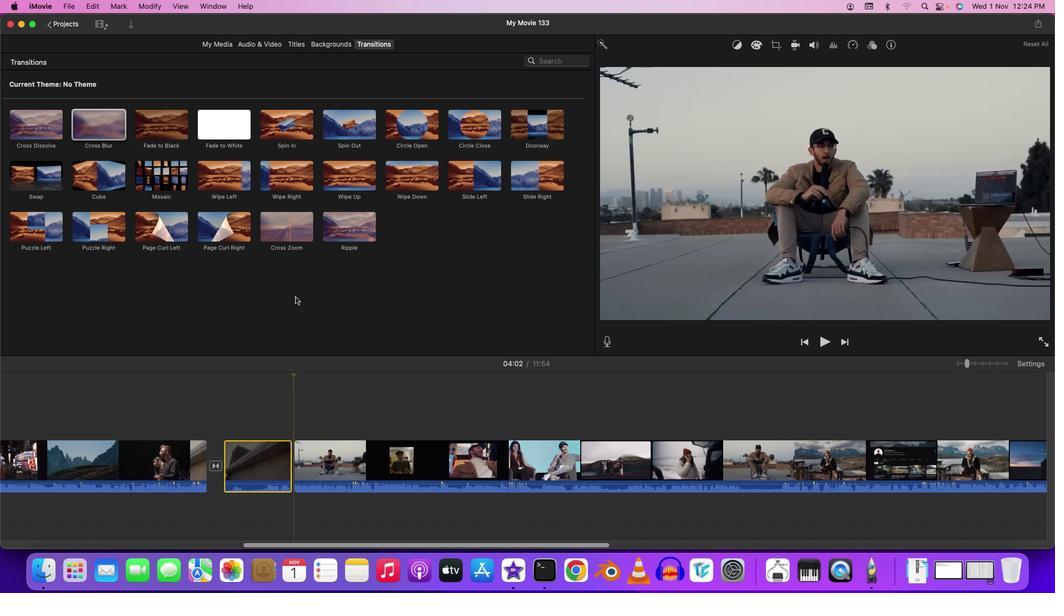 
Action: Mouse pressed left at (290, 229)
Screenshot: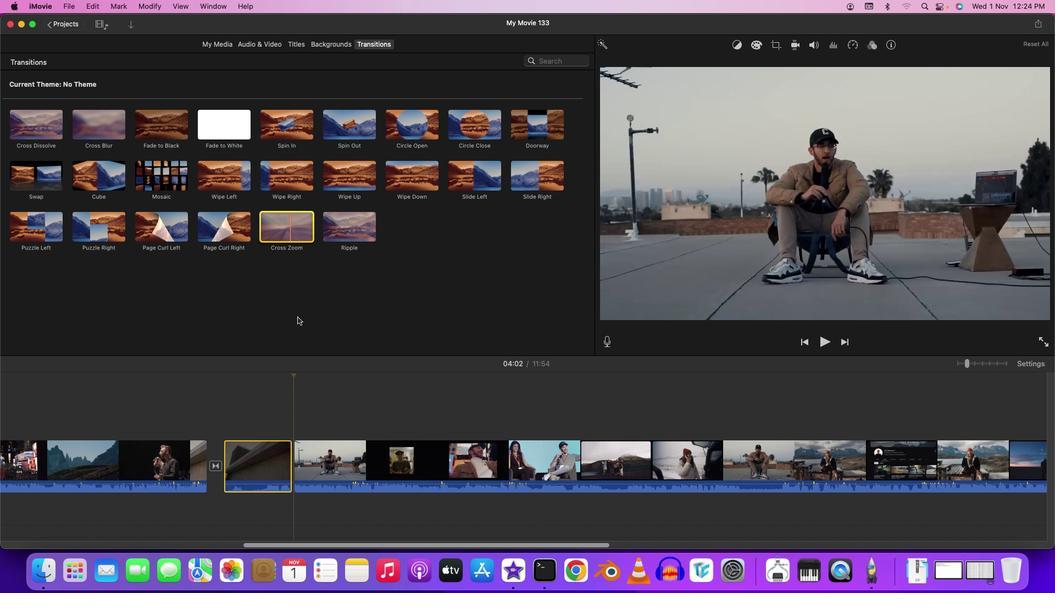 
Action: Mouse moved to (282, 426)
Screenshot: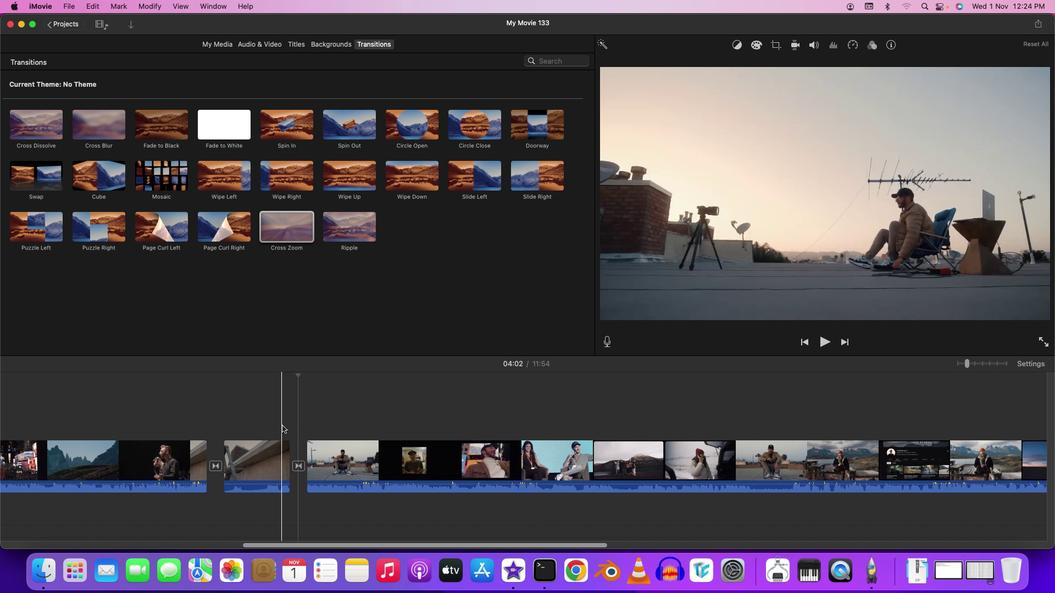 
Action: Mouse pressed left at (282, 426)
Screenshot: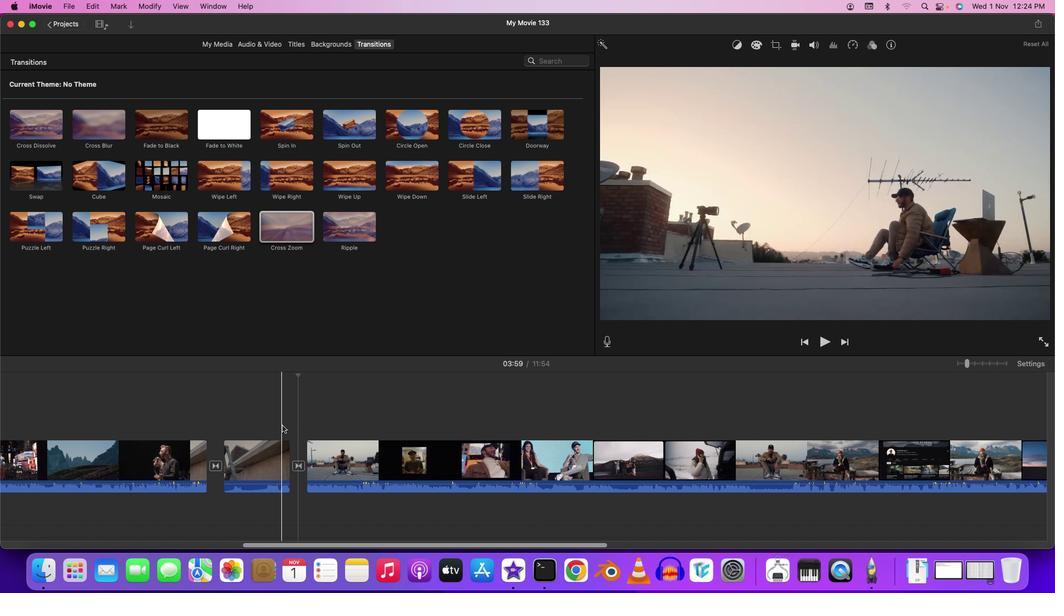 
Action: Key pressed Key.space
Screenshot: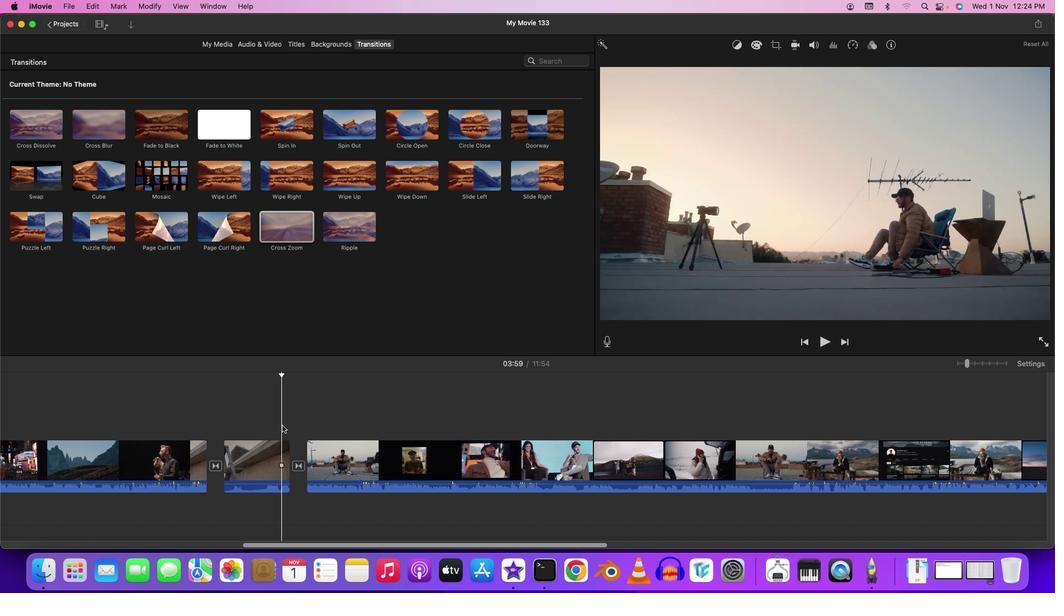 
Action: Mouse moved to (281, 543)
Screenshot: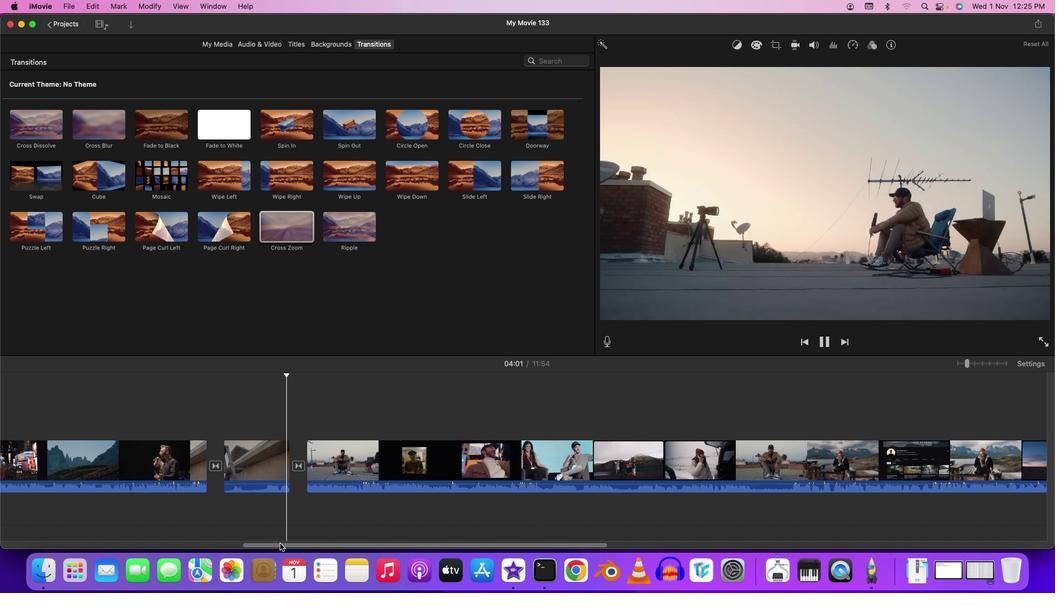 
Action: Mouse pressed left at (281, 543)
Screenshot: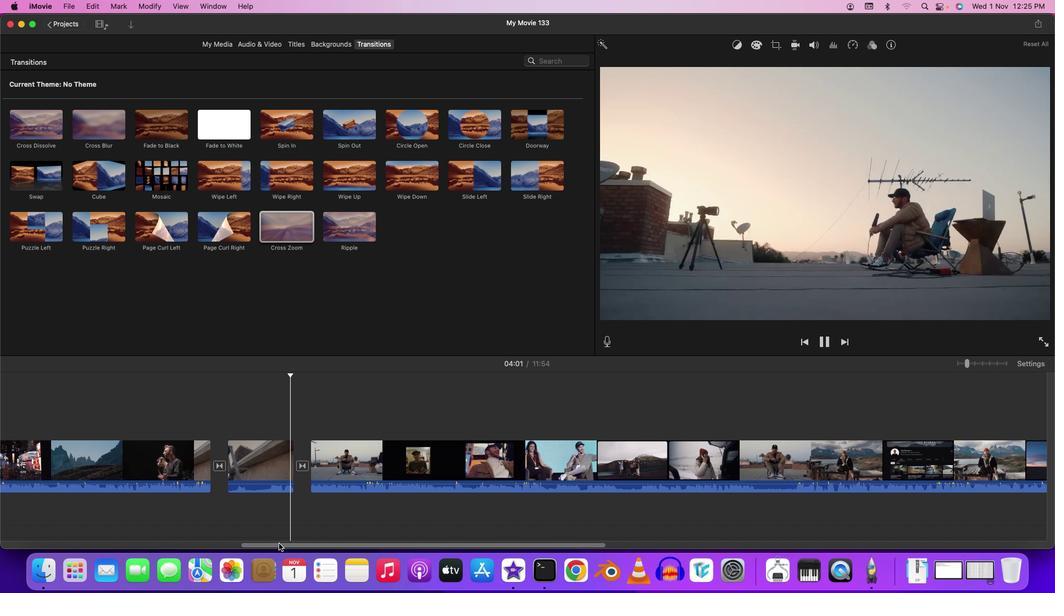 
Action: Mouse moved to (278, 544)
Screenshot: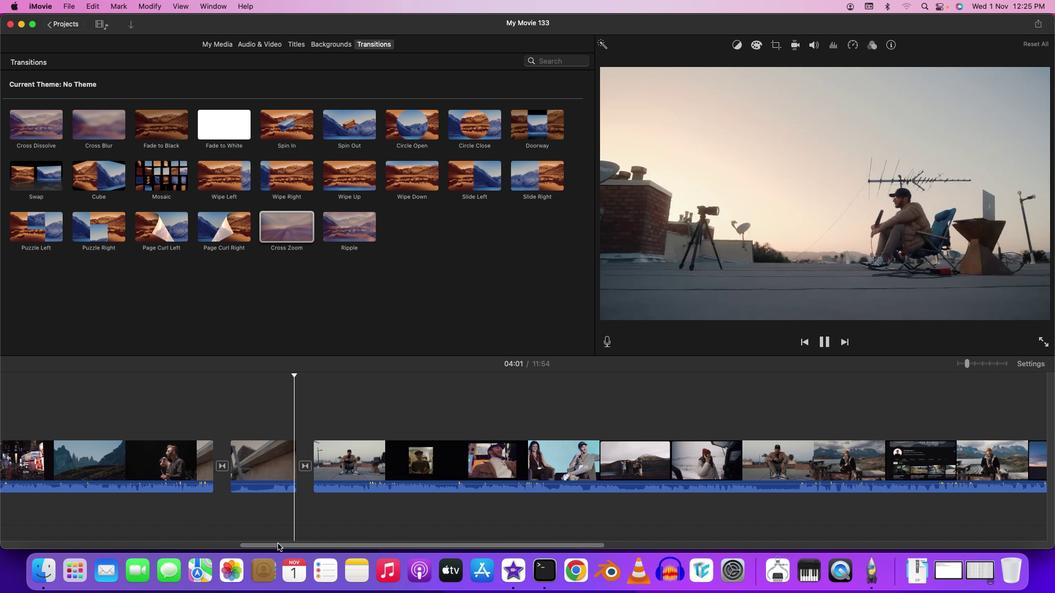 
Action: Mouse pressed left at (278, 544)
Screenshot: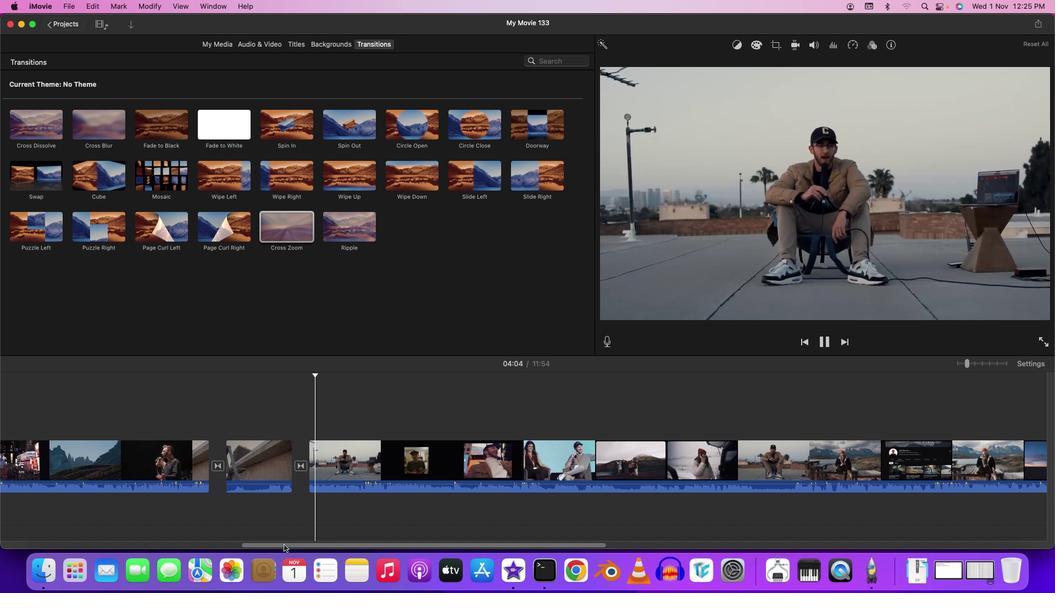 
Action: Mouse moved to (173, 409)
Screenshot: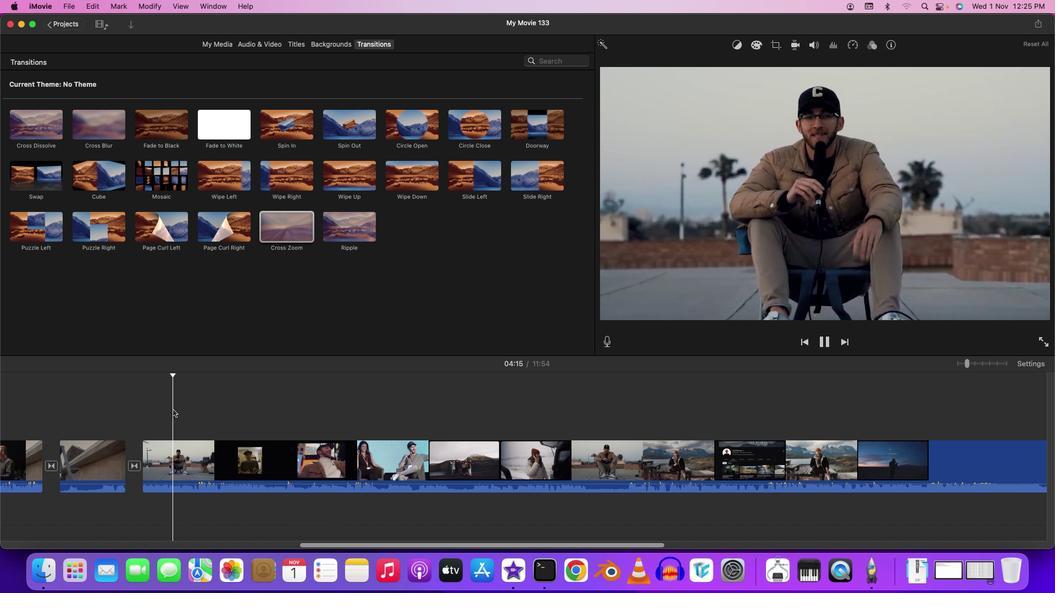 
Action: Mouse pressed left at (173, 409)
Screenshot: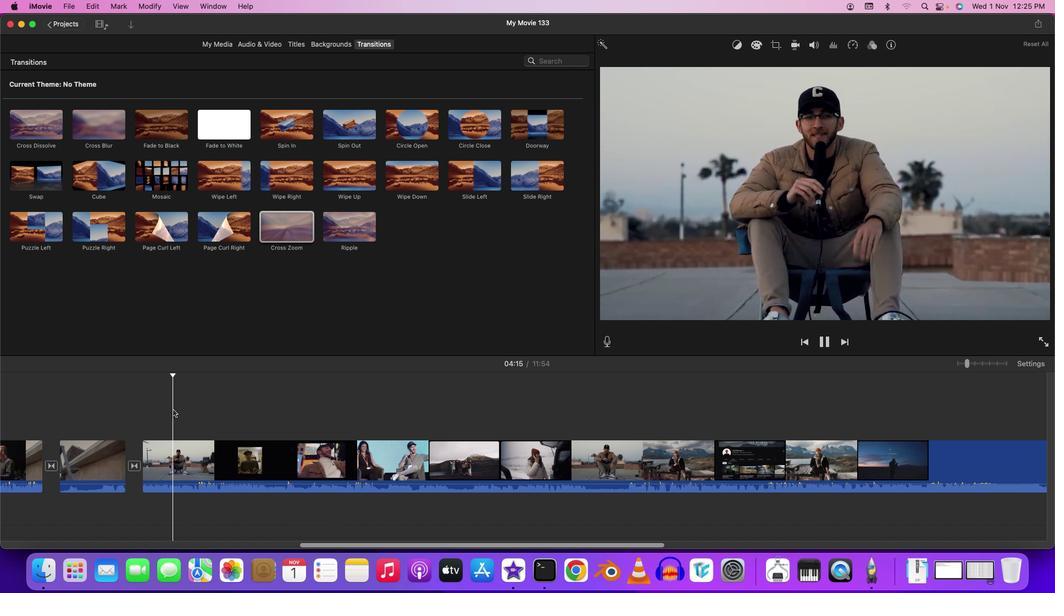 
Action: Key pressed Key.spaceKey.spaceKey.spaceKey.space
Screenshot: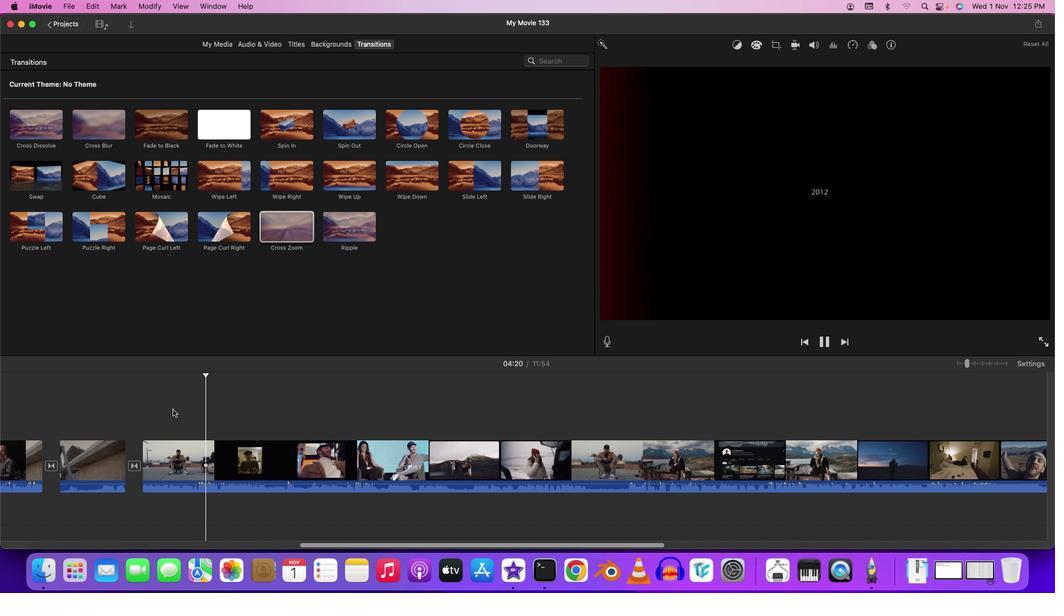 
Action: Mouse moved to (303, 545)
Screenshot: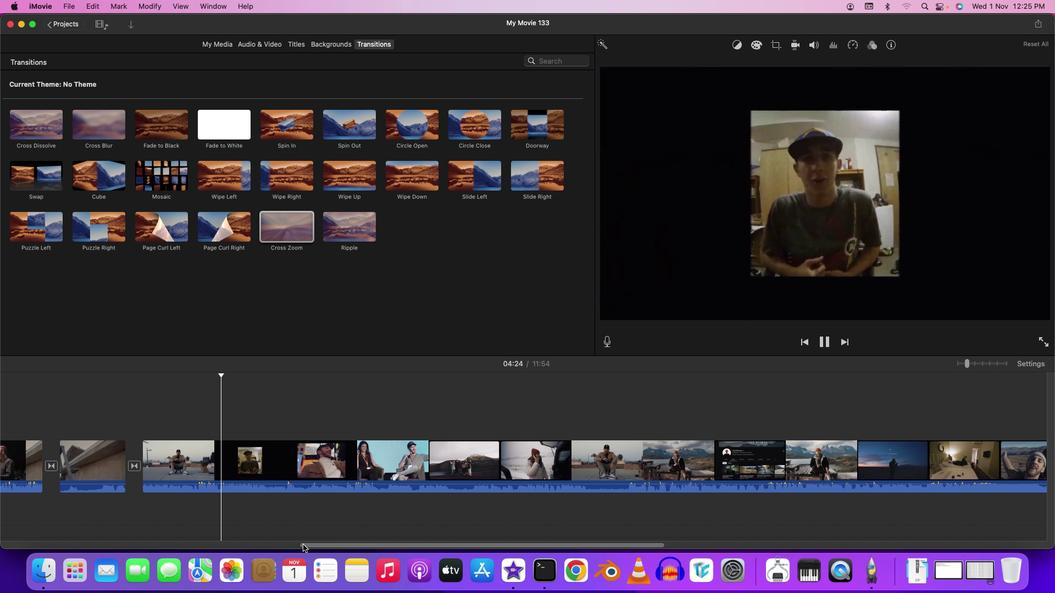 
Action: Mouse pressed left at (303, 545)
Screenshot: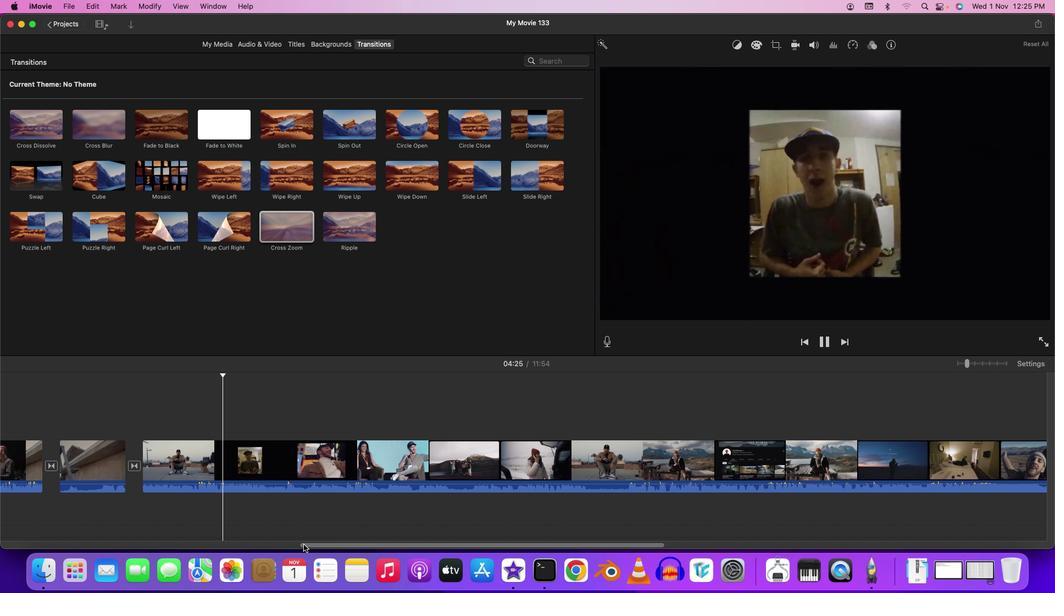 
Action: Mouse moved to (179, 407)
Screenshot: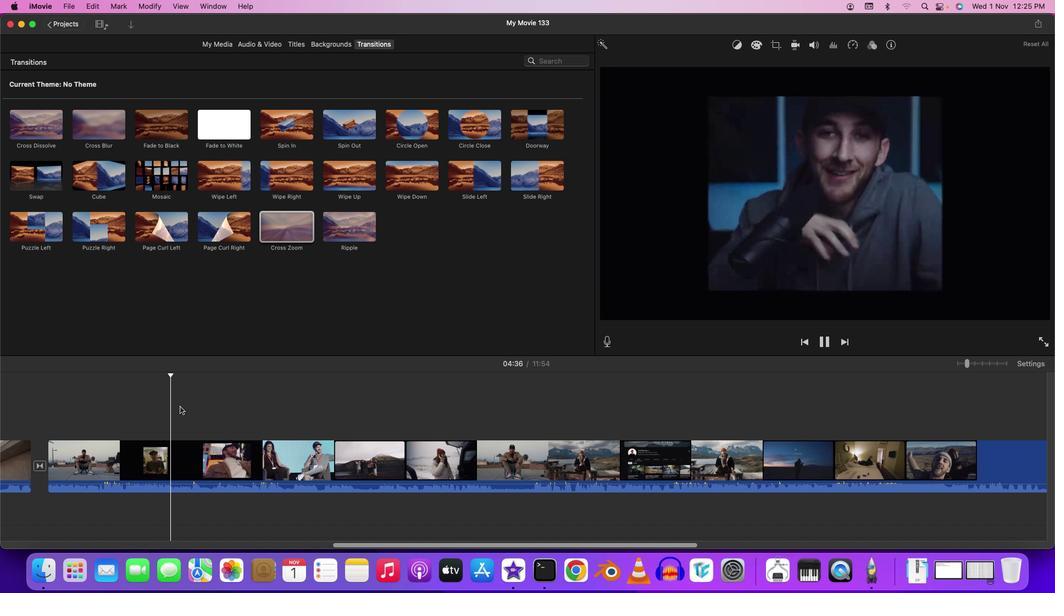 
Action: Mouse pressed left at (179, 407)
Screenshot: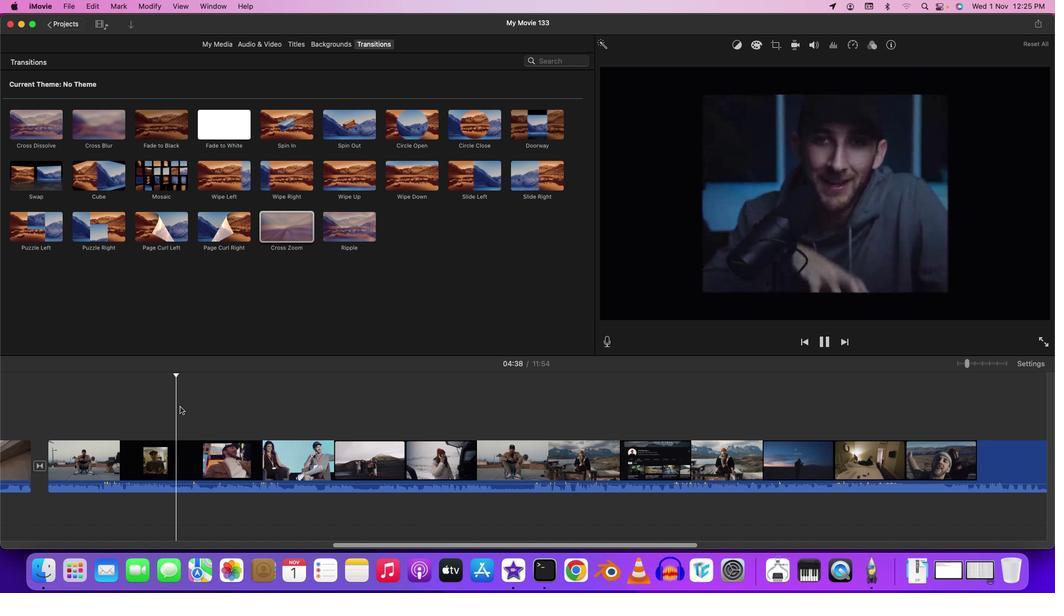 
Action: Mouse moved to (200, 409)
Screenshot: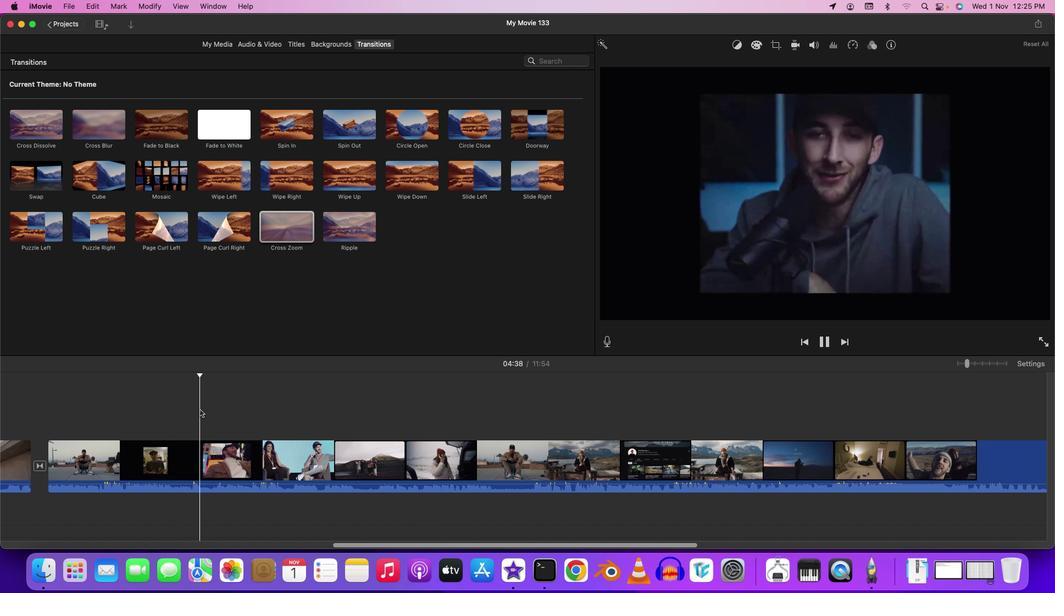 
Action: Mouse pressed left at (200, 409)
Screenshot: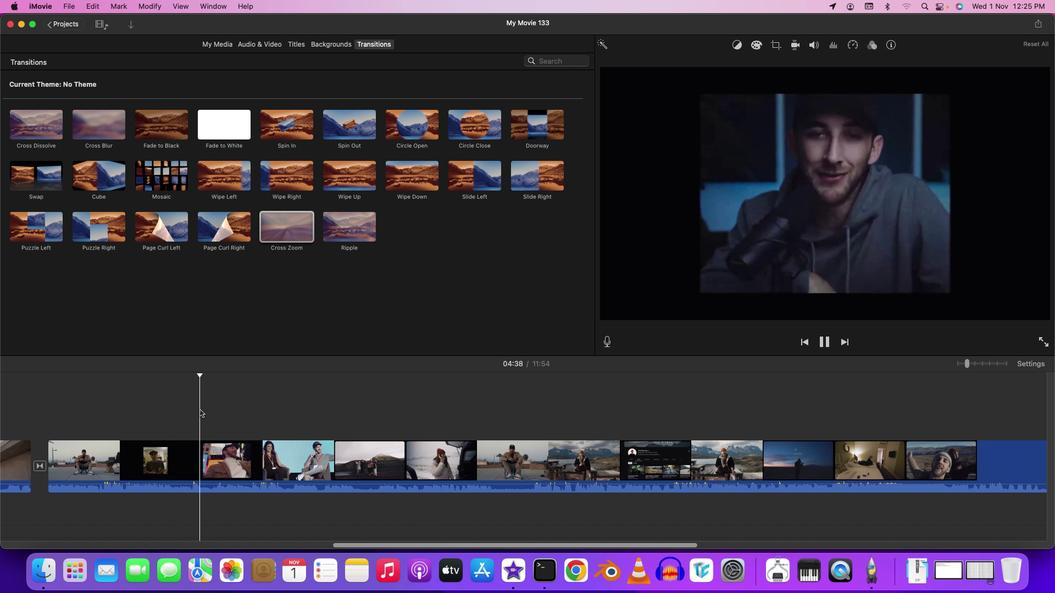 
Action: Mouse moved to (273, 411)
Screenshot: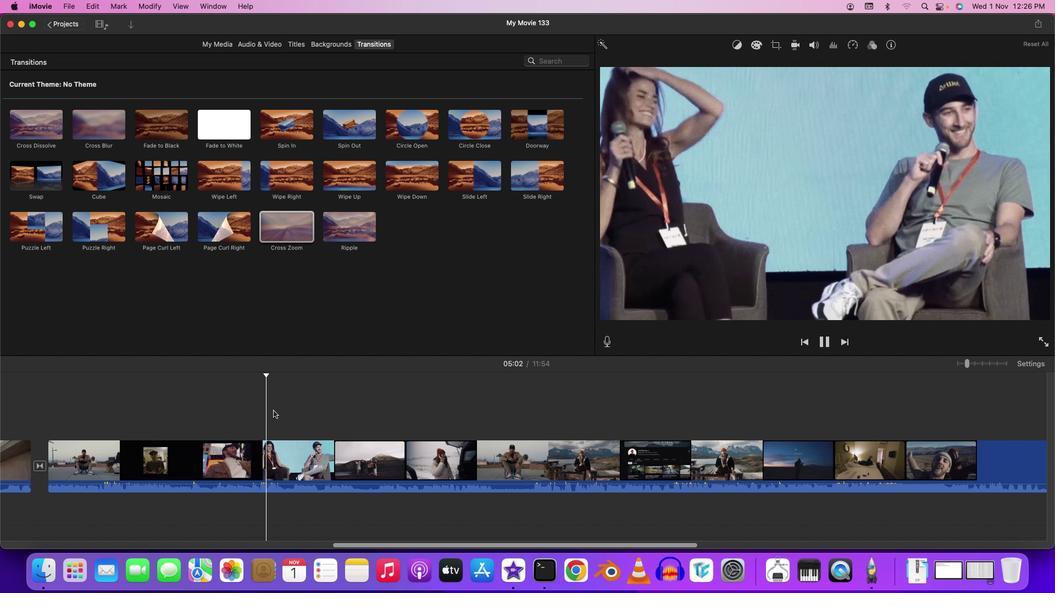 
Action: Mouse pressed left at (273, 411)
Screenshot: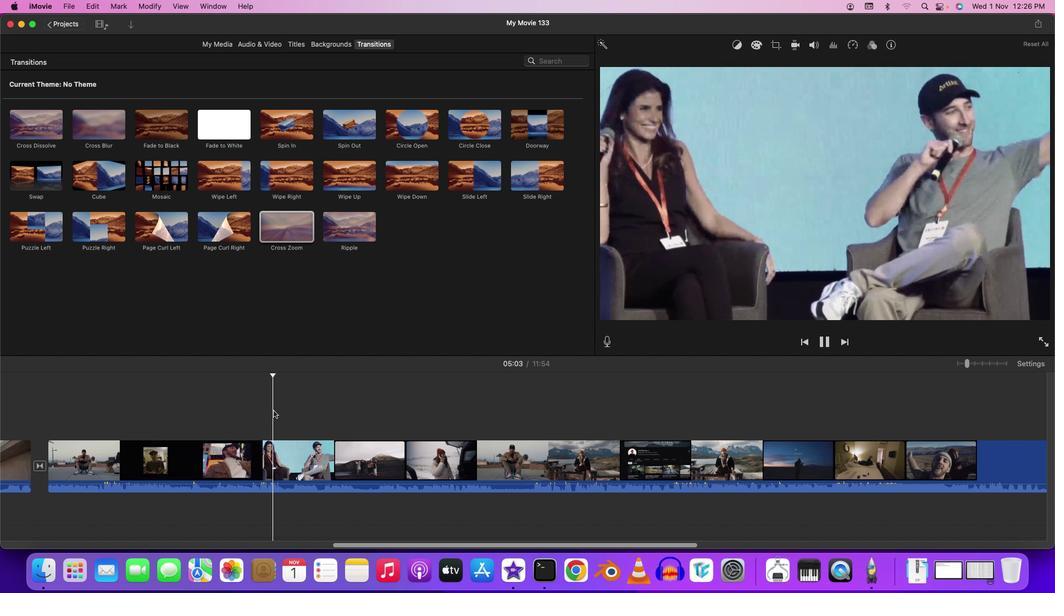 
Action: Mouse moved to (361, 415)
Screenshot: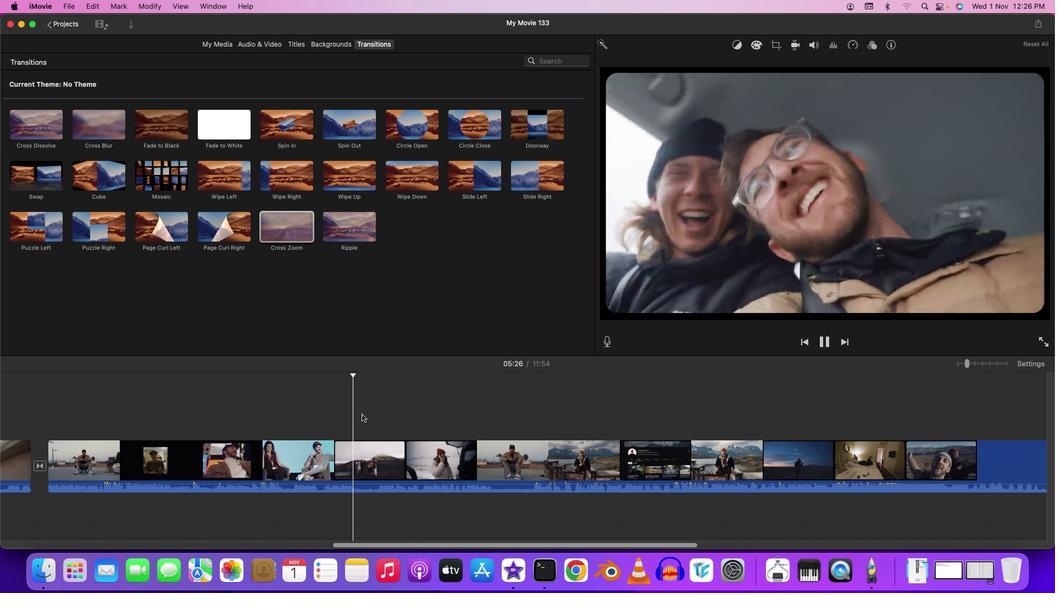 
Action: Mouse pressed left at (361, 415)
Screenshot: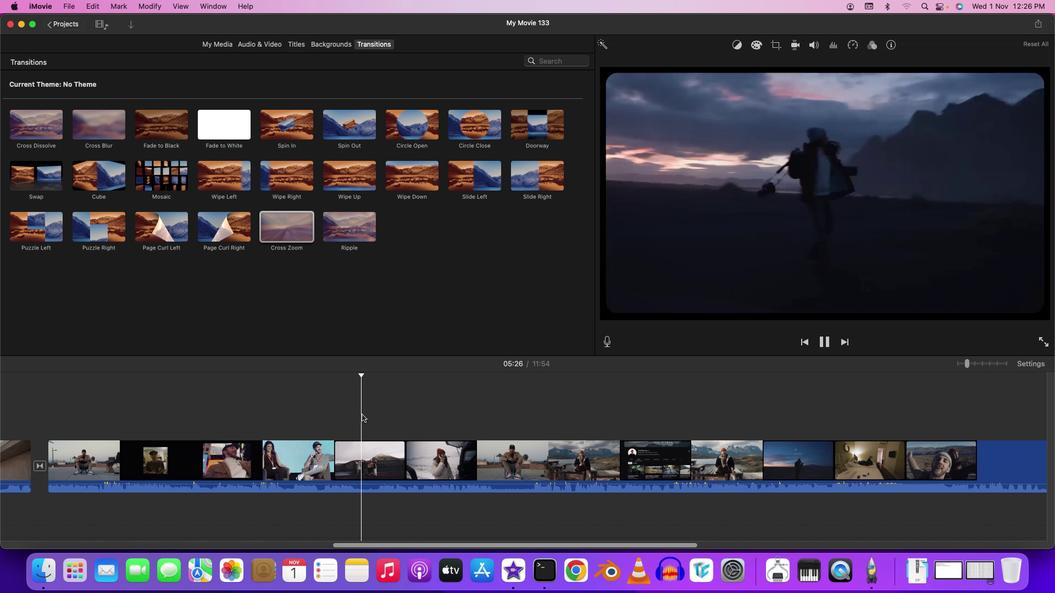 
Action: Mouse moved to (374, 419)
Screenshot: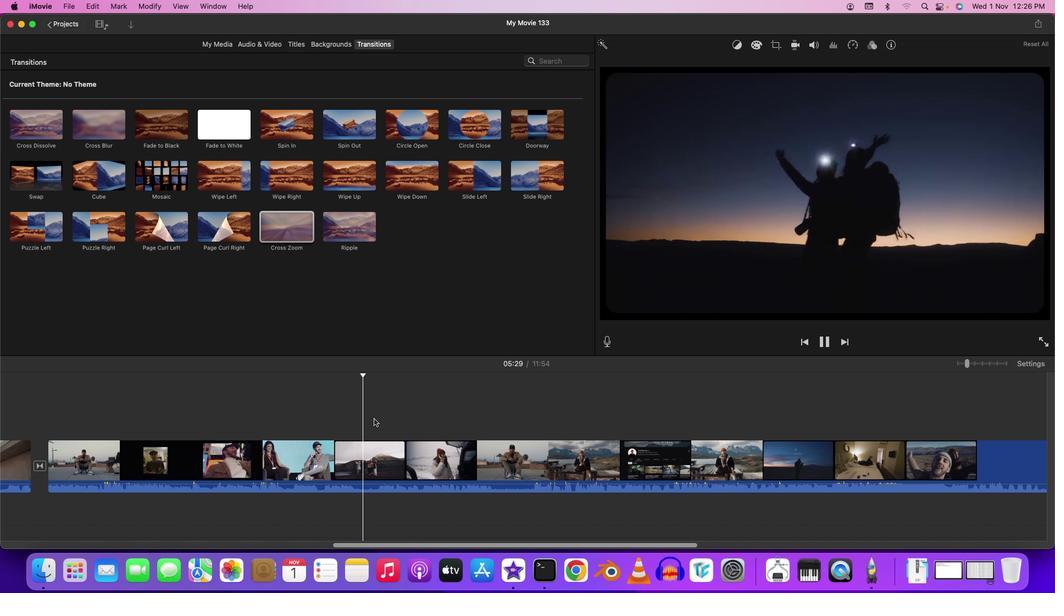 
Action: Mouse pressed left at (374, 419)
Screenshot: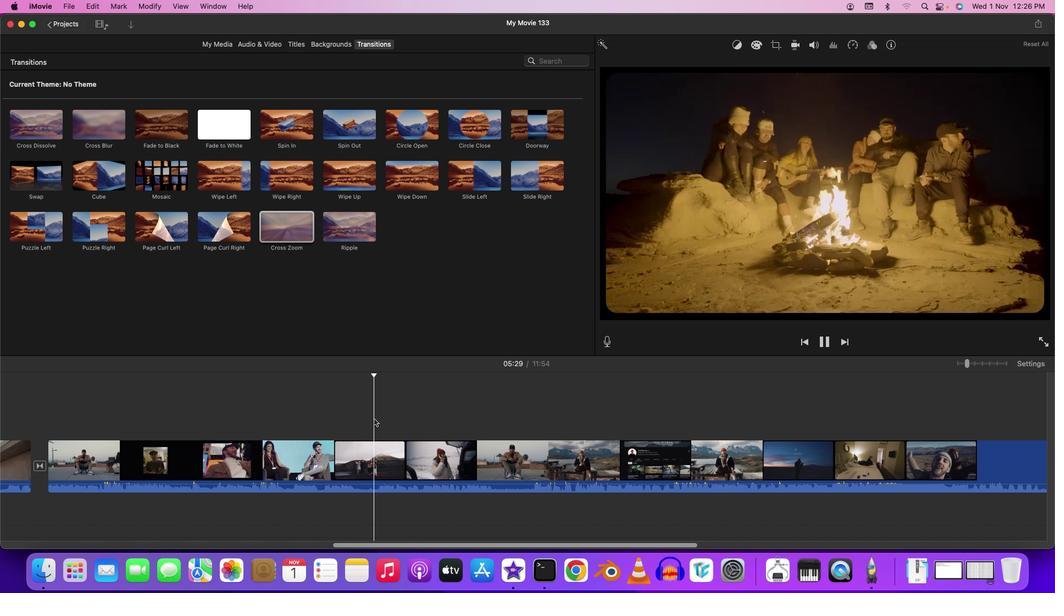 
Action: Mouse moved to (390, 419)
Screenshot: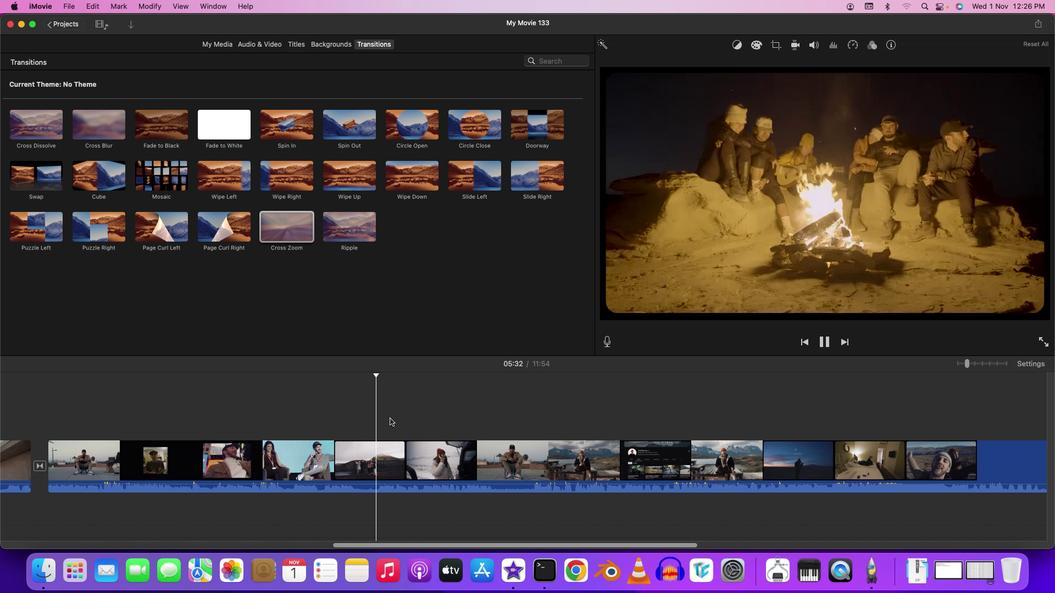 
Action: Mouse pressed left at (390, 419)
Screenshot: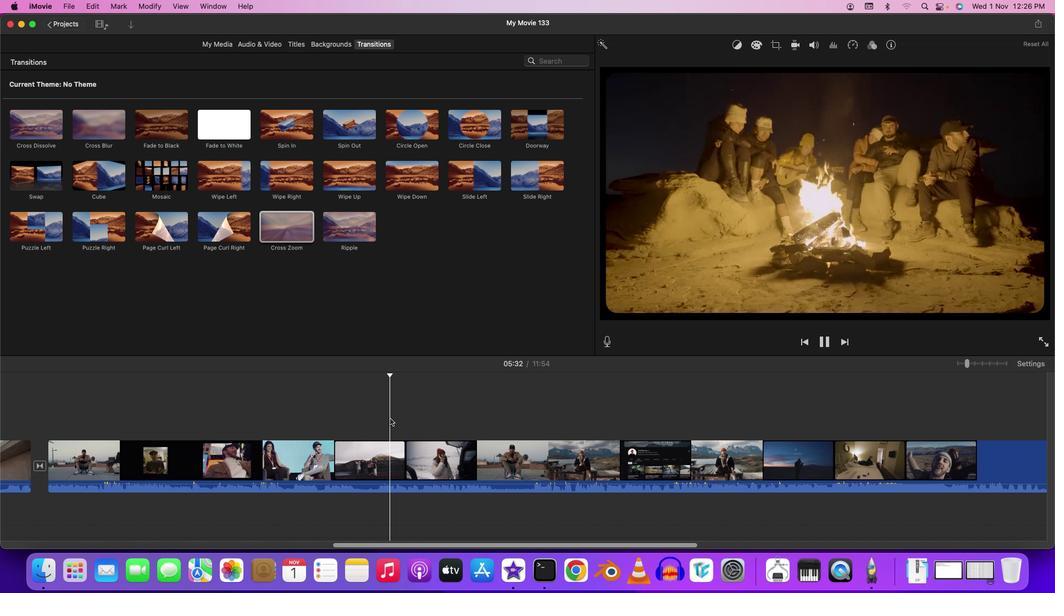 
Action: Mouse moved to (418, 418)
Screenshot: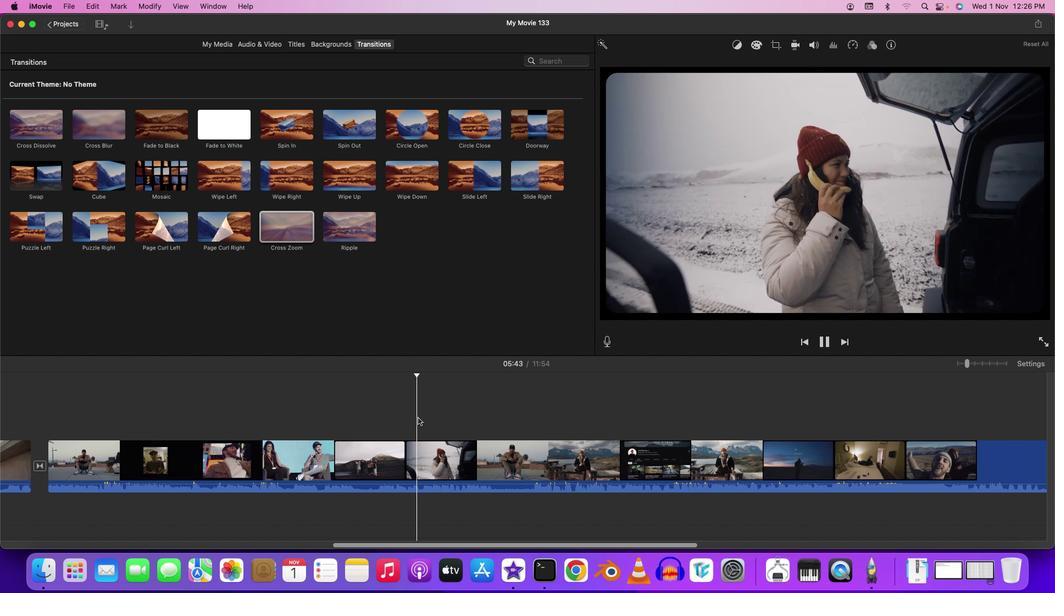 
Action: Key pressed Key.spaceKey.spaceKey.spaceKey.leftKey.leftKey.leftKey.leftKey.leftKey.leftKey.leftKey.leftKey.leftKey.leftKey.leftKey.leftKey.leftKey.leftKey.leftKey.leftKey.leftKey.leftKey.leftKey.leftKey.leftKey.rightKey.rightKey.rightKey.rightKey.rightKey.right
Screenshot: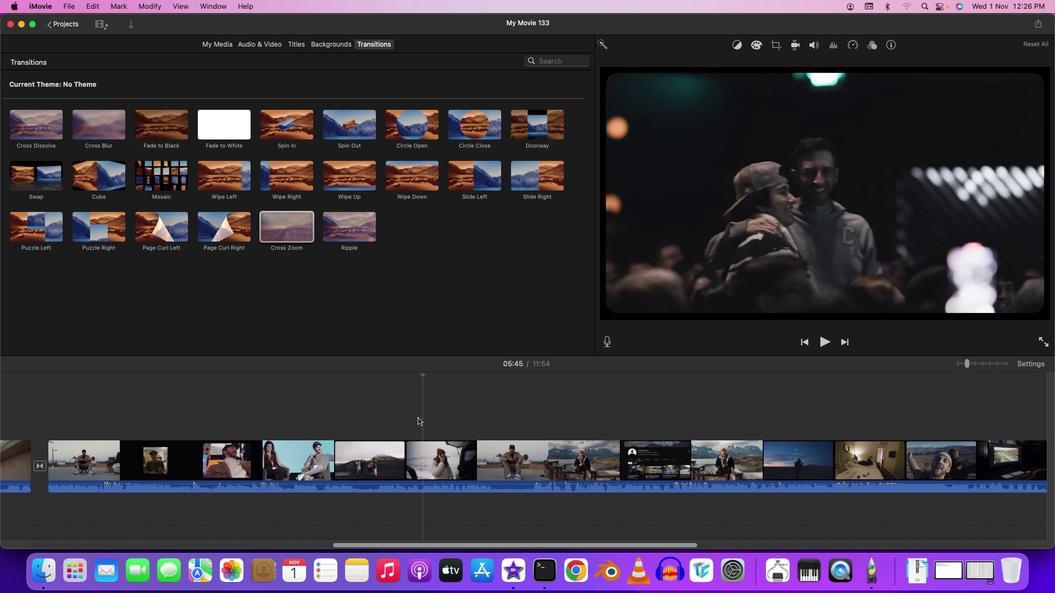 
Action: Mouse moved to (424, 457)
Screenshot: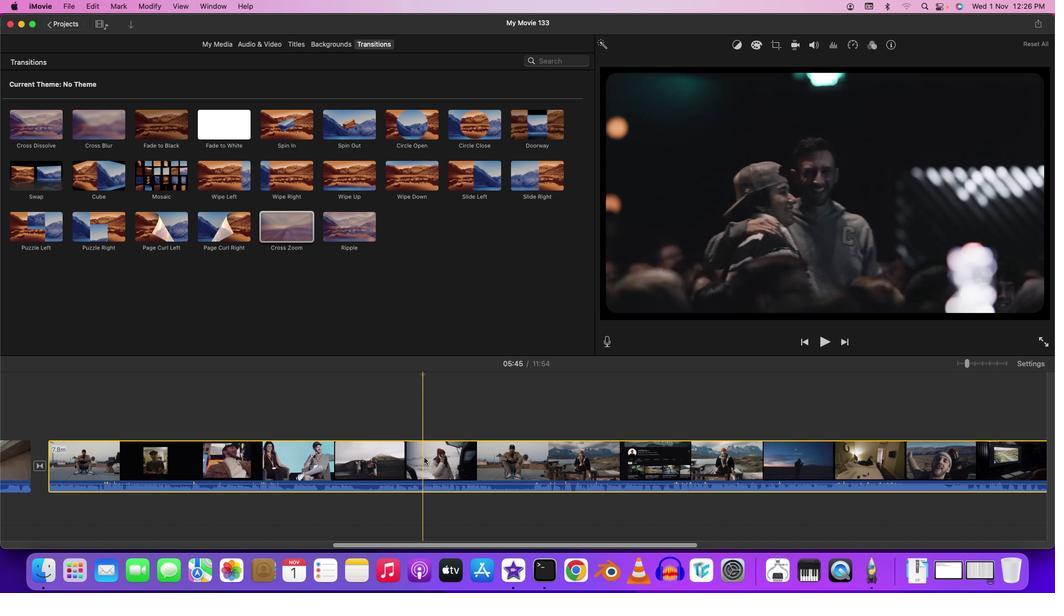 
Action: Mouse pressed left at (424, 457)
Screenshot: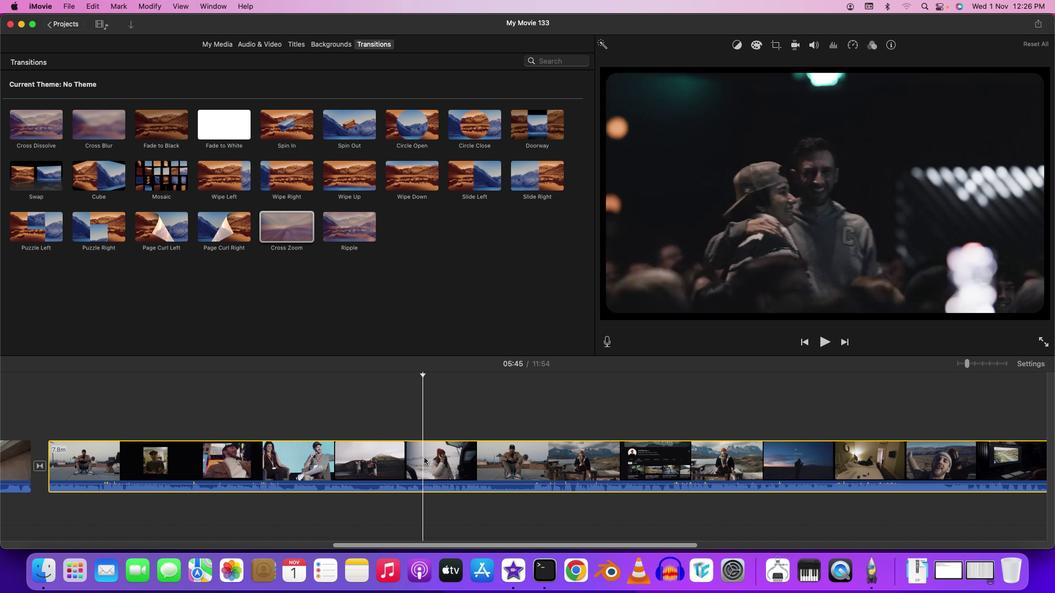 
Action: Key pressed Key.cmd'b'
Screenshot: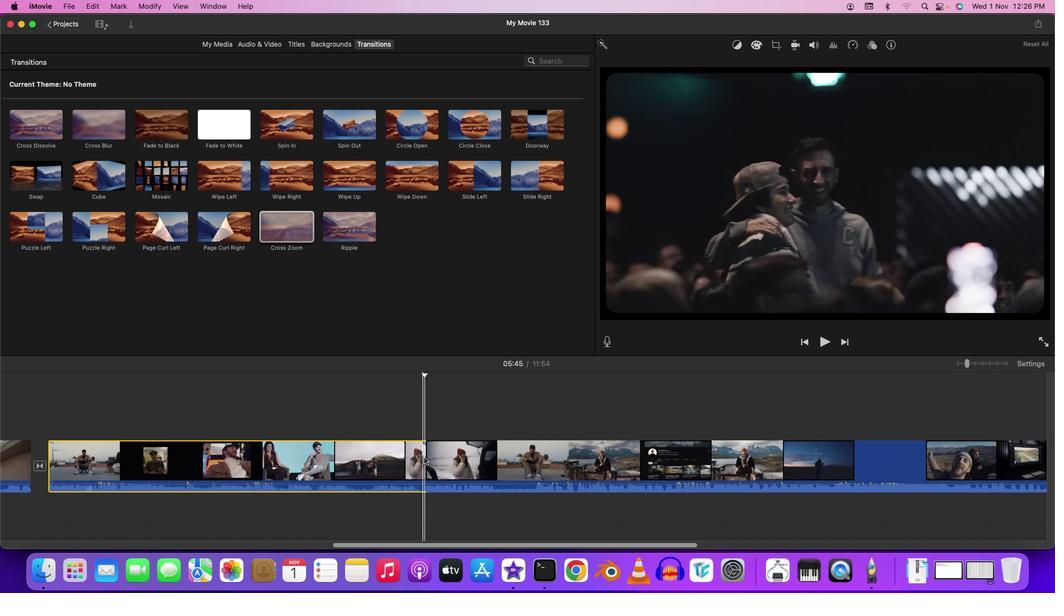 
Action: Mouse moved to (94, 126)
Screenshot: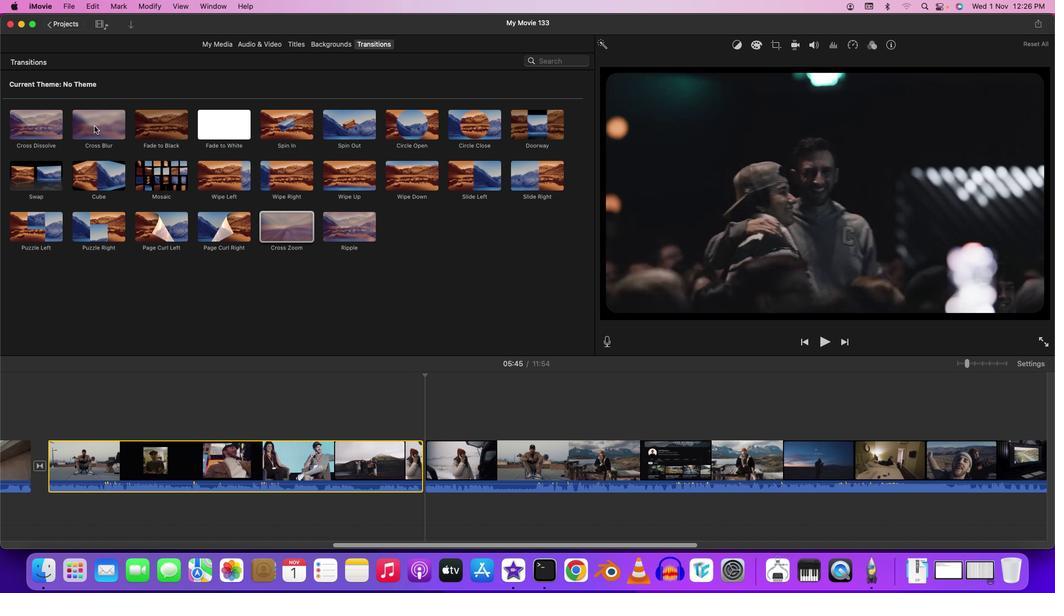 
Action: Mouse pressed left at (94, 126)
Screenshot: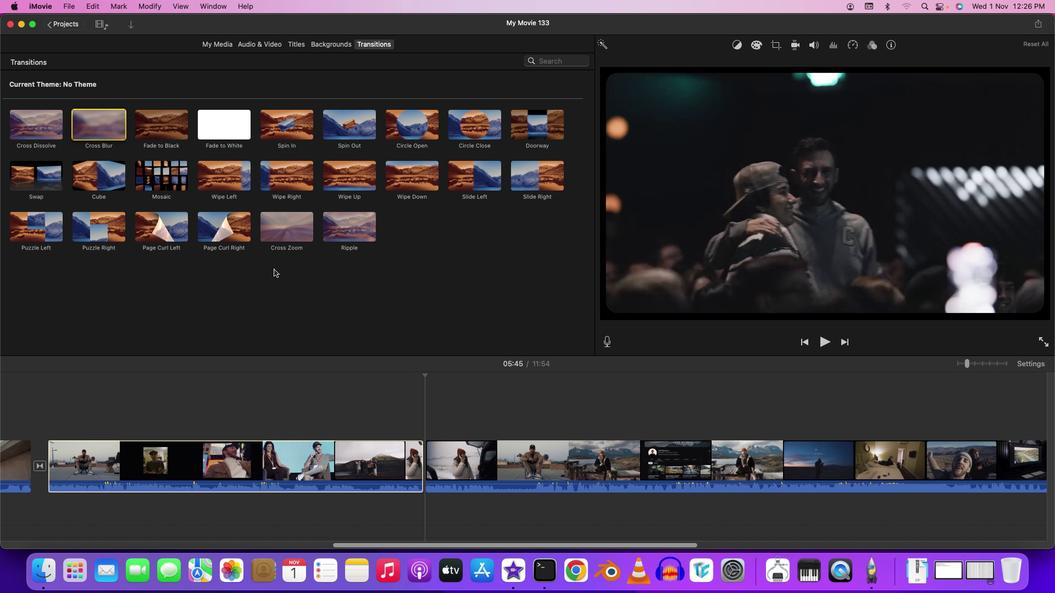 
Action: Mouse moved to (411, 421)
Screenshot: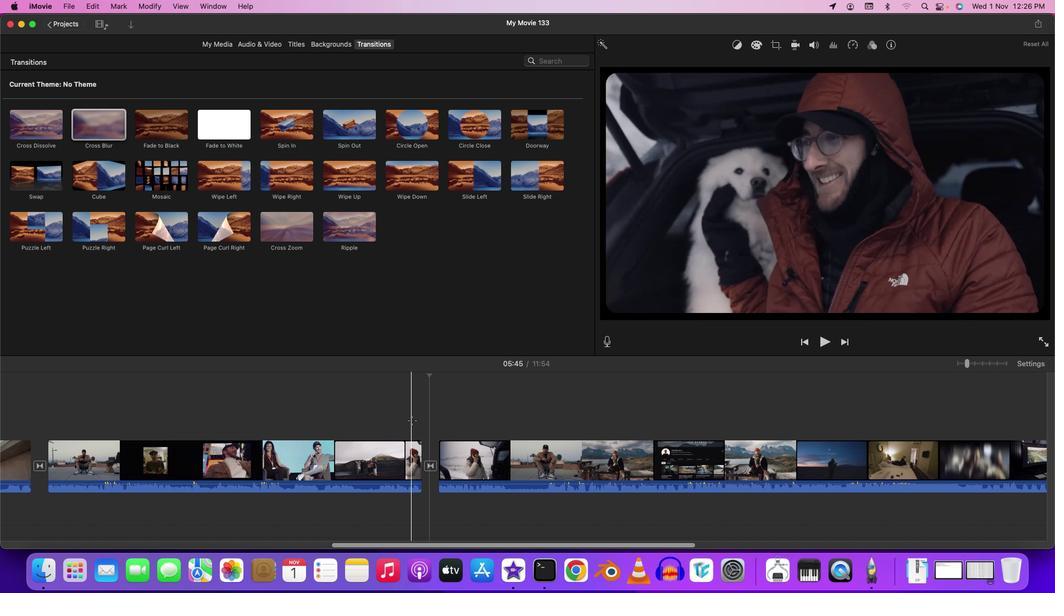 
Action: Mouse pressed left at (411, 421)
Screenshot: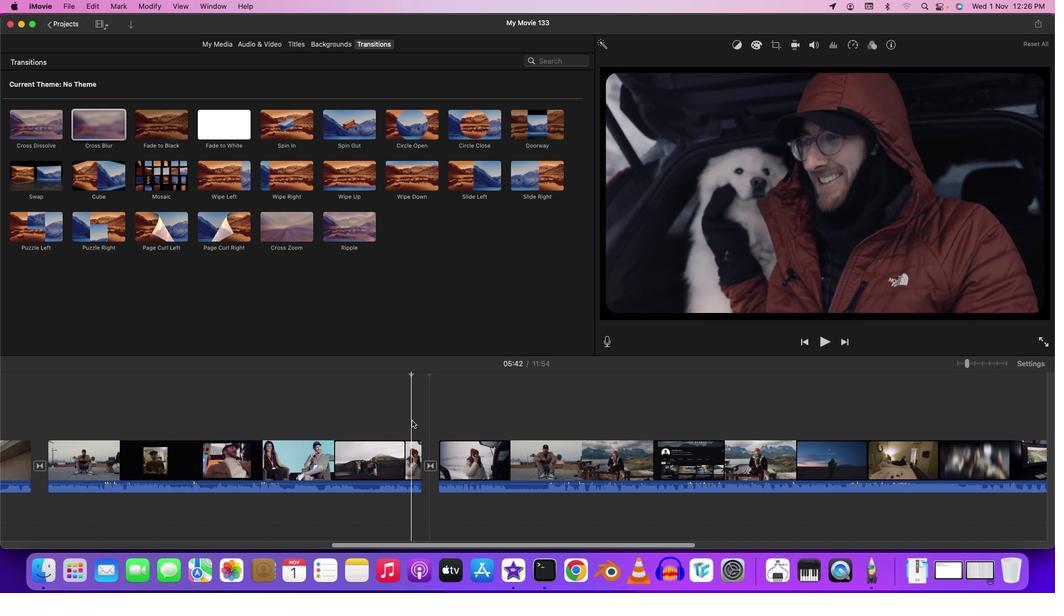 
Action: Key pressed Key.space
Screenshot: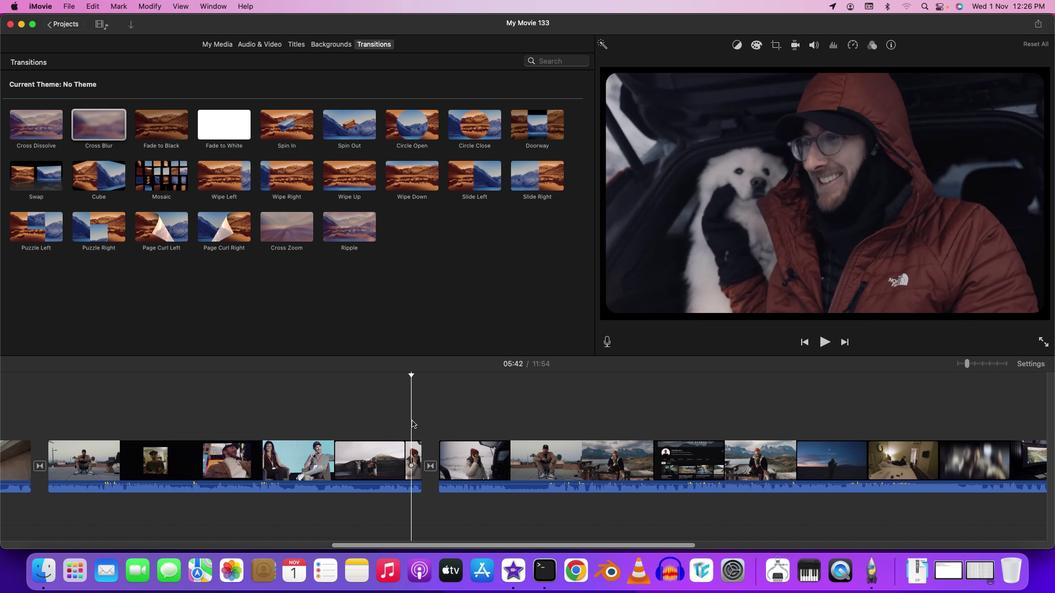 
Action: Mouse moved to (410, 544)
Screenshot: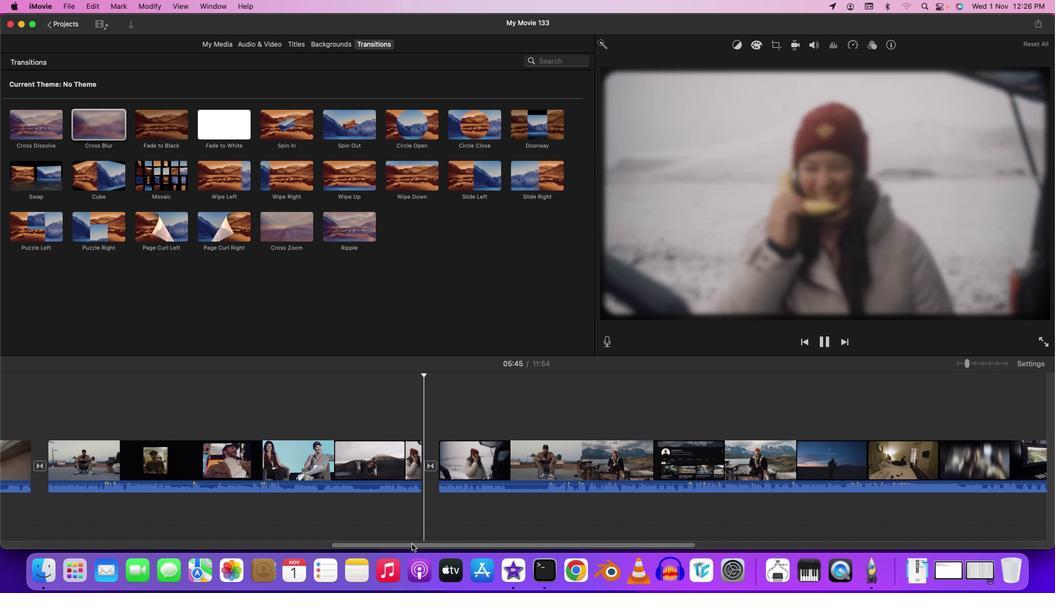
Action: Mouse pressed left at (410, 544)
Screenshot: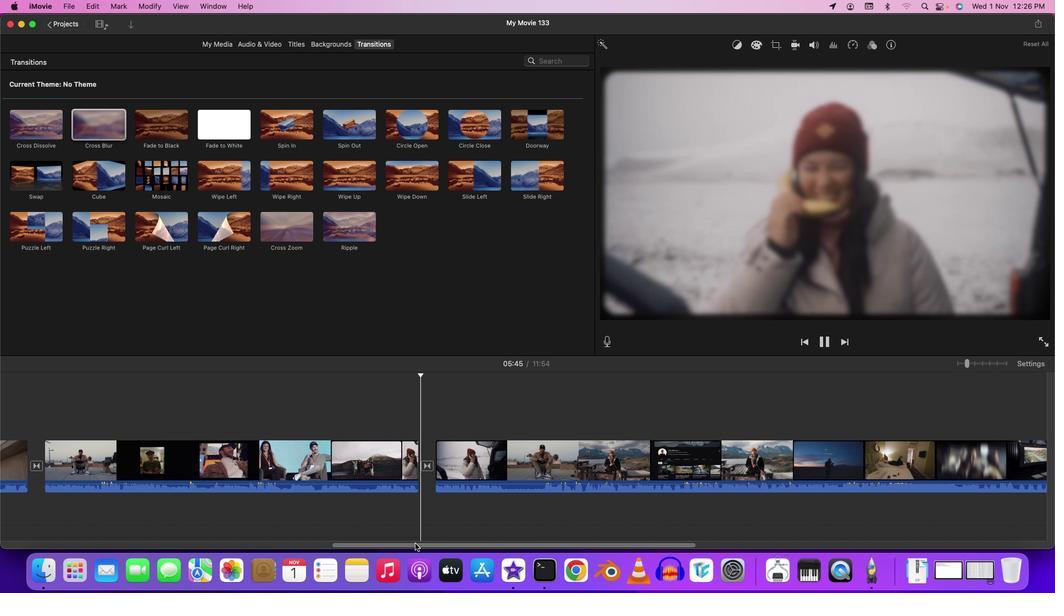
Action: Mouse moved to (431, 545)
Screenshot: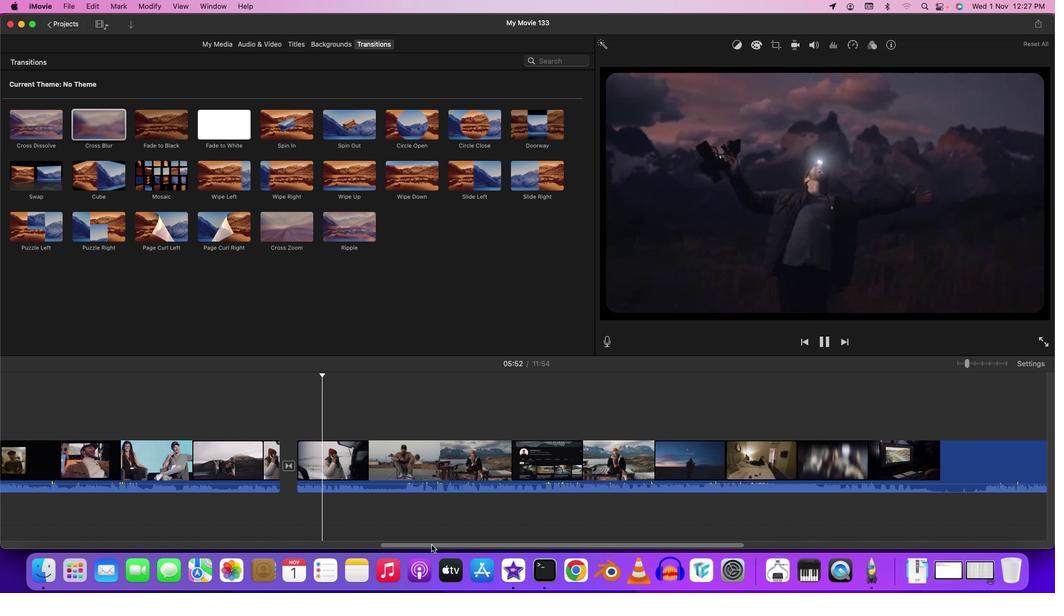 
Action: Mouse pressed left at (431, 545)
Screenshot: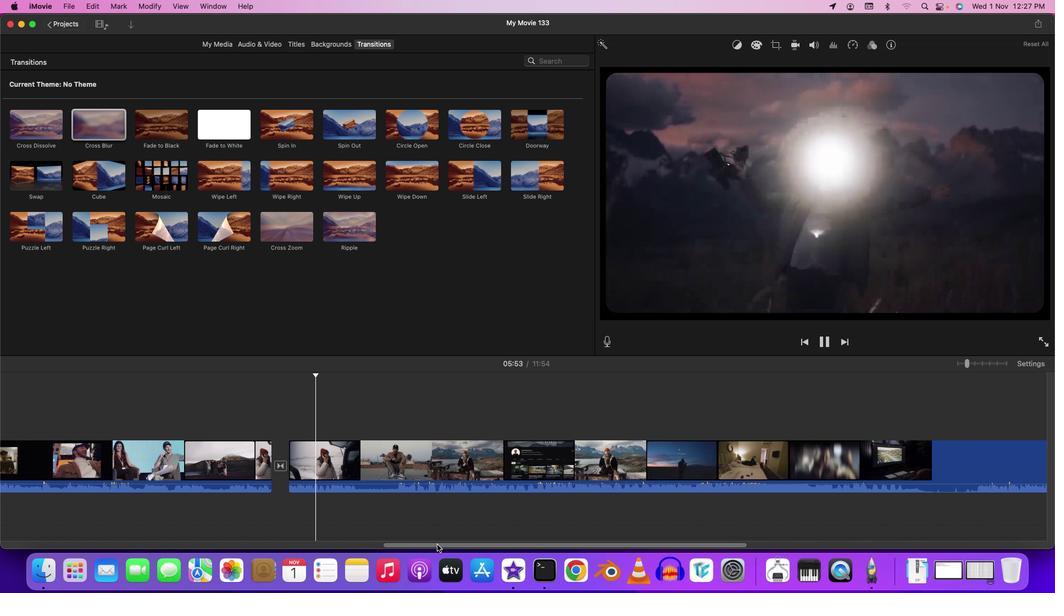 
Action: Mouse moved to (421, 543)
Screenshot: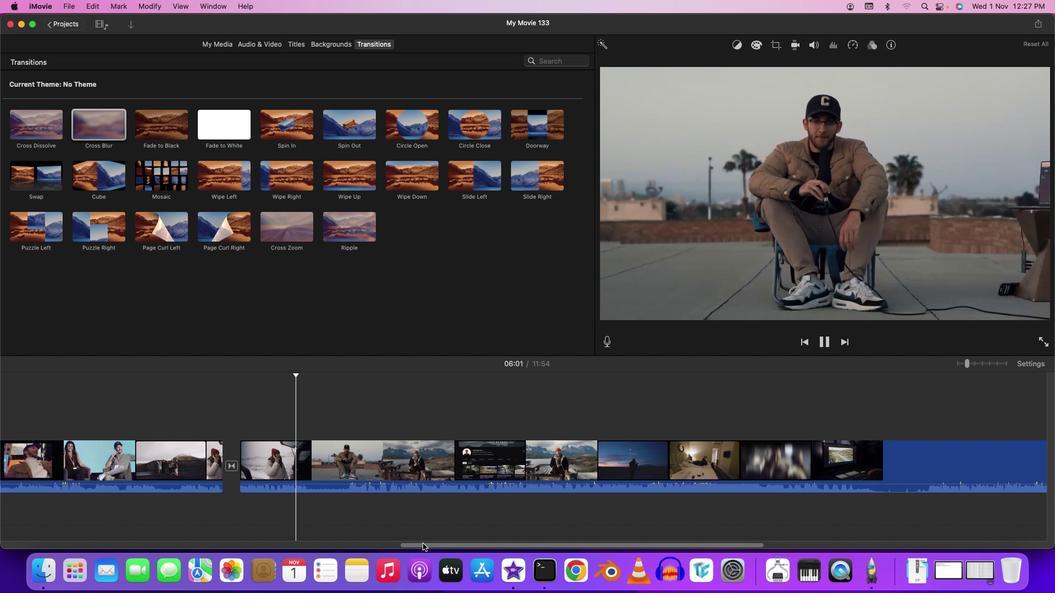 
Action: Mouse pressed left at (421, 543)
